 Task: Compose an email with the signature Adam Smith with the subject Request for information and the message Thank you for your email. from softage.1@softage.net to softage.2@softage.net and softage.3@softage.net with CC to softage.4@softage.net, select the message and change font size to huge, align the email to right Send the email
Action: Mouse moved to (1246, 1)
Screenshot: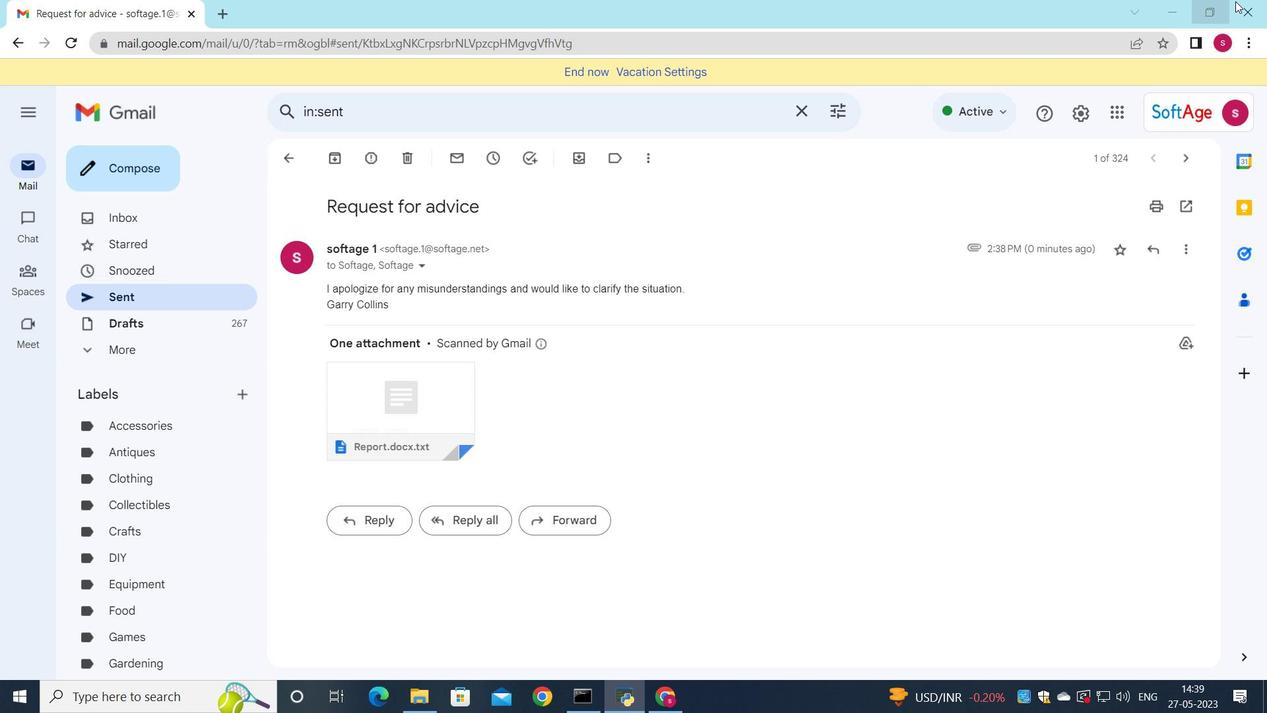 
Action: Mouse pressed left at (1246, 1)
Screenshot: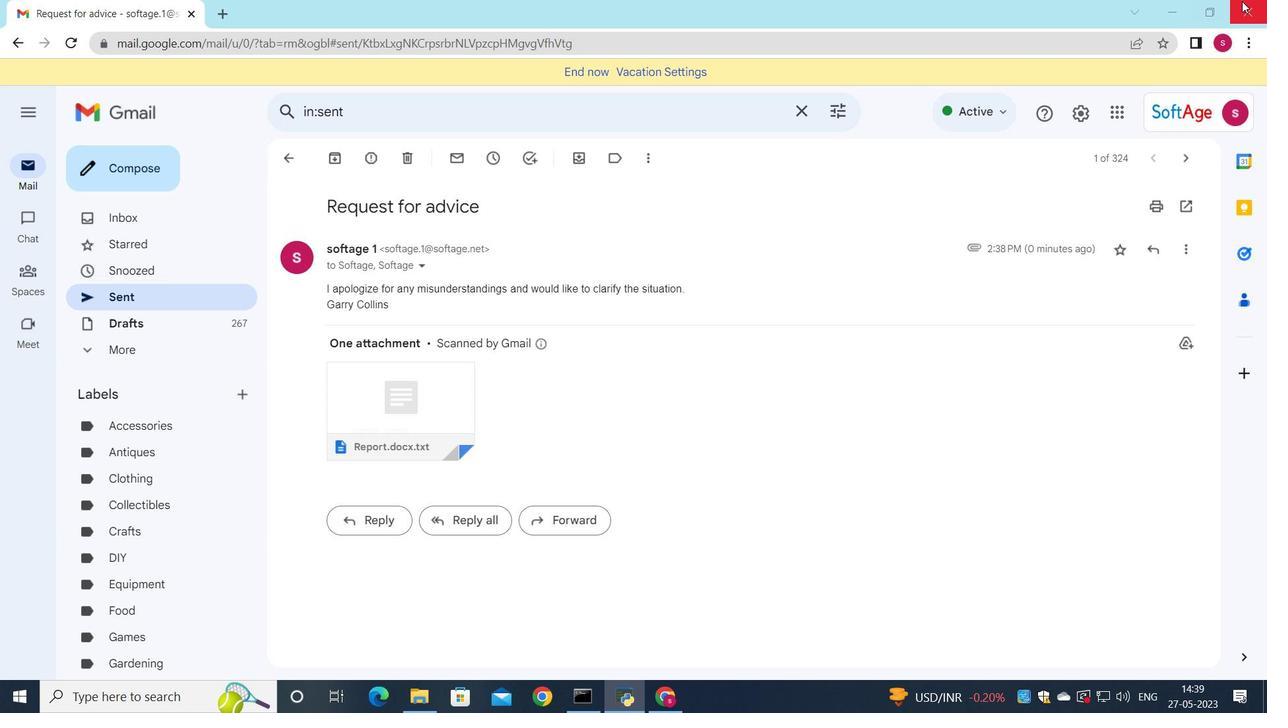 
Action: Mouse moved to (534, 709)
Screenshot: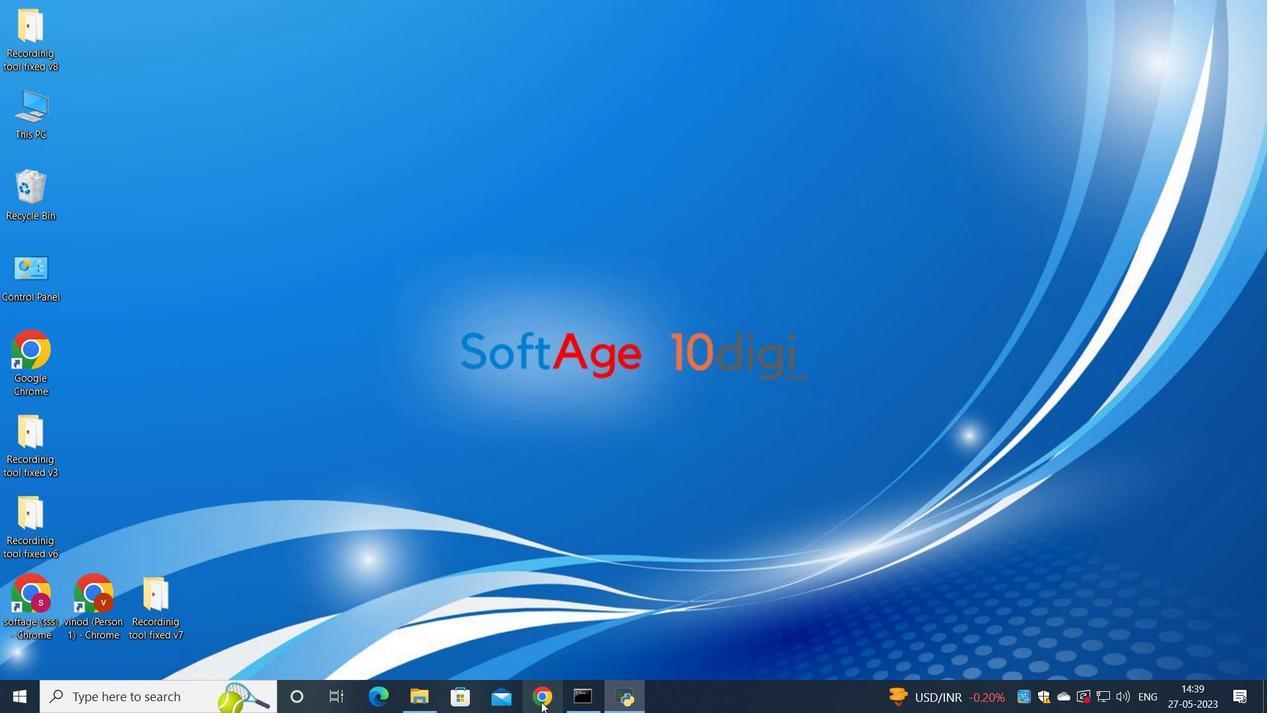 
Action: Mouse pressed left at (534, 709)
Screenshot: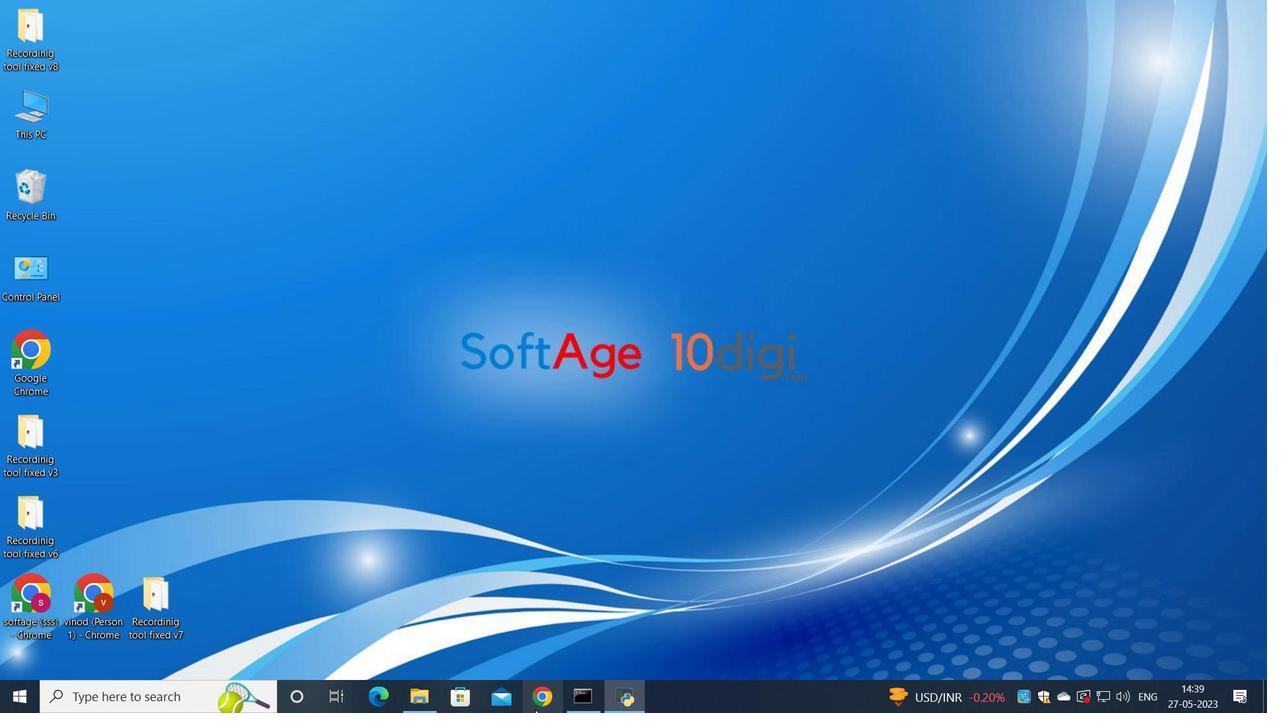 
Action: Mouse moved to (559, 433)
Screenshot: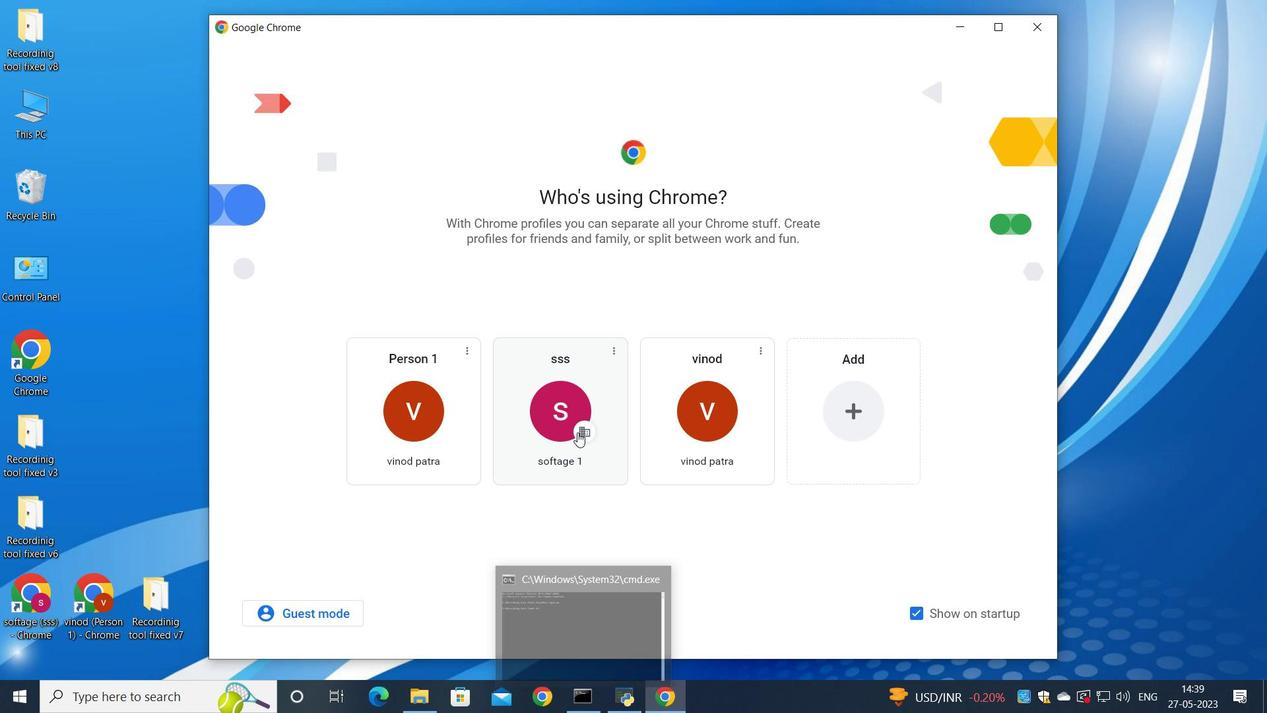 
Action: Mouse pressed left at (559, 433)
Screenshot: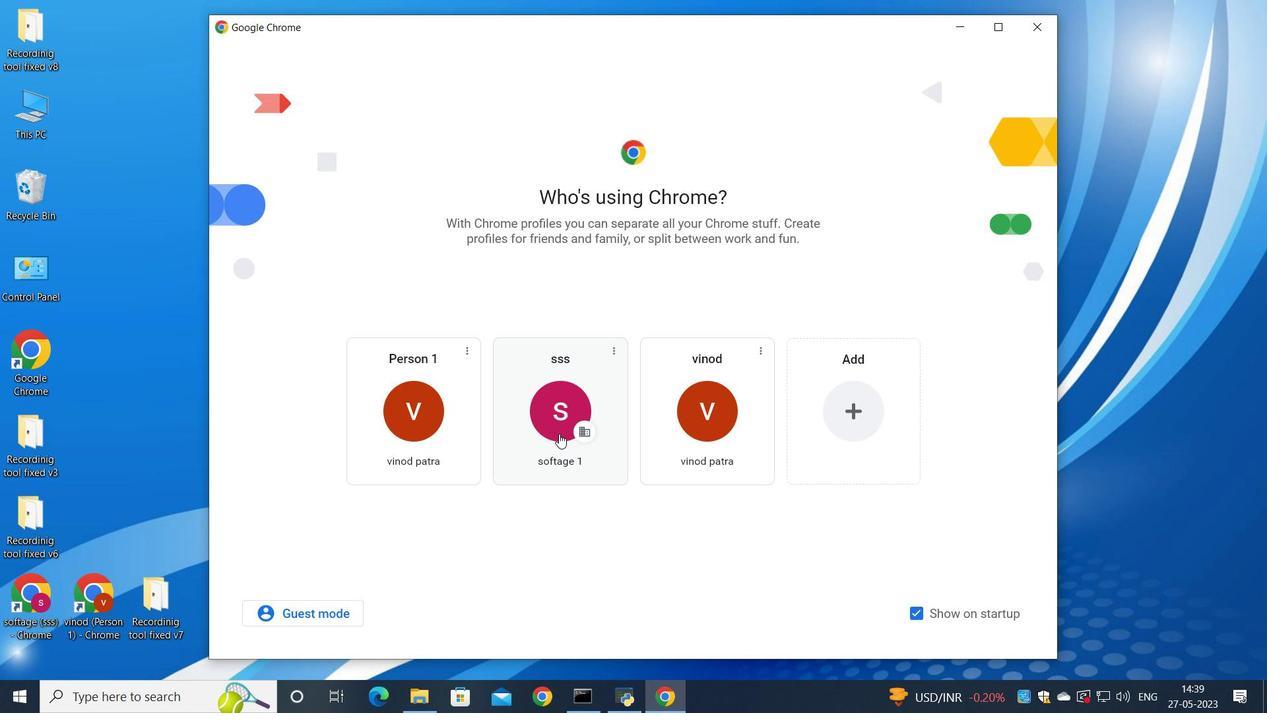 
Action: Mouse moved to (1121, 81)
Screenshot: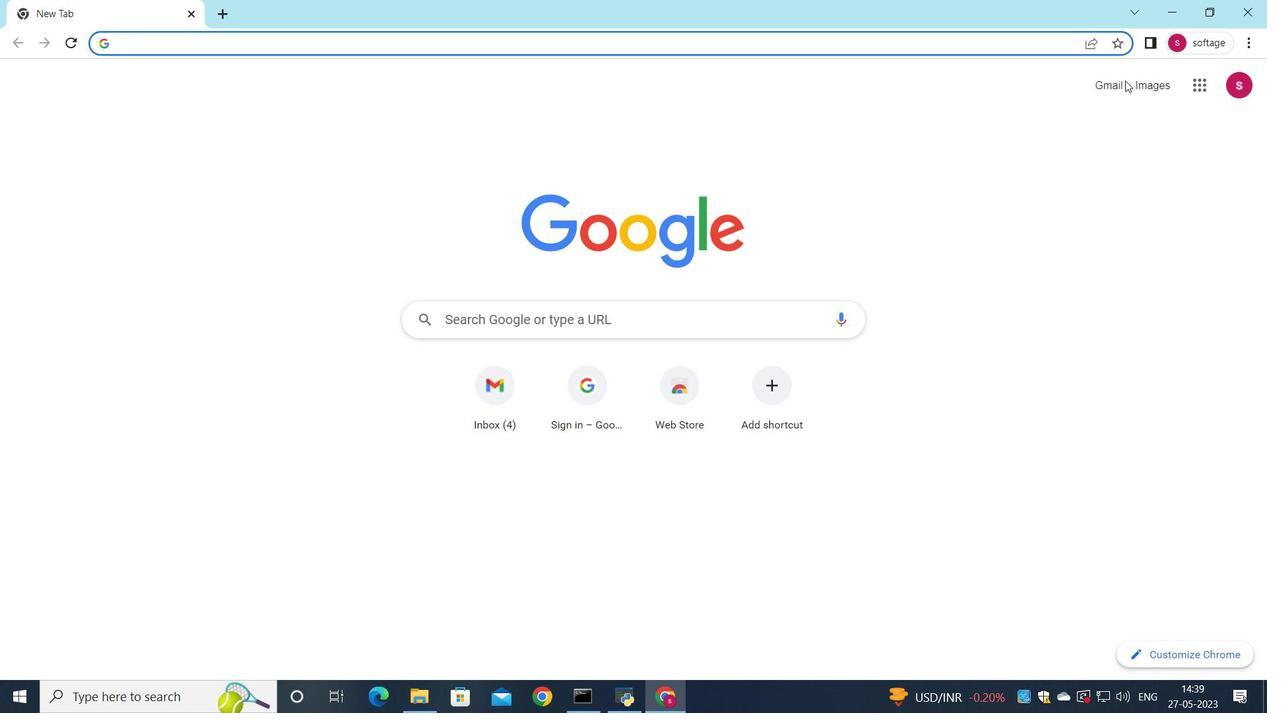 
Action: Mouse pressed left at (1121, 81)
Screenshot: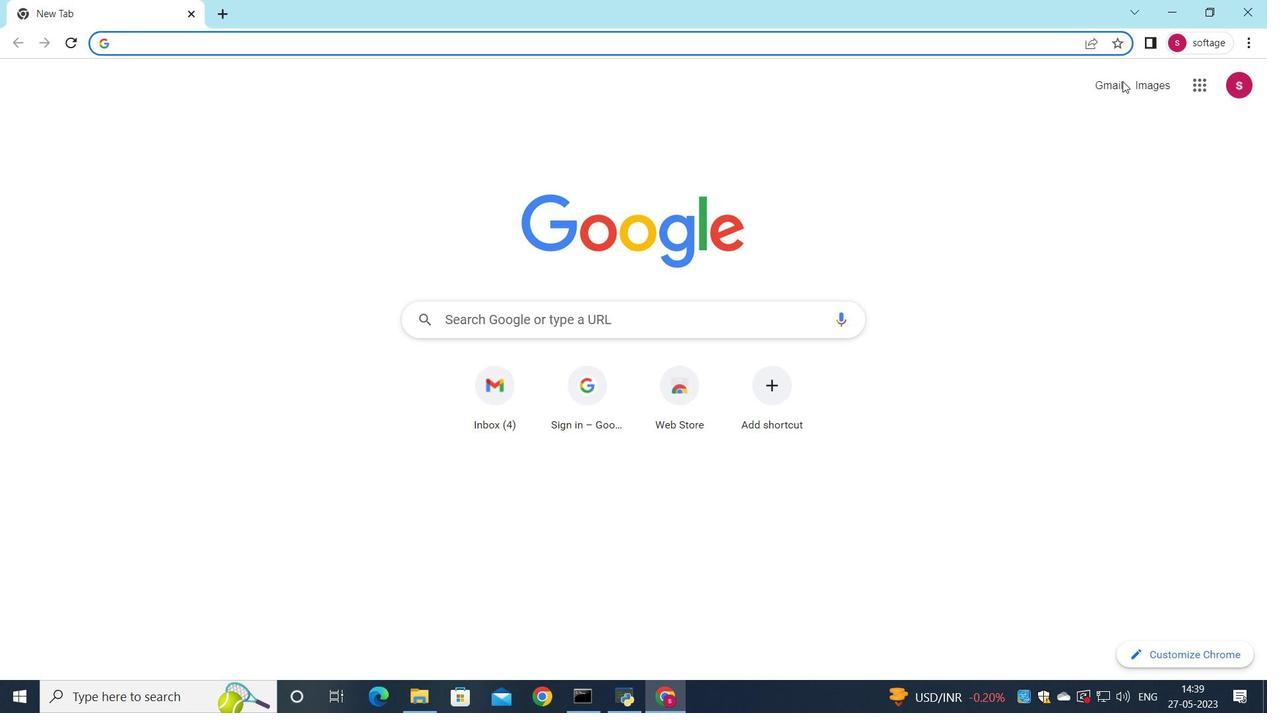 
Action: Mouse moved to (1084, 112)
Screenshot: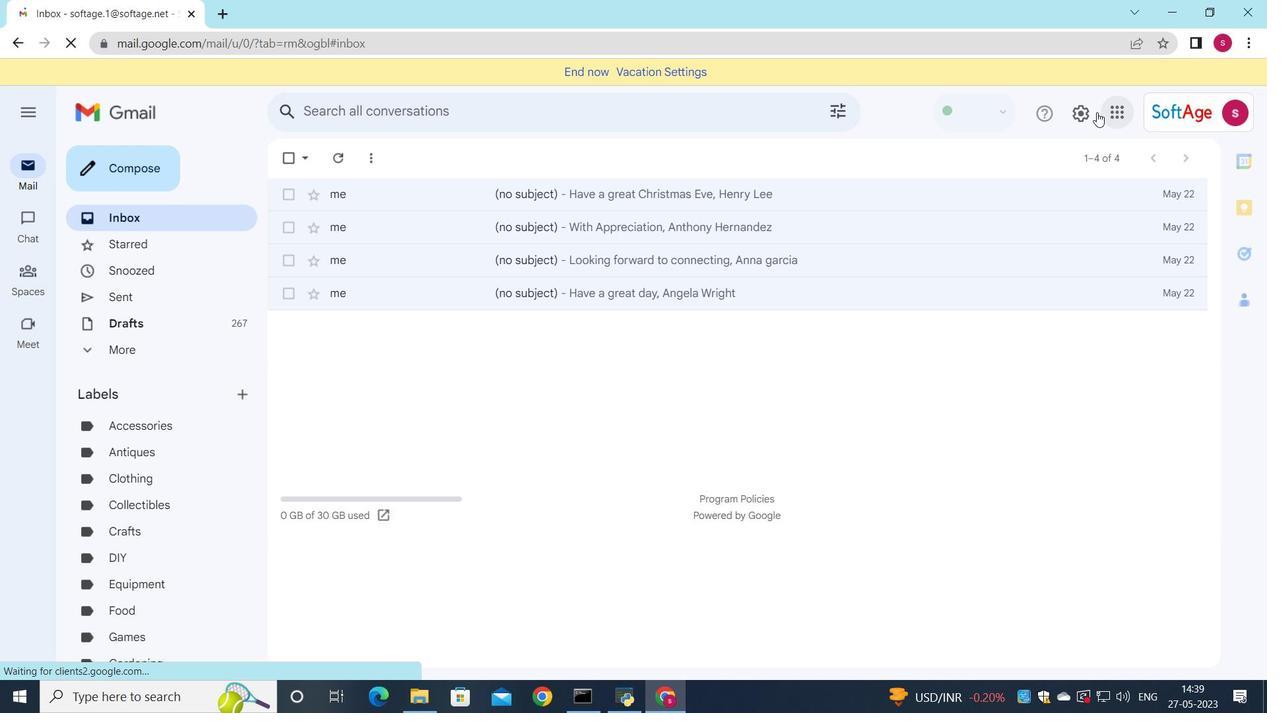 
Action: Mouse pressed left at (1084, 112)
Screenshot: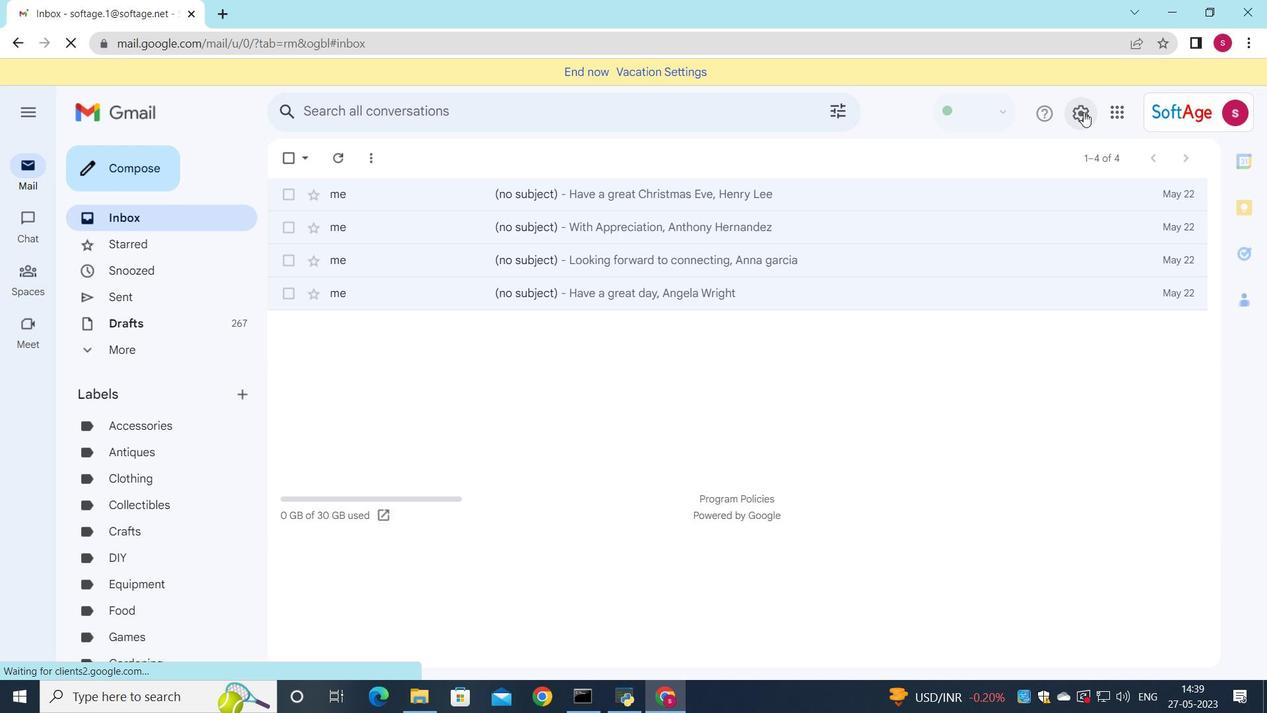 
Action: Mouse moved to (1124, 190)
Screenshot: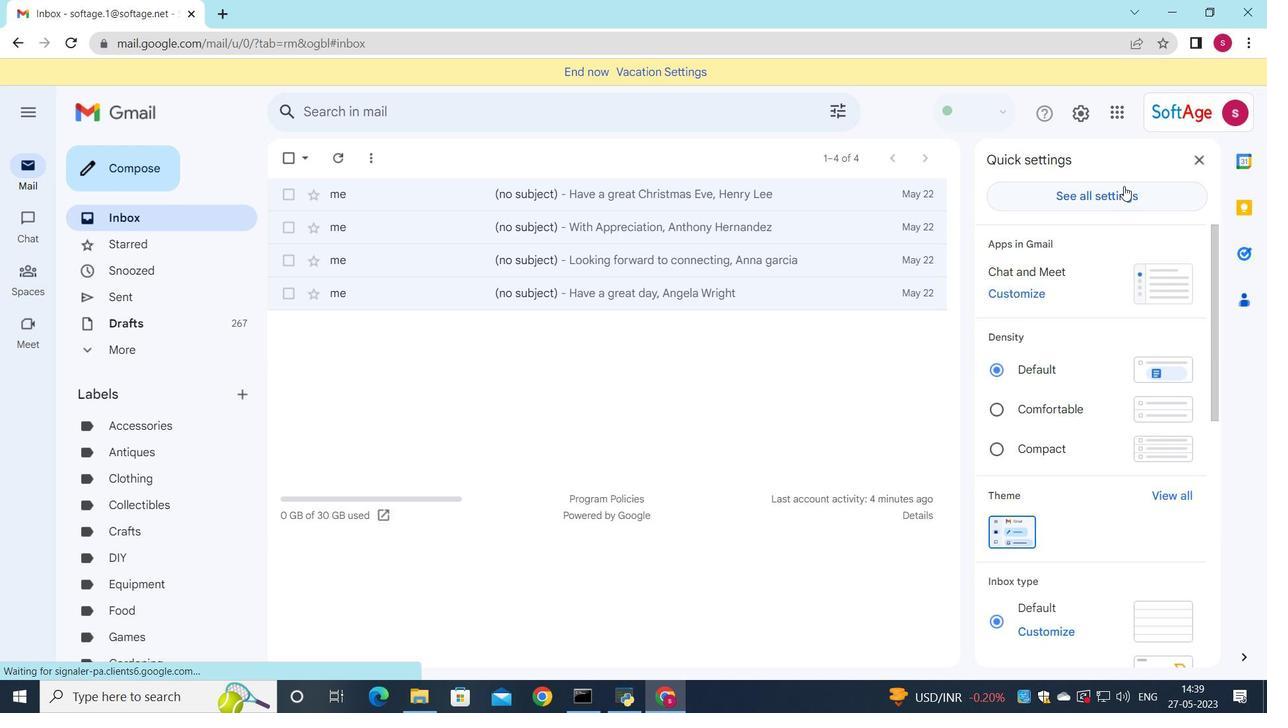 
Action: Mouse pressed left at (1124, 190)
Screenshot: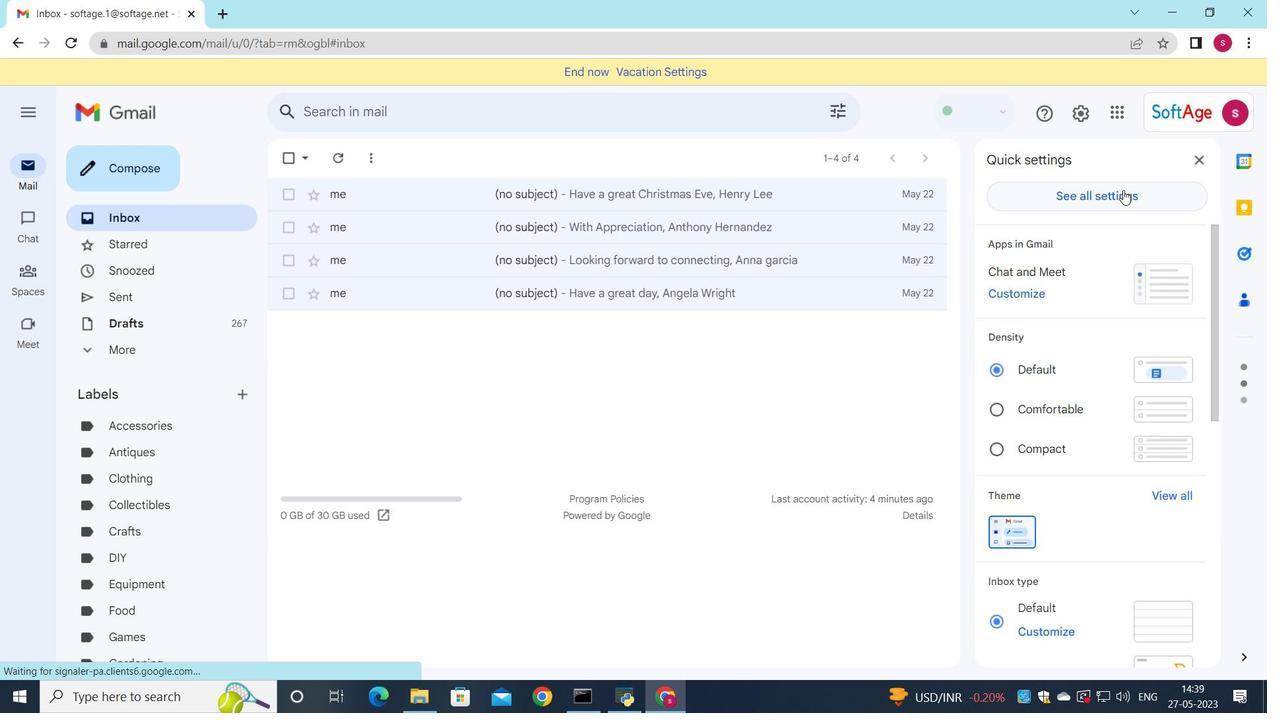 
Action: Mouse moved to (772, 411)
Screenshot: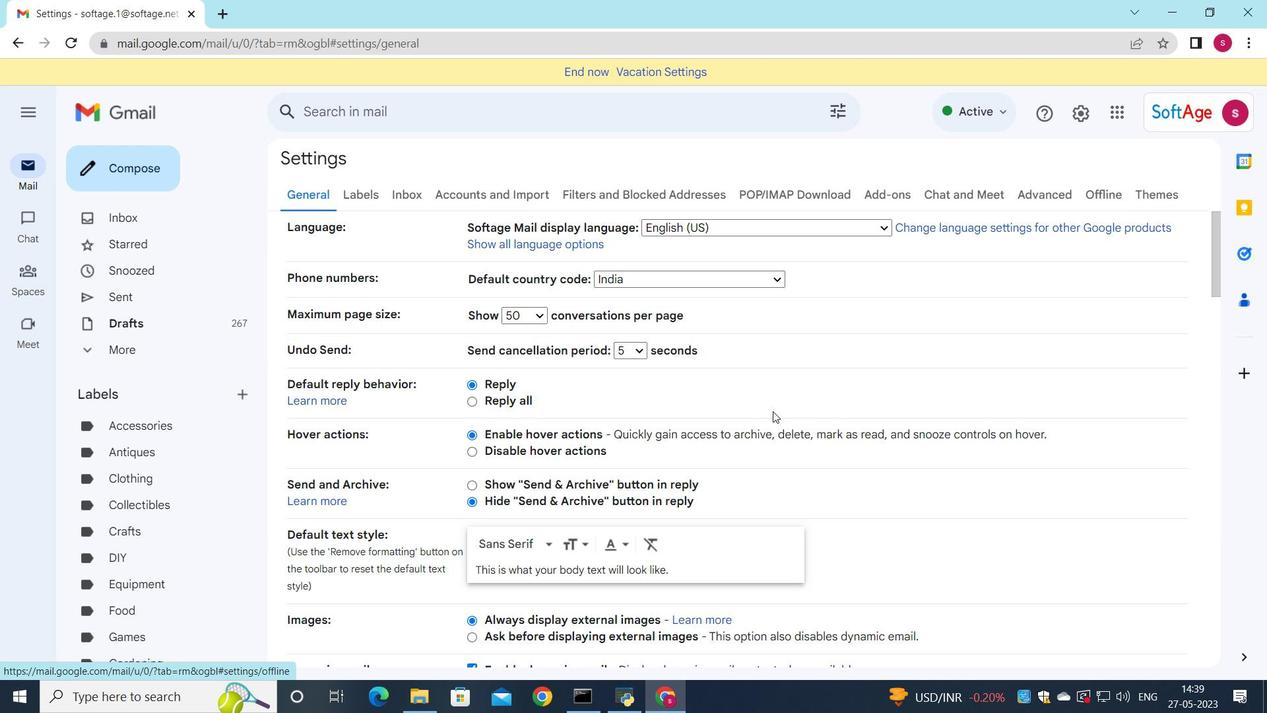 
Action: Mouse scrolled (772, 410) with delta (0, 0)
Screenshot: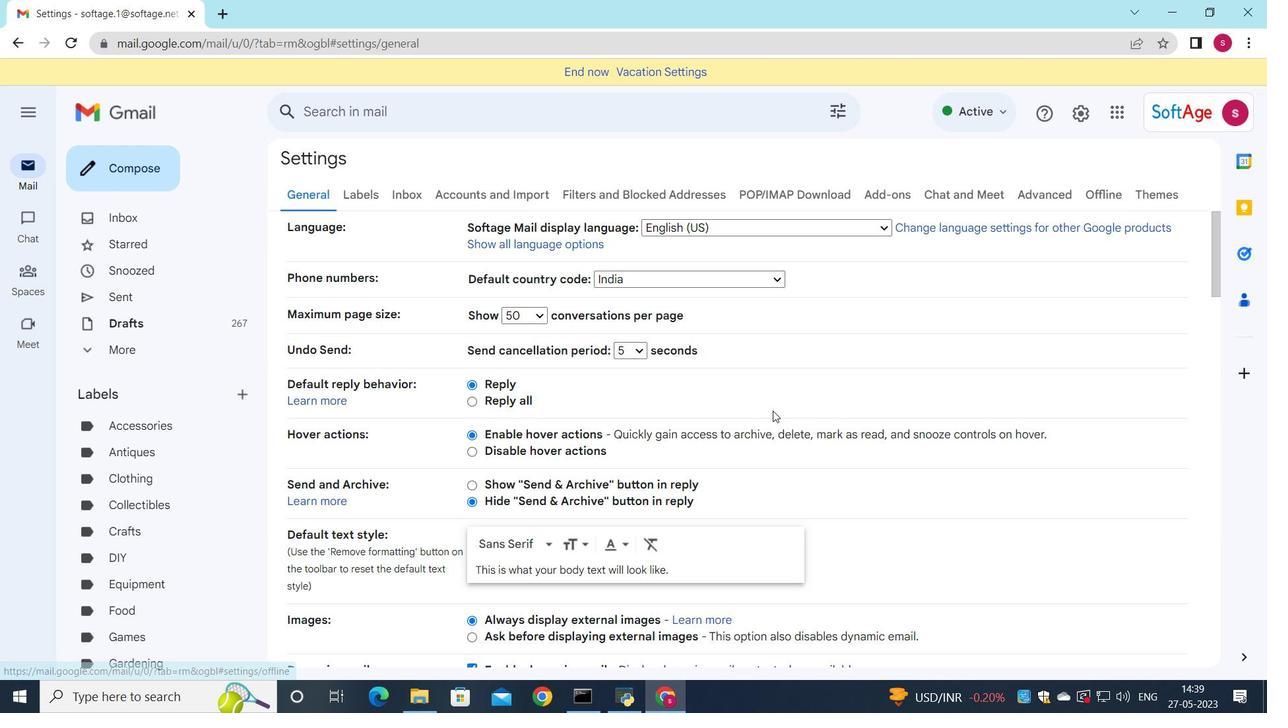 
Action: Mouse scrolled (772, 410) with delta (0, 0)
Screenshot: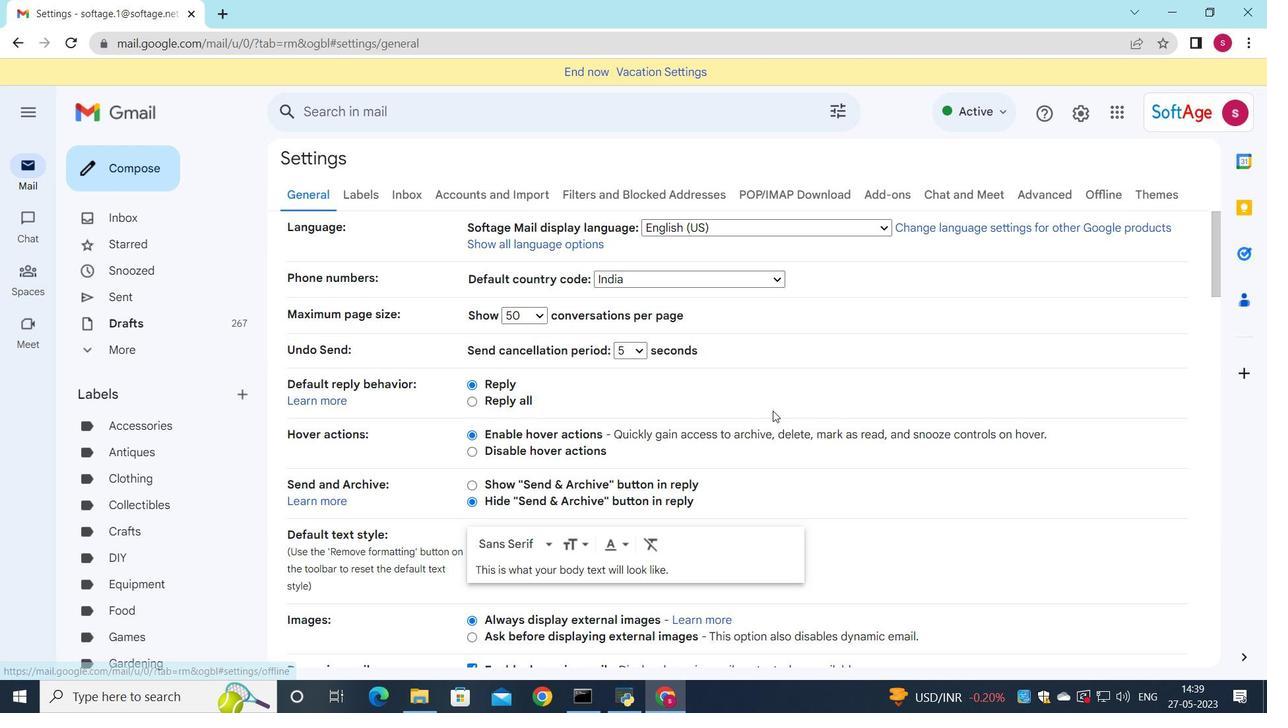 
Action: Mouse scrolled (772, 410) with delta (0, 0)
Screenshot: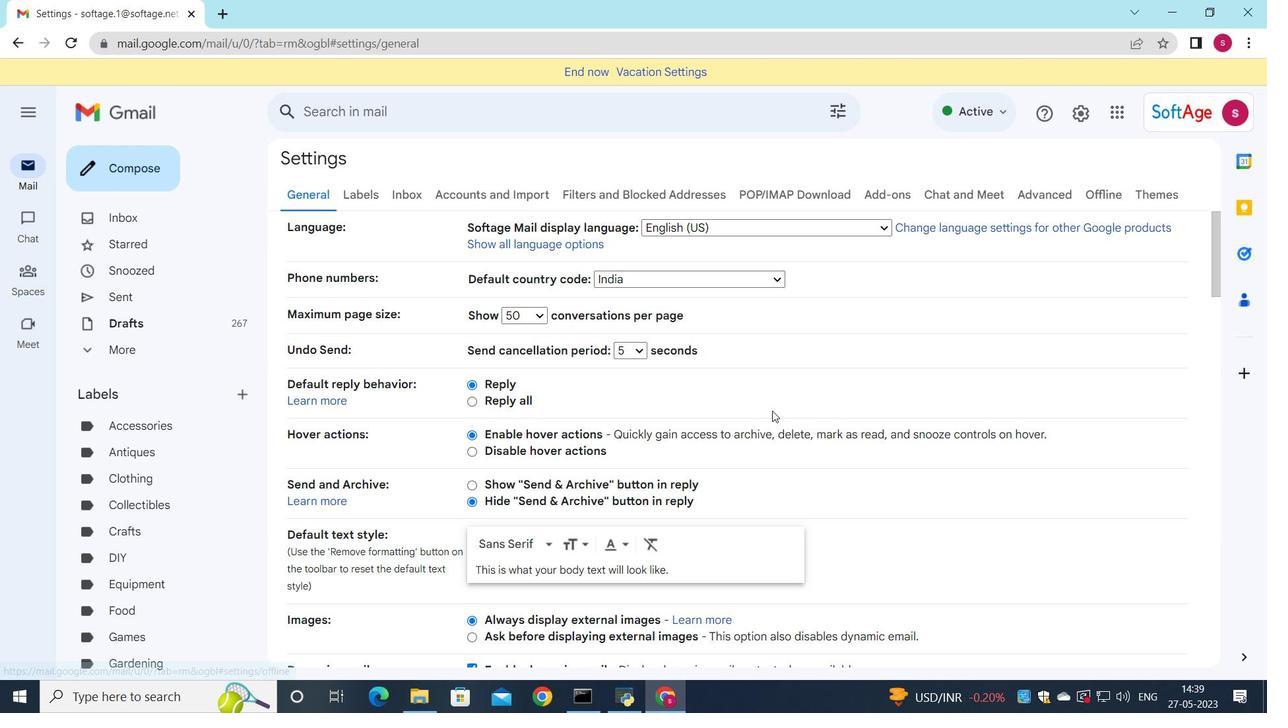 
Action: Mouse scrolled (772, 410) with delta (0, 0)
Screenshot: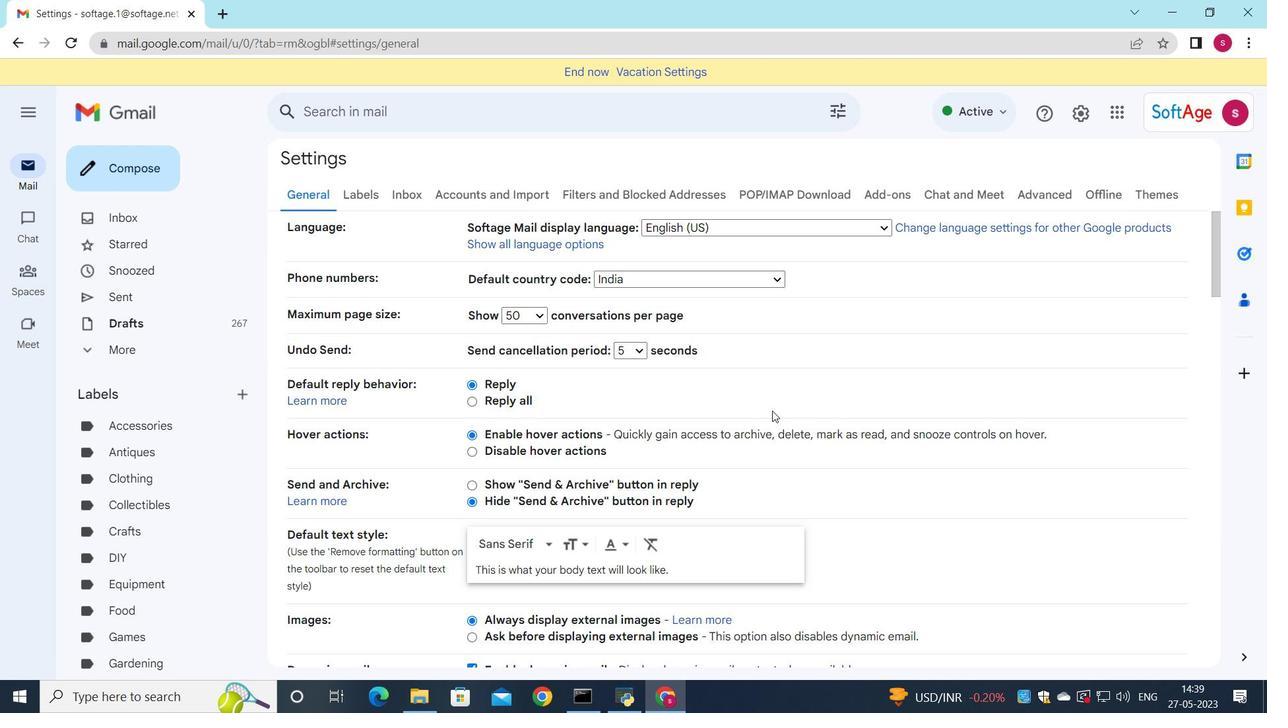 
Action: Mouse scrolled (772, 410) with delta (0, 0)
Screenshot: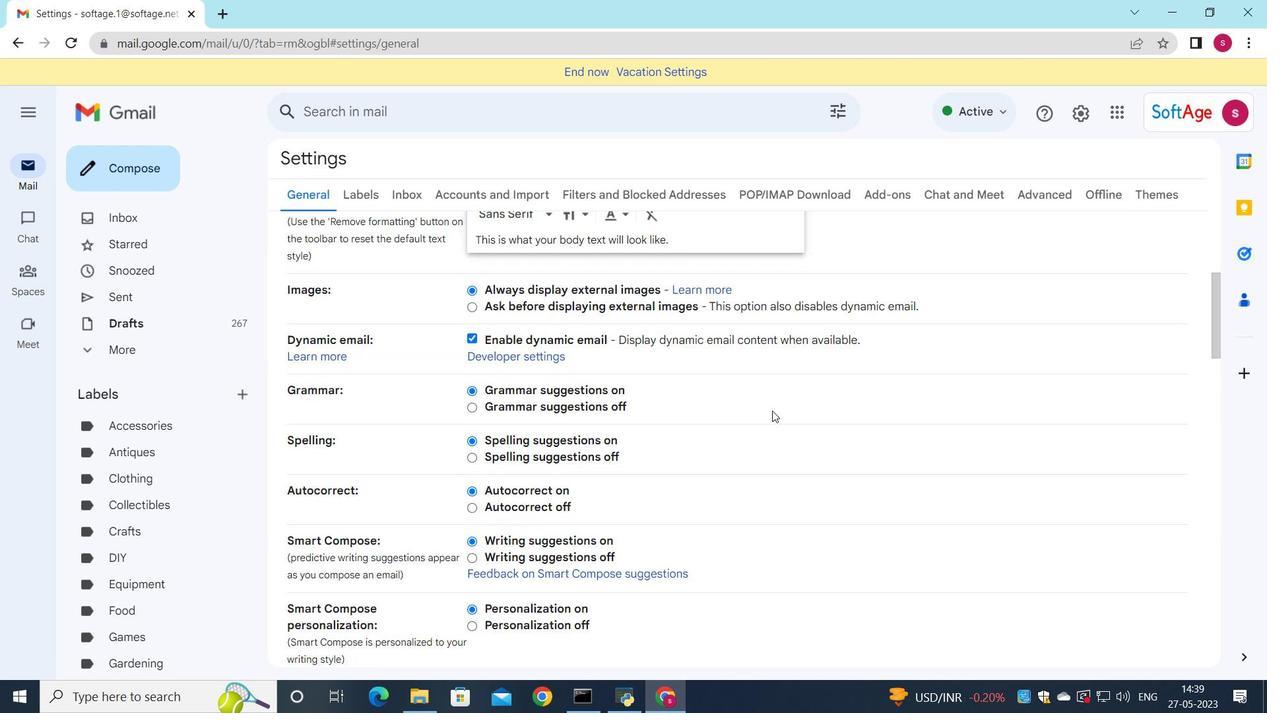 
Action: Mouse scrolled (772, 410) with delta (0, 0)
Screenshot: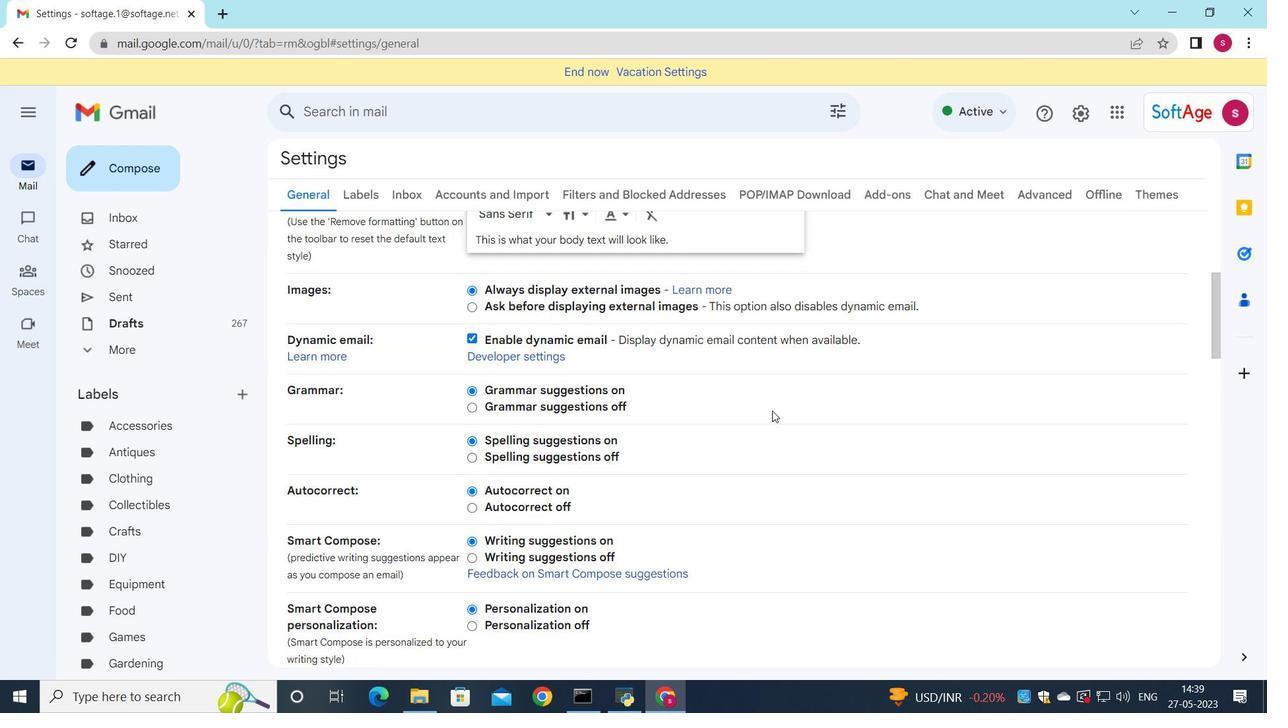 
Action: Mouse scrolled (772, 410) with delta (0, 0)
Screenshot: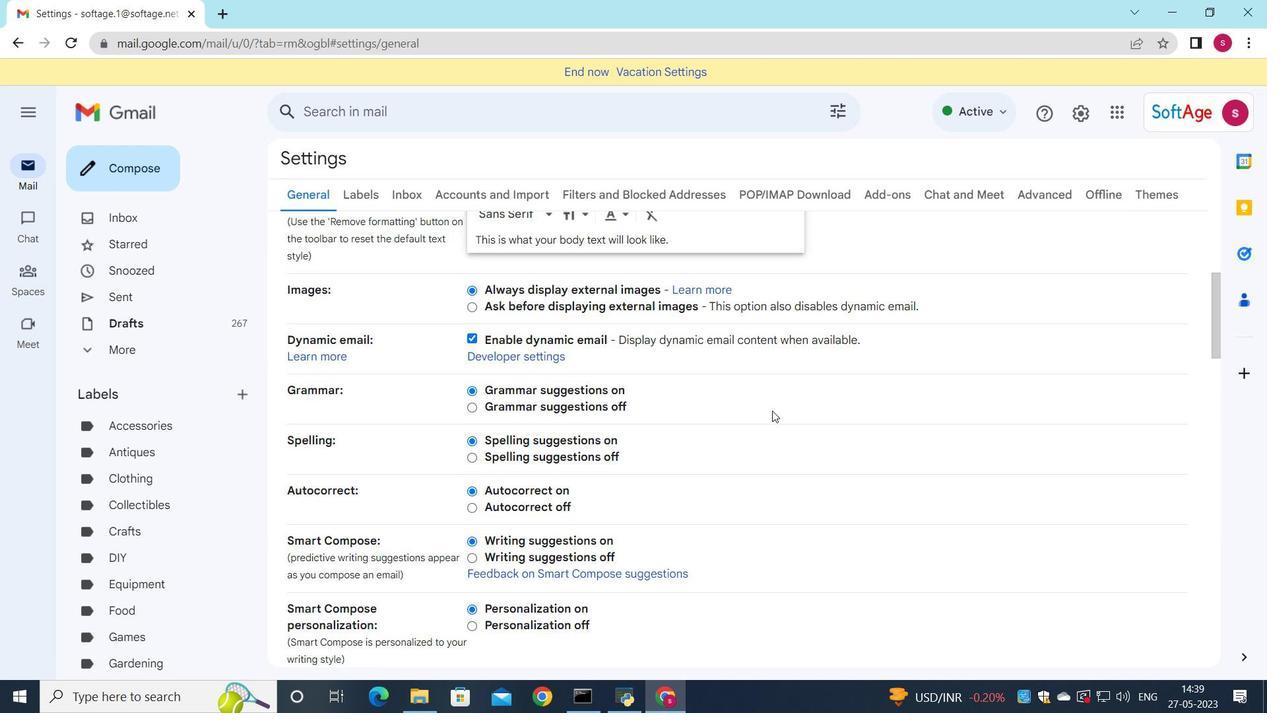 
Action: Mouse moved to (771, 431)
Screenshot: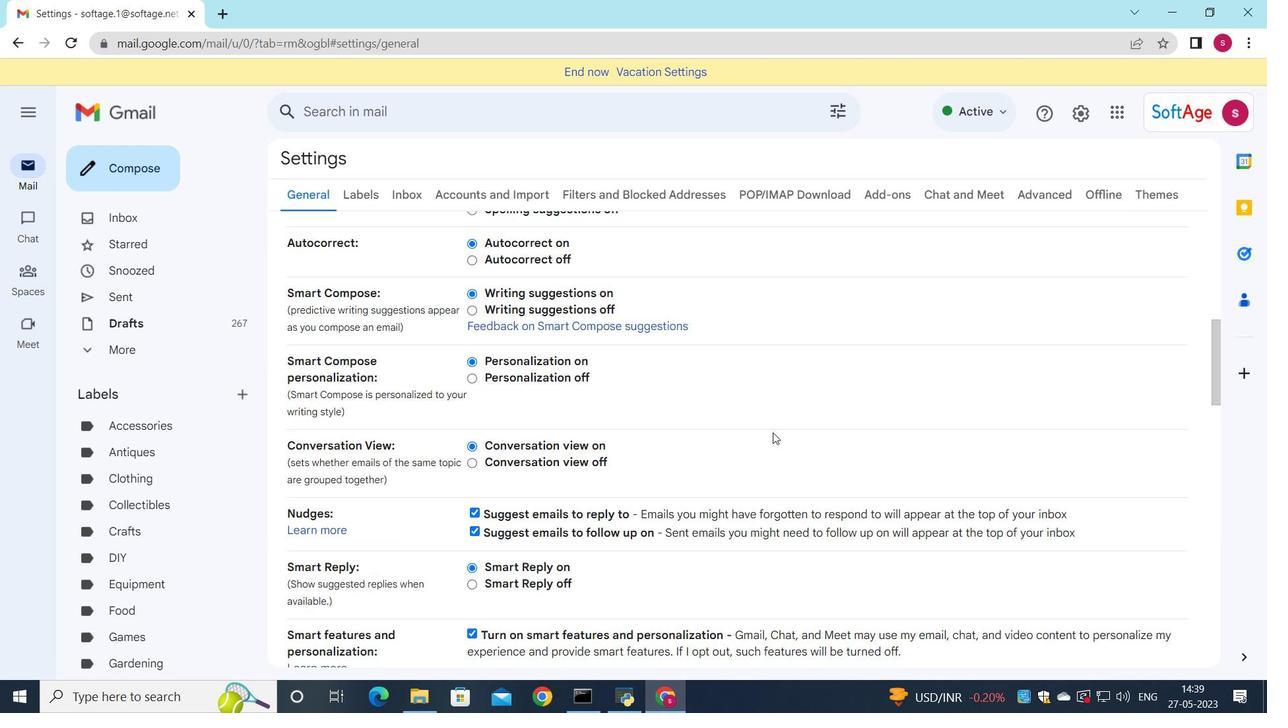 
Action: Mouse scrolled (771, 430) with delta (0, 0)
Screenshot: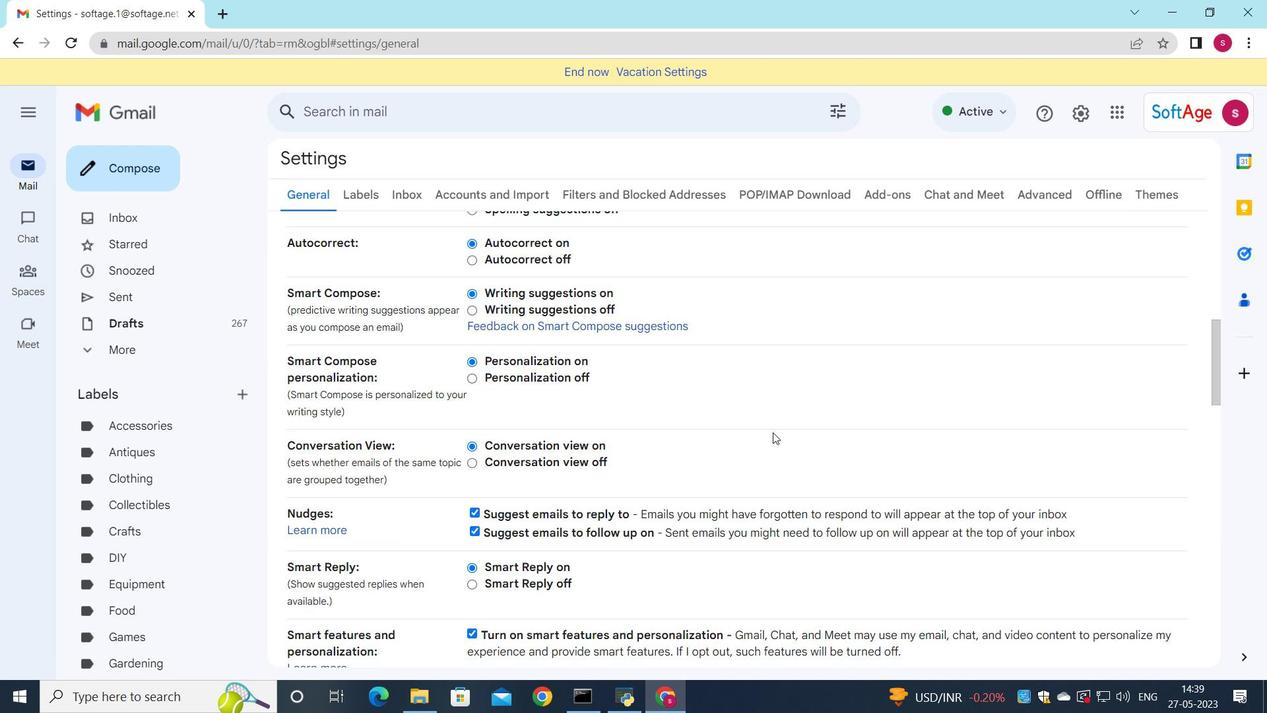 
Action: Mouse moved to (771, 431)
Screenshot: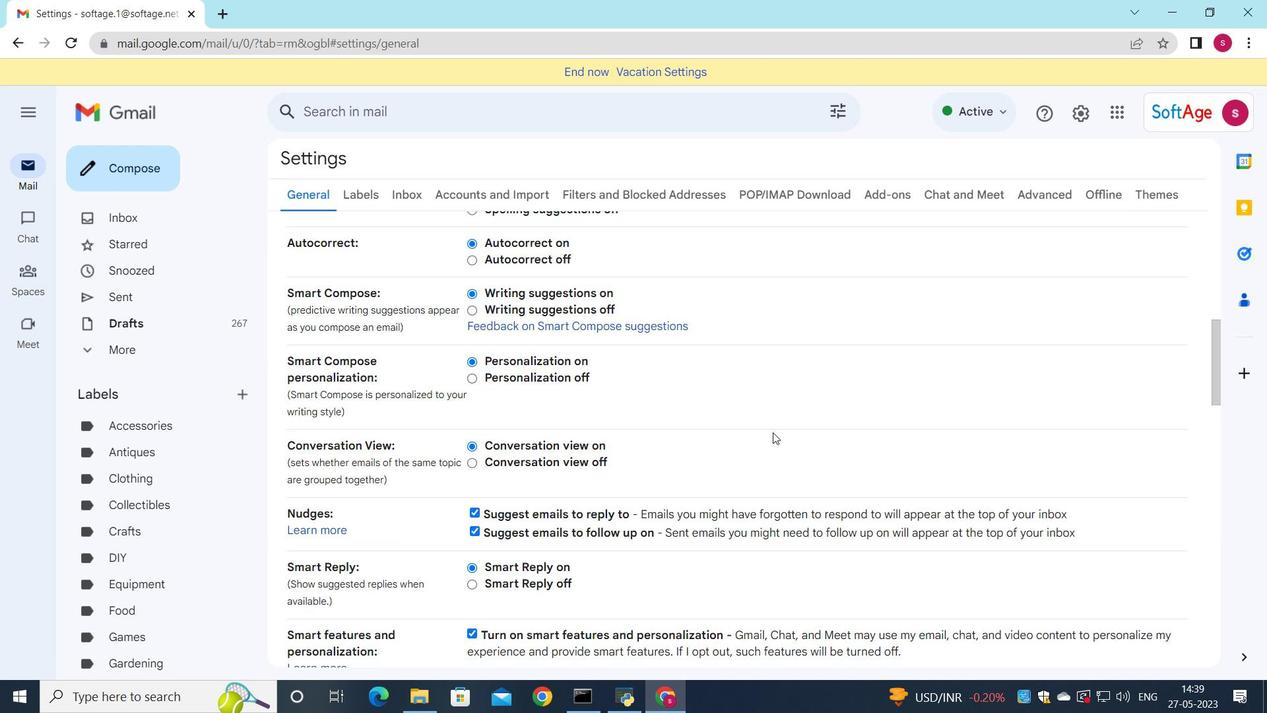 
Action: Mouse scrolled (771, 430) with delta (0, 0)
Screenshot: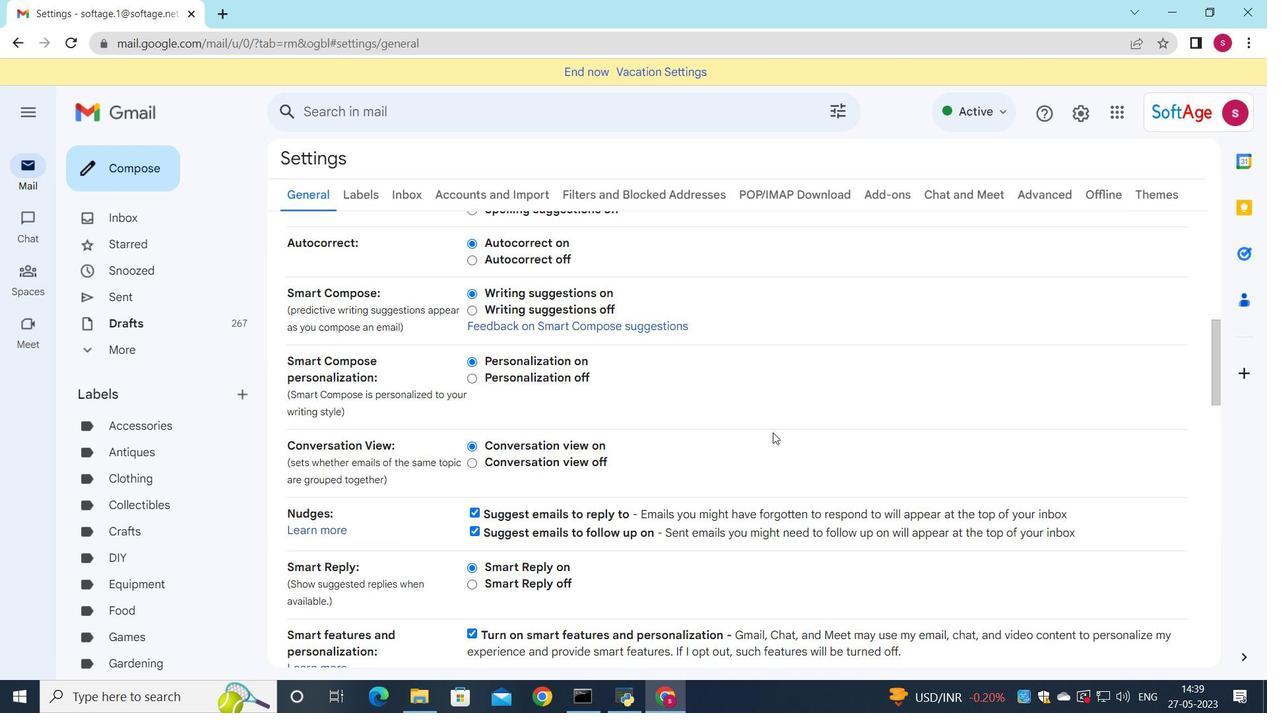 
Action: Mouse scrolled (771, 430) with delta (0, 0)
Screenshot: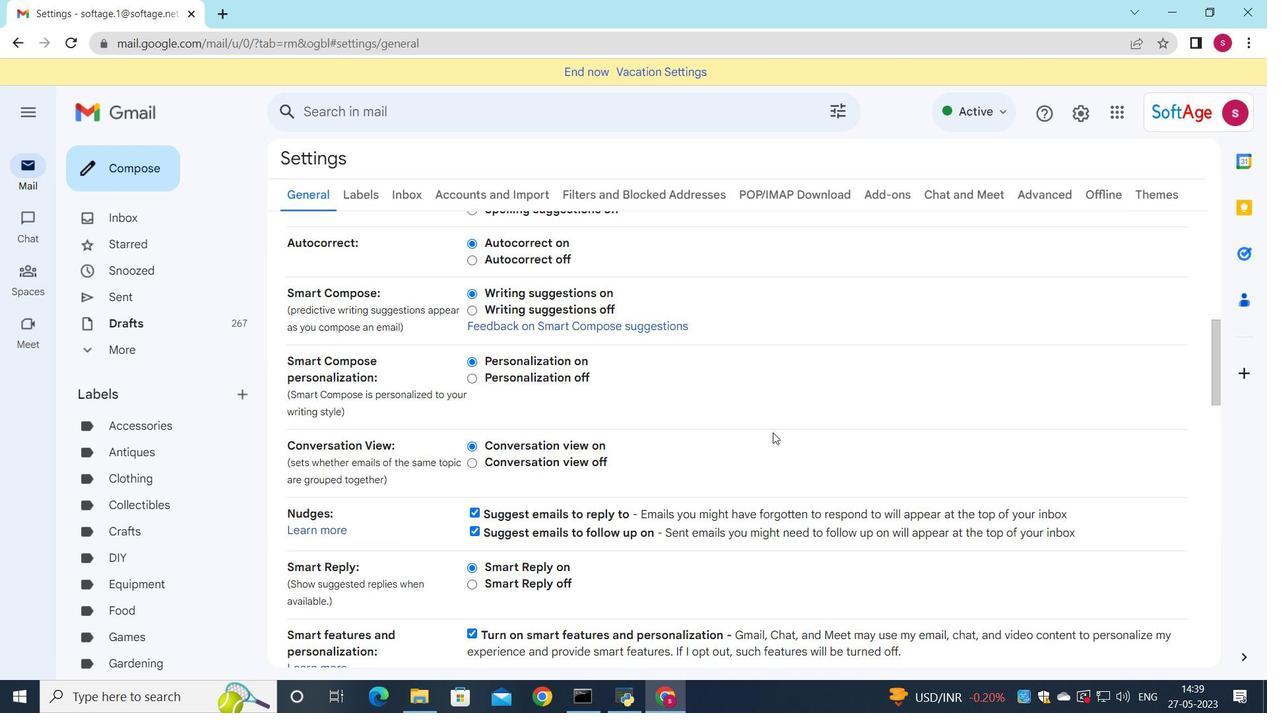 
Action: Mouse scrolled (771, 430) with delta (0, 0)
Screenshot: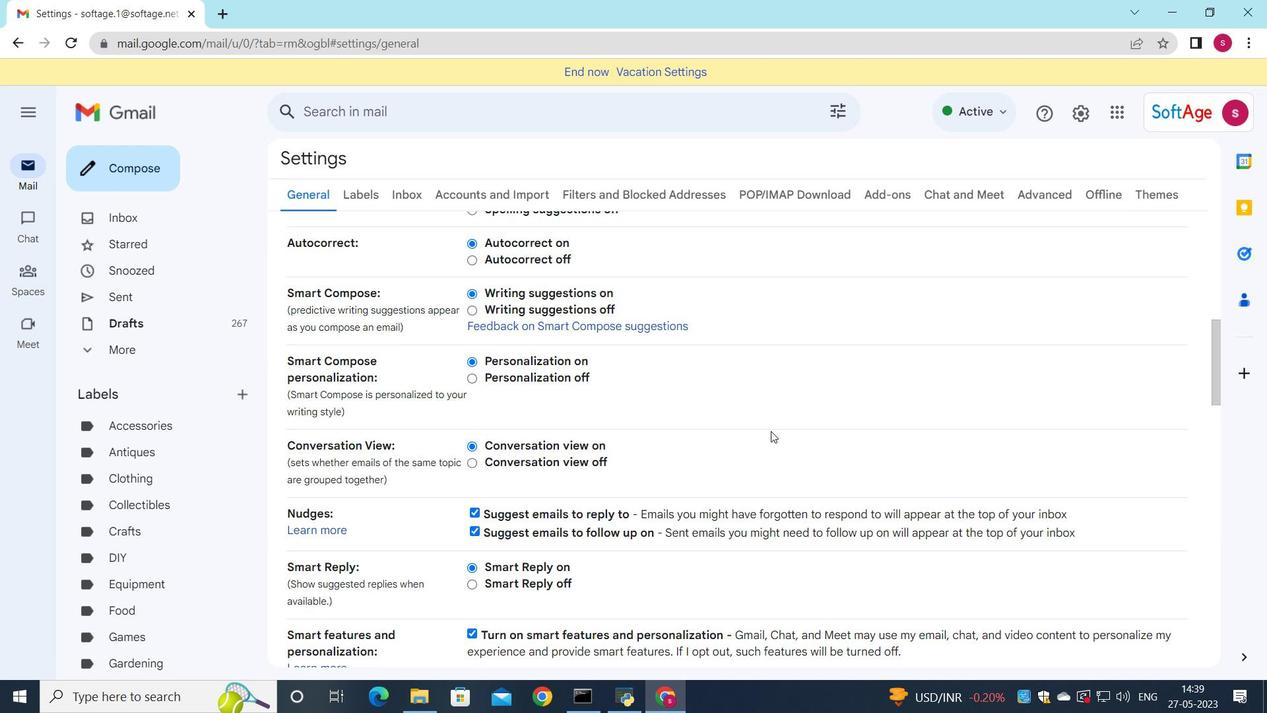 
Action: Mouse moved to (765, 433)
Screenshot: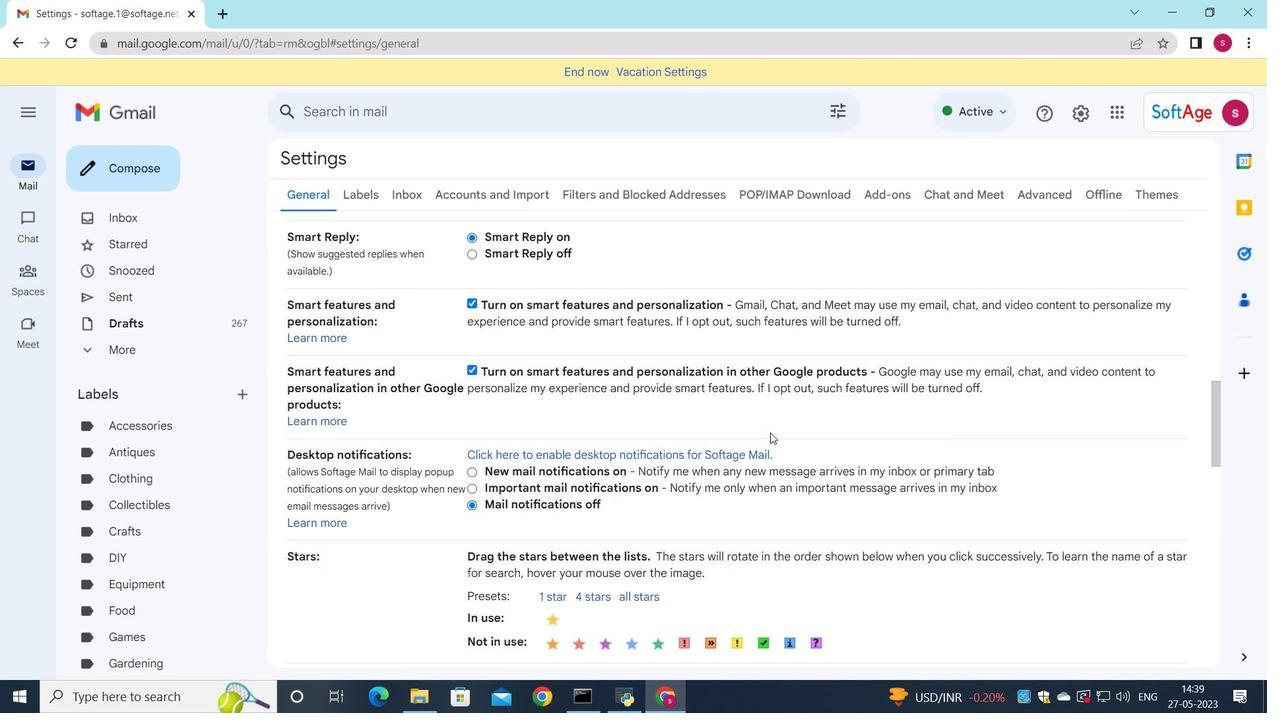 
Action: Mouse scrolled (765, 433) with delta (0, 0)
Screenshot: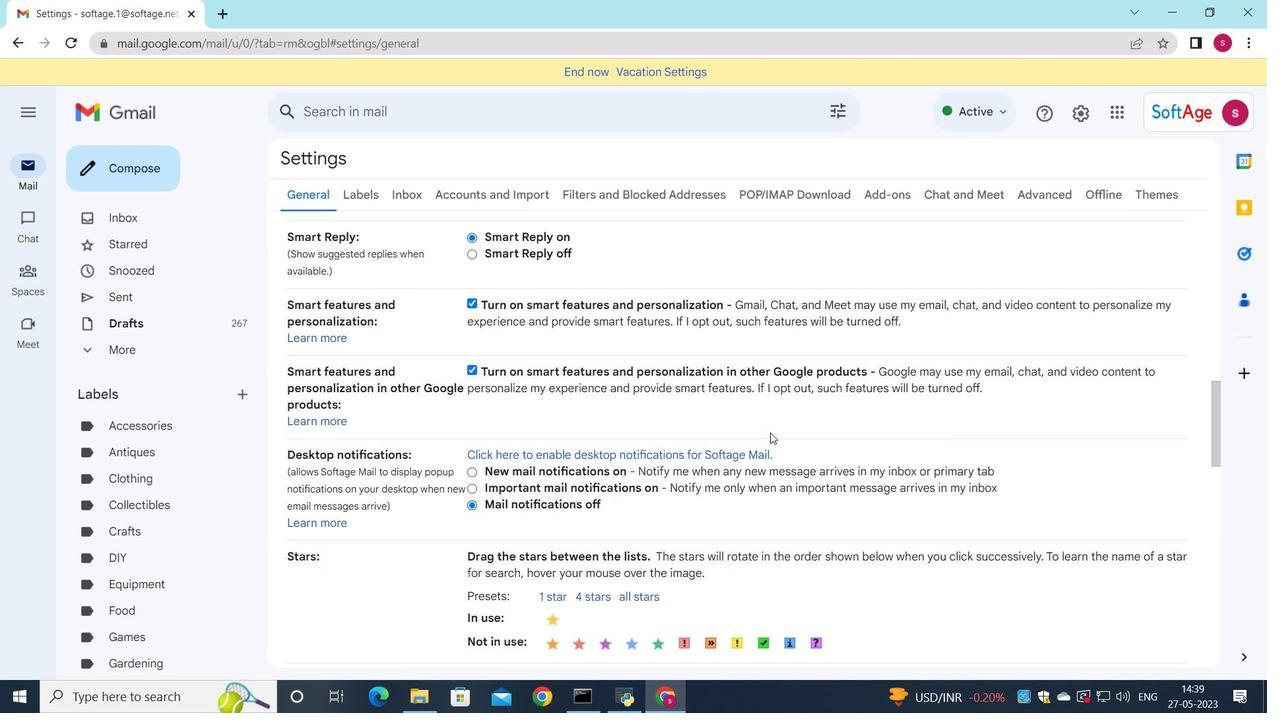 
Action: Mouse moved to (762, 437)
Screenshot: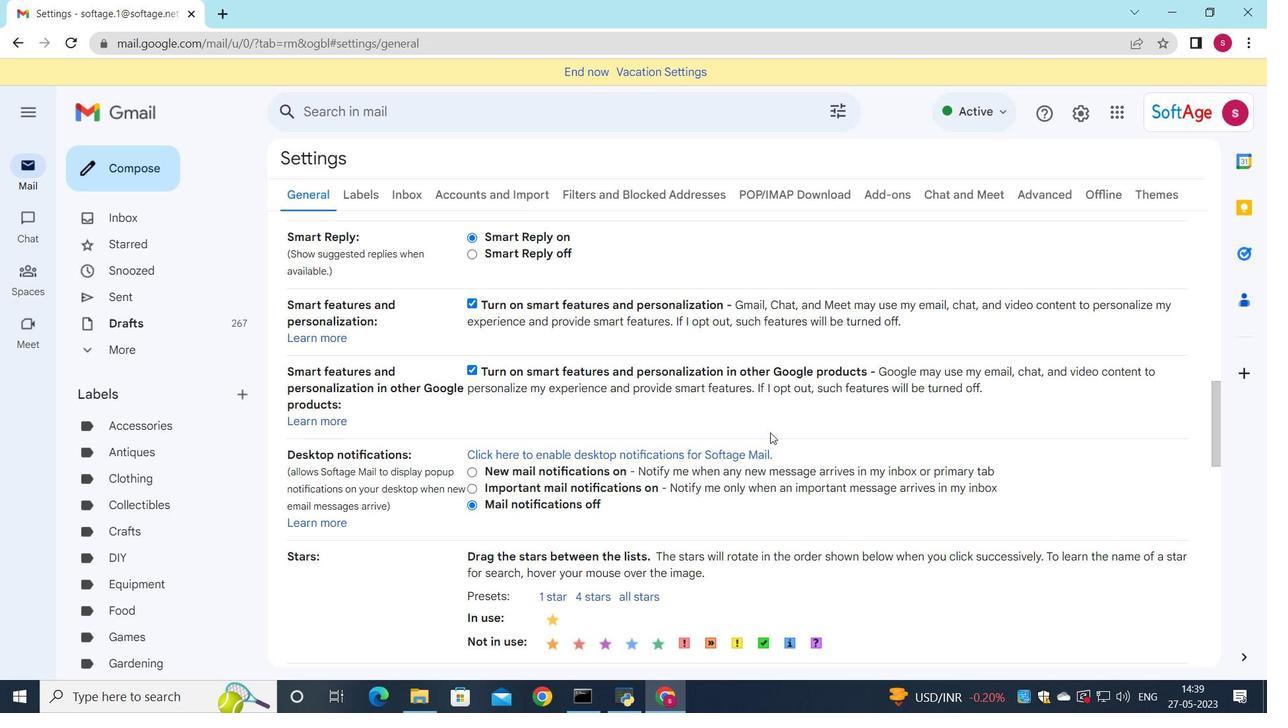 
Action: Mouse scrolled (762, 437) with delta (0, 0)
Screenshot: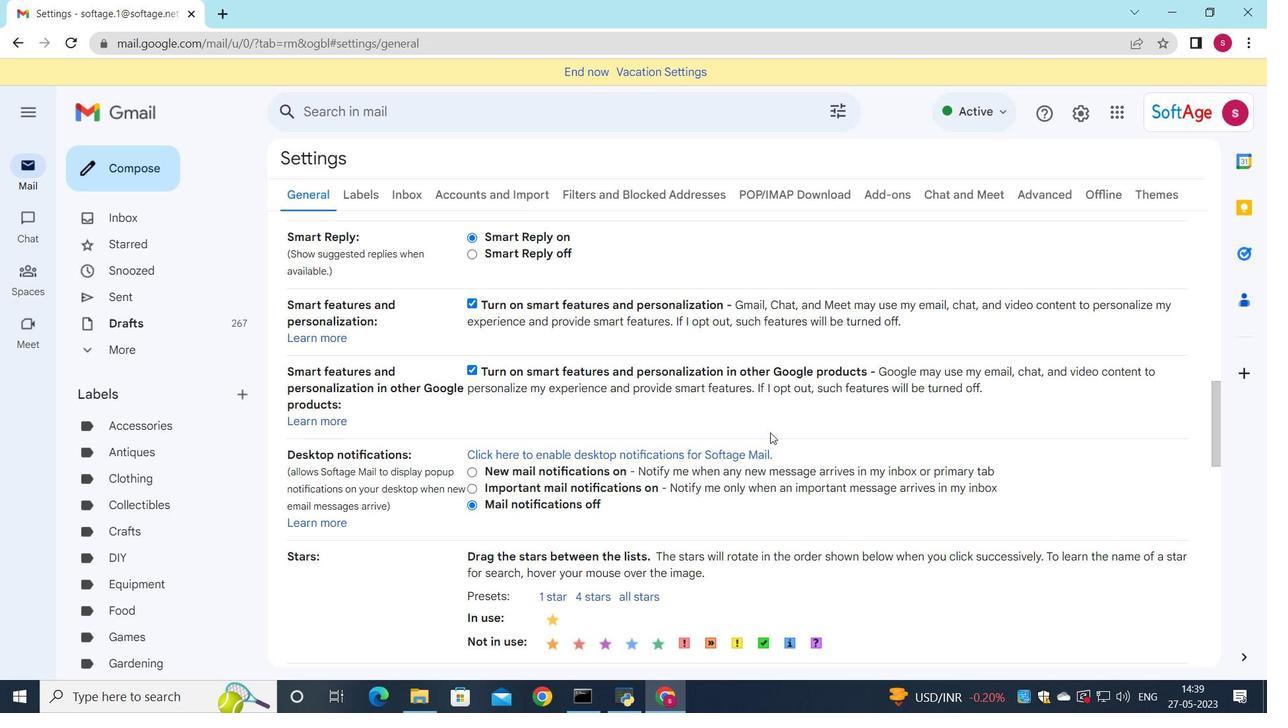 
Action: Mouse moved to (741, 497)
Screenshot: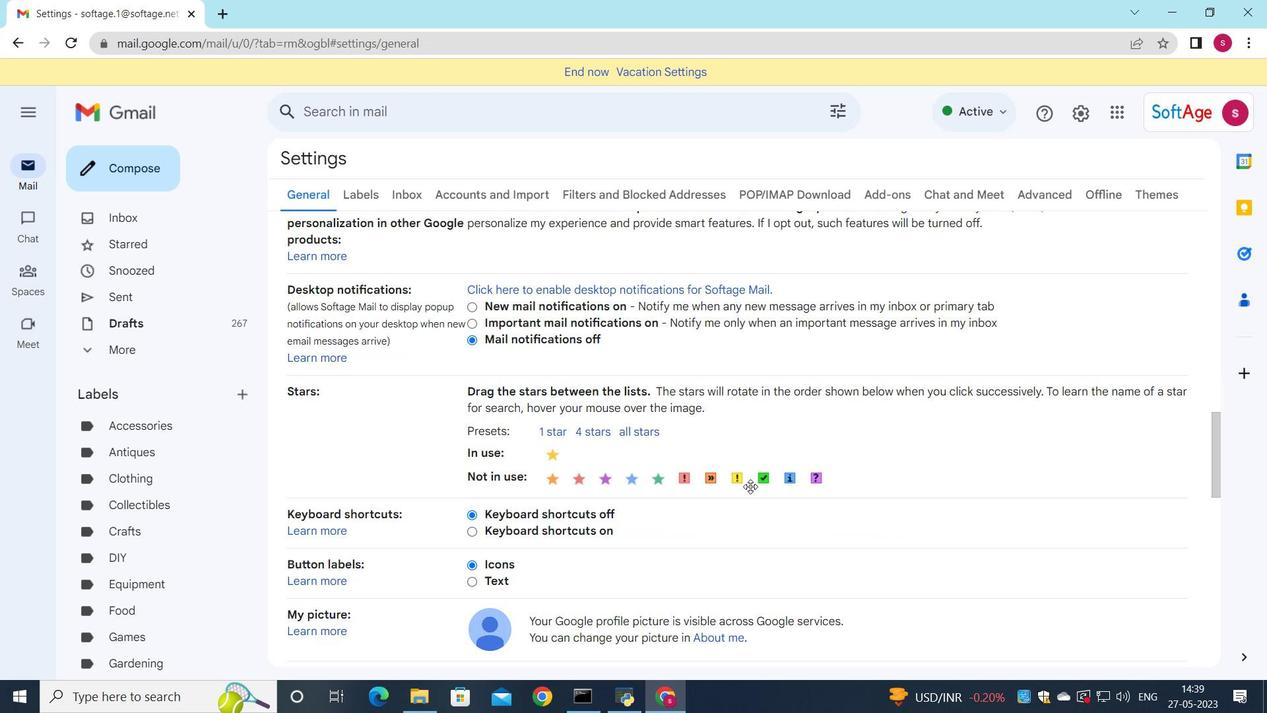 
Action: Mouse scrolled (741, 497) with delta (0, 0)
Screenshot: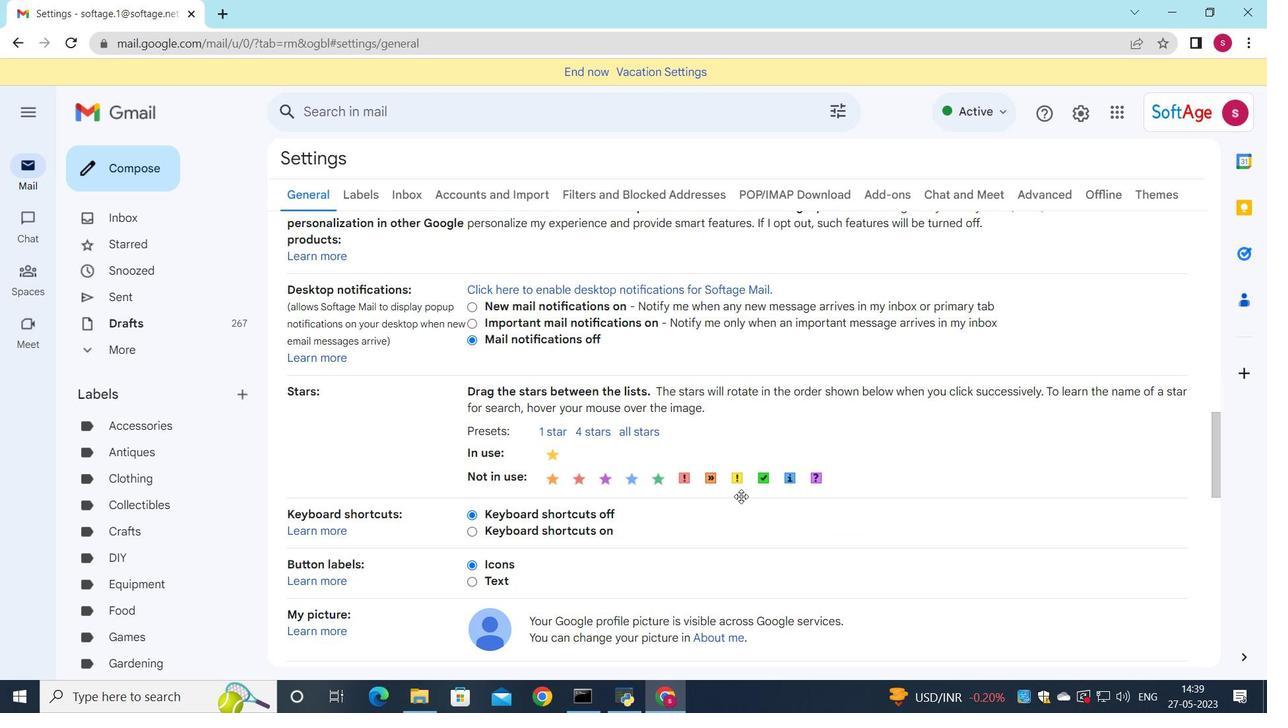 
Action: Mouse scrolled (741, 497) with delta (0, 0)
Screenshot: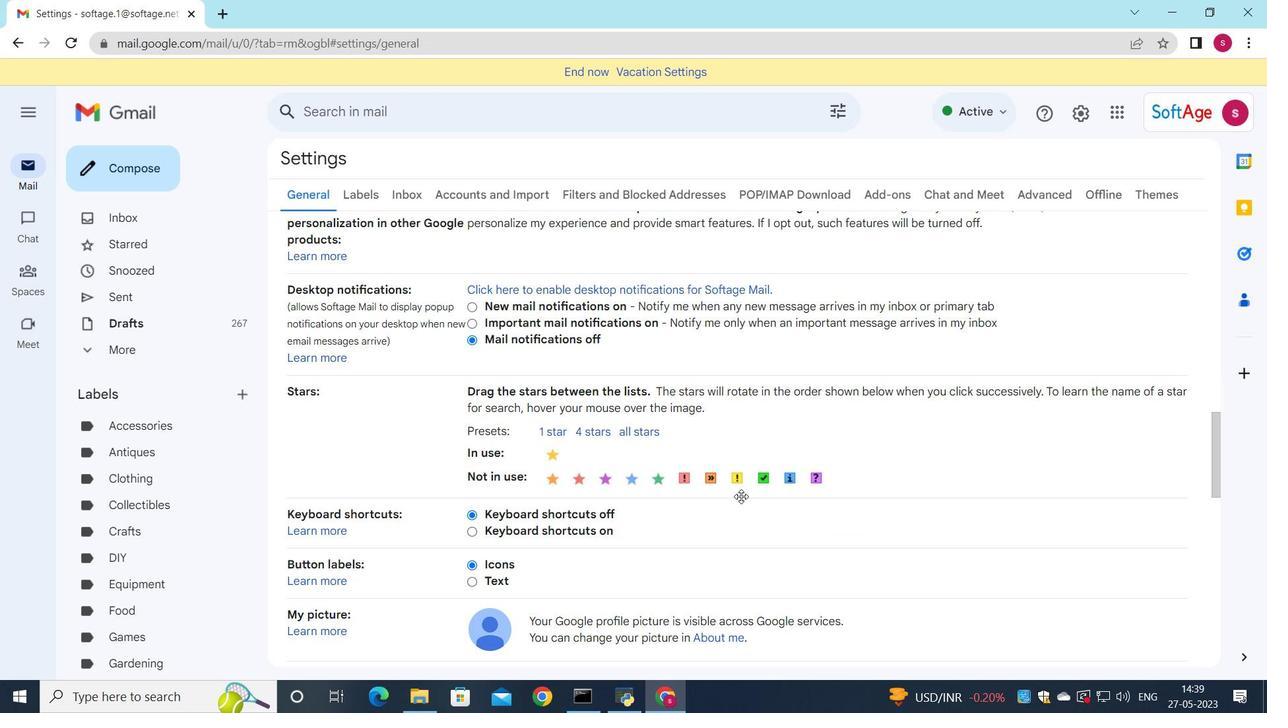 
Action: Mouse scrolled (741, 497) with delta (0, 0)
Screenshot: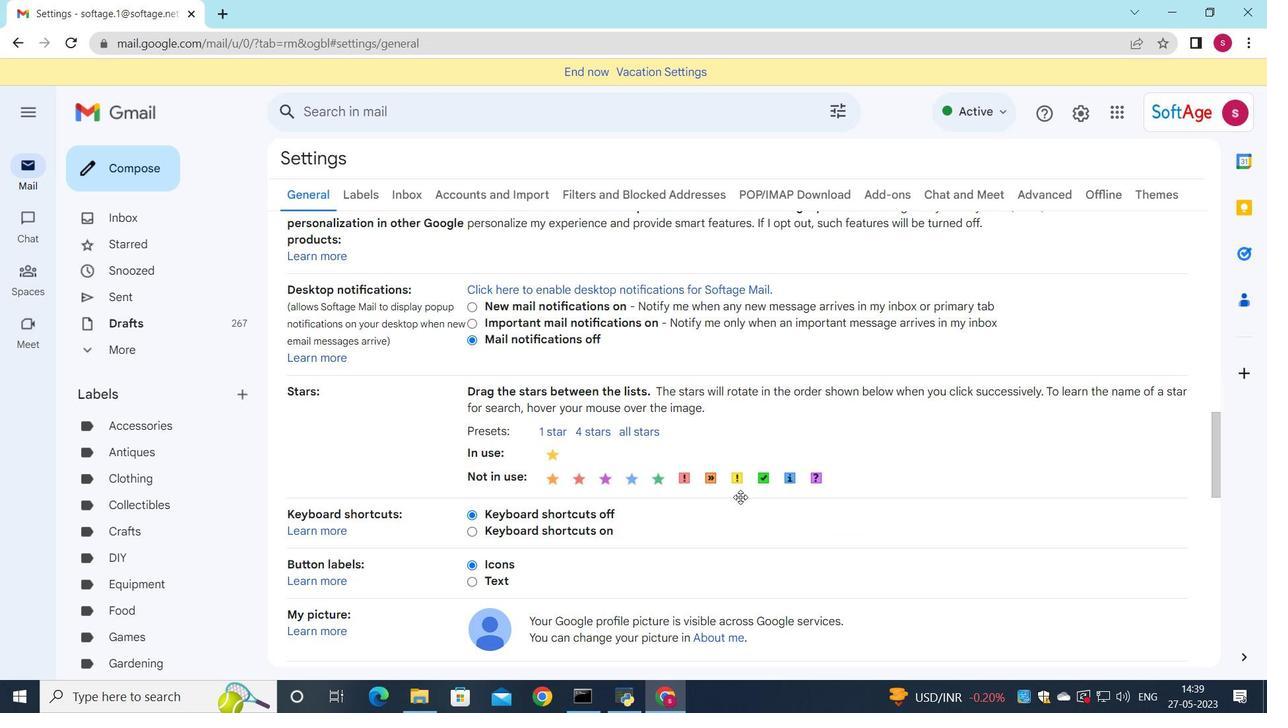 
Action: Mouse moved to (647, 494)
Screenshot: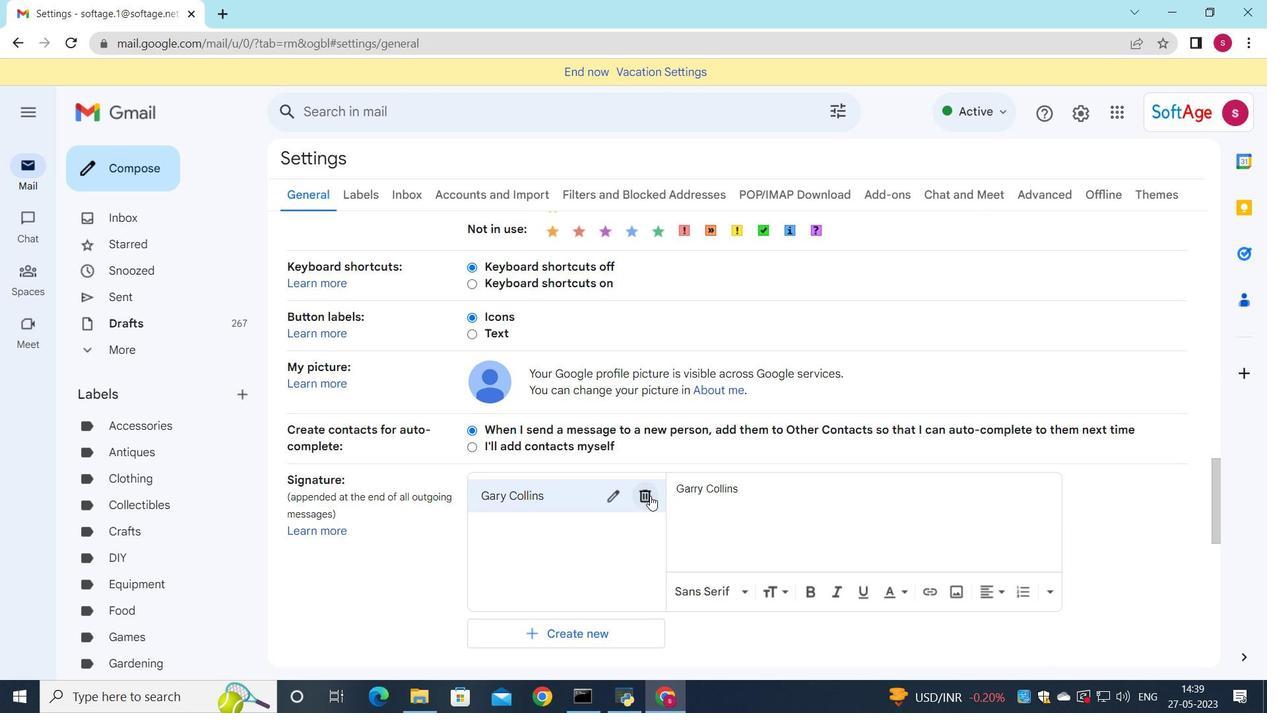 
Action: Mouse pressed left at (647, 494)
Screenshot: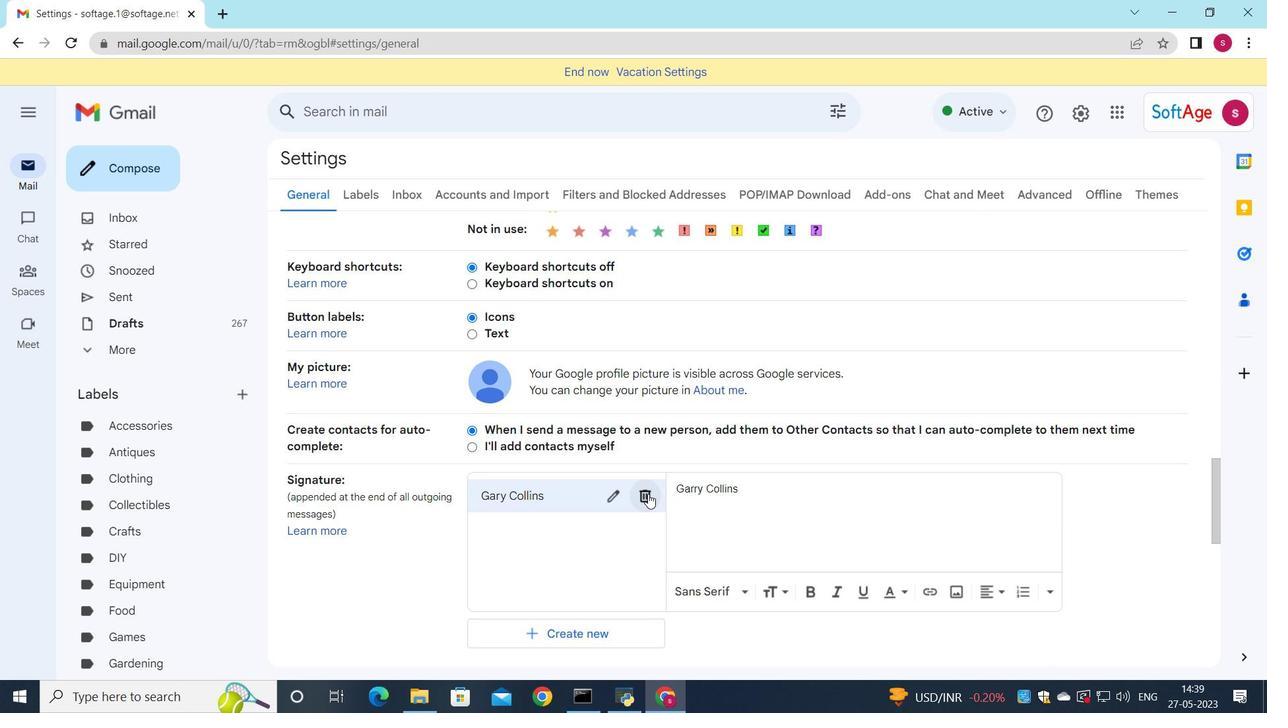 
Action: Mouse moved to (758, 404)
Screenshot: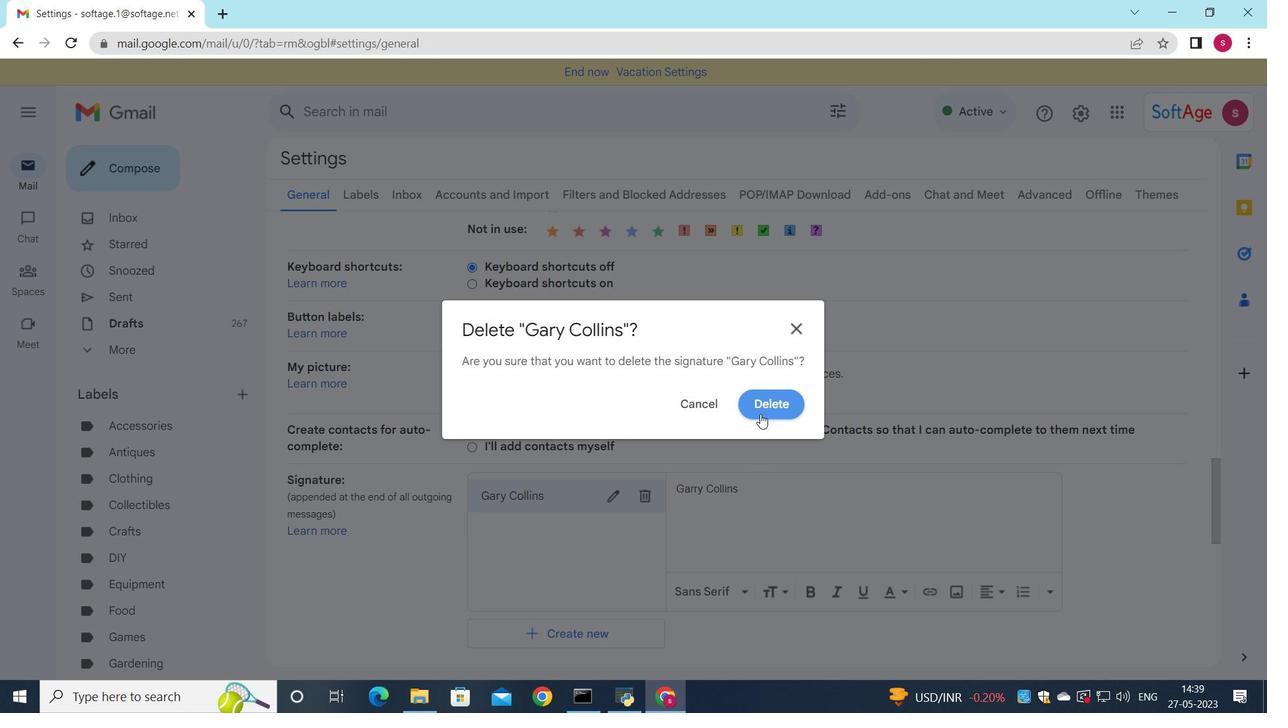 
Action: Mouse pressed left at (758, 404)
Screenshot: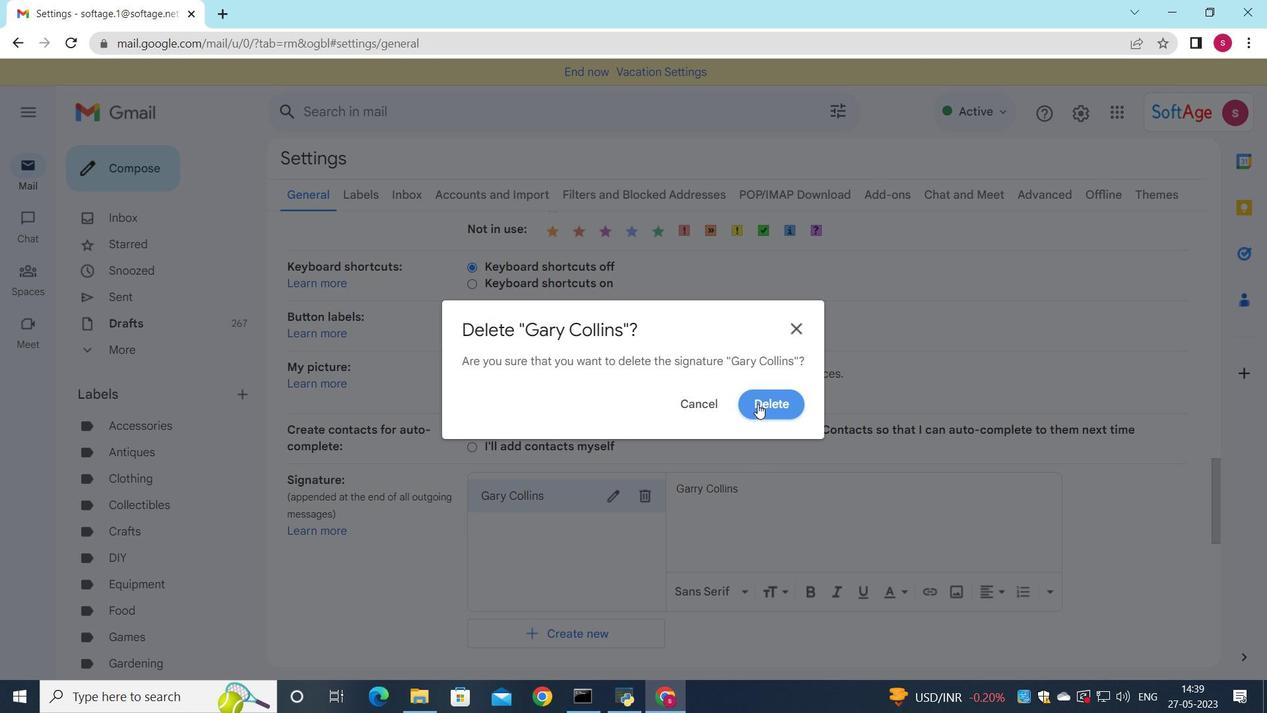 
Action: Mouse moved to (559, 507)
Screenshot: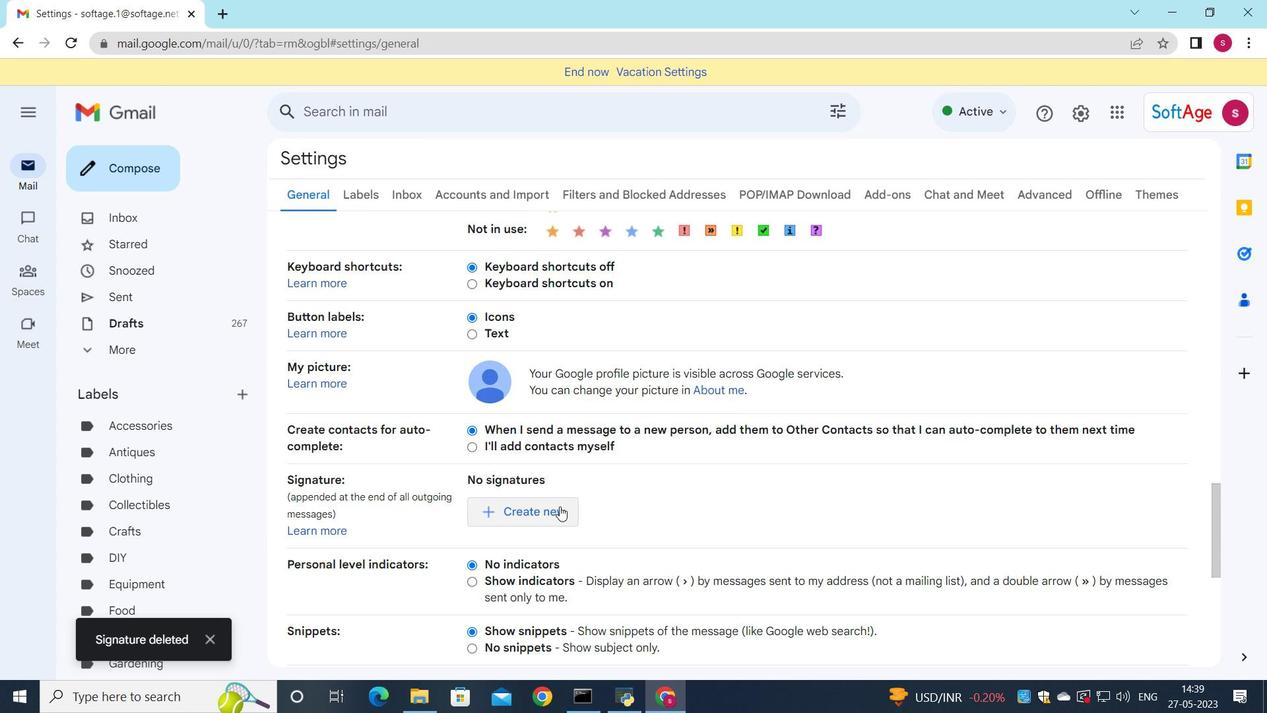 
Action: Mouse pressed left at (559, 507)
Screenshot: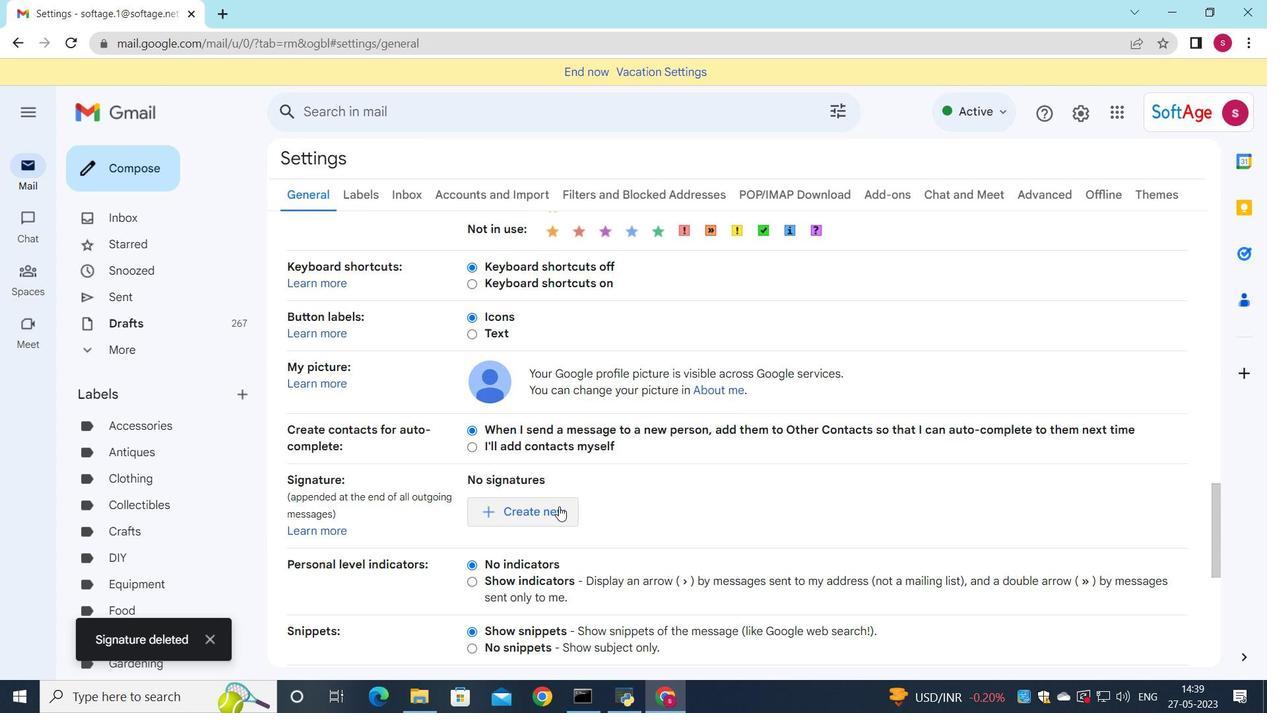 
Action: Mouse moved to (999, 476)
Screenshot: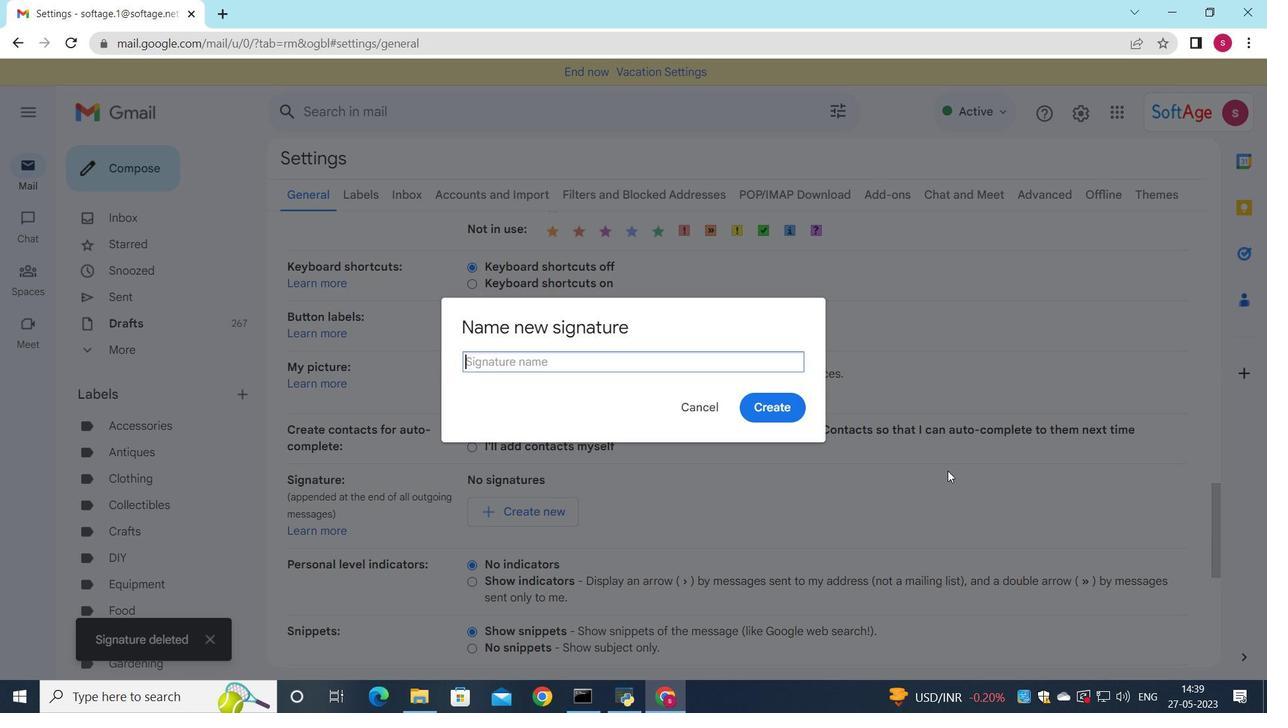 
Action: Key pressed <Key.shift>Adam<Key.space><Key.shift>Smith
Screenshot: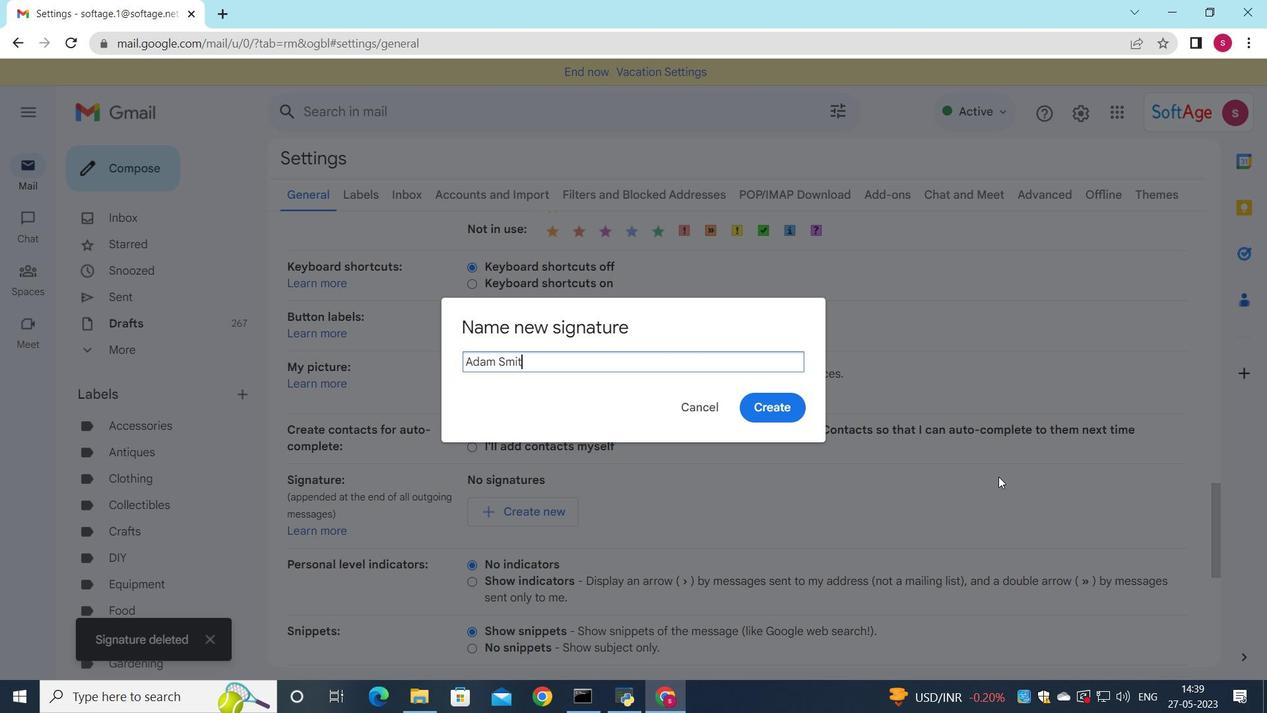 
Action: Mouse moved to (769, 406)
Screenshot: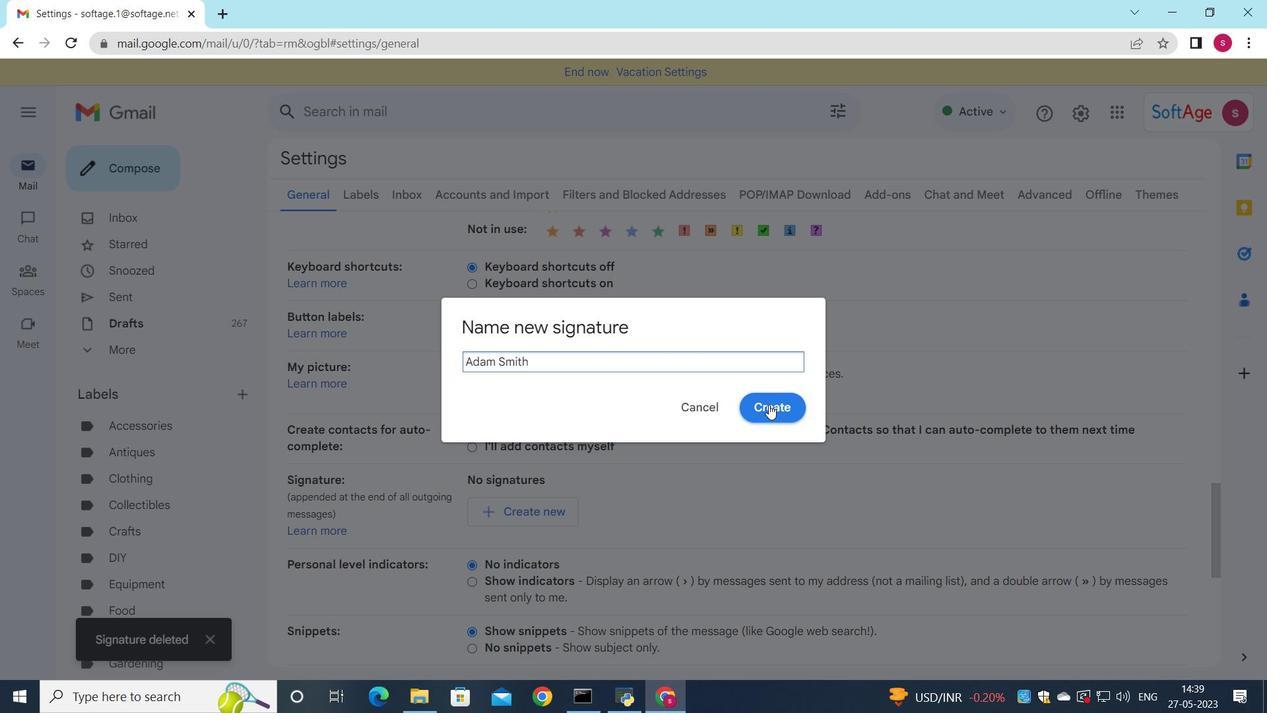 
Action: Mouse pressed left at (769, 406)
Screenshot: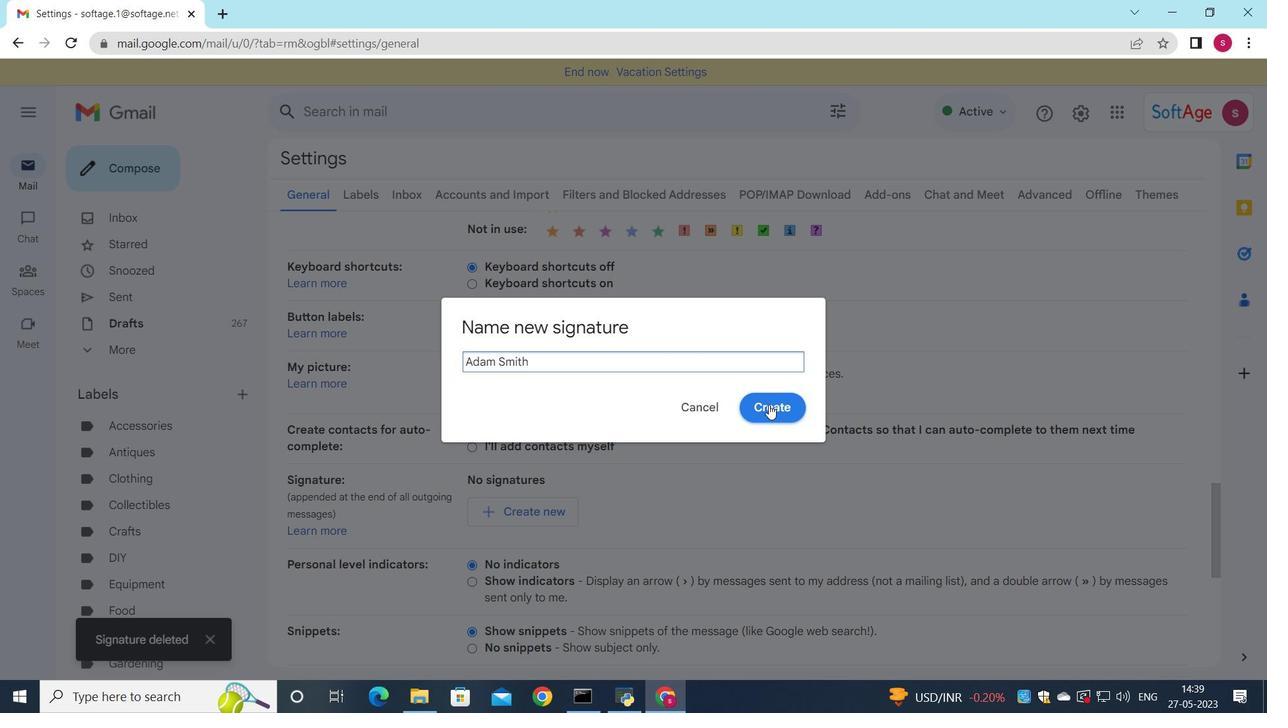 
Action: Mouse moved to (753, 507)
Screenshot: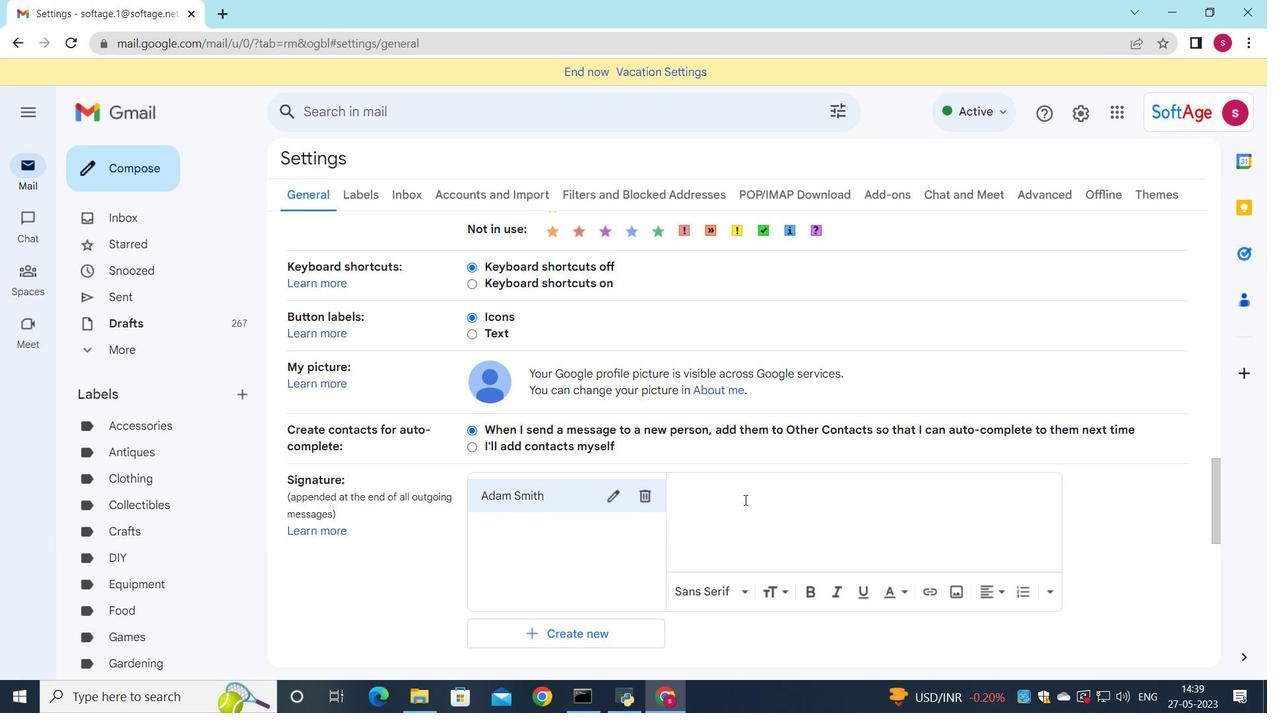 
Action: Mouse pressed left at (753, 507)
Screenshot: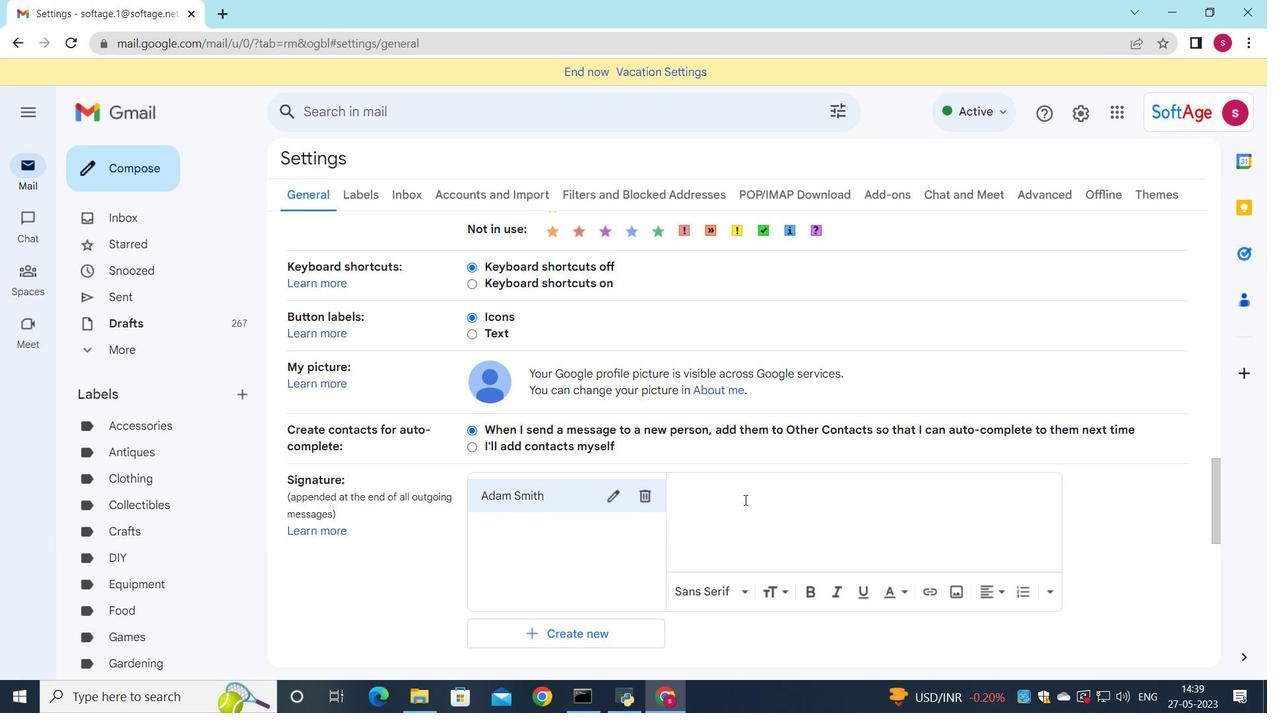 
Action: Mouse moved to (754, 507)
Screenshot: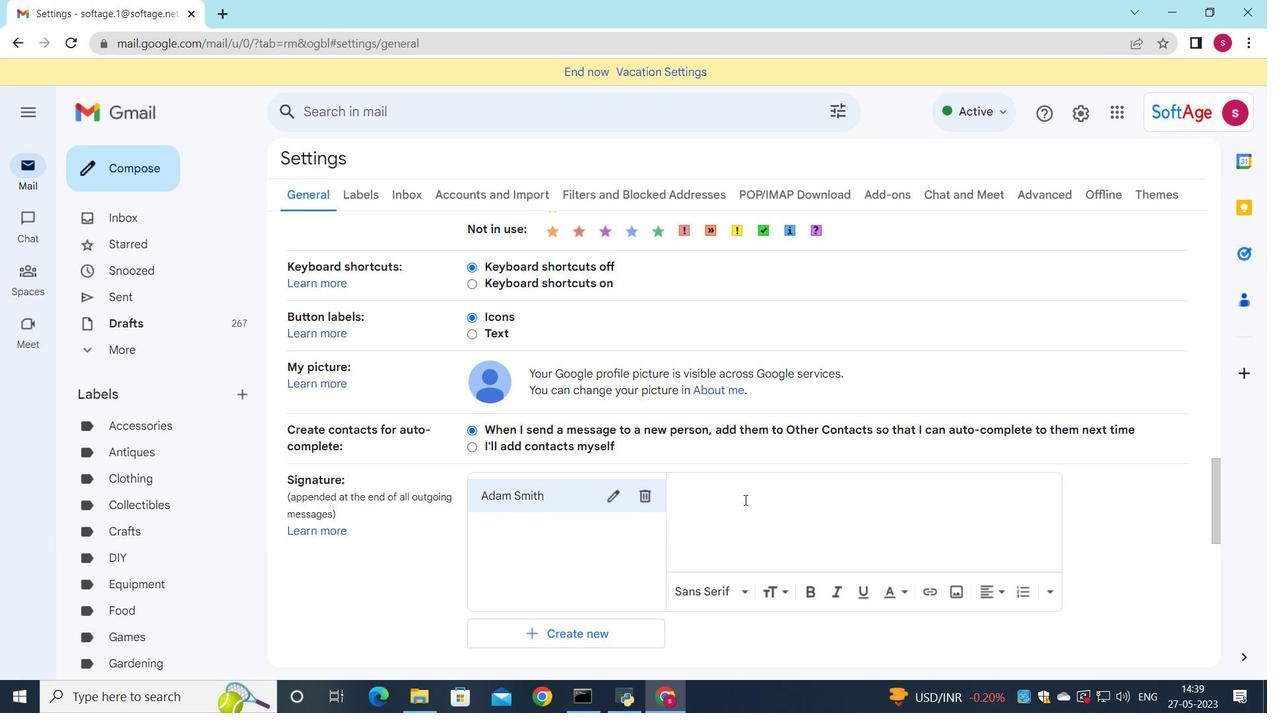 
Action: Key pressed <Key.shift>Adam<Key.space><Key.shift>Smith
Screenshot: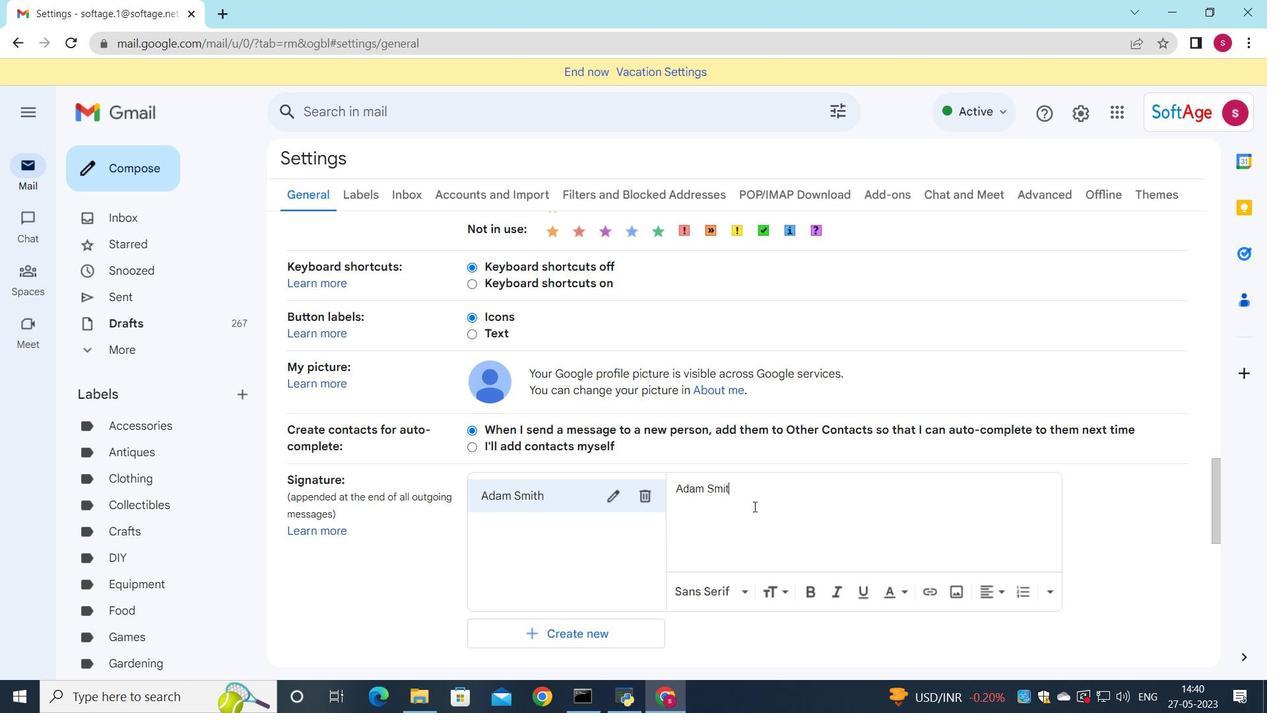 
Action: Mouse moved to (754, 507)
Screenshot: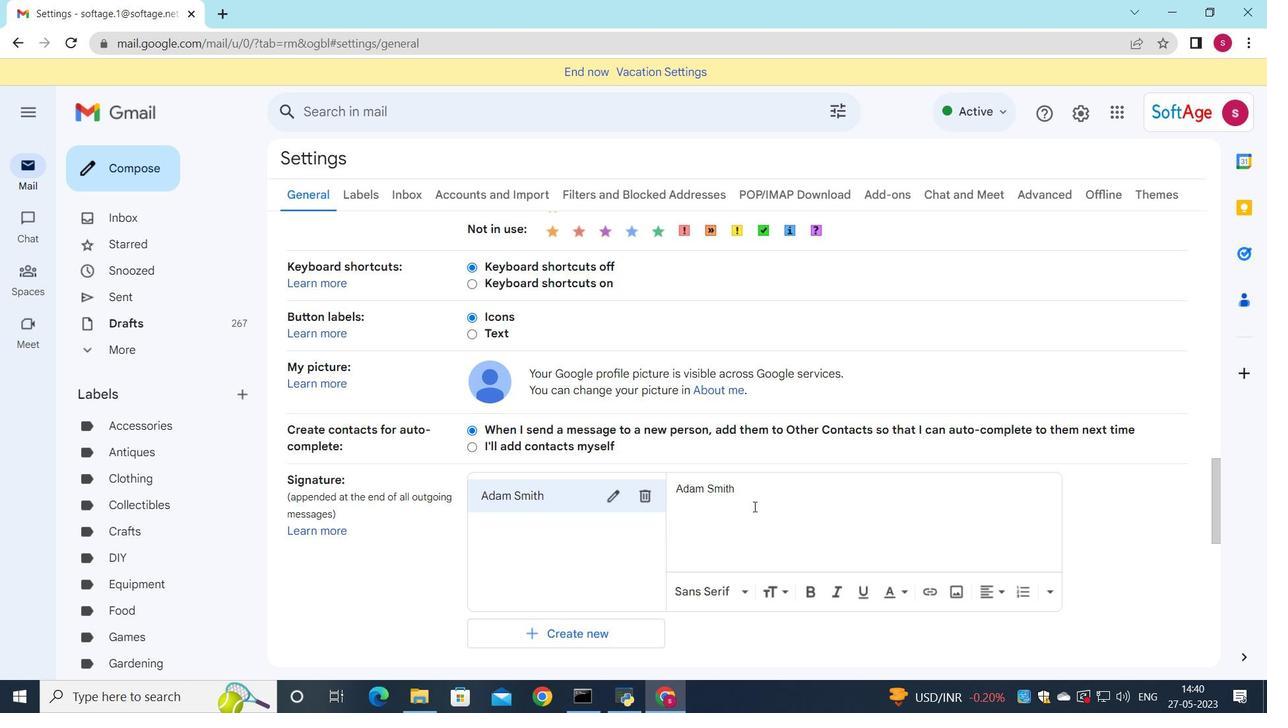 
Action: Mouse scrolled (754, 506) with delta (0, 0)
Screenshot: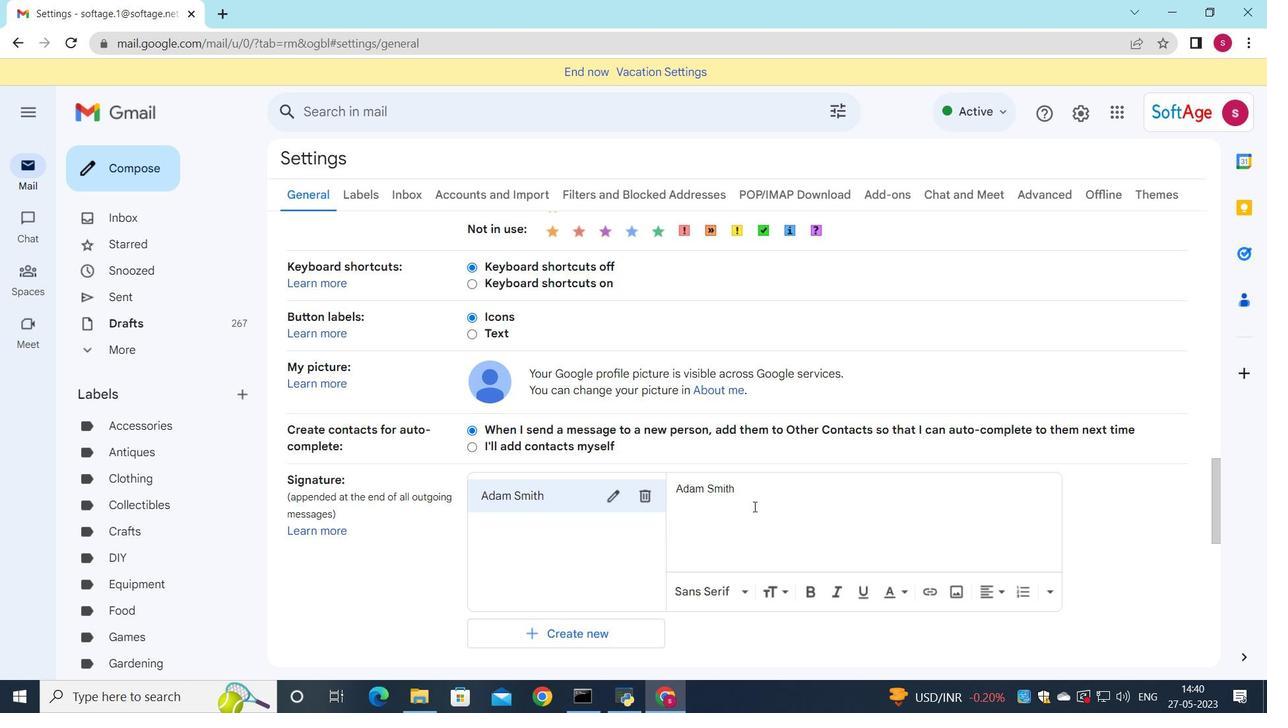 
Action: Mouse moved to (754, 507)
Screenshot: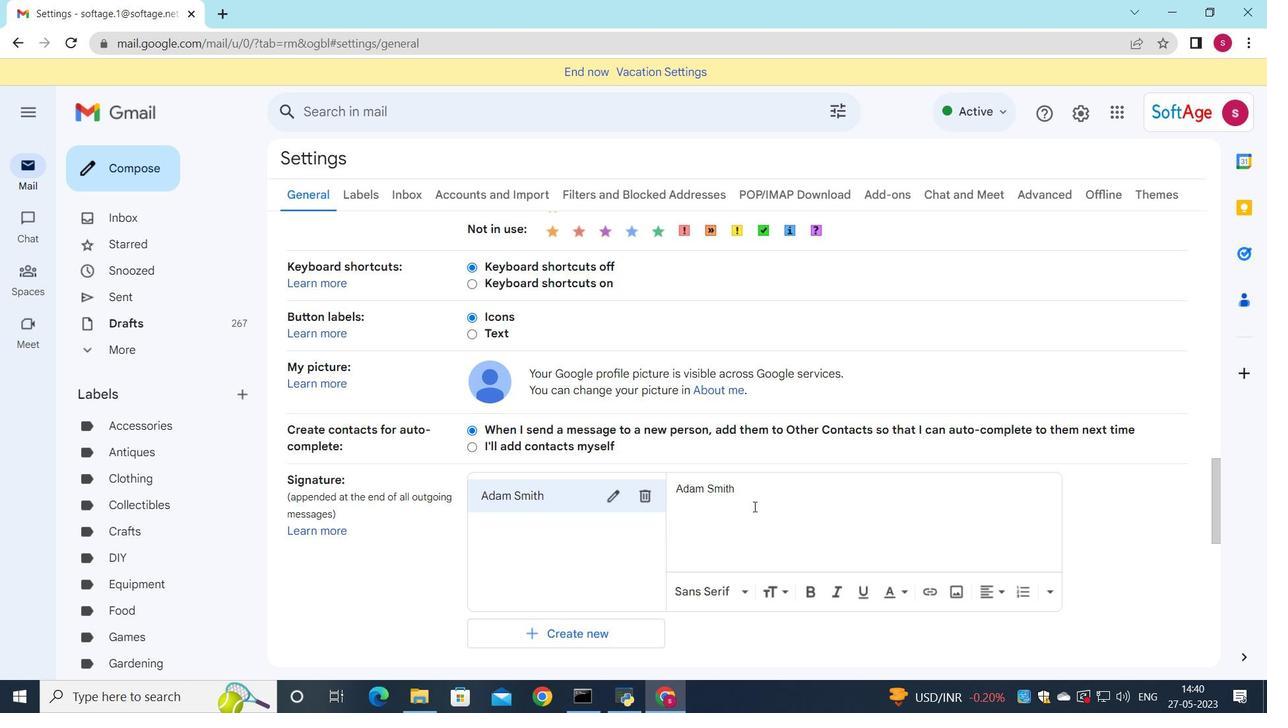 
Action: Mouse scrolled (754, 506) with delta (0, 0)
Screenshot: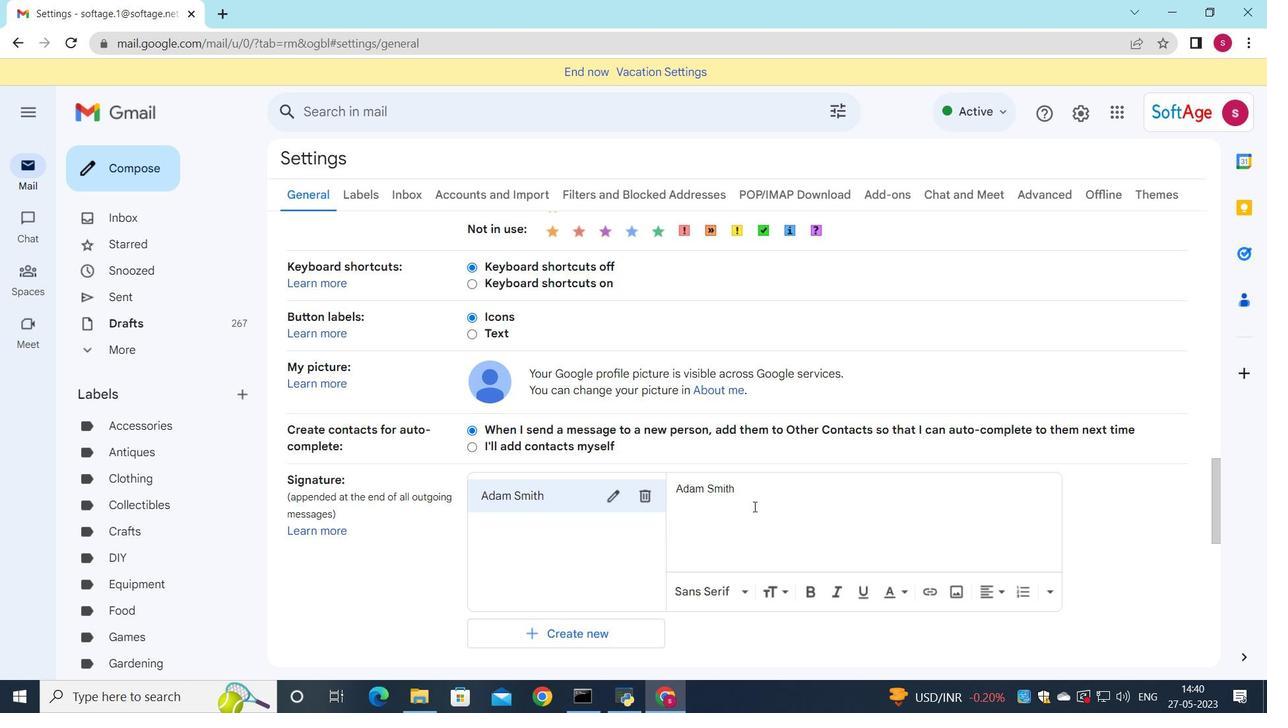 
Action: Mouse scrolled (754, 506) with delta (0, 0)
Screenshot: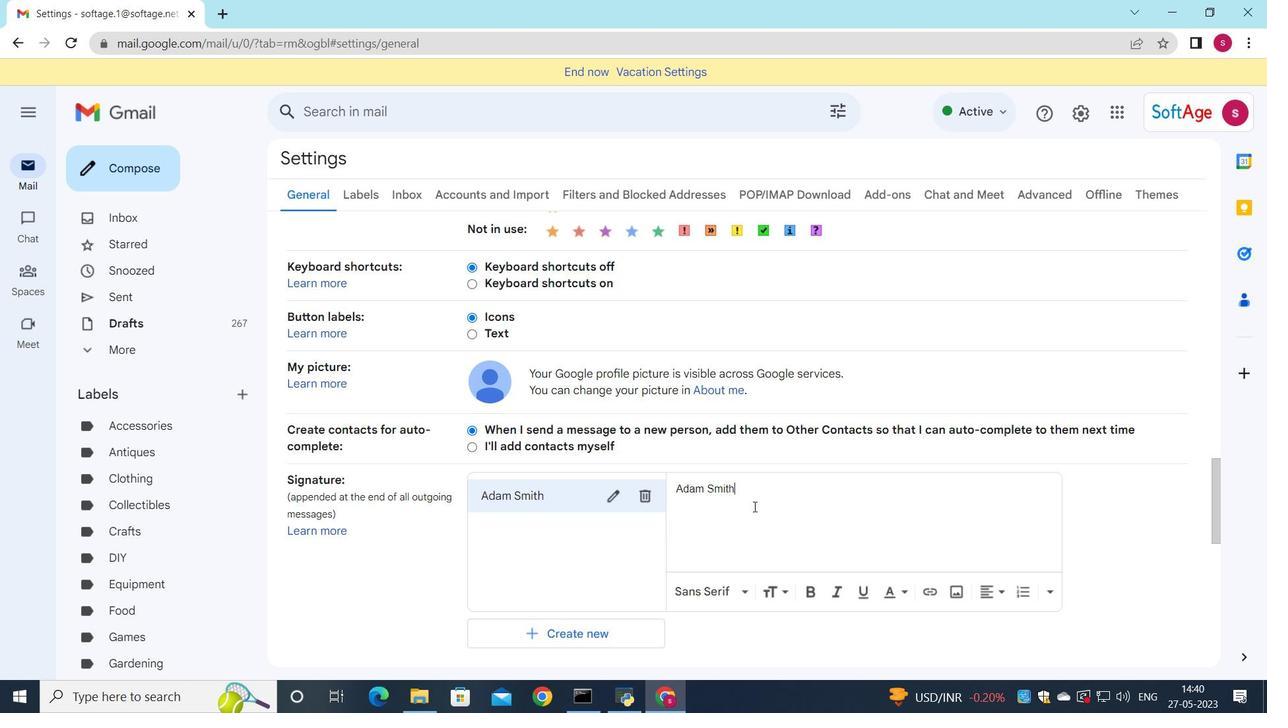 
Action: Mouse moved to (554, 481)
Screenshot: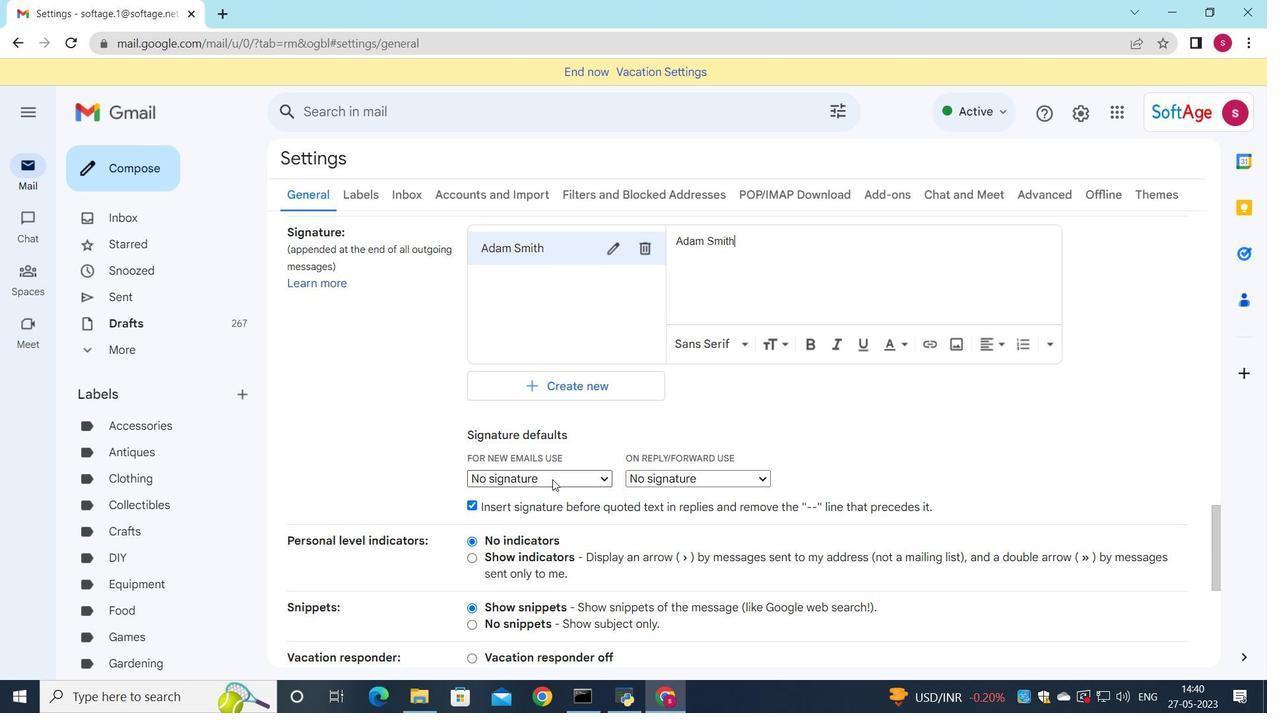 
Action: Mouse pressed left at (554, 481)
Screenshot: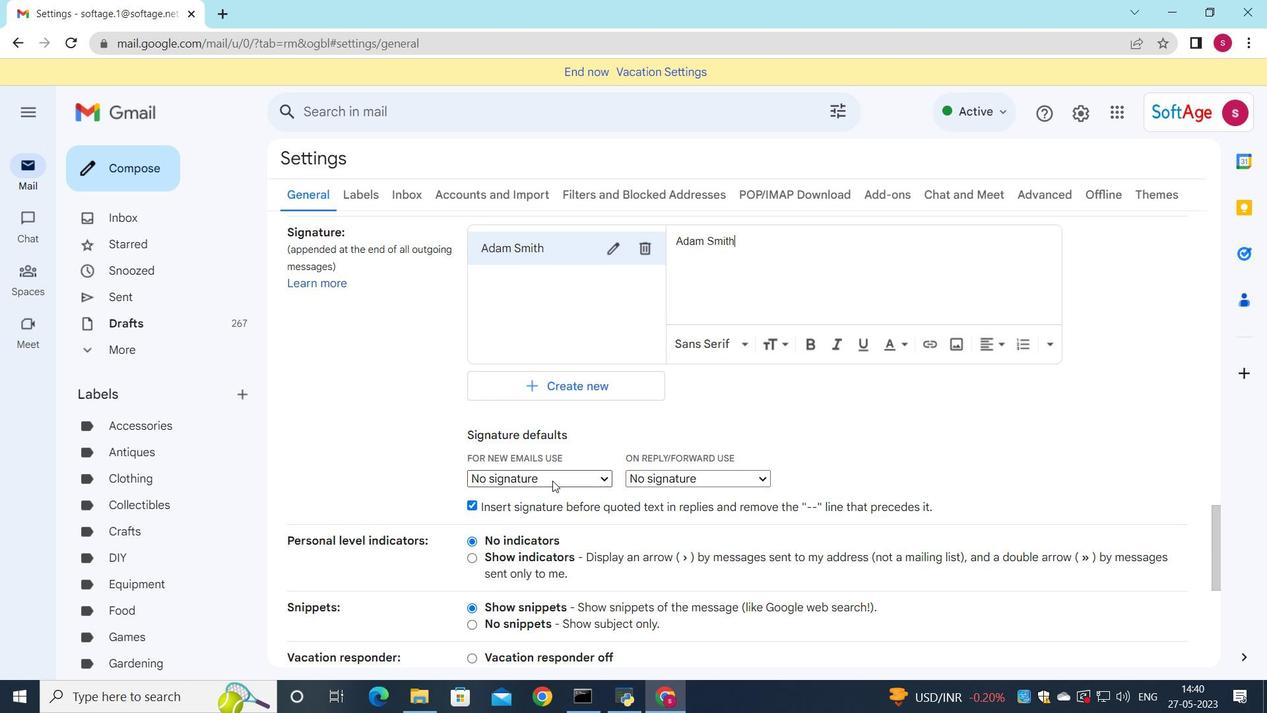 
Action: Mouse moved to (553, 515)
Screenshot: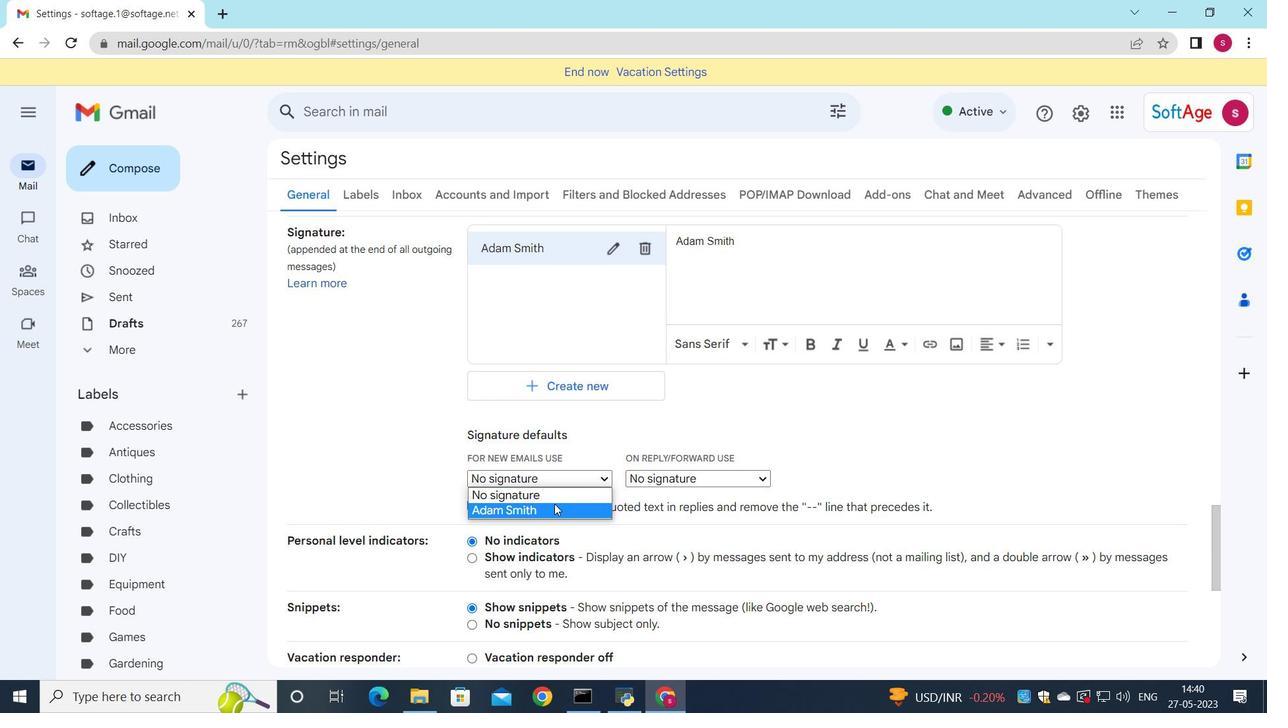 
Action: Mouse pressed left at (553, 515)
Screenshot: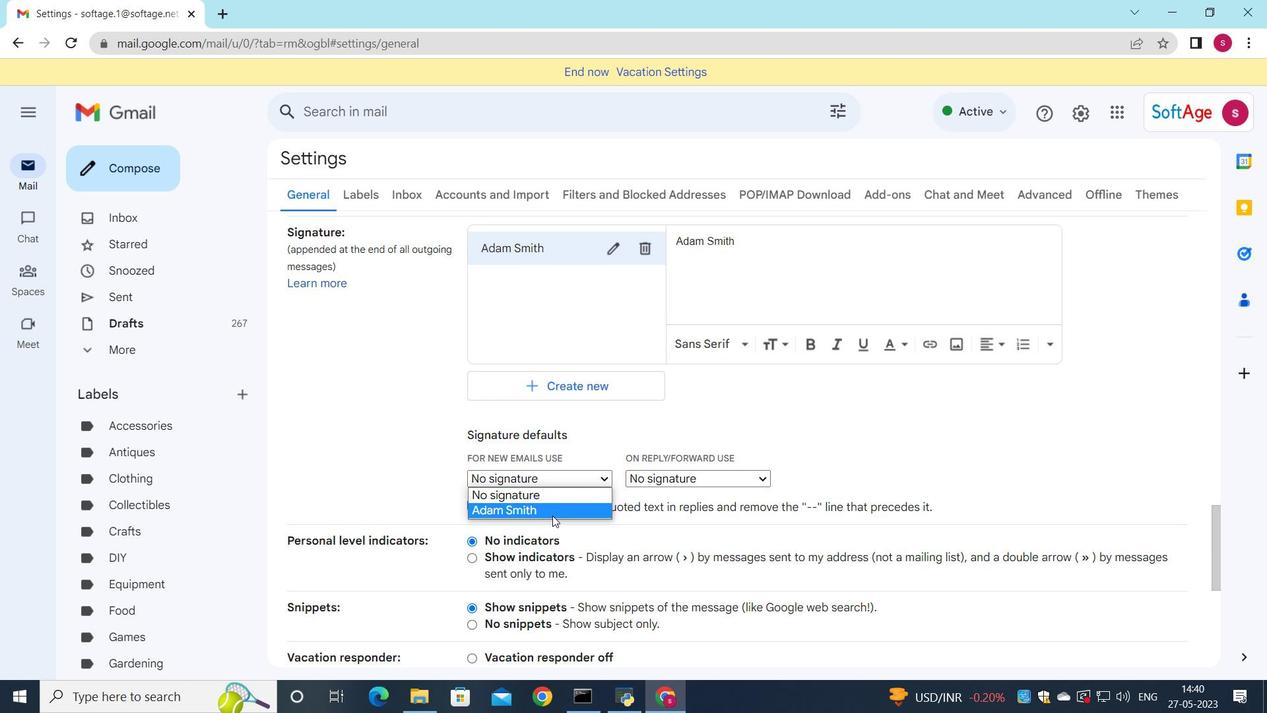 
Action: Mouse moved to (629, 479)
Screenshot: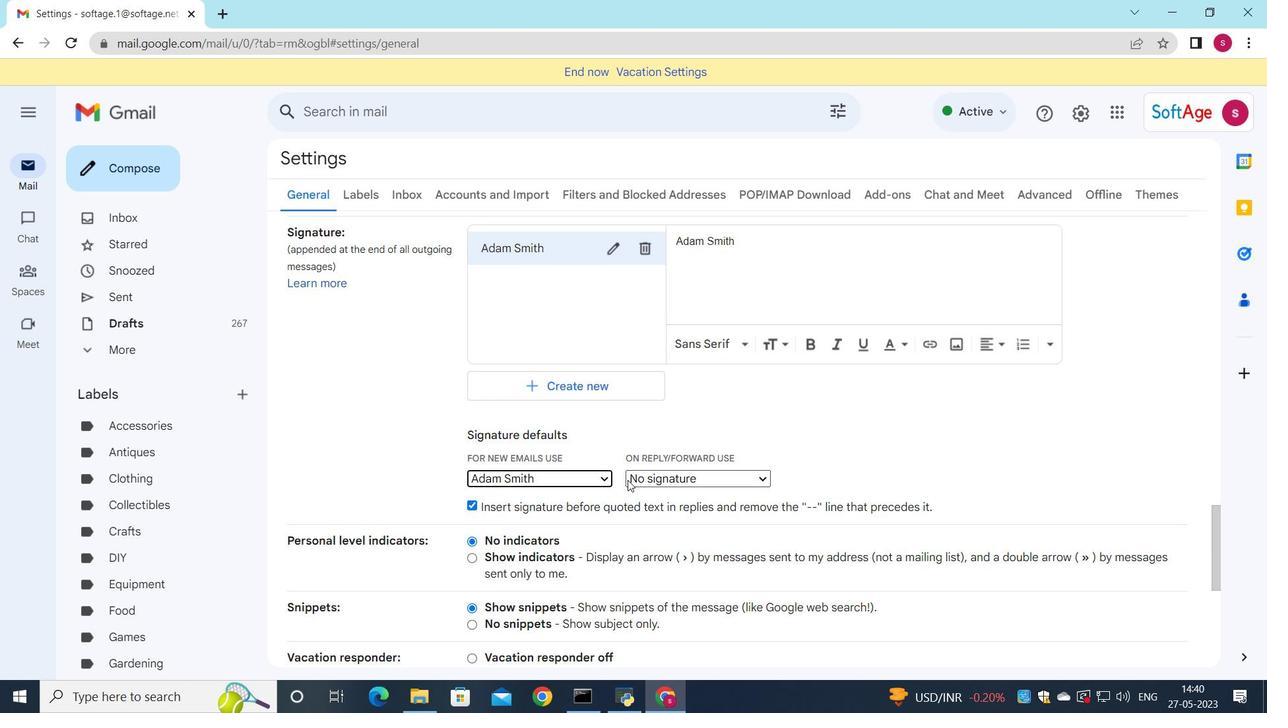 
Action: Mouse pressed left at (629, 479)
Screenshot: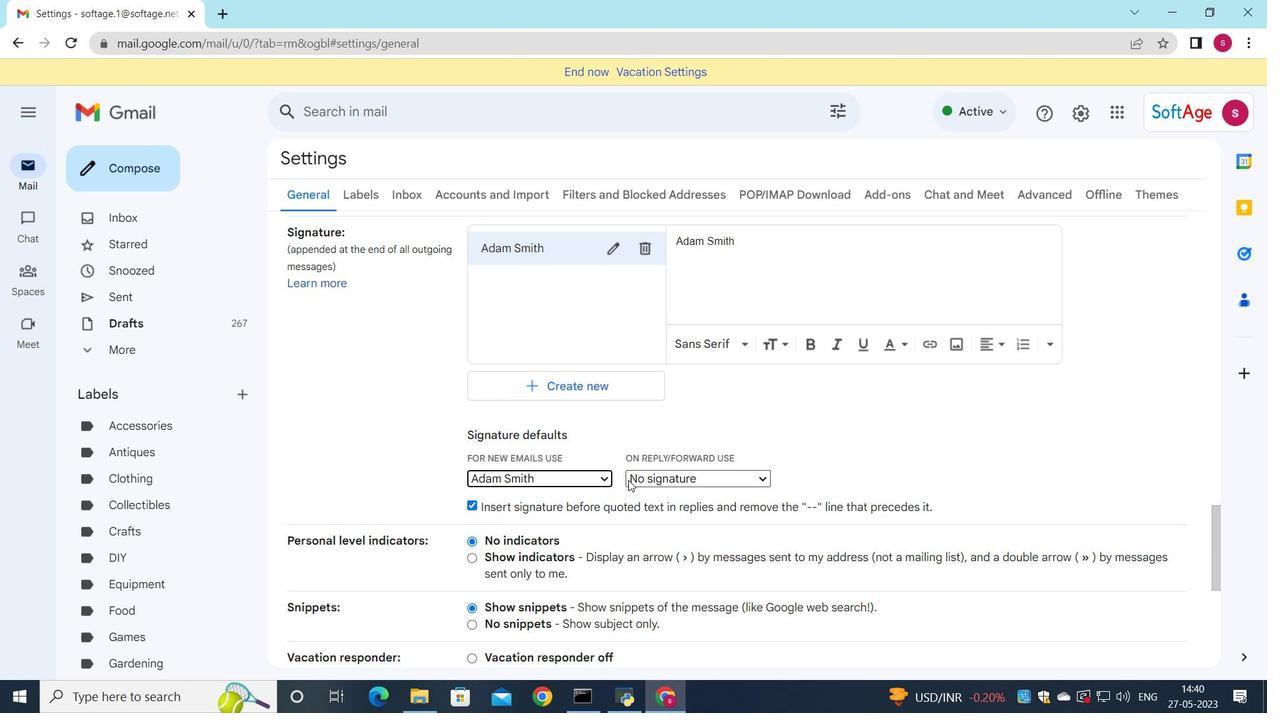 
Action: Mouse moved to (634, 515)
Screenshot: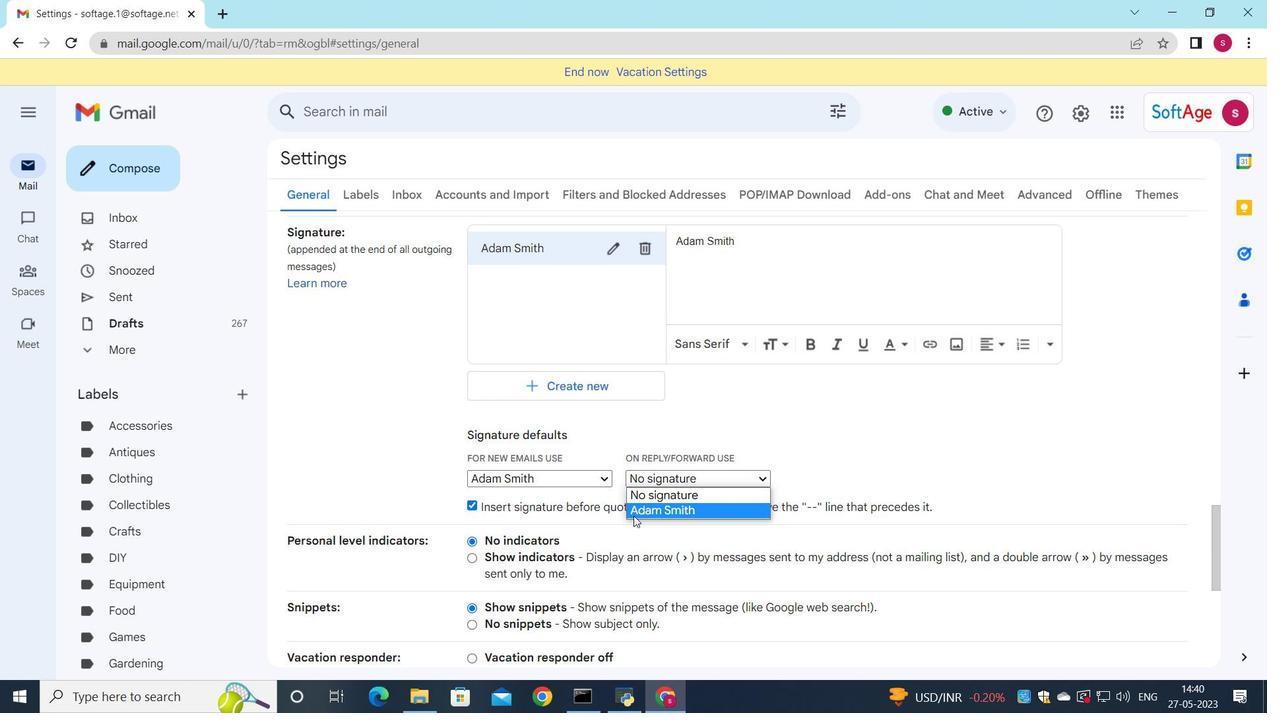 
Action: Mouse pressed left at (634, 515)
Screenshot: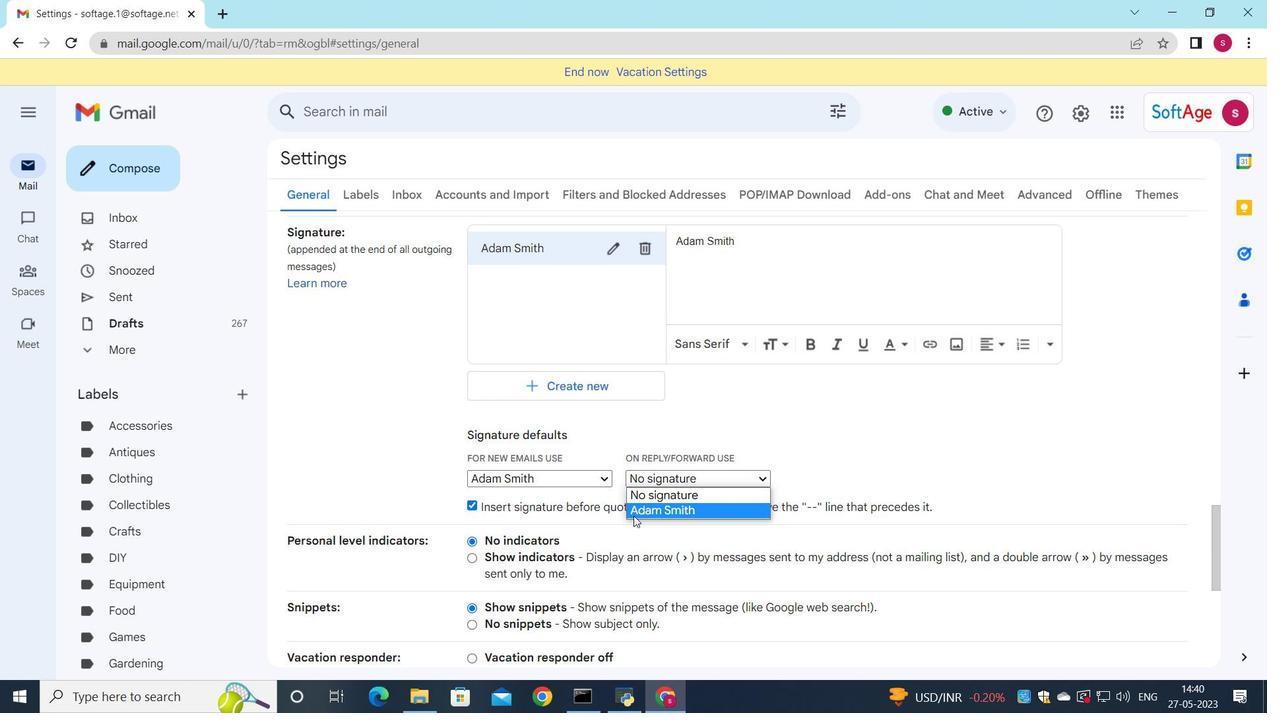 
Action: Mouse moved to (623, 520)
Screenshot: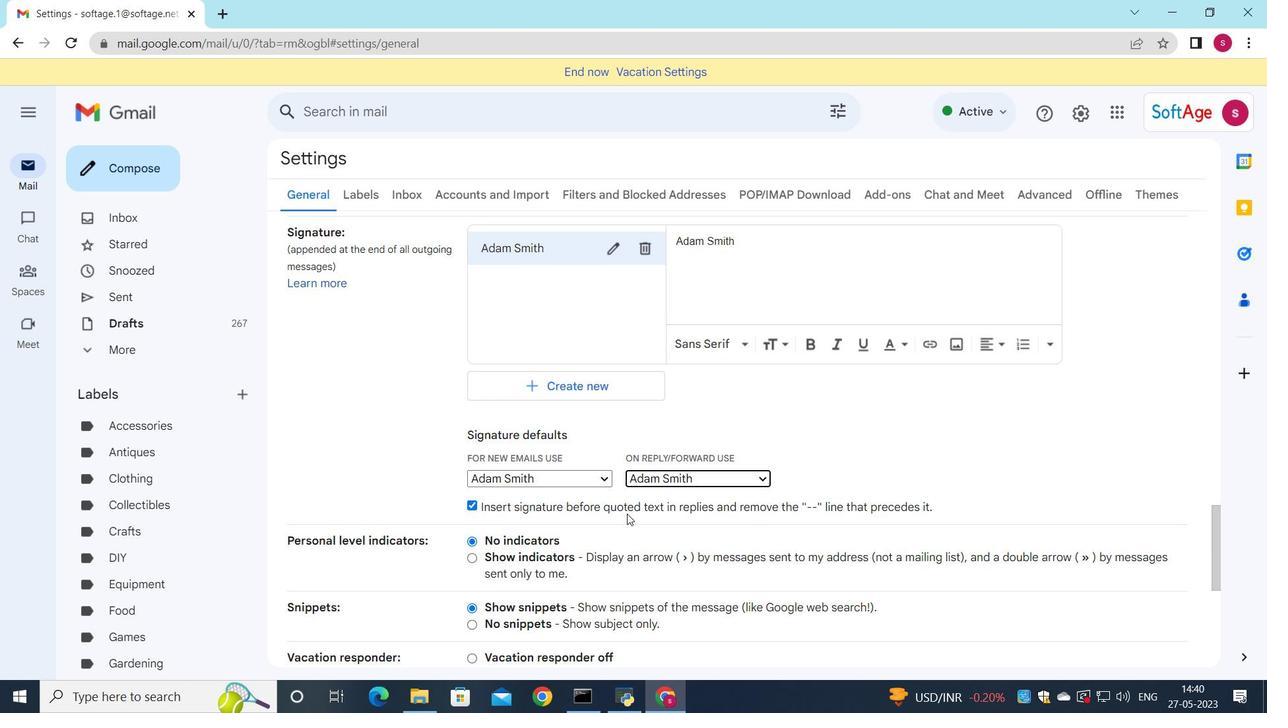 
Action: Mouse scrolled (623, 520) with delta (0, 0)
Screenshot: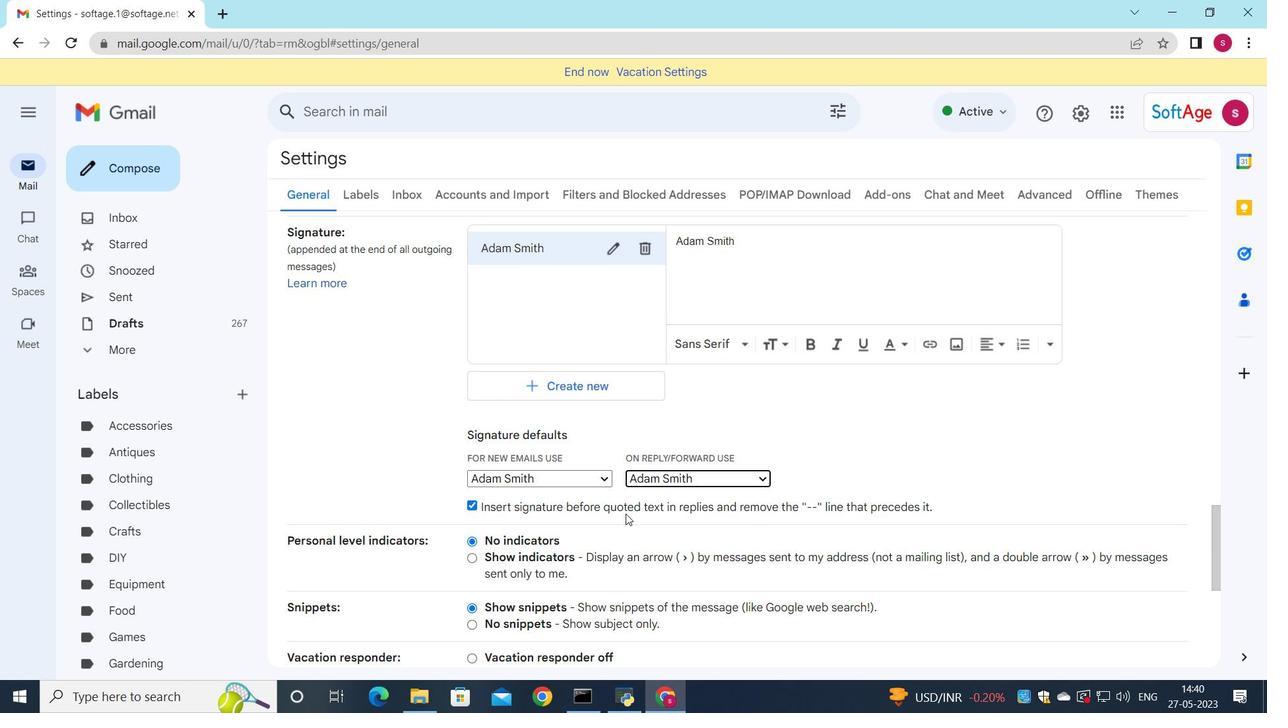 
Action: Mouse moved to (620, 524)
Screenshot: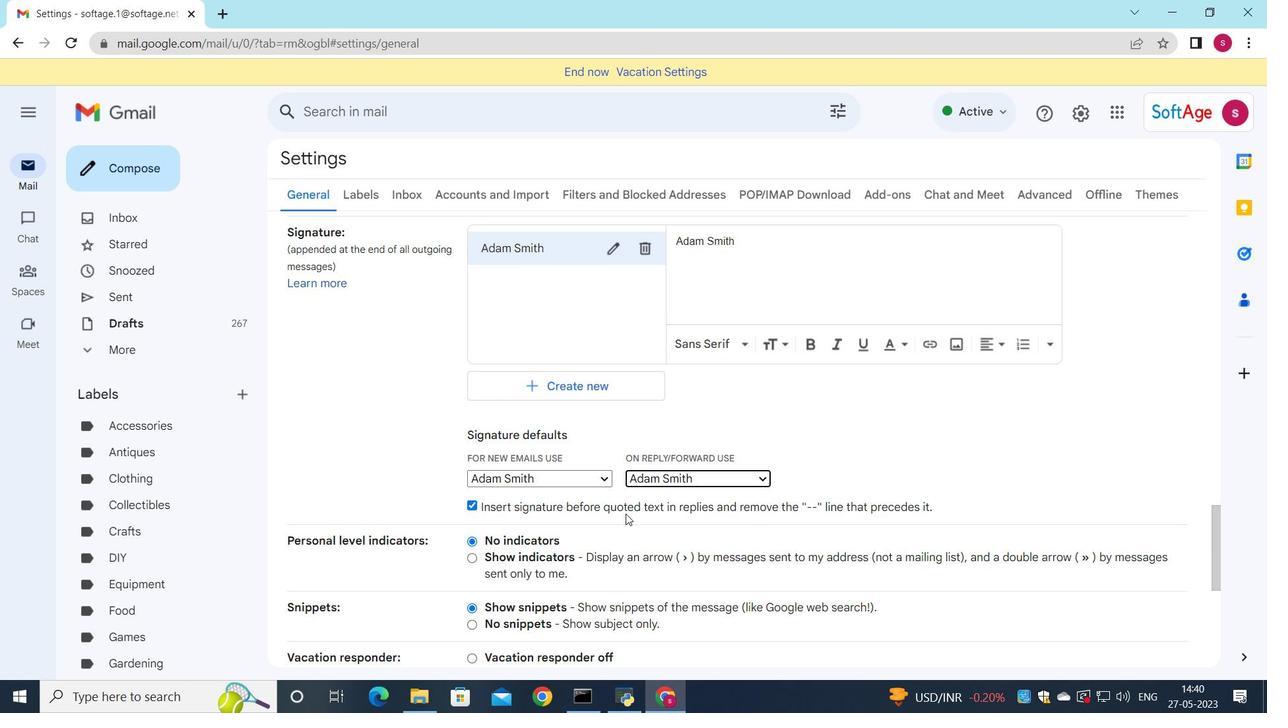 
Action: Mouse scrolled (620, 523) with delta (0, 0)
Screenshot: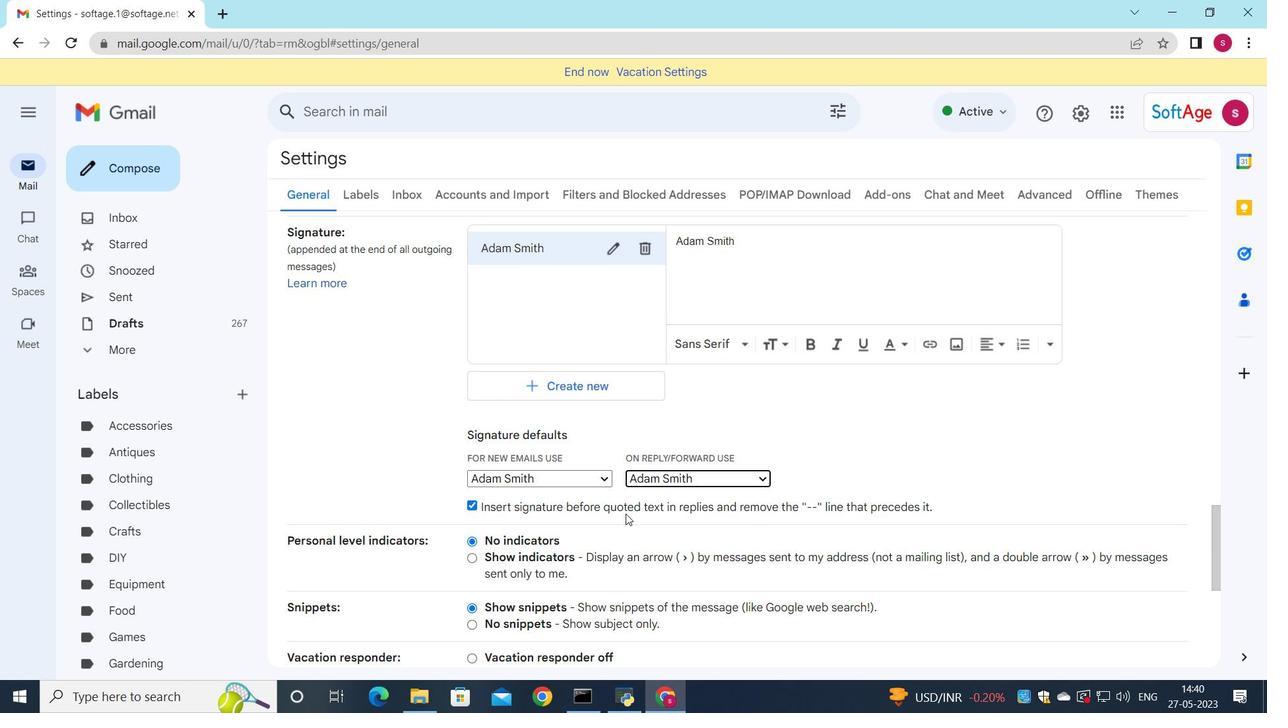 
Action: Mouse moved to (620, 524)
Screenshot: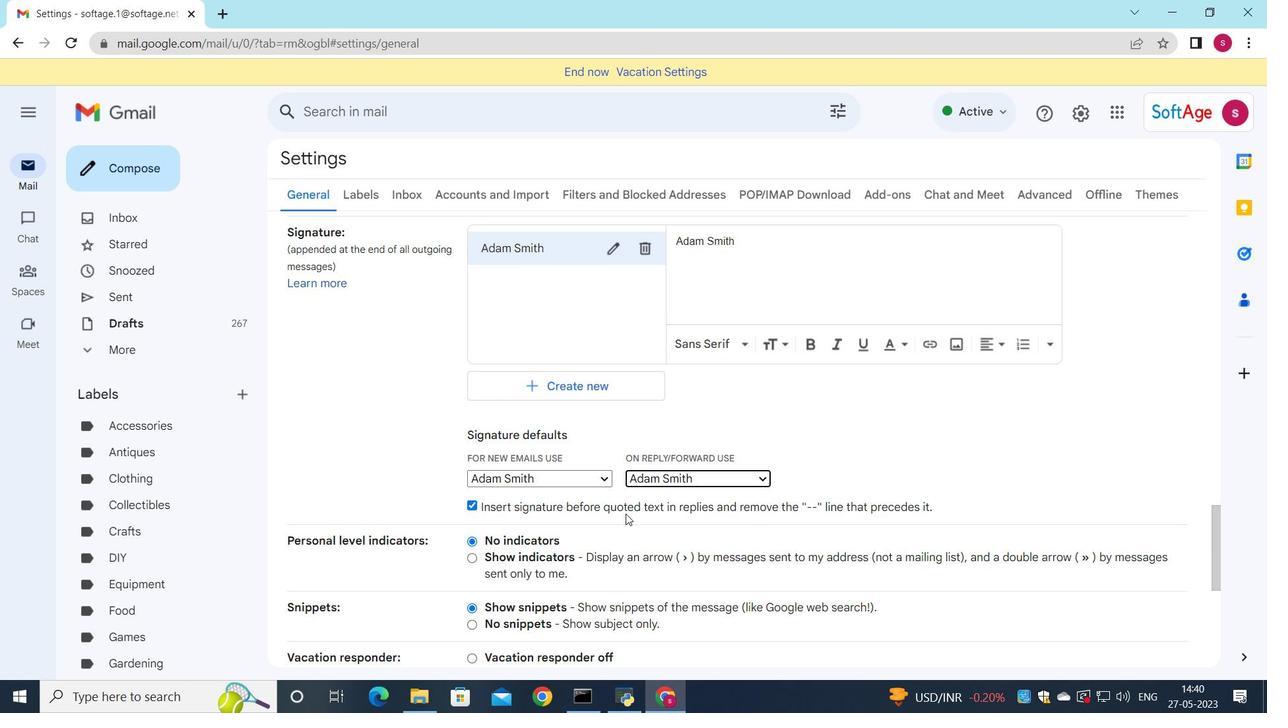 
Action: Mouse scrolled (620, 524) with delta (0, 0)
Screenshot: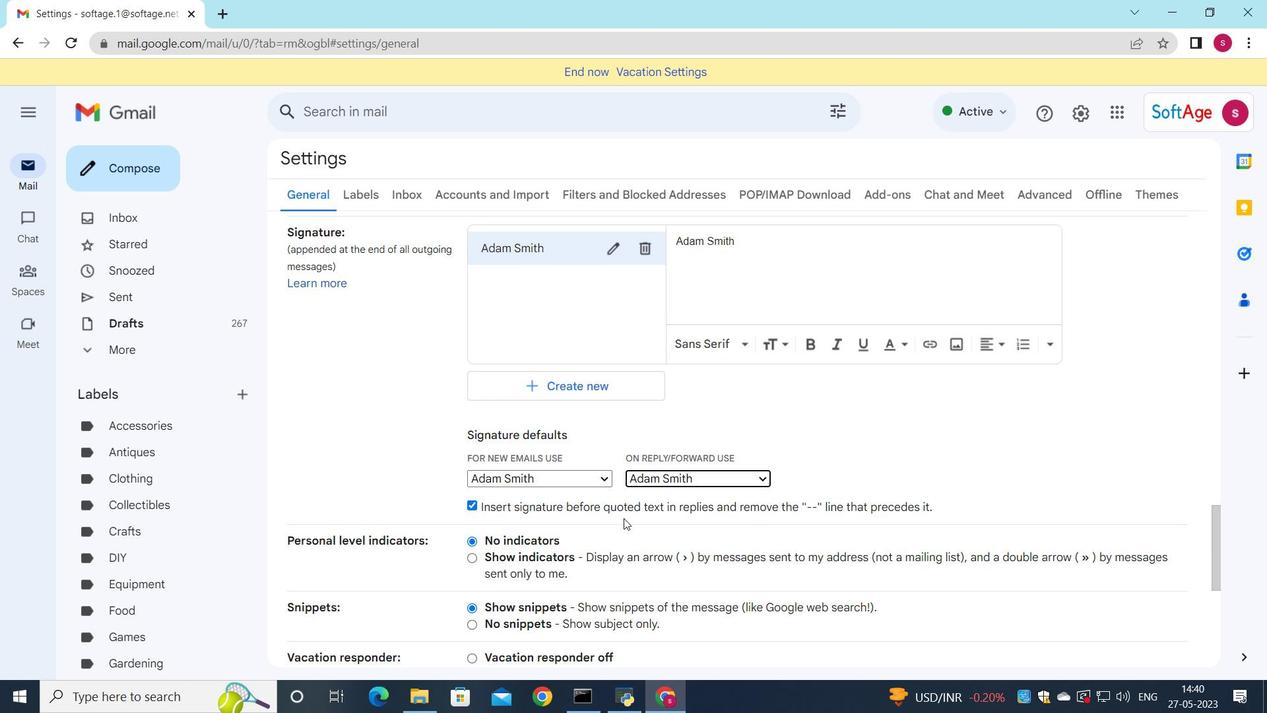 
Action: Mouse scrolled (620, 524) with delta (0, 0)
Screenshot: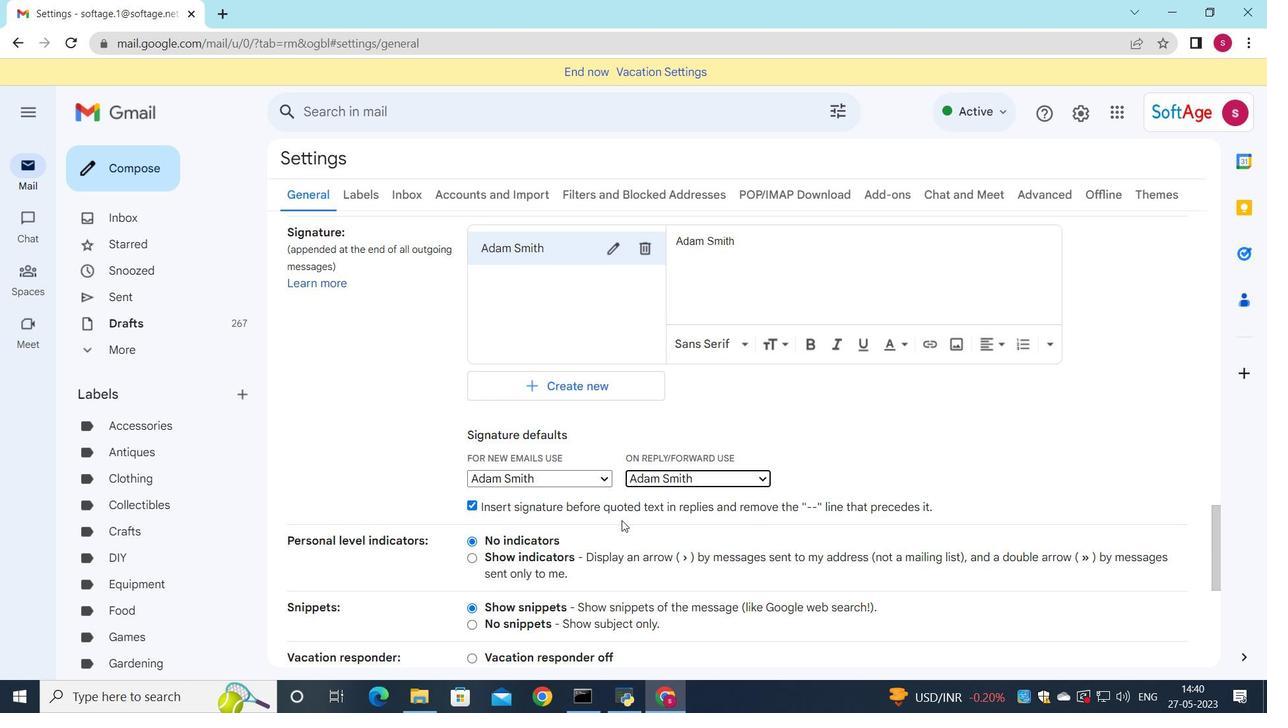 
Action: Mouse scrolled (620, 524) with delta (0, 0)
Screenshot: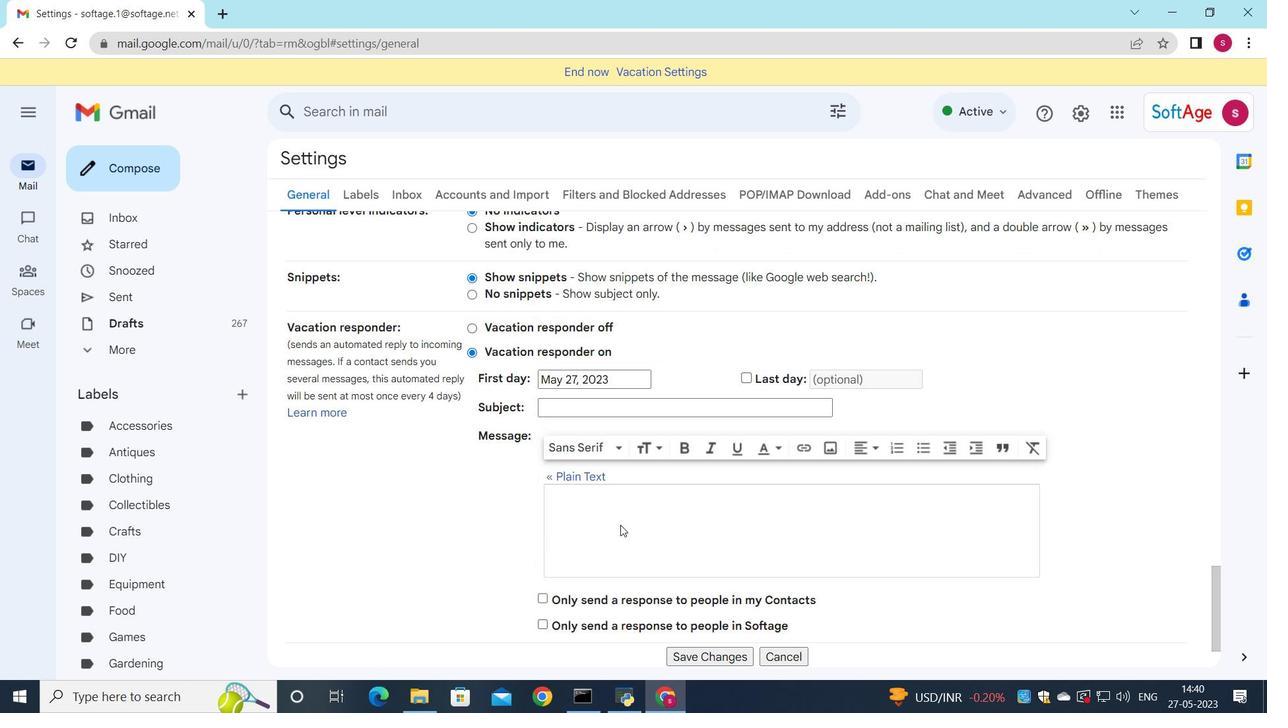 
Action: Mouse scrolled (620, 524) with delta (0, 0)
Screenshot: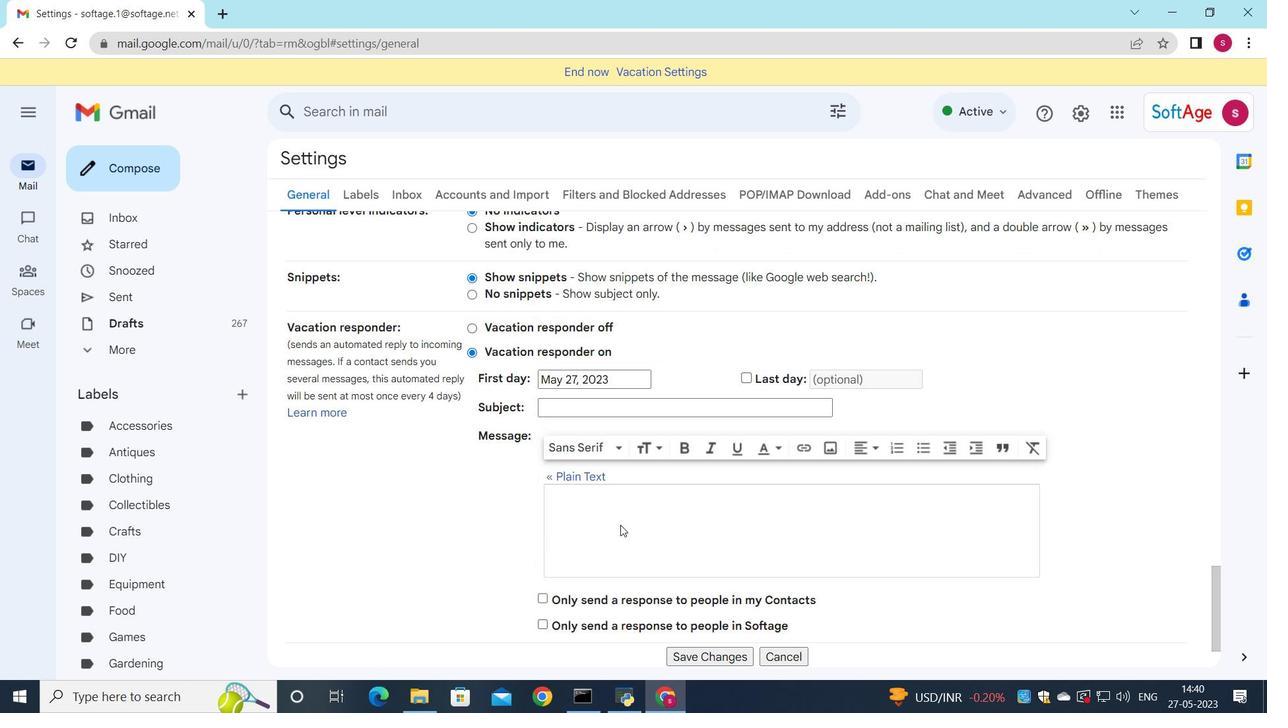 
Action: Mouse scrolled (620, 524) with delta (0, 0)
Screenshot: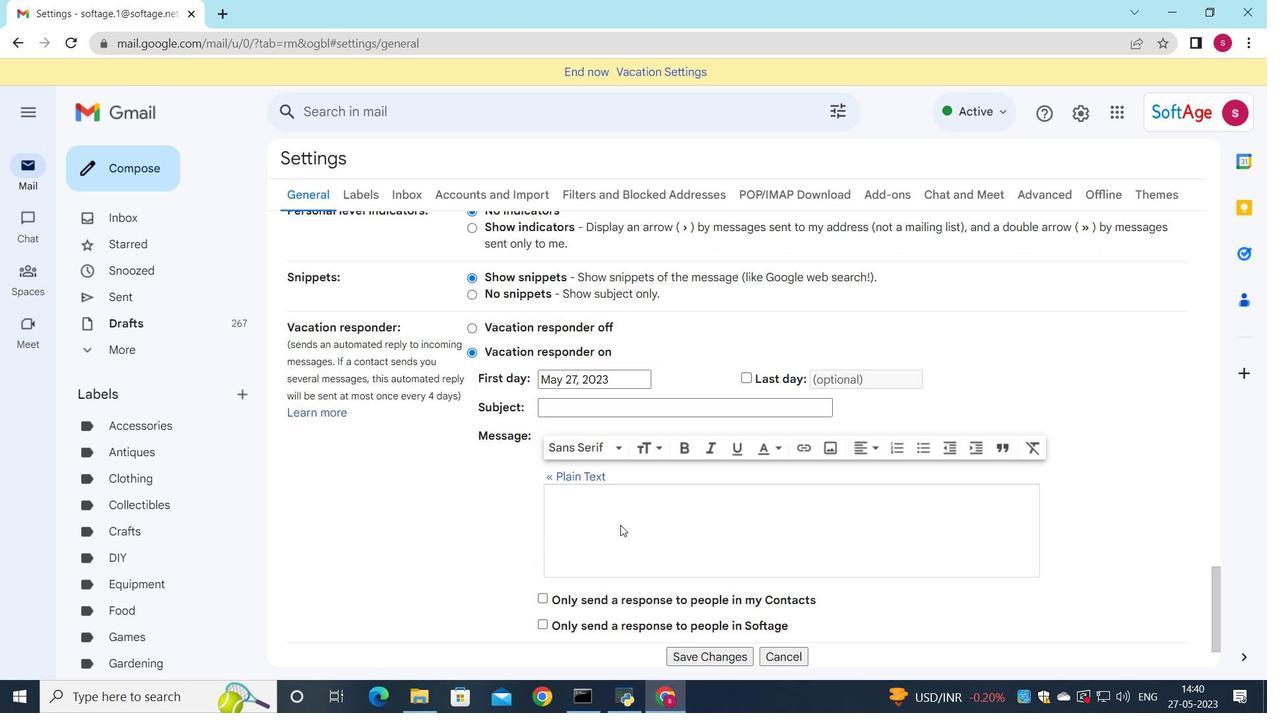 
Action: Mouse moved to (622, 526)
Screenshot: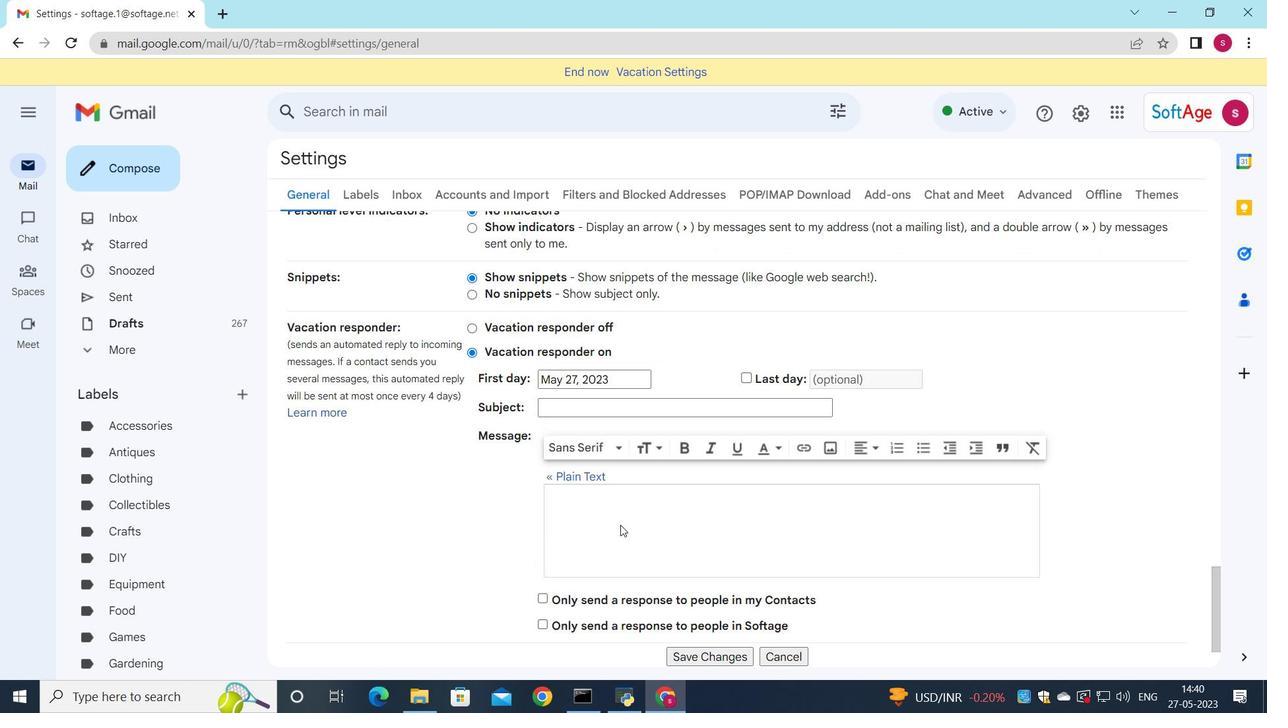 
Action: Mouse scrolled (622, 525) with delta (0, 0)
Screenshot: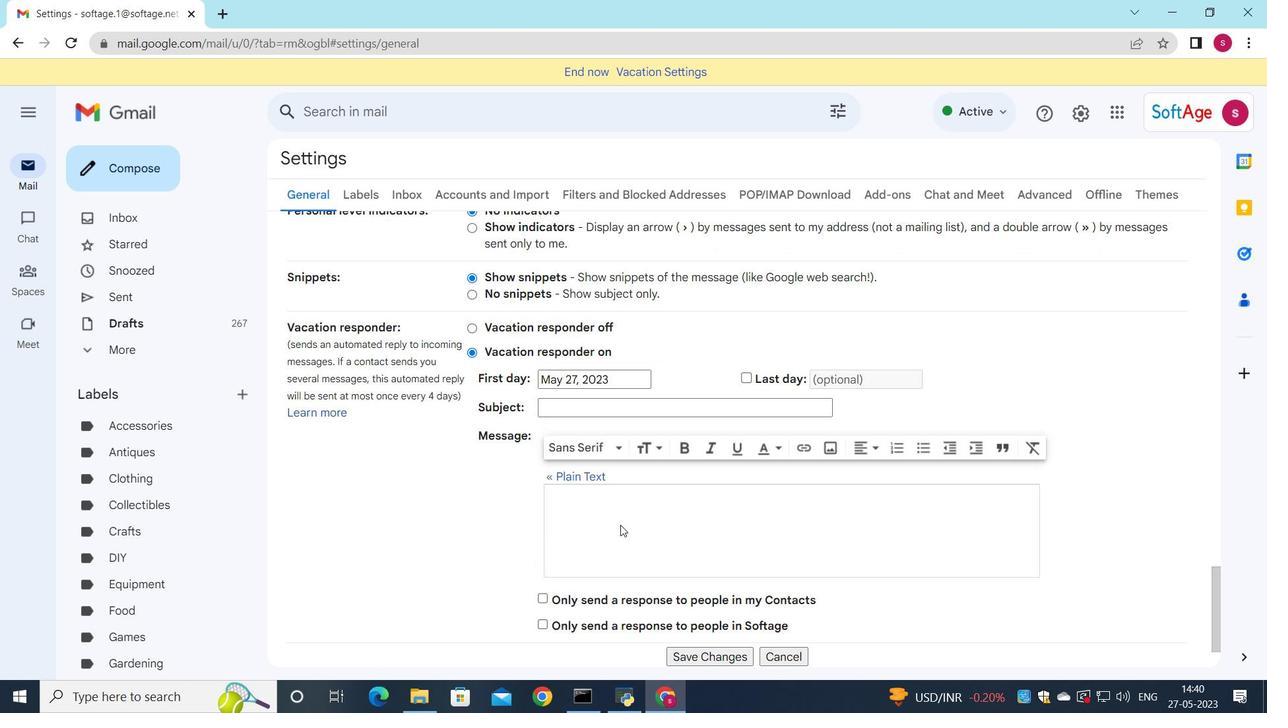 
Action: Mouse moved to (705, 588)
Screenshot: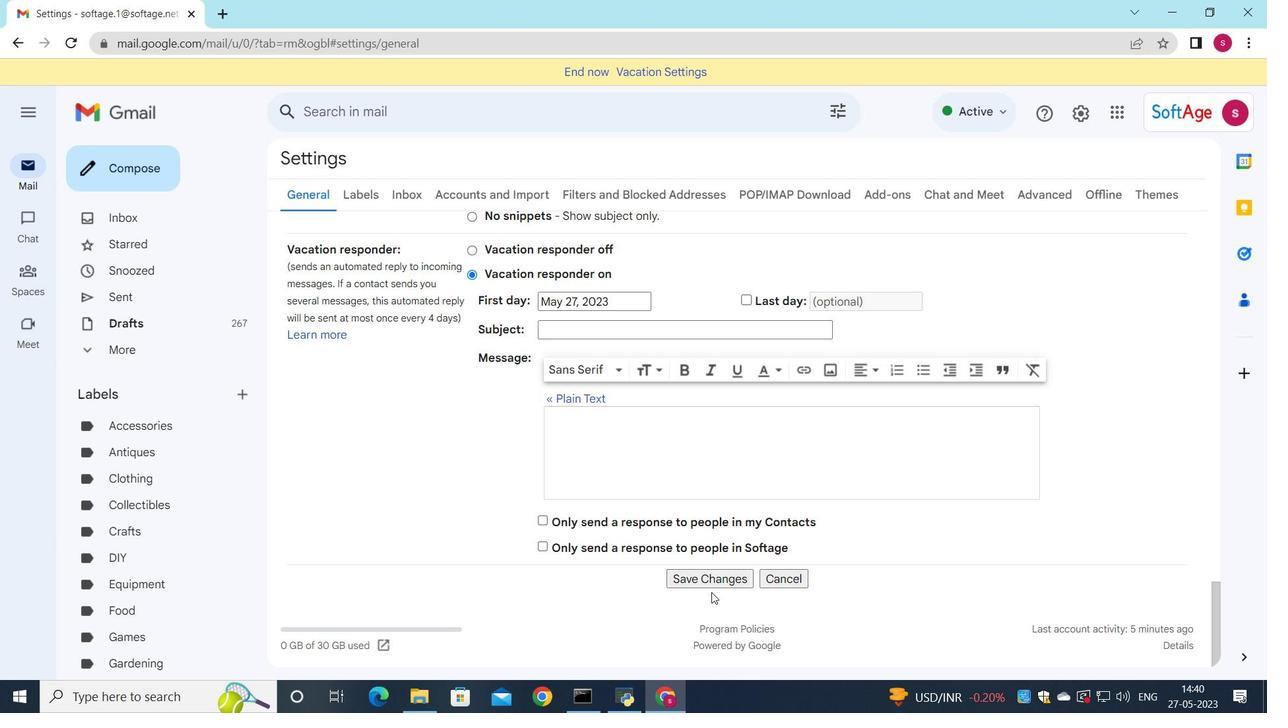 
Action: Mouse pressed left at (705, 588)
Screenshot: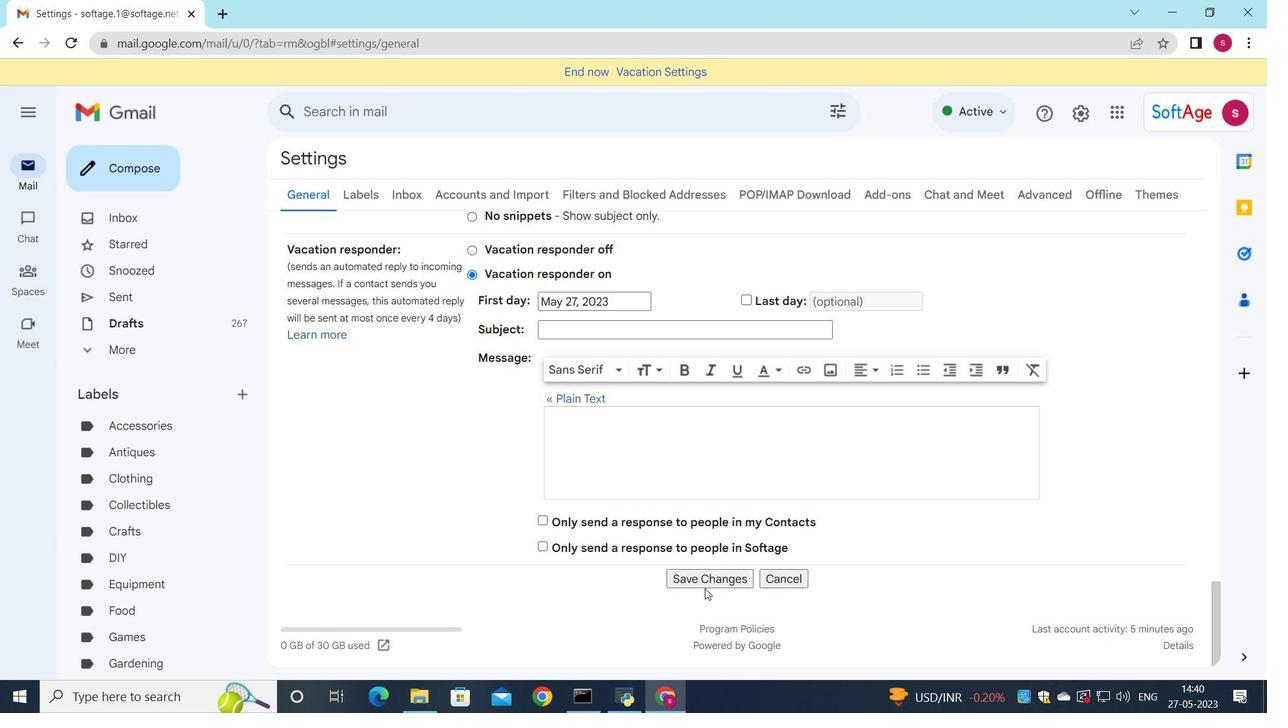 
Action: Mouse moved to (706, 575)
Screenshot: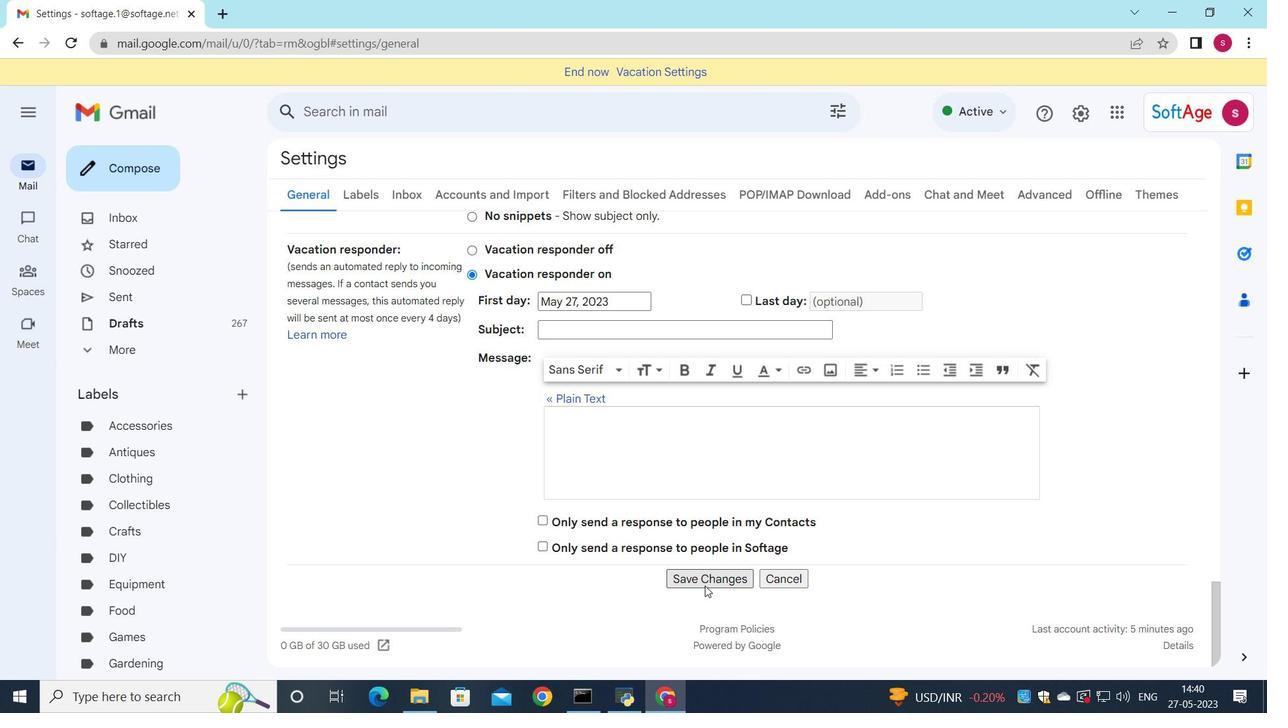 
Action: Mouse pressed left at (706, 575)
Screenshot: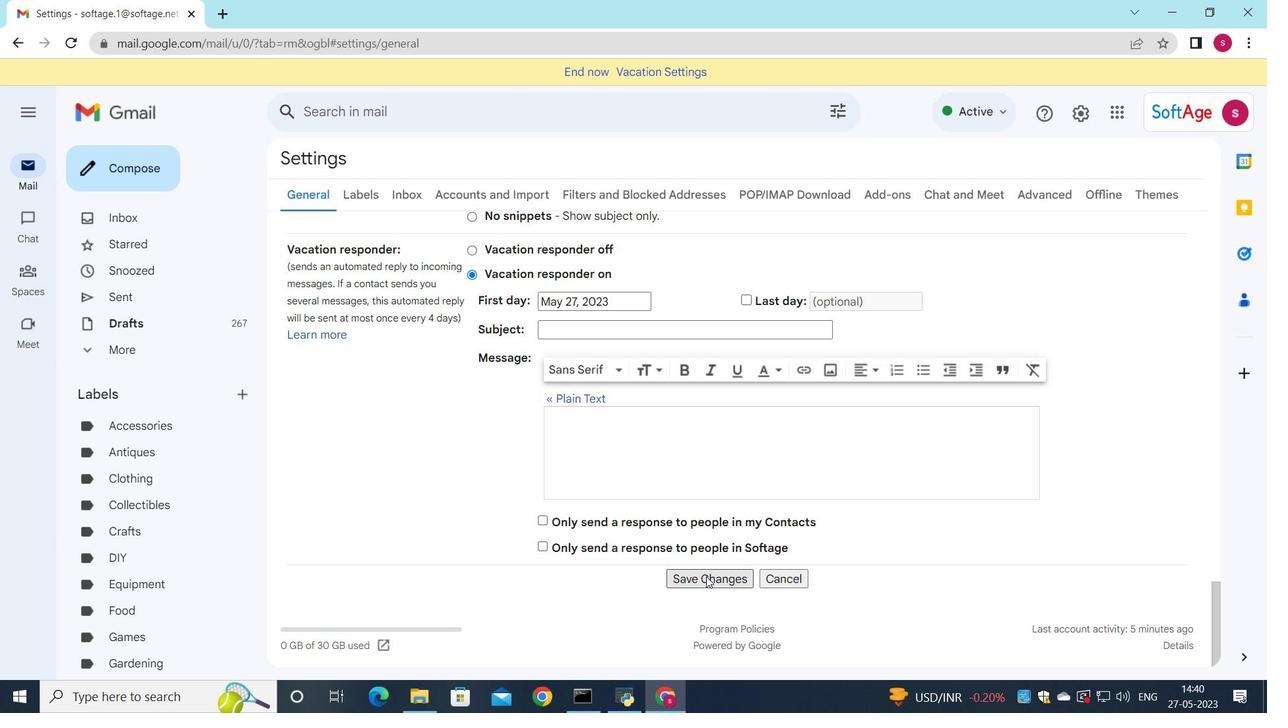 
Action: Mouse moved to (91, 157)
Screenshot: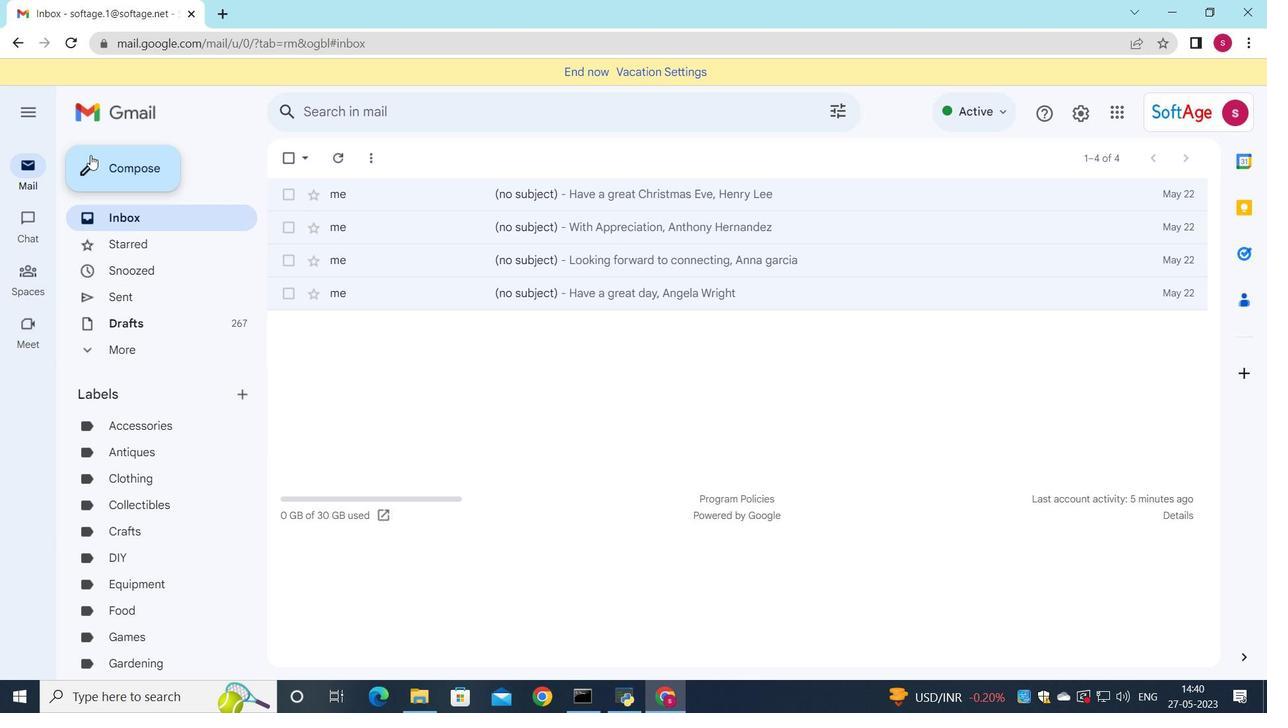 
Action: Mouse pressed left at (91, 157)
Screenshot: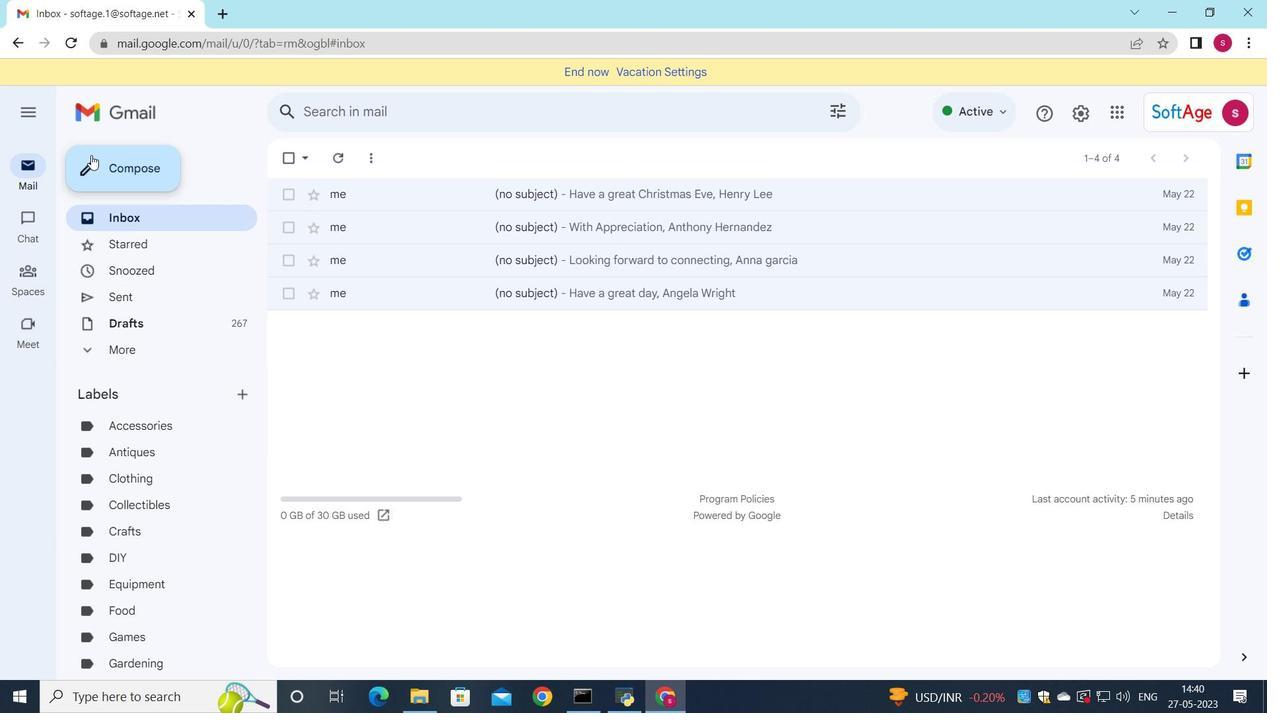 
Action: Mouse moved to (785, 312)
Screenshot: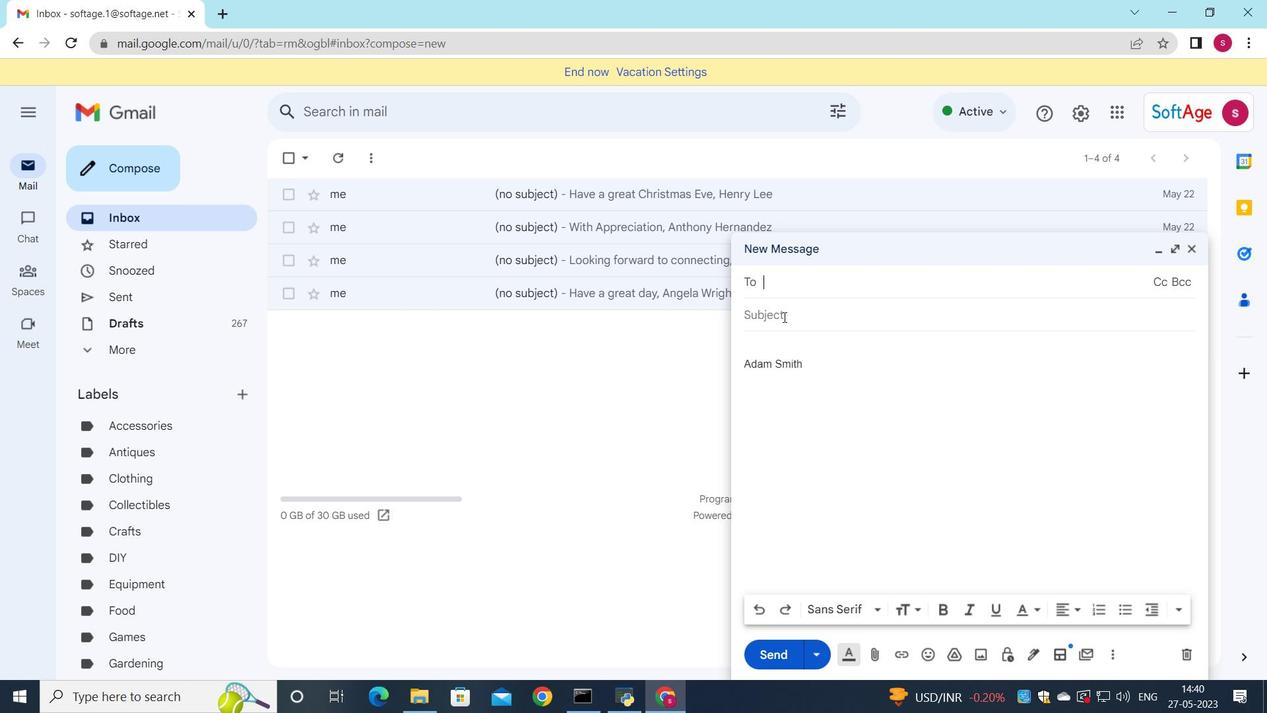 
Action: Mouse pressed left at (785, 312)
Screenshot: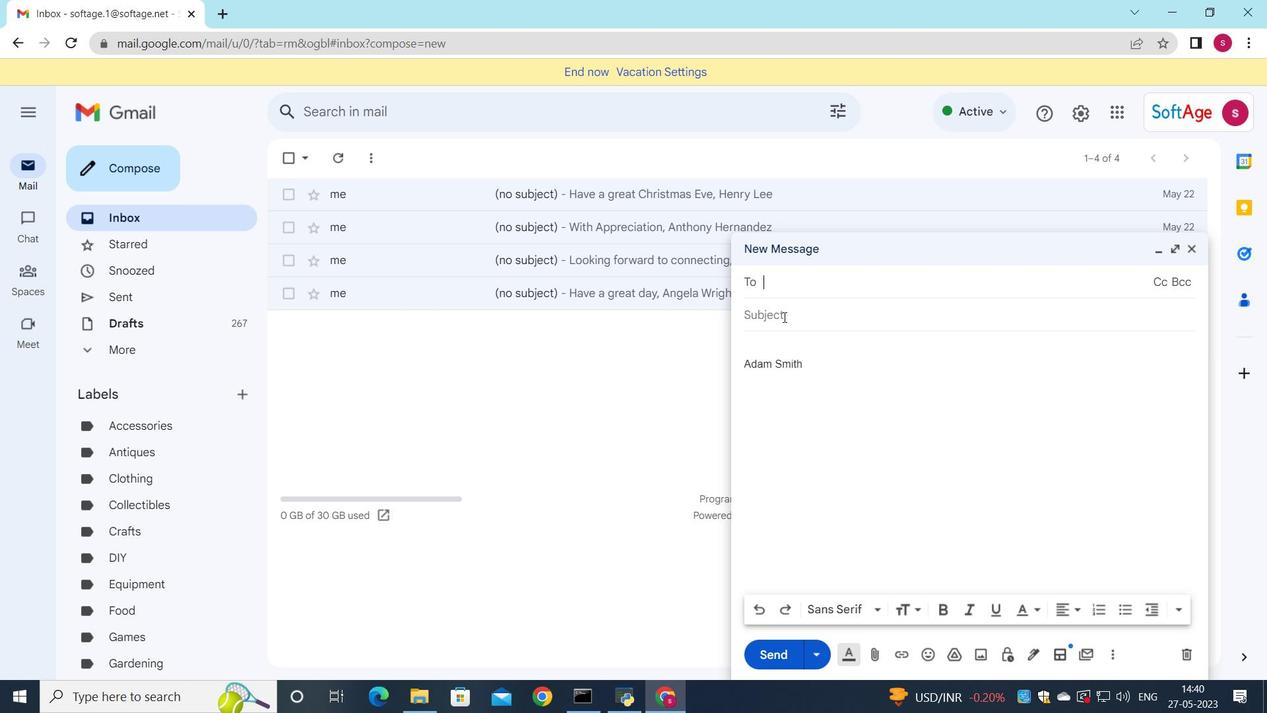 
Action: Key pressed <Key.shift><Key.shift>Request<Key.space>for<Key.space>informatiom
Screenshot: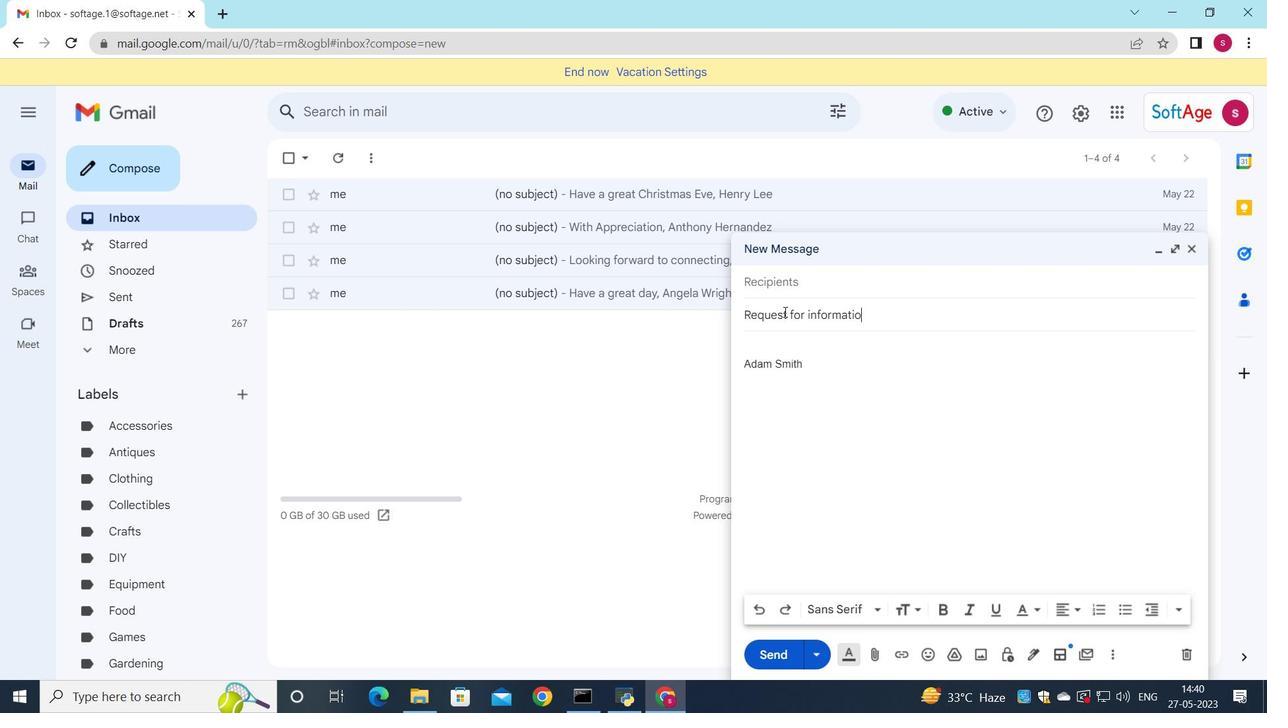 
Action: Mouse moved to (910, 343)
Screenshot: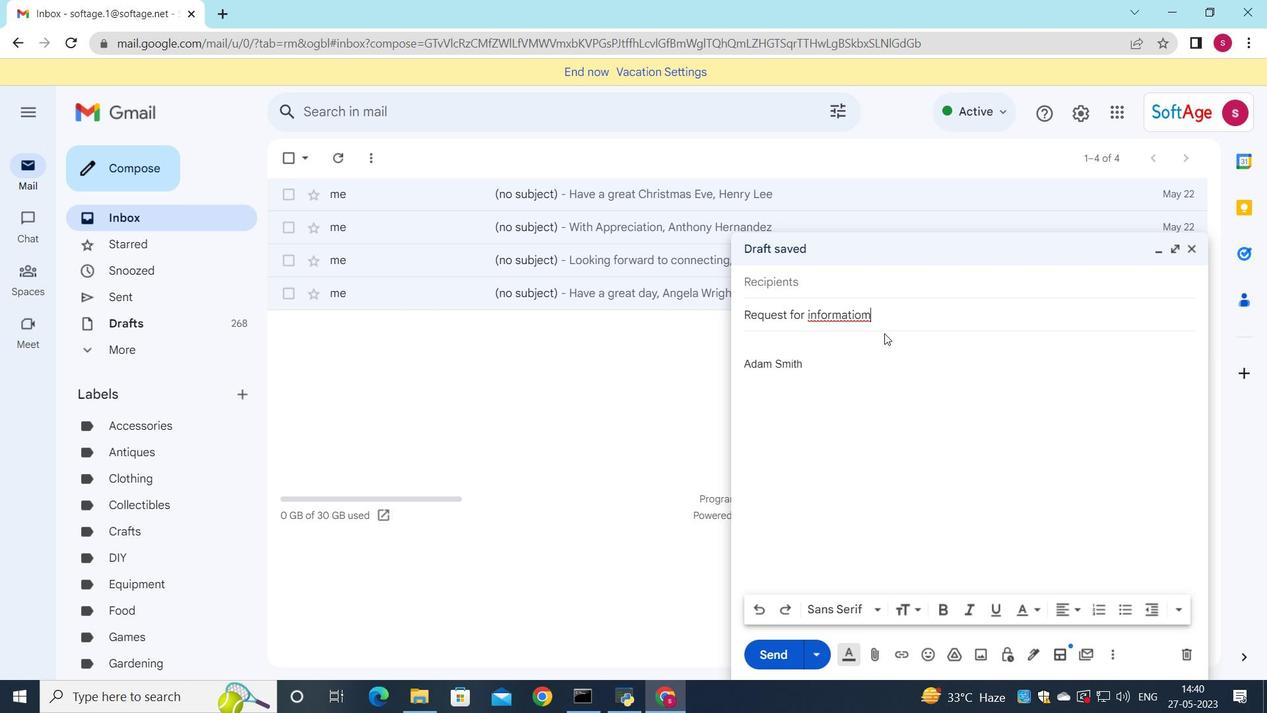 
Action: Key pressed <Key.backspace>n
Screenshot: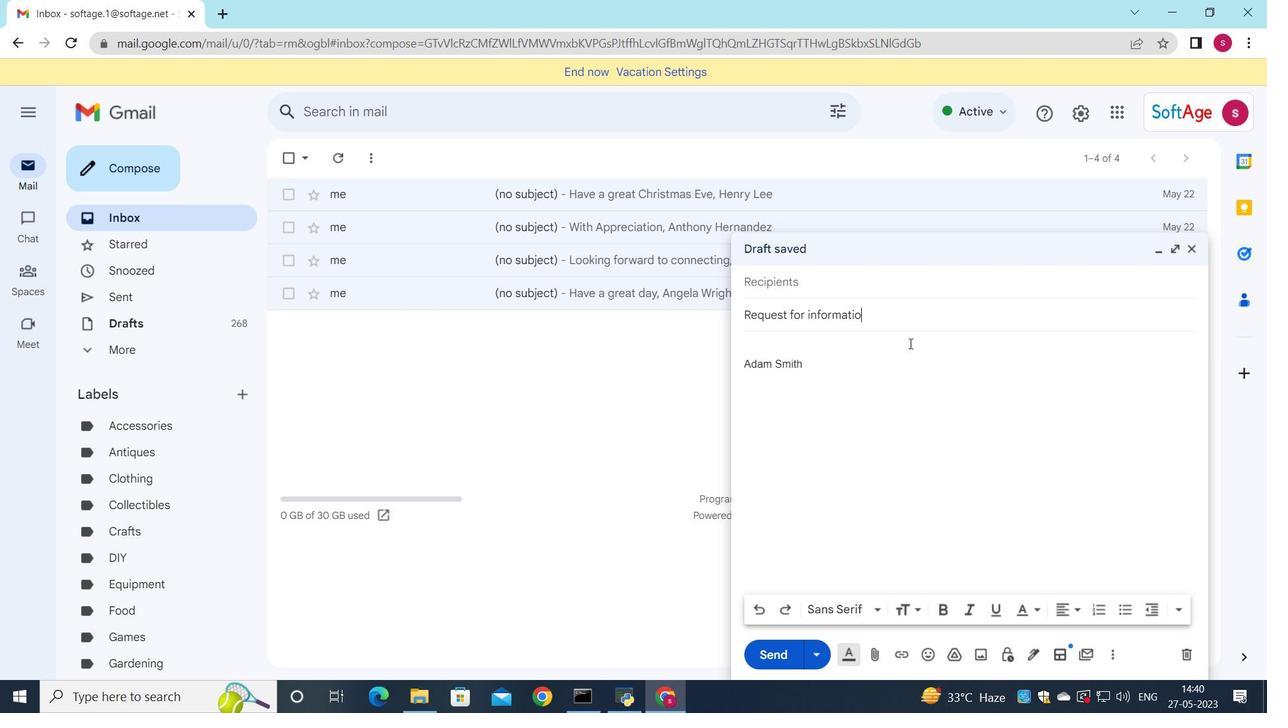 
Action: Mouse moved to (861, 333)
Screenshot: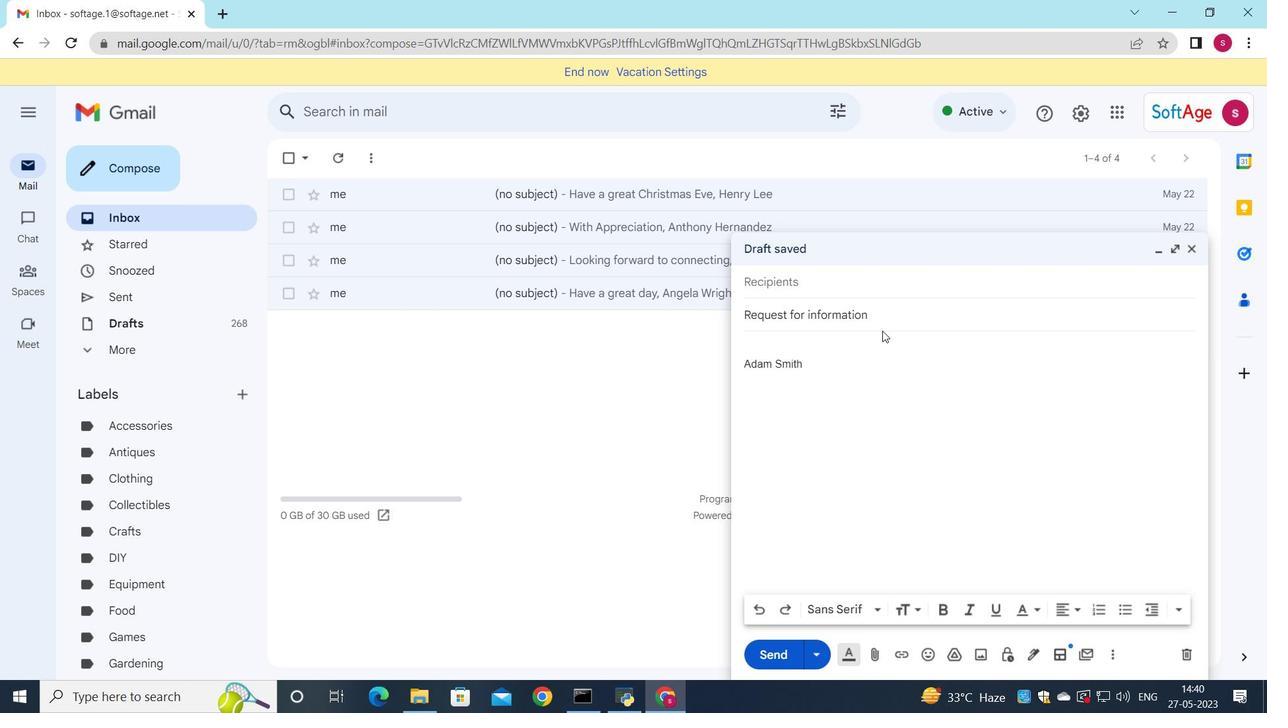 
Action: Mouse pressed left at (861, 333)
Screenshot: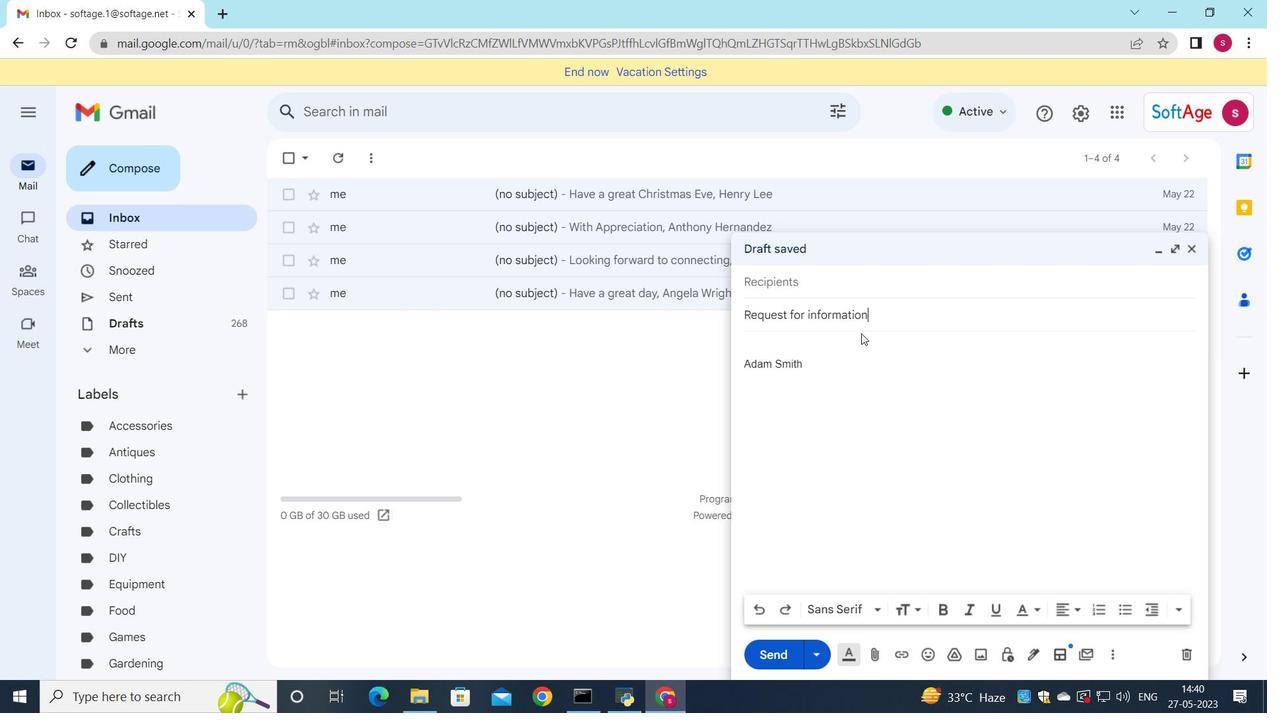 
Action: Mouse moved to (920, 369)
Screenshot: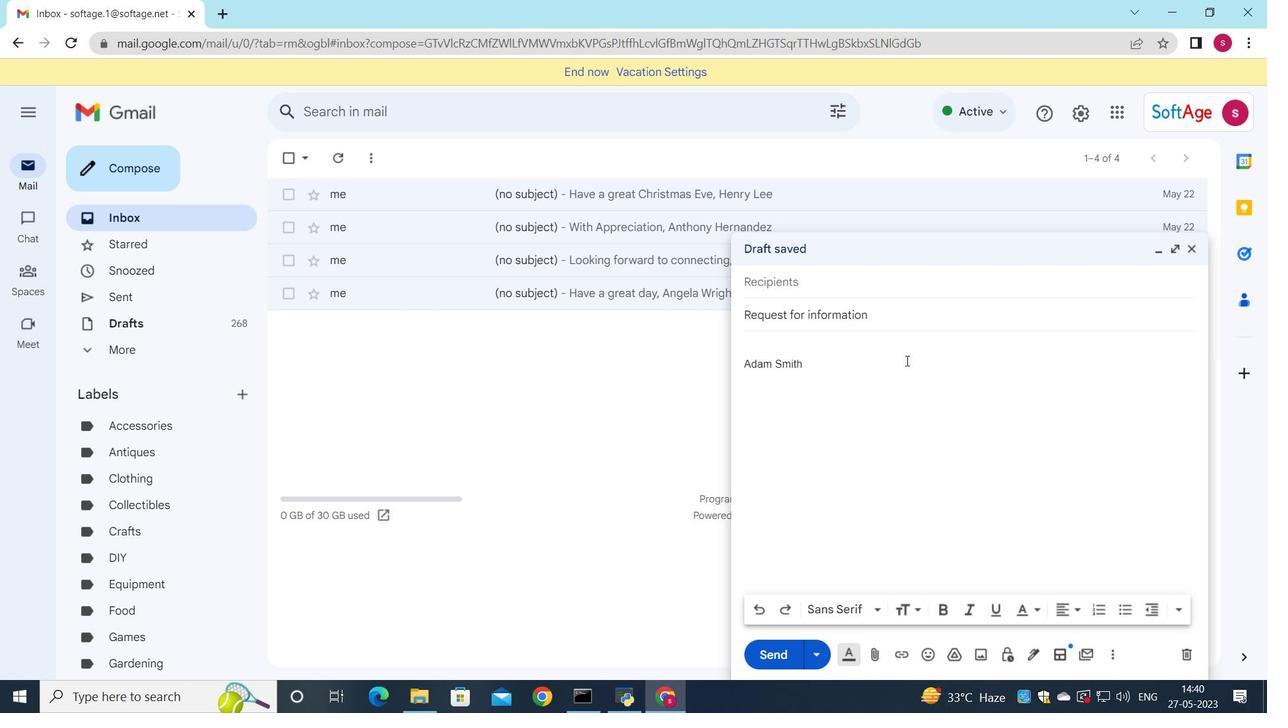 
Action: Key pressed <Key.shift>Thank<Key.space>you<Key.space>for<Key.space>your<Key.space>email
Screenshot: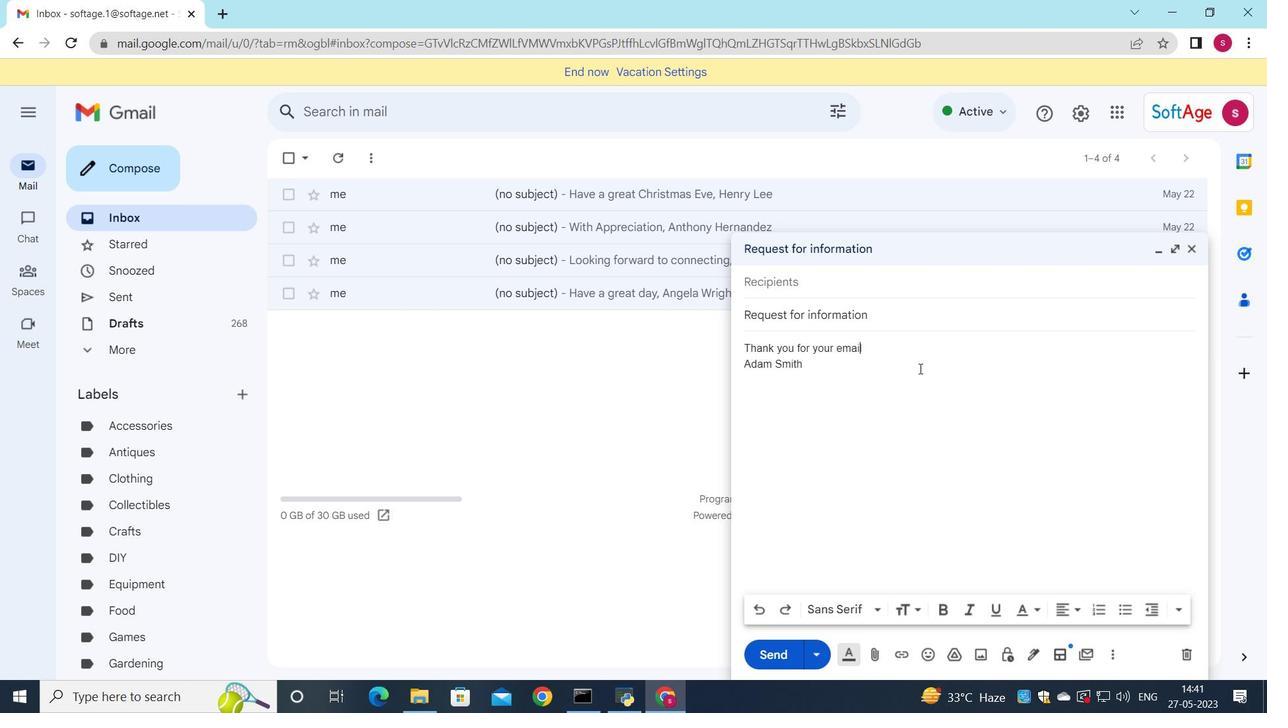 
Action: Mouse moved to (781, 286)
Screenshot: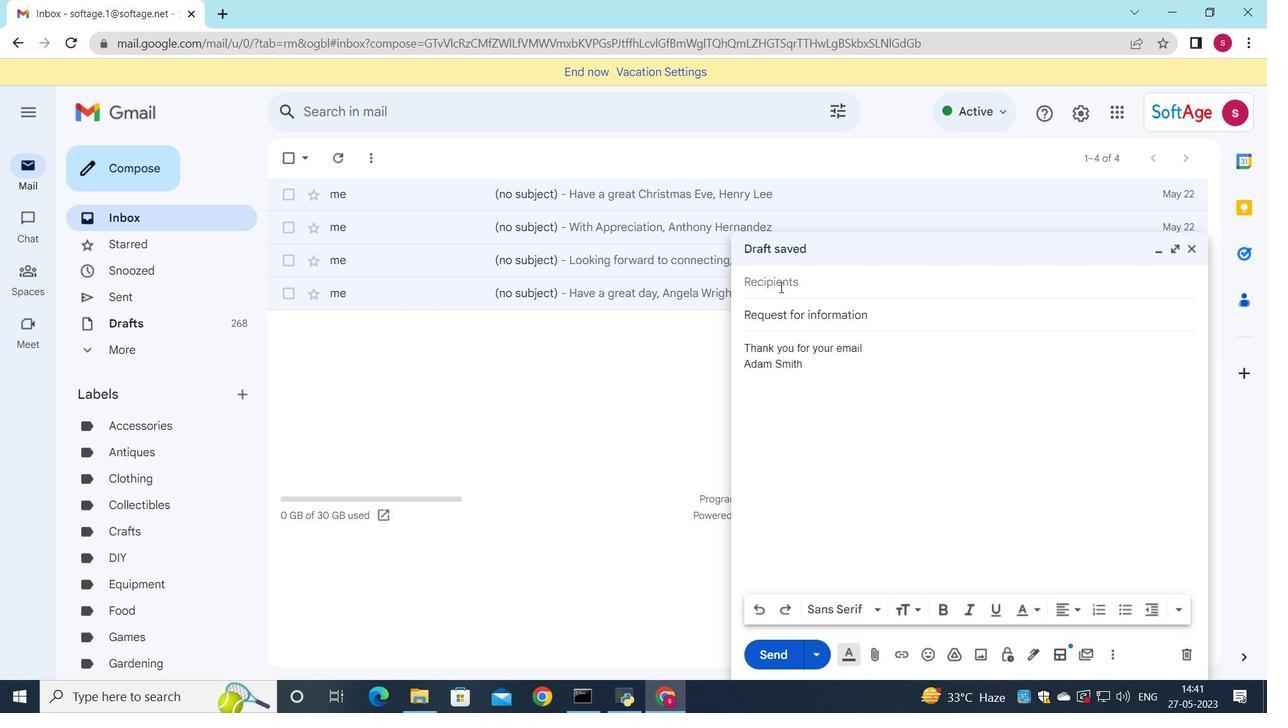 
Action: Mouse pressed left at (781, 286)
Screenshot: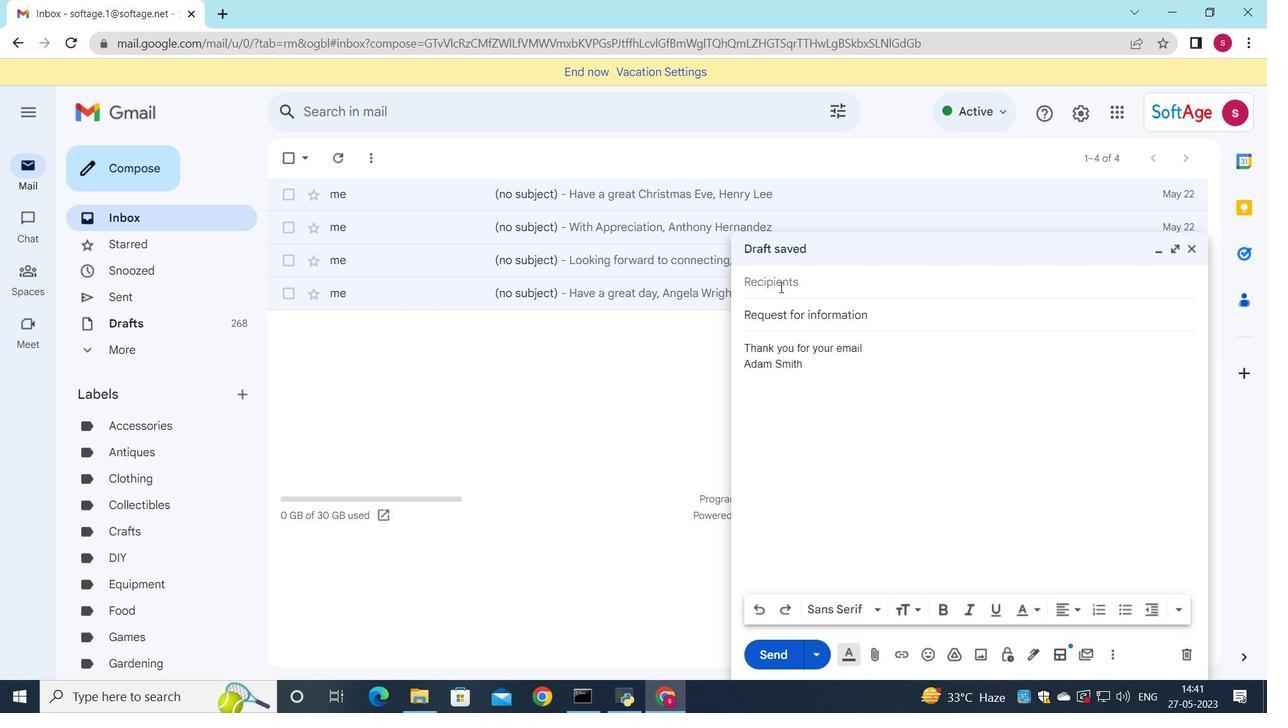 
Action: Mouse moved to (1083, 299)
Screenshot: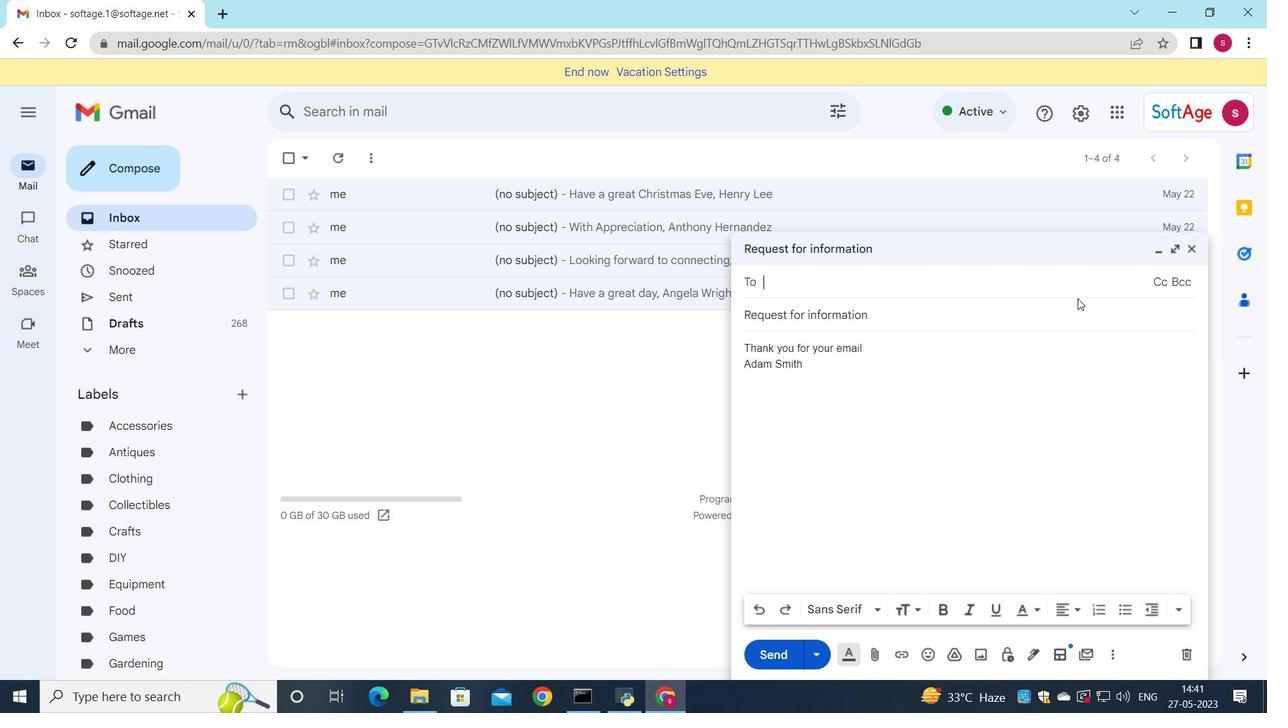 
Action: Key pressed soft
Screenshot: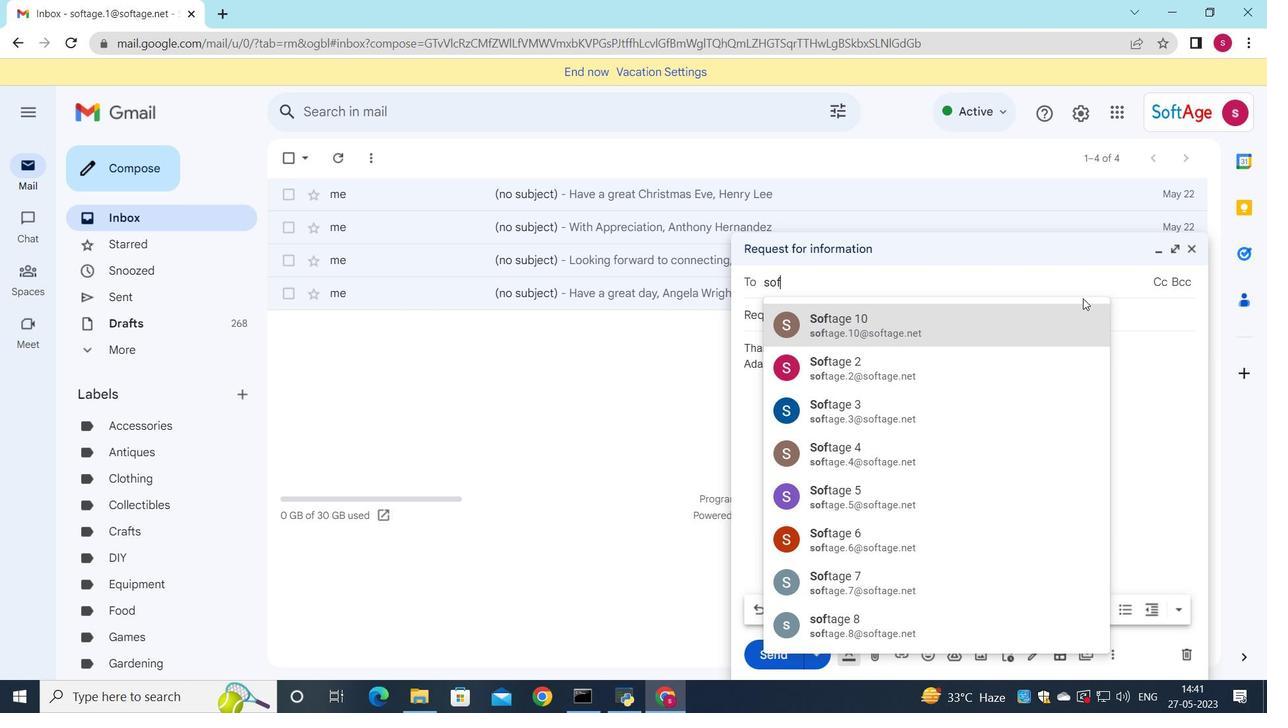 
Action: Mouse moved to (893, 369)
Screenshot: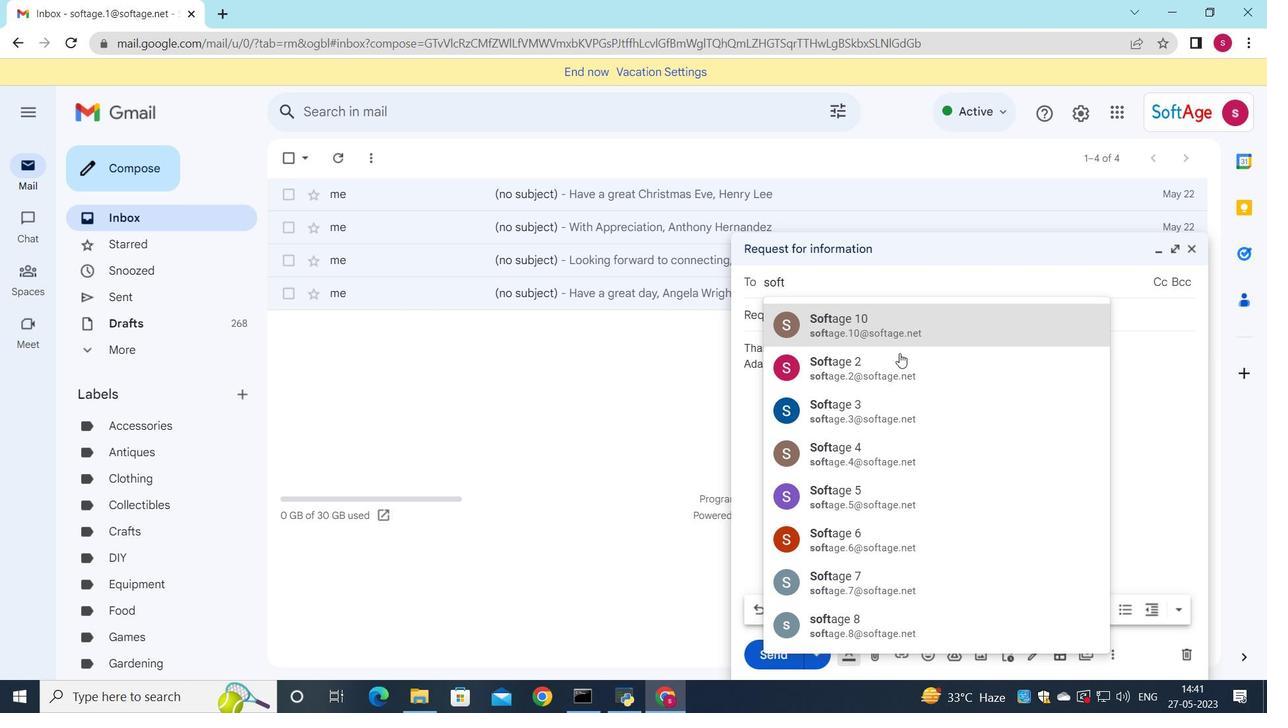 
Action: Mouse pressed left at (893, 369)
Screenshot: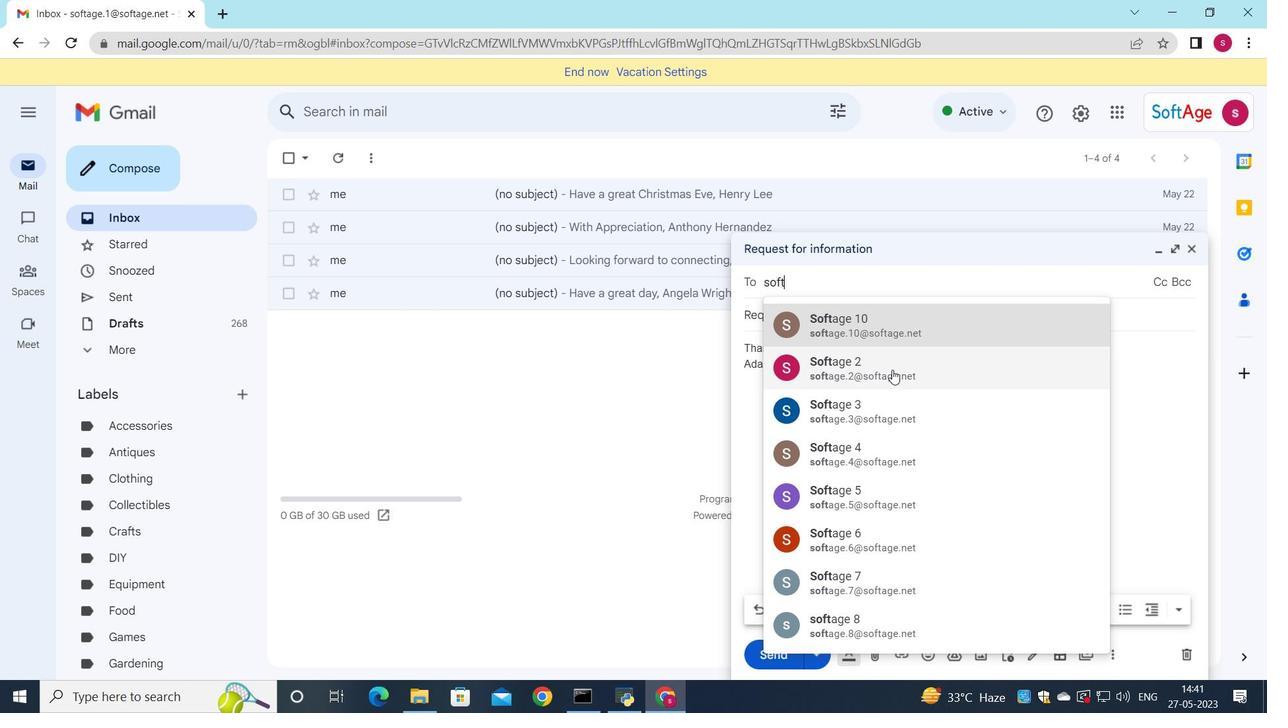 
Action: Key pressed s
Screenshot: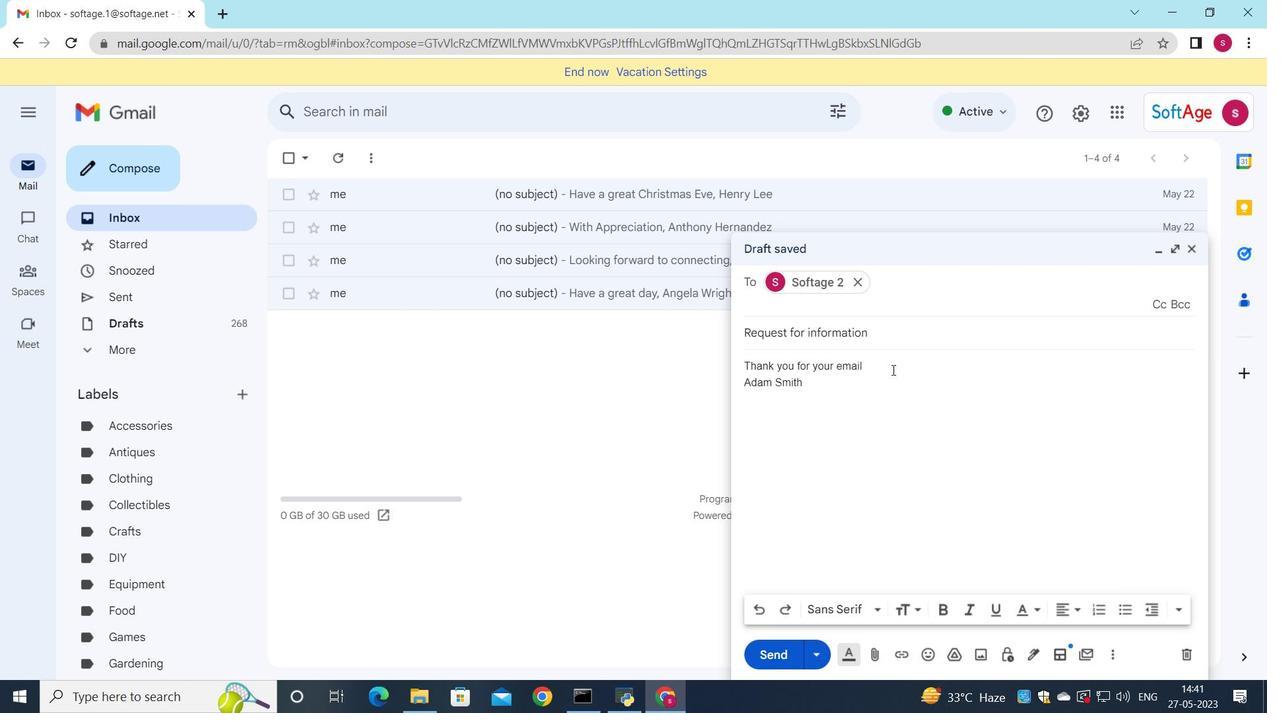 
Action: Mouse moved to (969, 404)
Screenshot: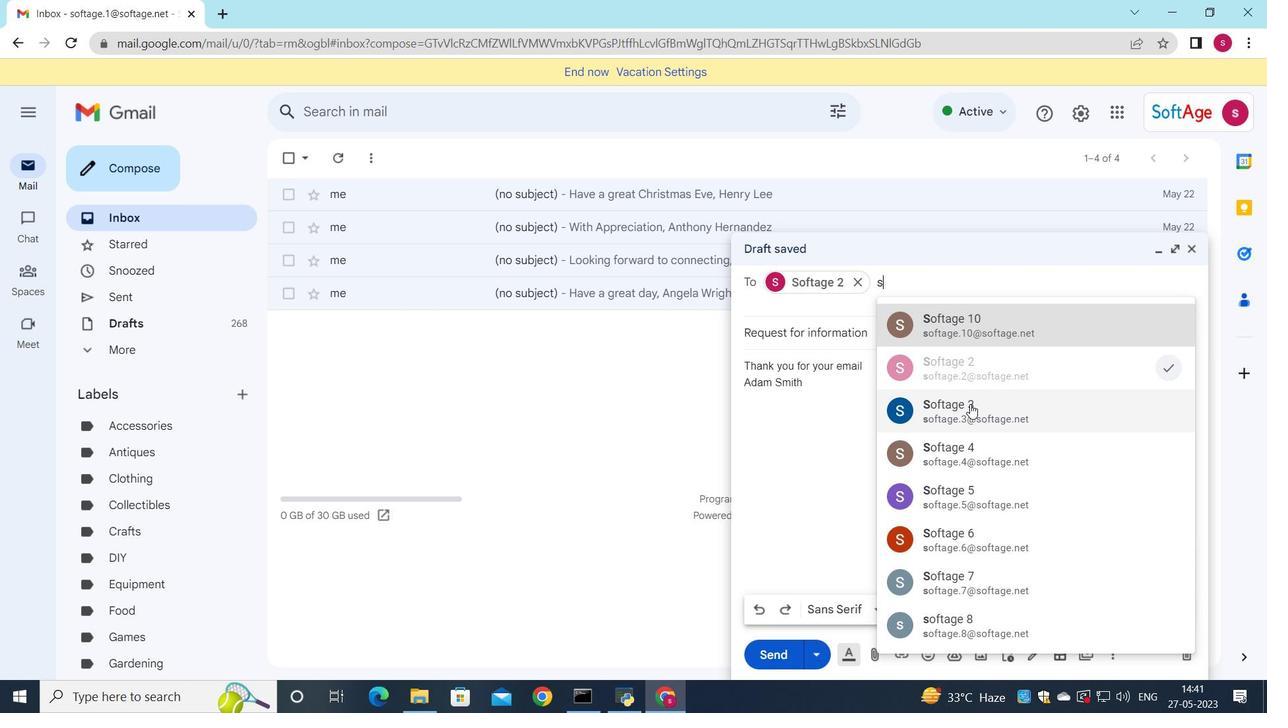 
Action: Mouse pressed left at (969, 404)
Screenshot: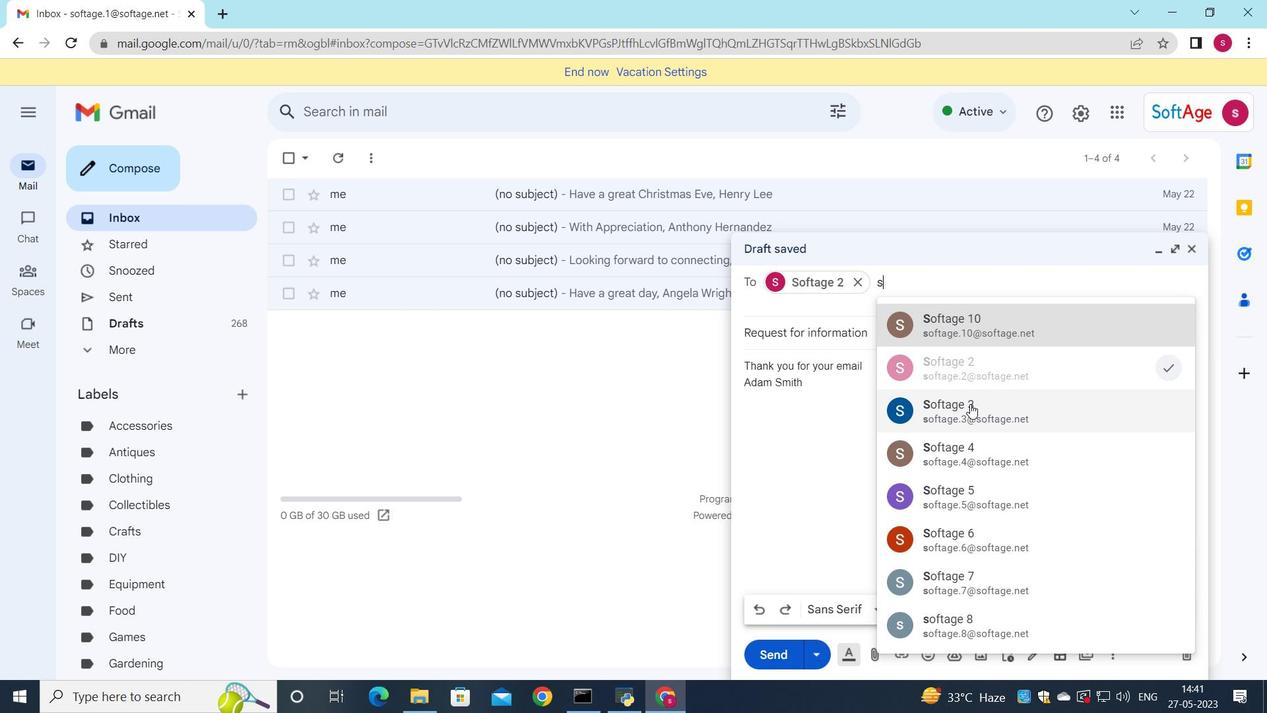 
Action: Mouse moved to (1161, 299)
Screenshot: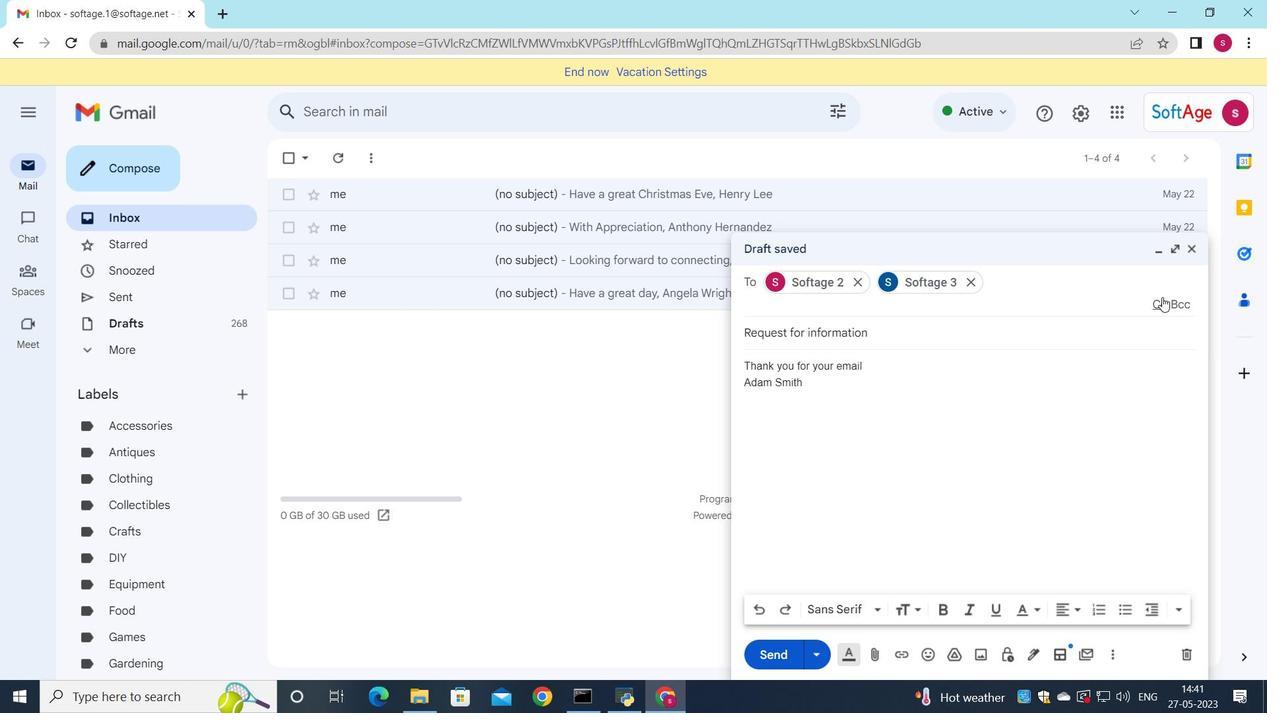 
Action: Mouse pressed left at (1161, 299)
Screenshot: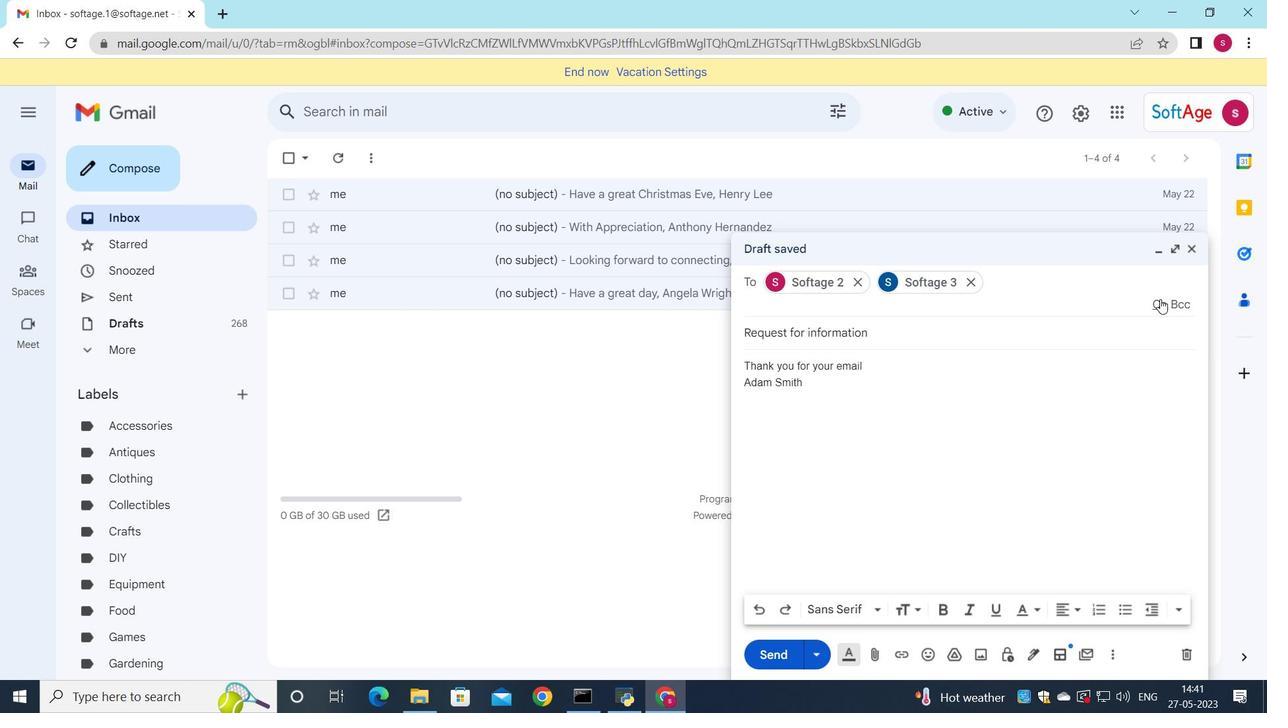 
Action: Mouse moved to (1041, 316)
Screenshot: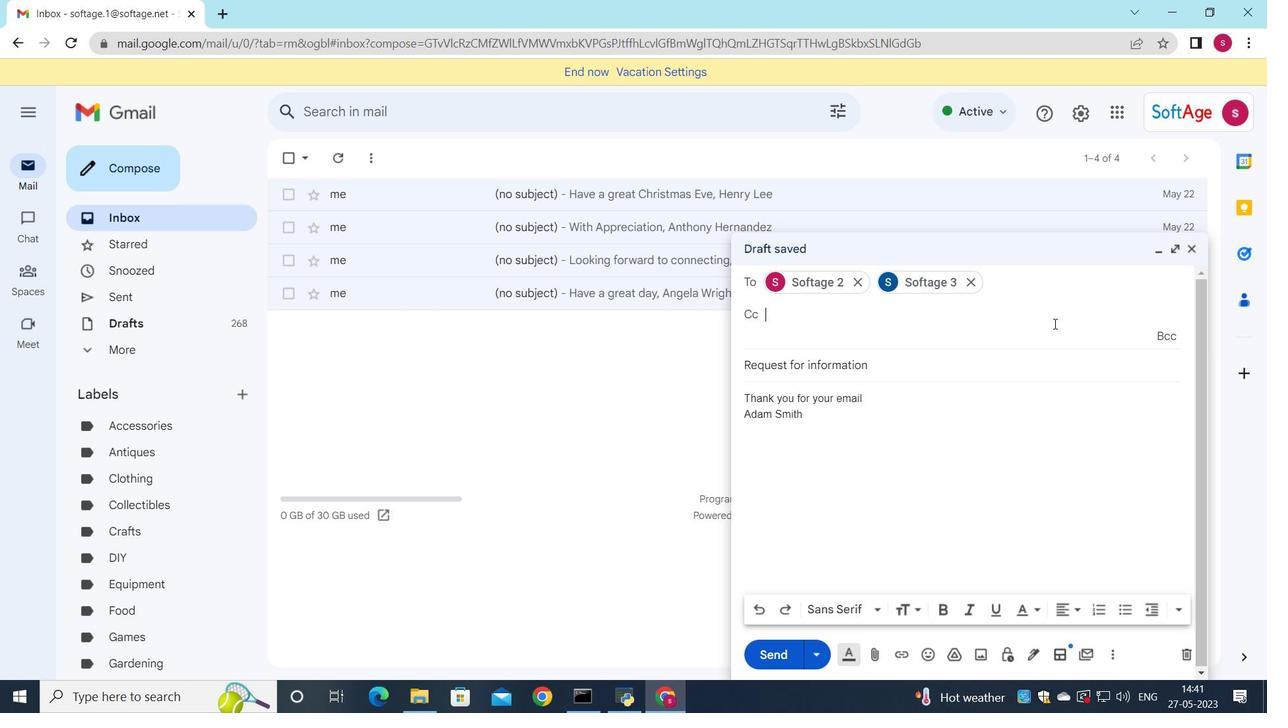 
Action: Key pressed s
Screenshot: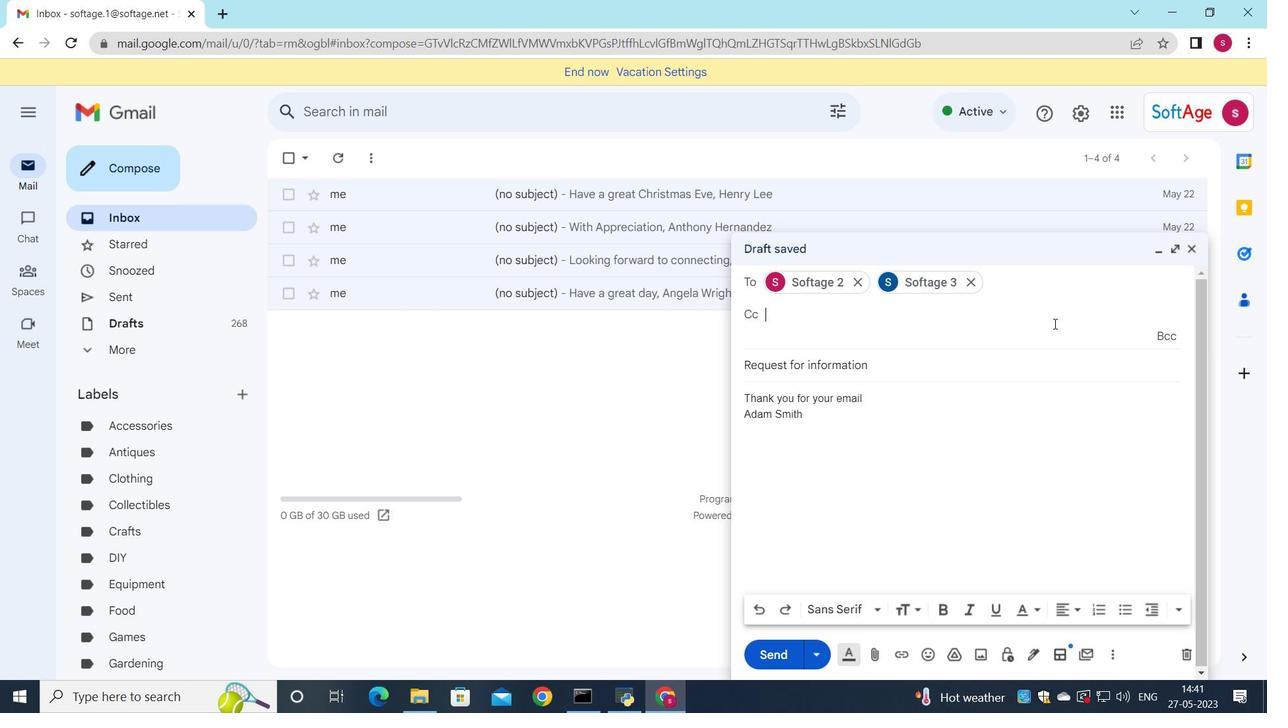 
Action: Mouse moved to (1033, 308)
Screenshot: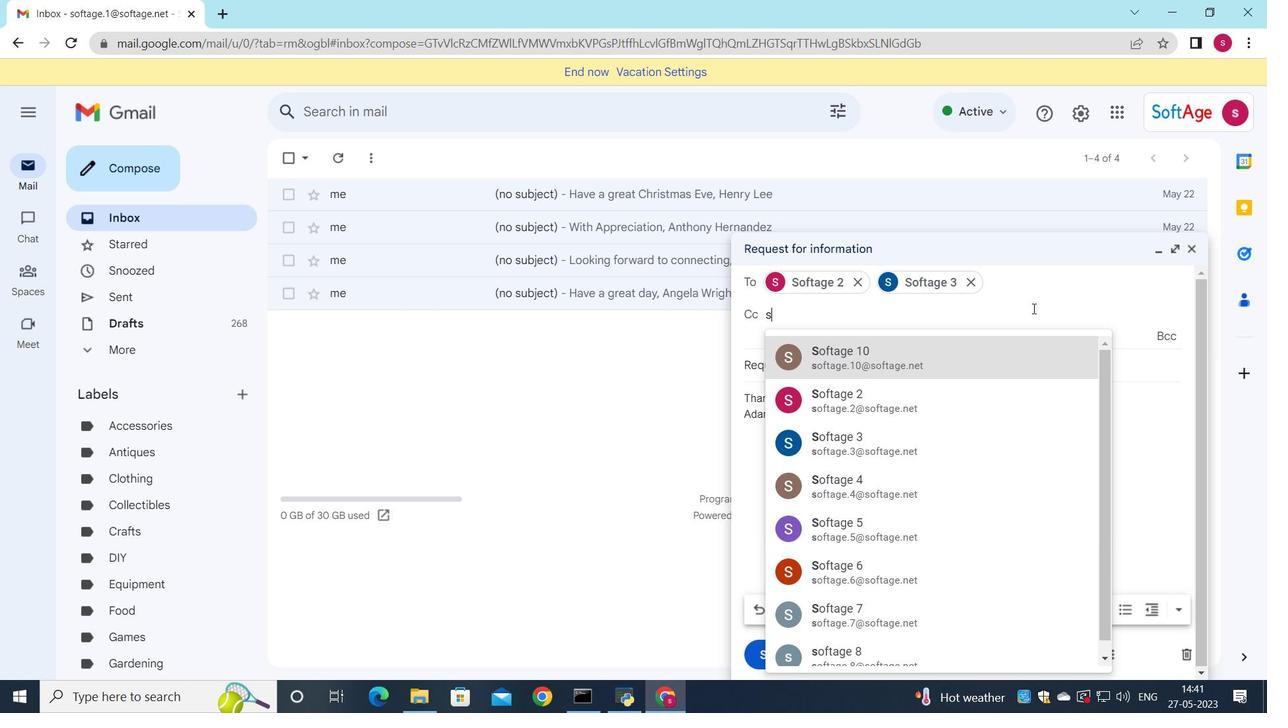 
Action: Key pressed o
Screenshot: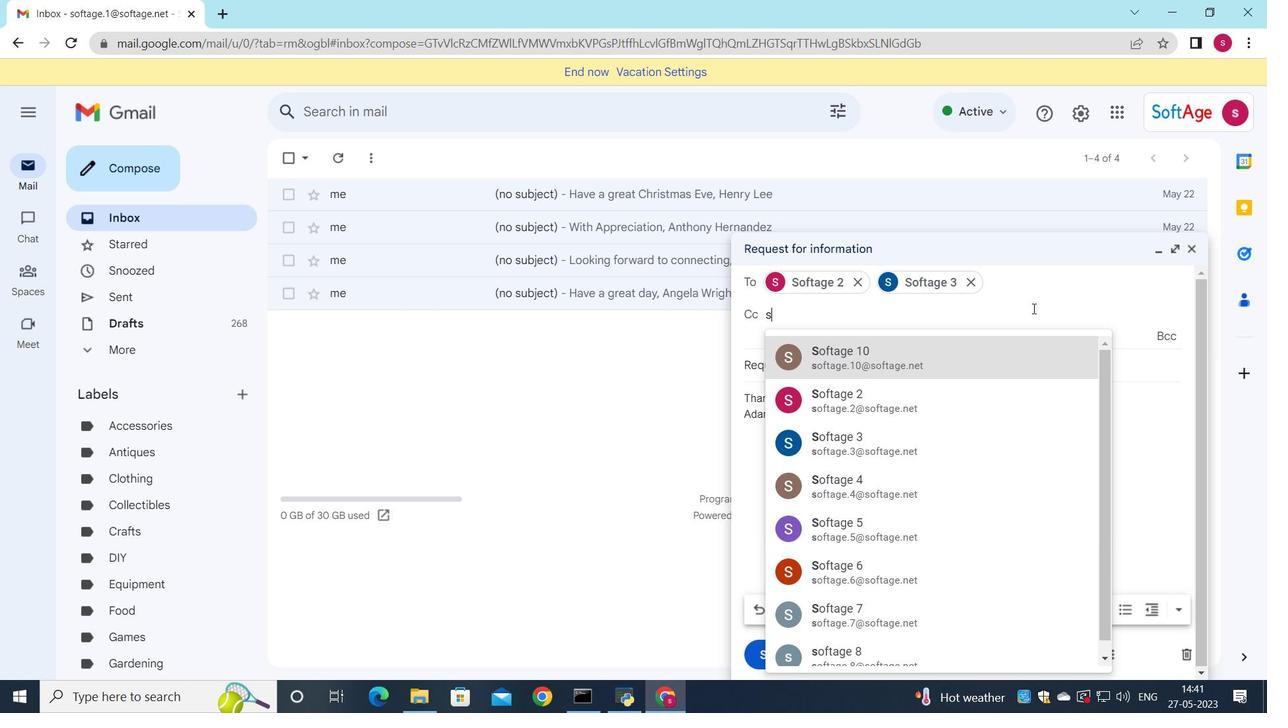
Action: Mouse moved to (925, 491)
Screenshot: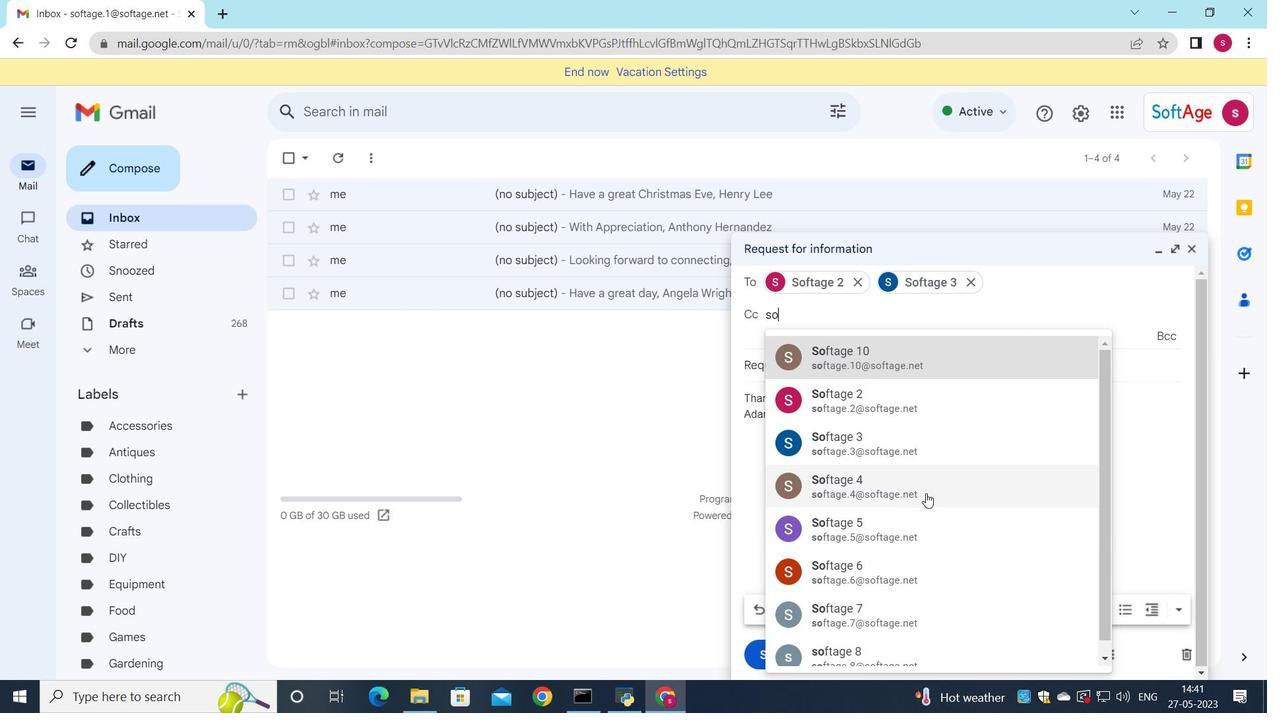 
Action: Mouse pressed left at (925, 491)
Screenshot: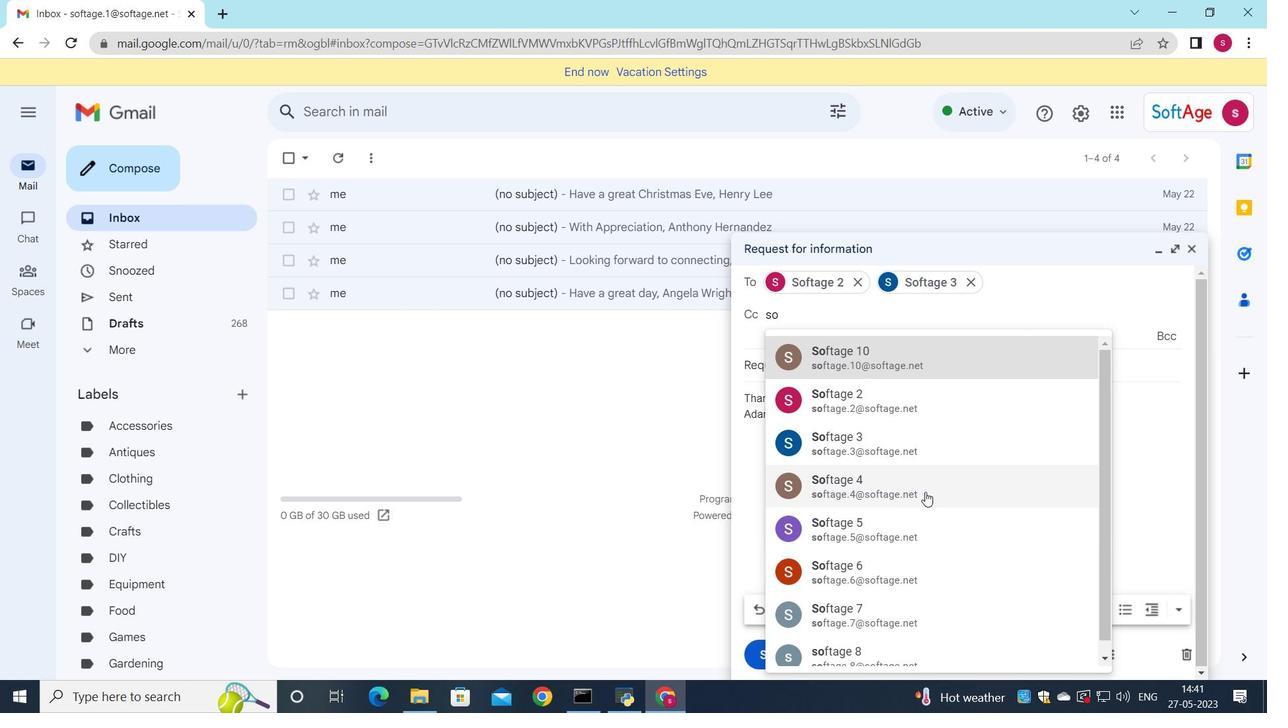 
Action: Mouse moved to (990, 387)
Screenshot: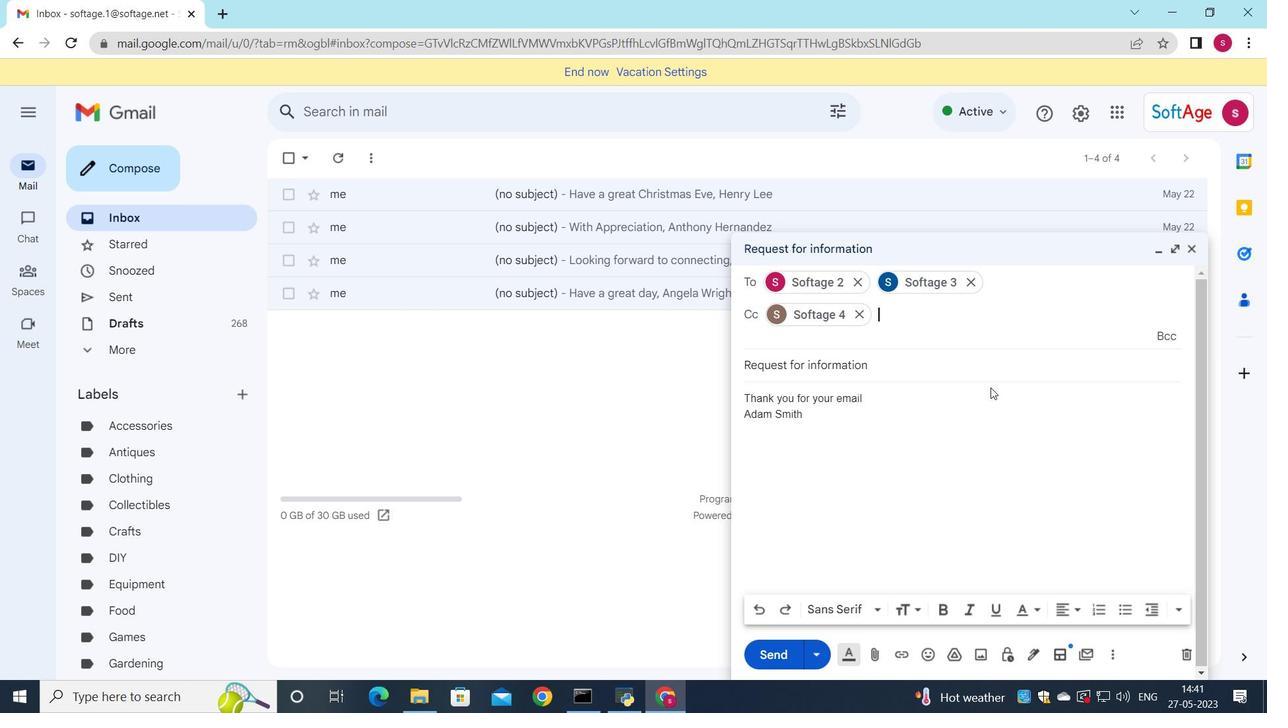 
Action: Mouse scrolled (990, 386) with delta (0, 0)
Screenshot: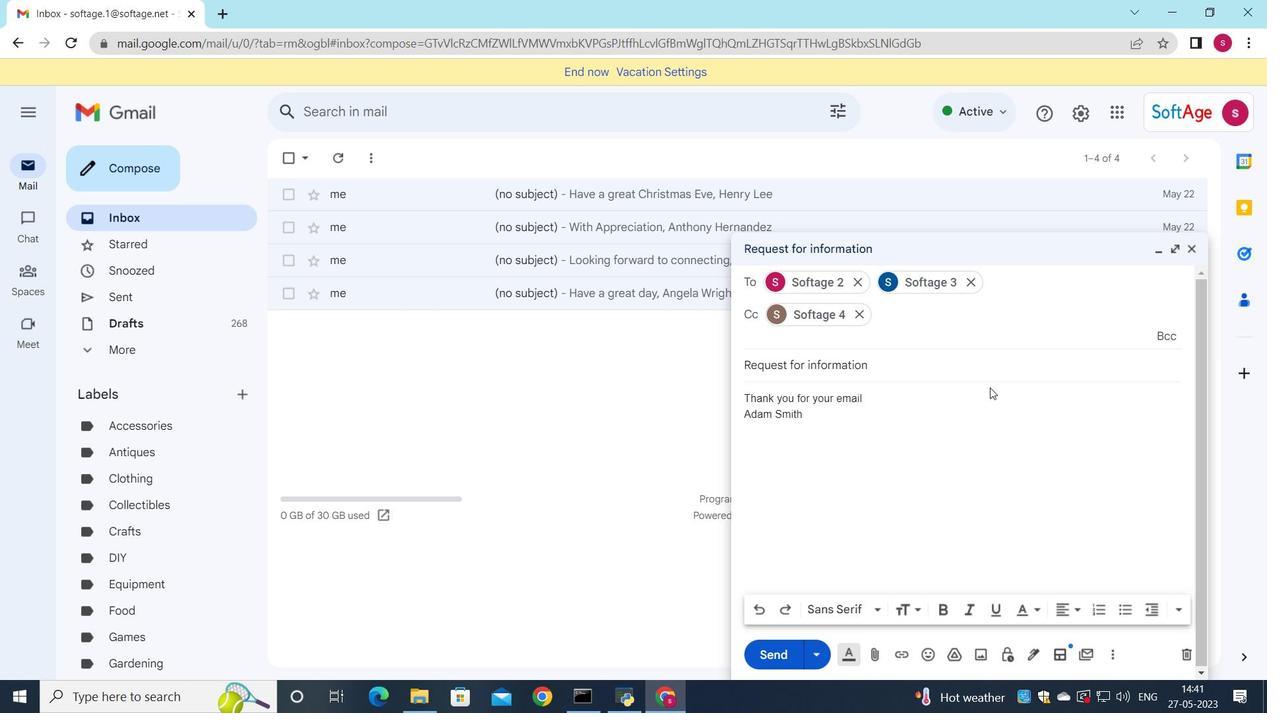 
Action: Mouse moved to (866, 398)
Screenshot: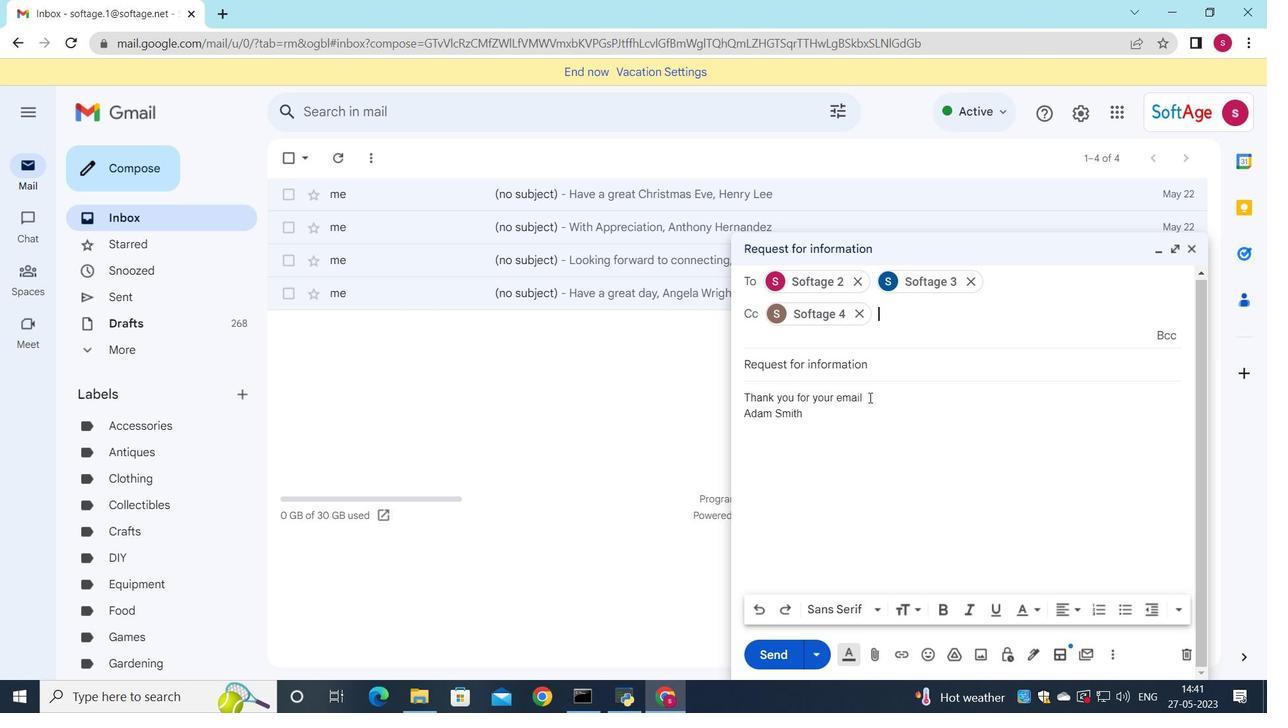 
Action: Mouse pressed left at (866, 398)
Screenshot: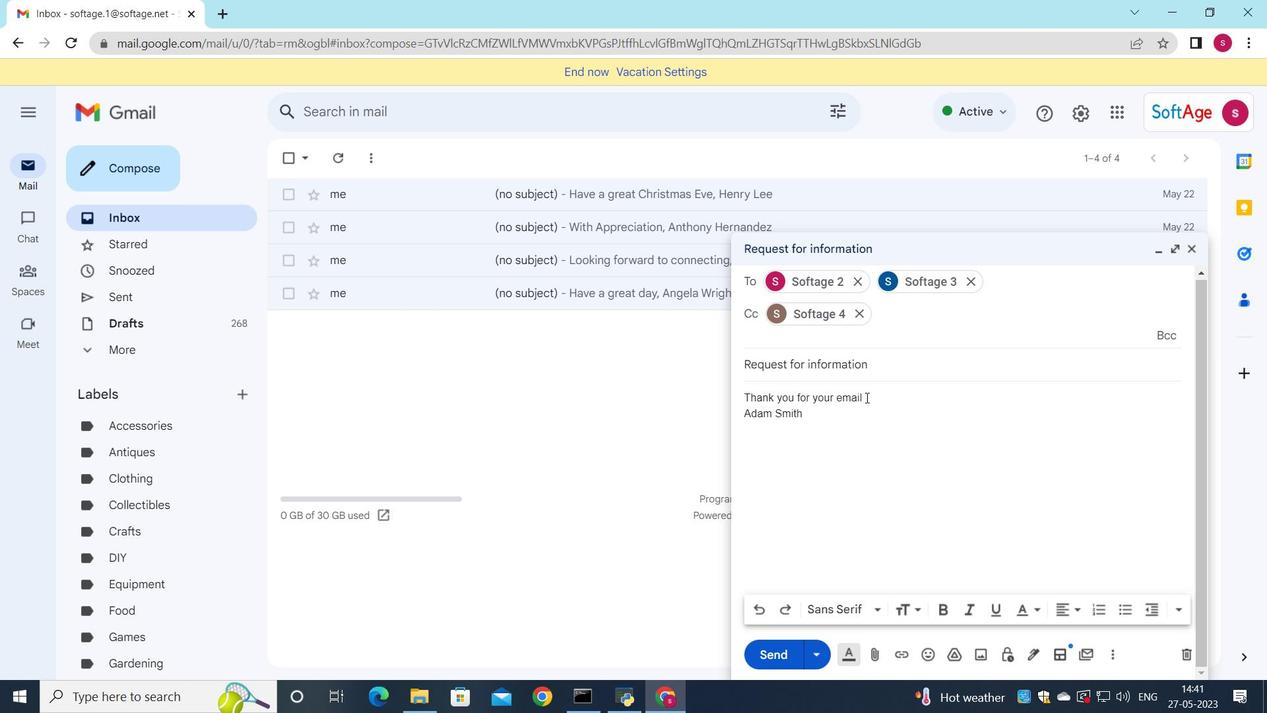 
Action: Mouse moved to (872, 345)
Screenshot: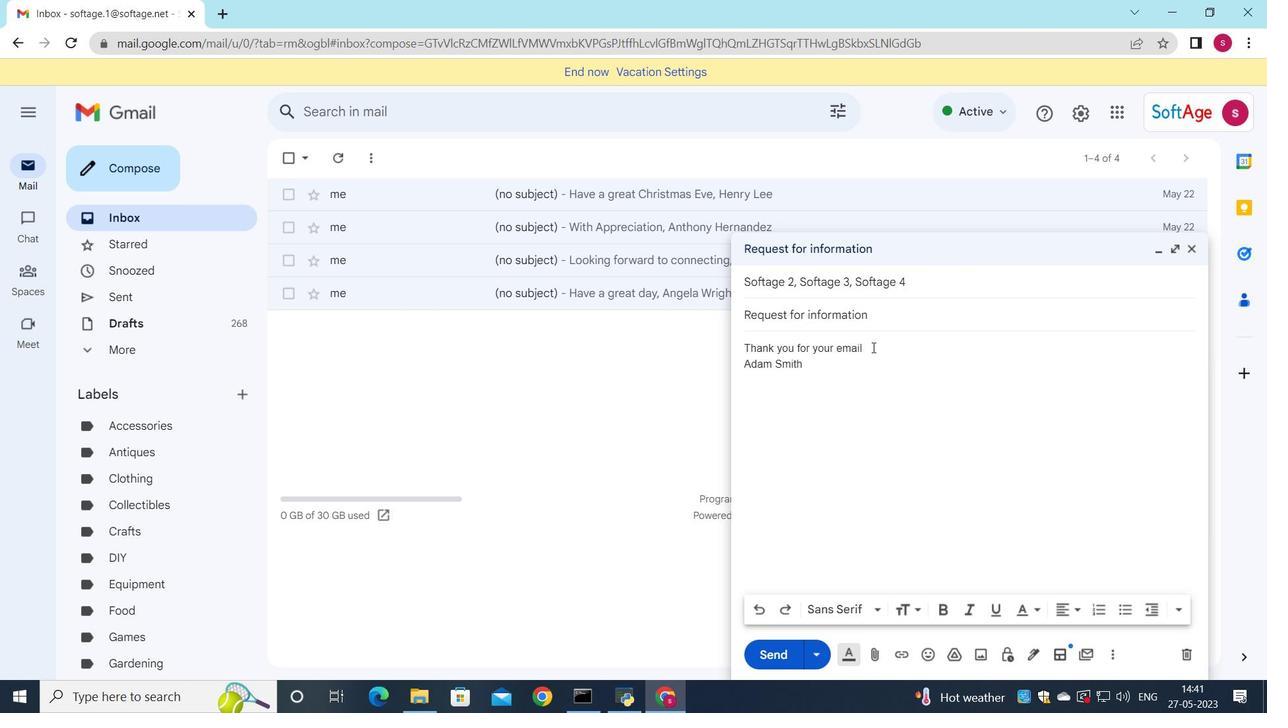 
Action: Mouse pressed left at (872, 345)
Screenshot: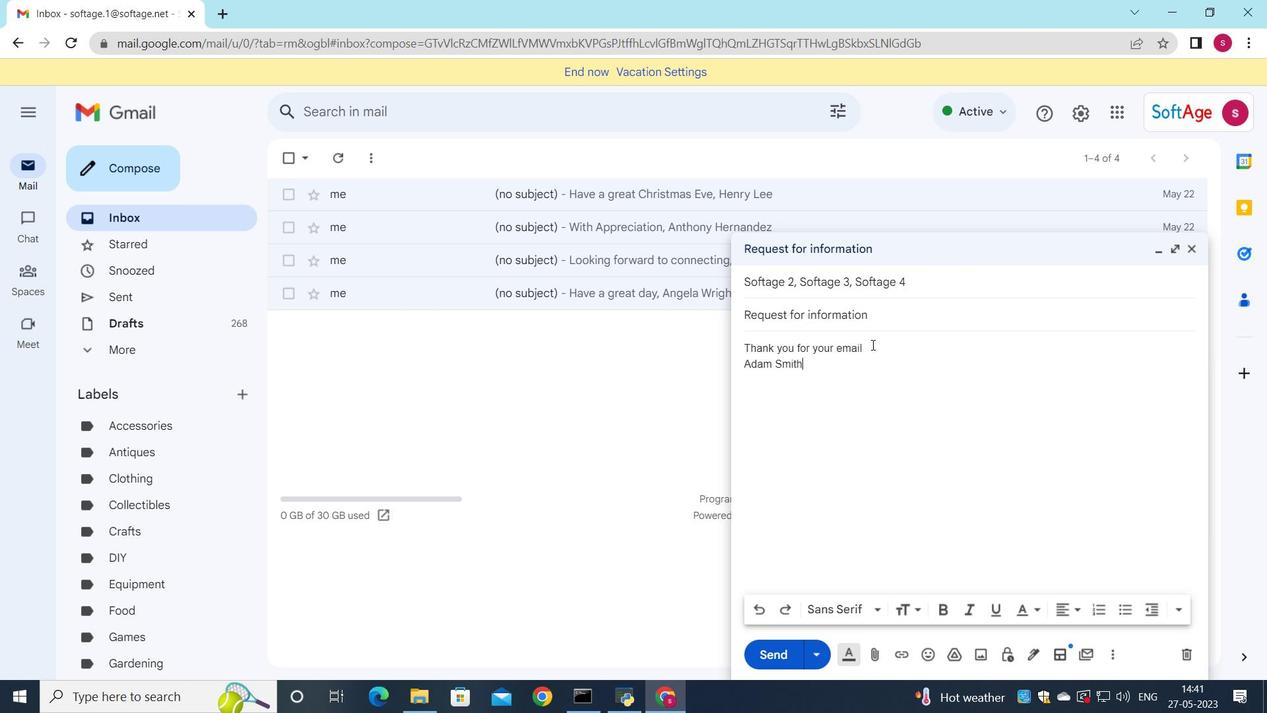 
Action: Mouse moved to (919, 608)
Screenshot: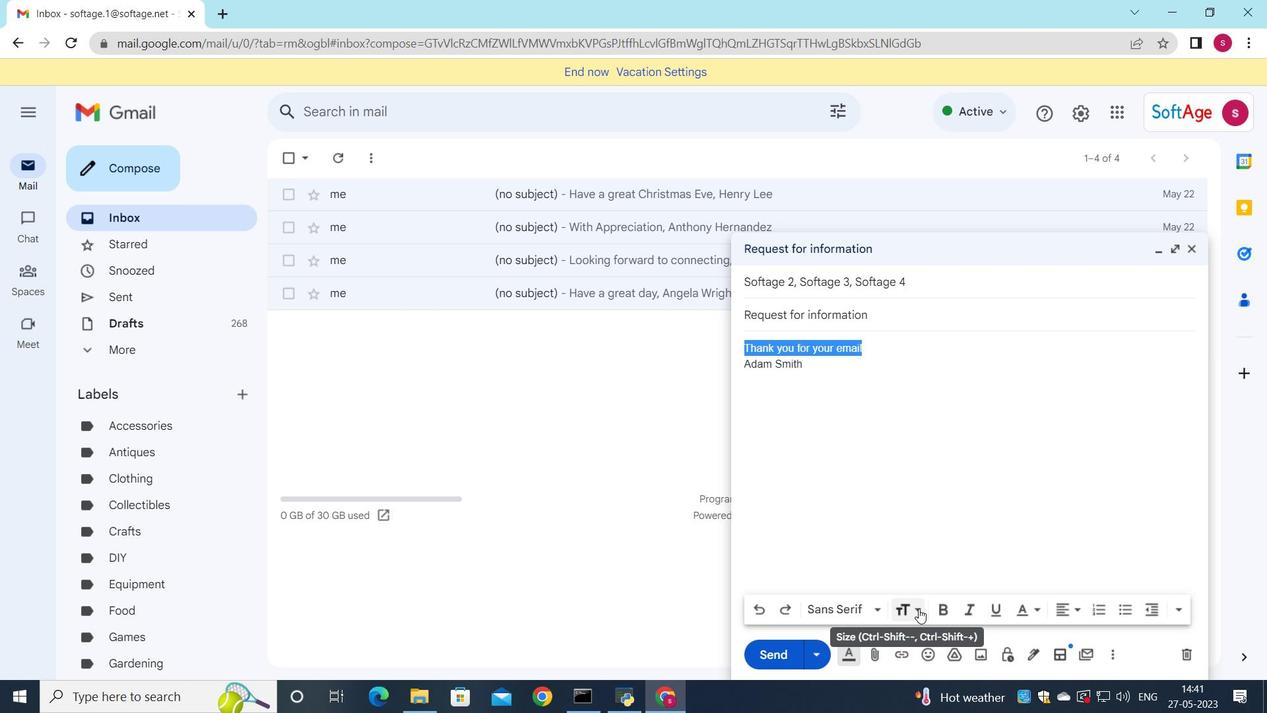 
Action: Mouse pressed left at (919, 608)
Screenshot: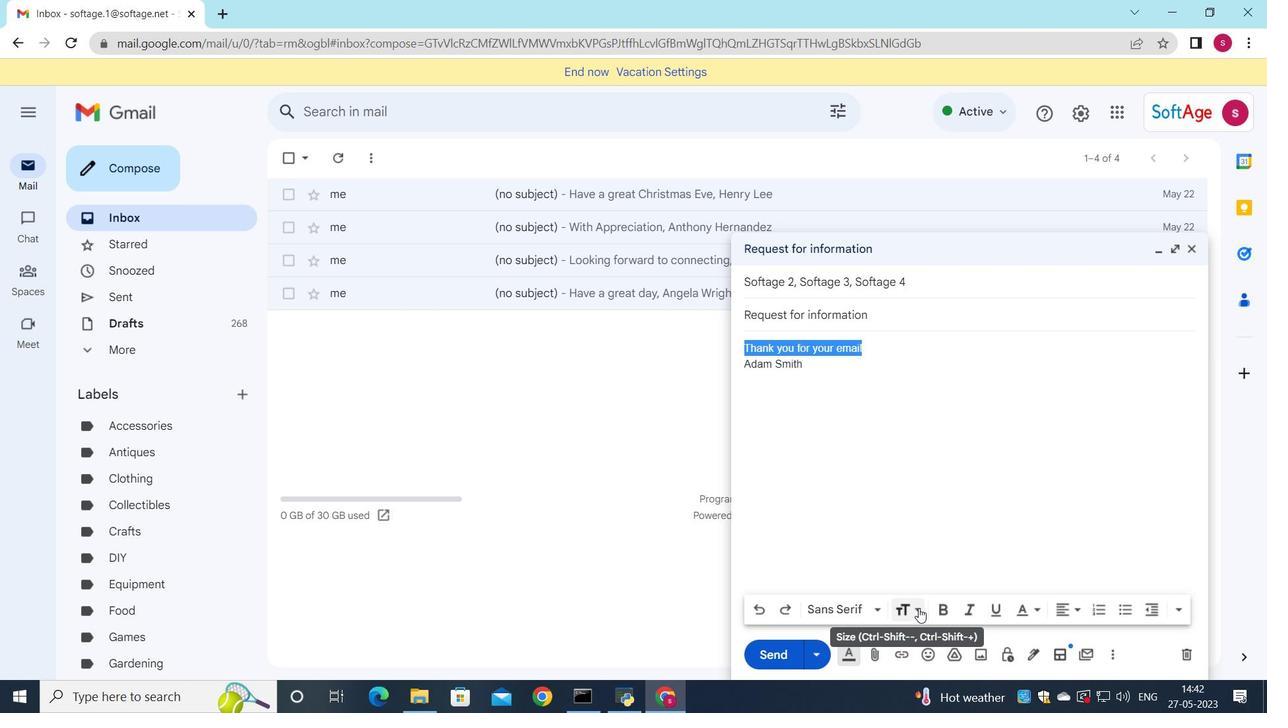 
Action: Mouse moved to (964, 578)
Screenshot: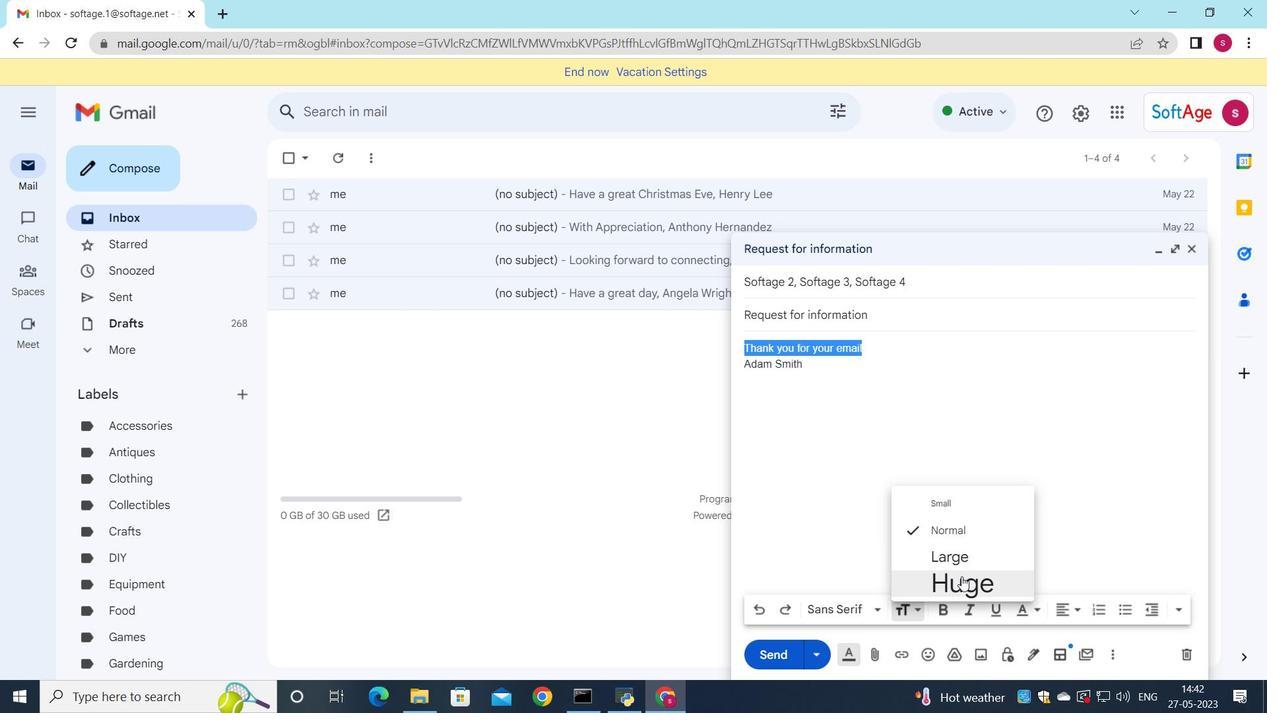 
Action: Mouse pressed left at (964, 578)
Screenshot: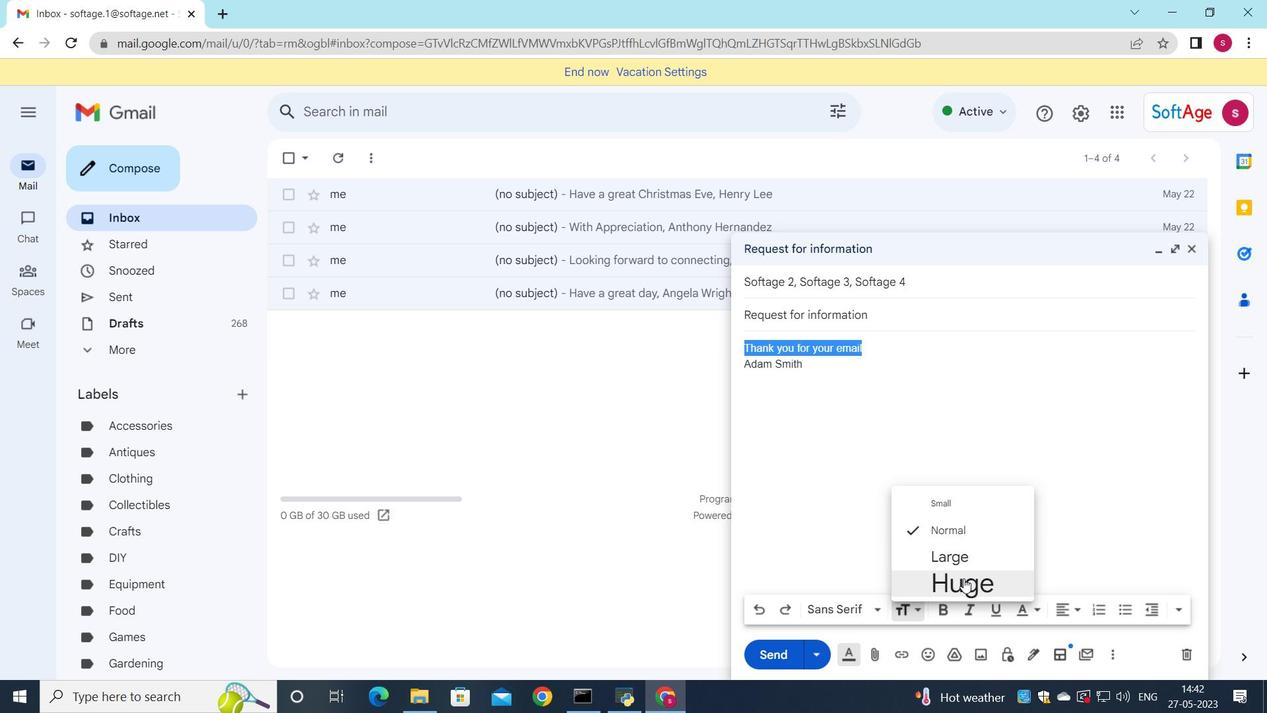 
Action: Mouse moved to (1077, 612)
Screenshot: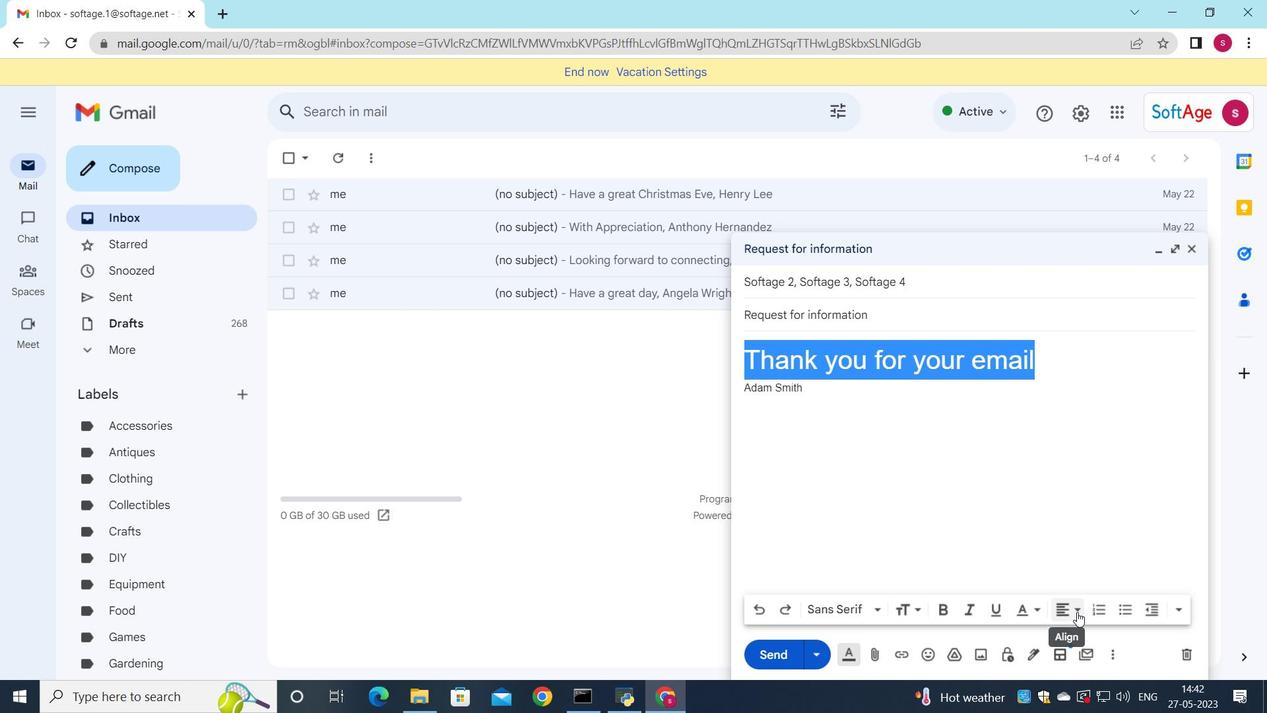
Action: Mouse pressed left at (1077, 612)
Screenshot: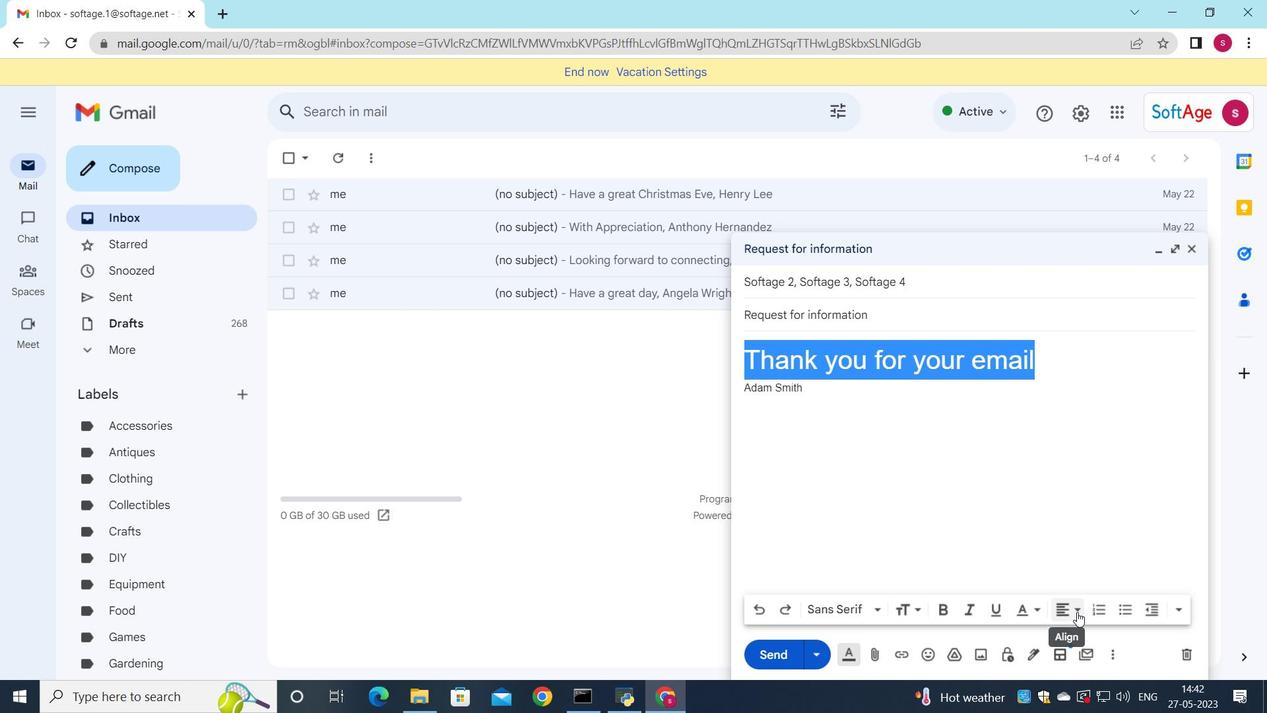 
Action: Mouse moved to (1068, 546)
Screenshot: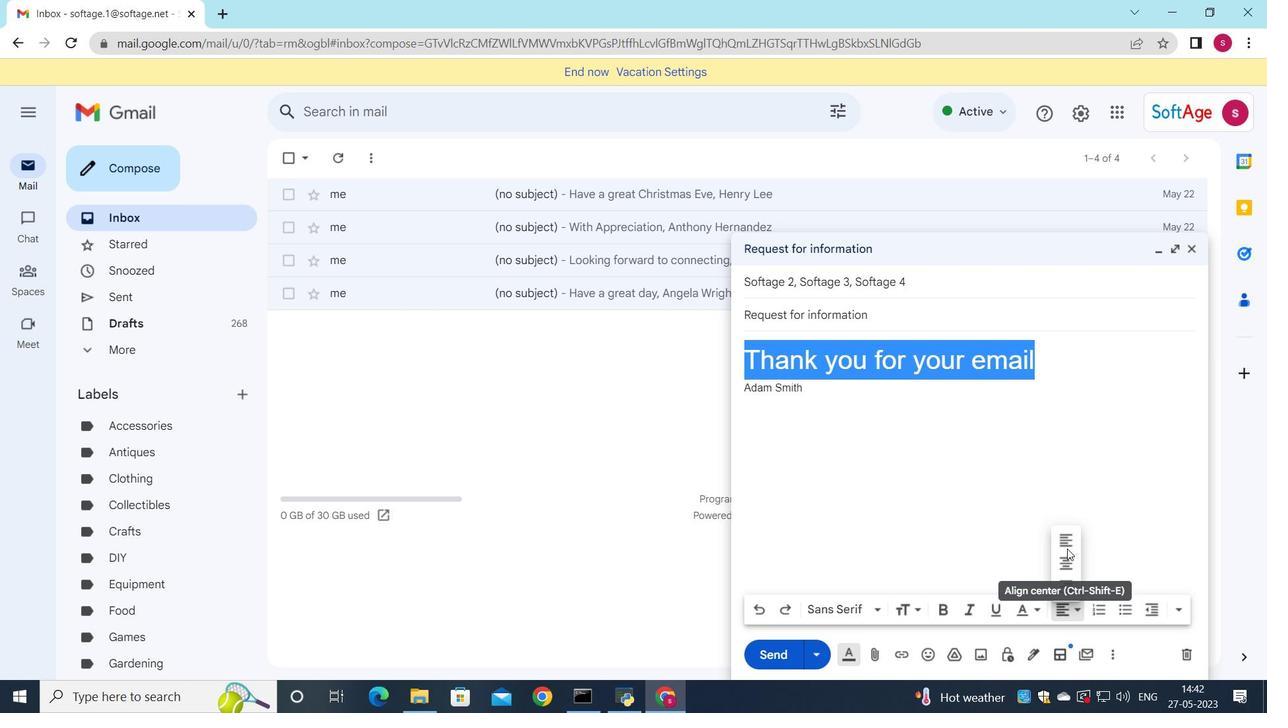 
Action: Mouse pressed left at (1068, 546)
Screenshot: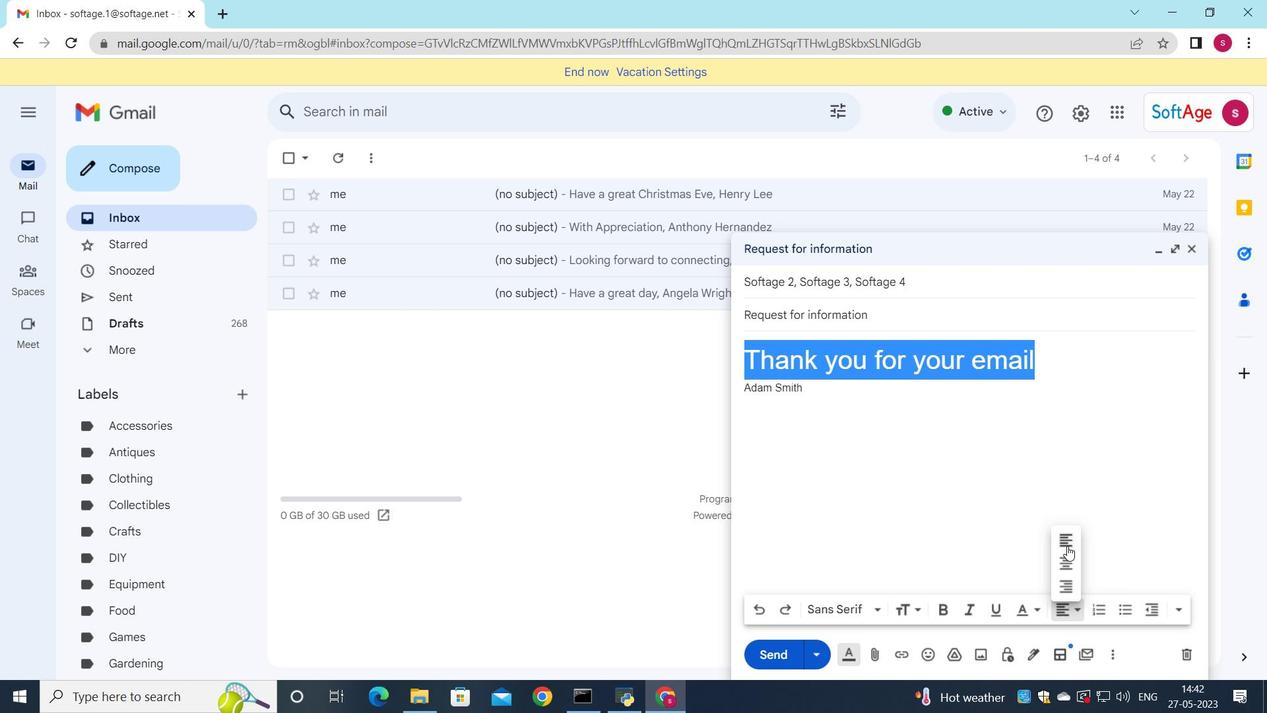 
Action: Mouse moved to (1173, 614)
Screenshot: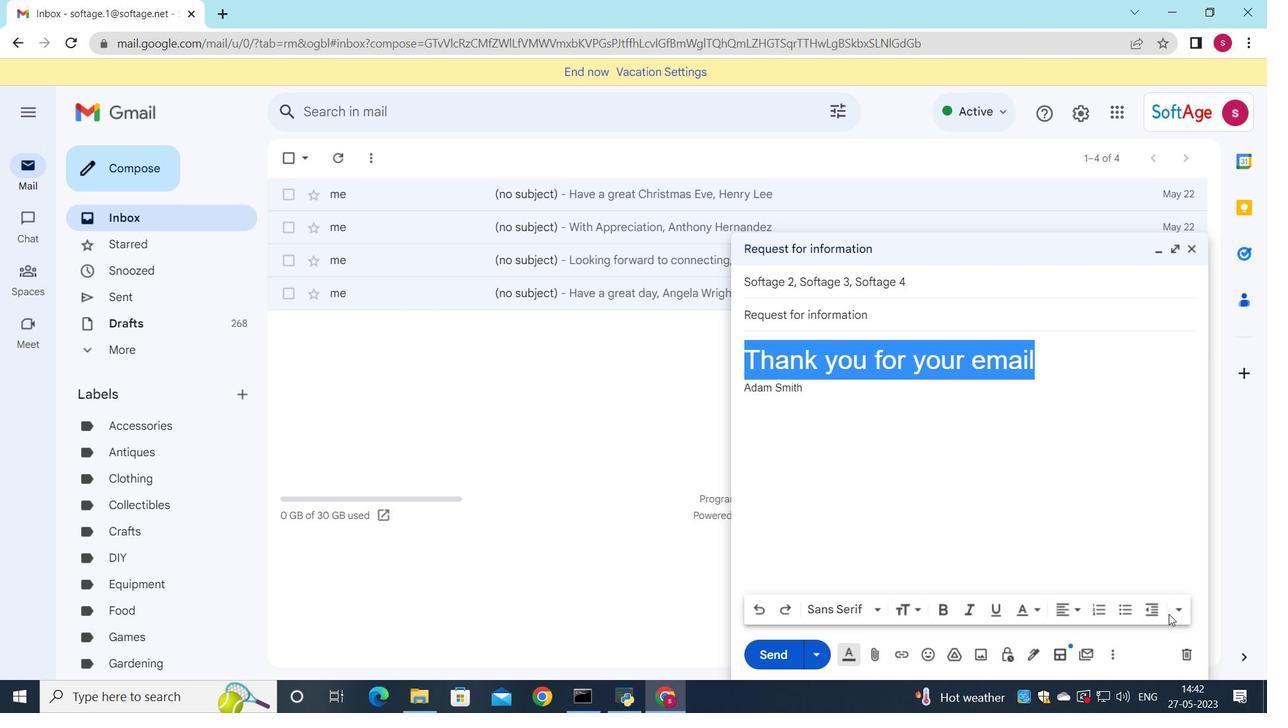 
Action: Mouse pressed left at (1173, 614)
Screenshot: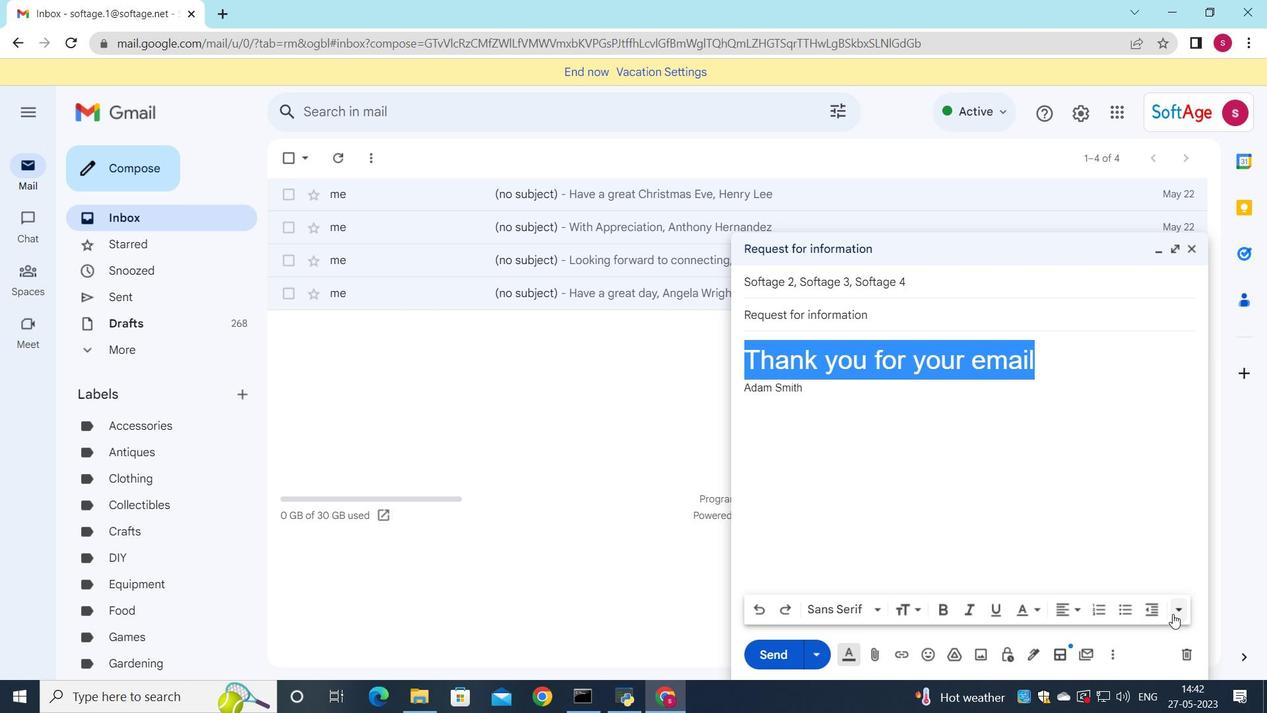 
Action: Mouse moved to (1121, 612)
Screenshot: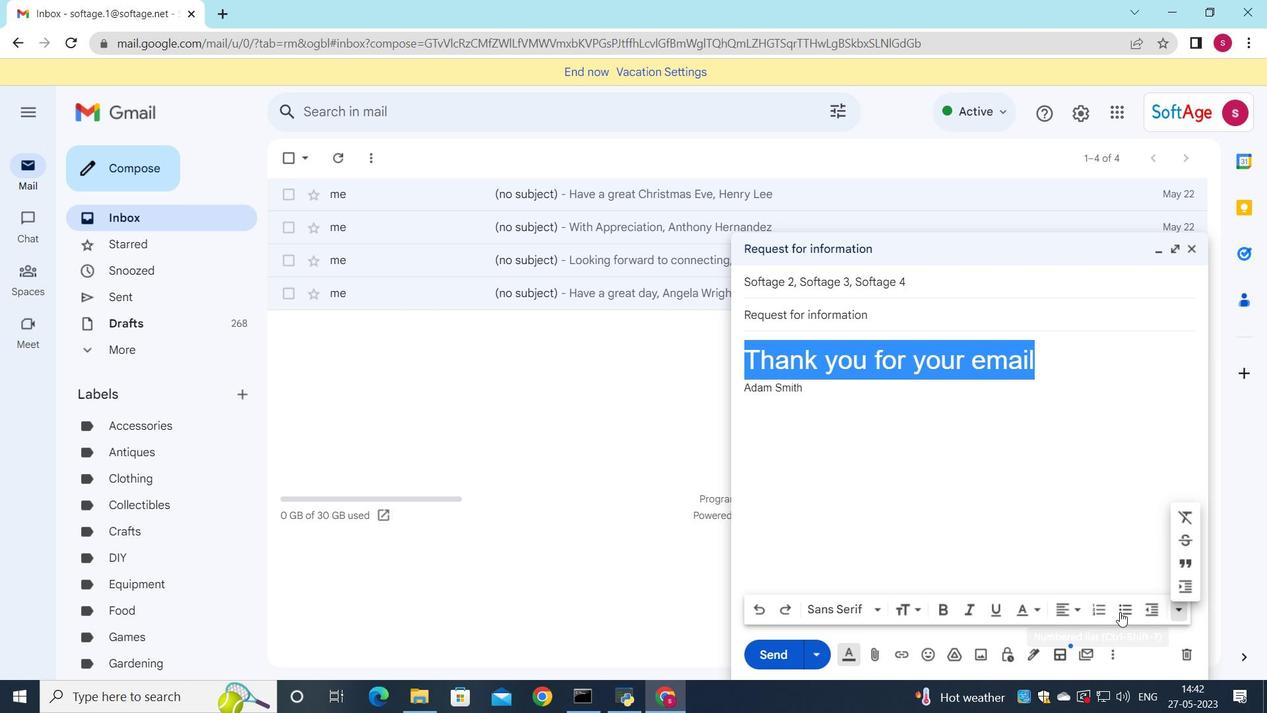 
Action: Mouse pressed left at (1121, 612)
Screenshot: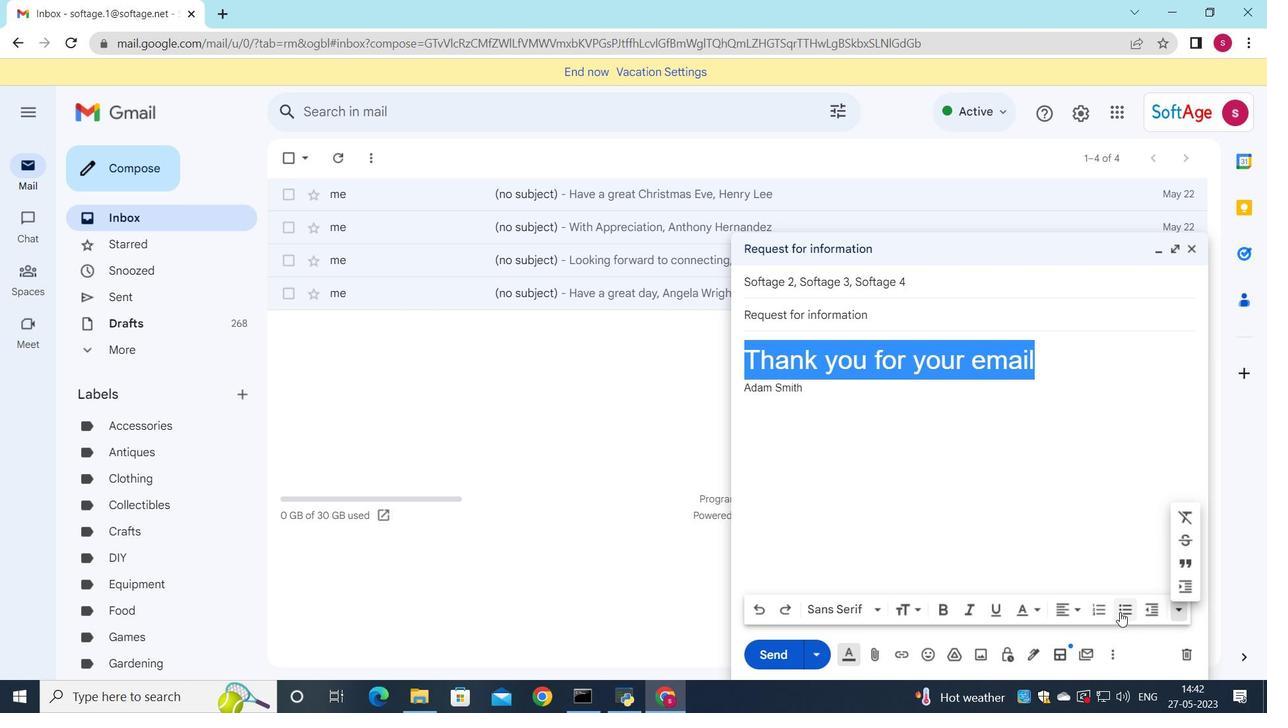 
Action: Mouse moved to (773, 379)
Screenshot: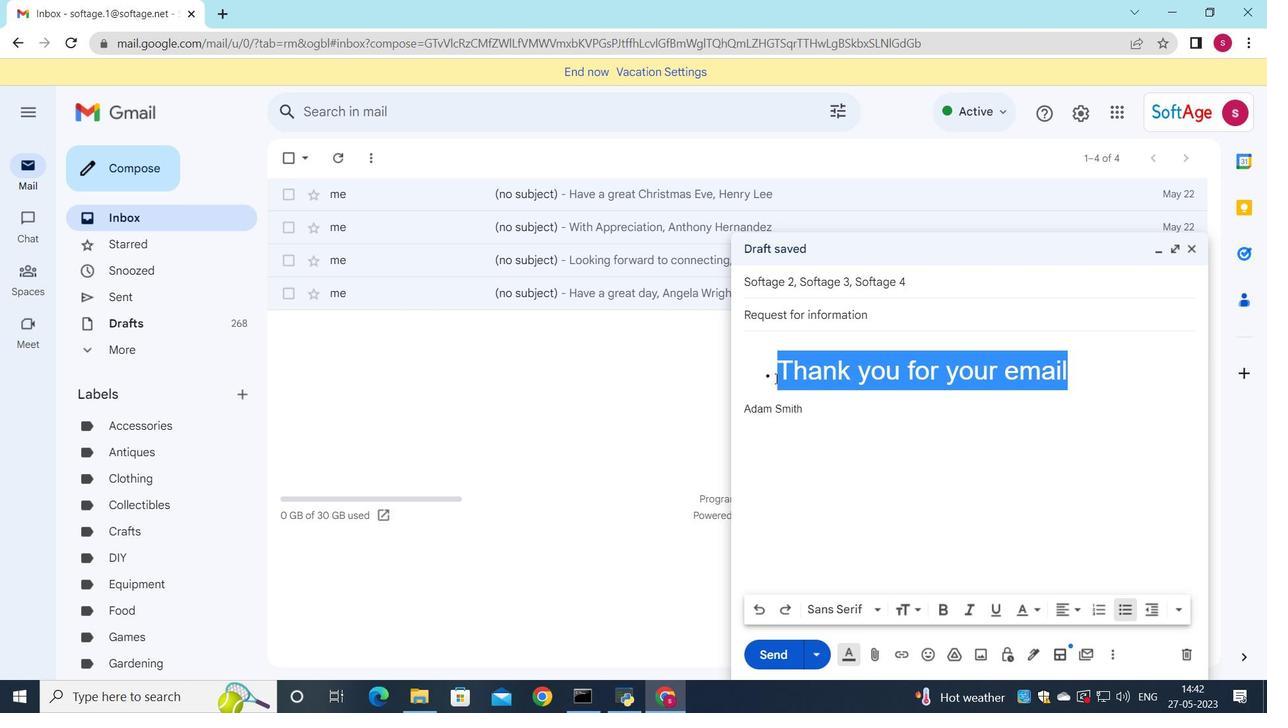 
Action: Mouse pressed left at (773, 379)
Screenshot: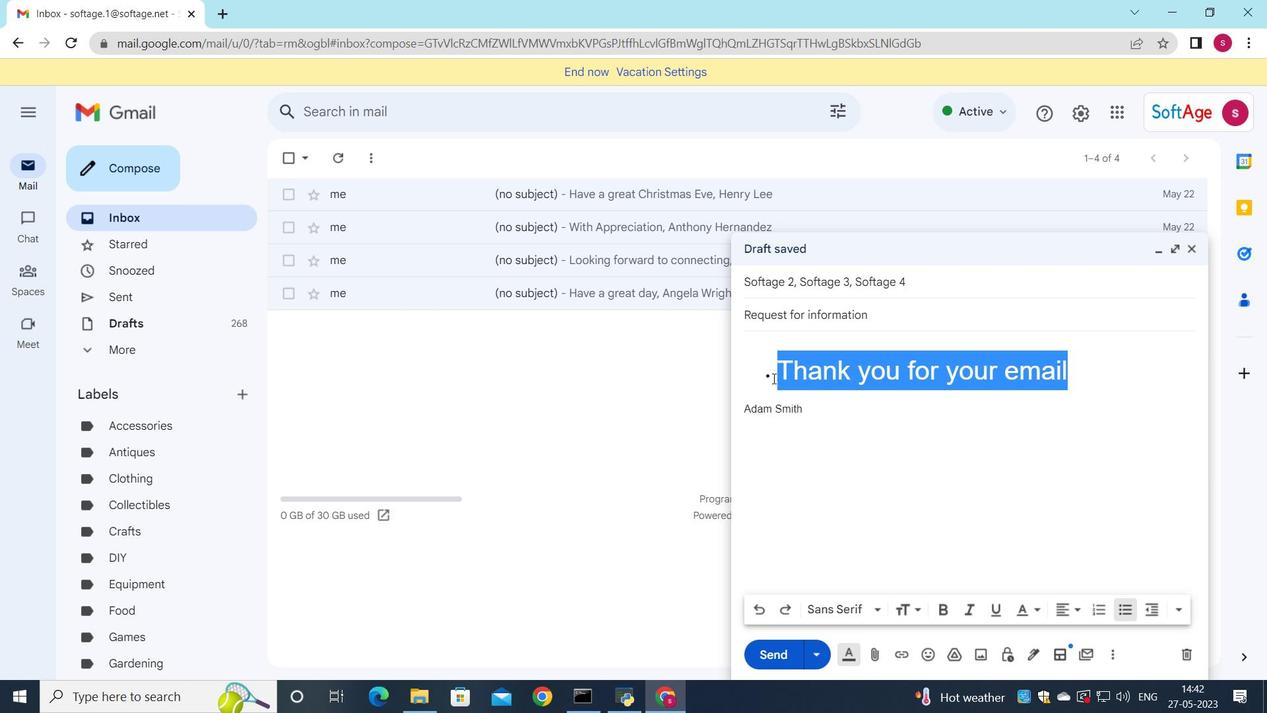 
Action: Mouse moved to (772, 379)
Screenshot: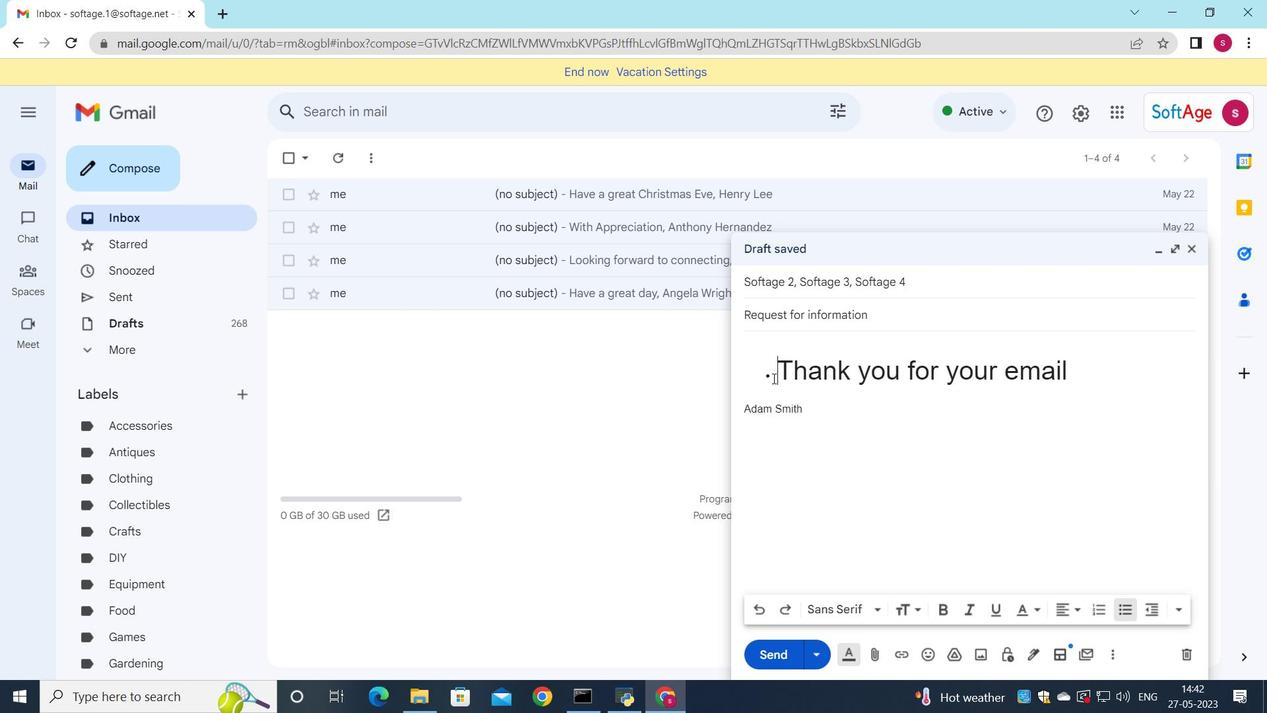 
Action: Key pressed <Key.backspace>
Screenshot: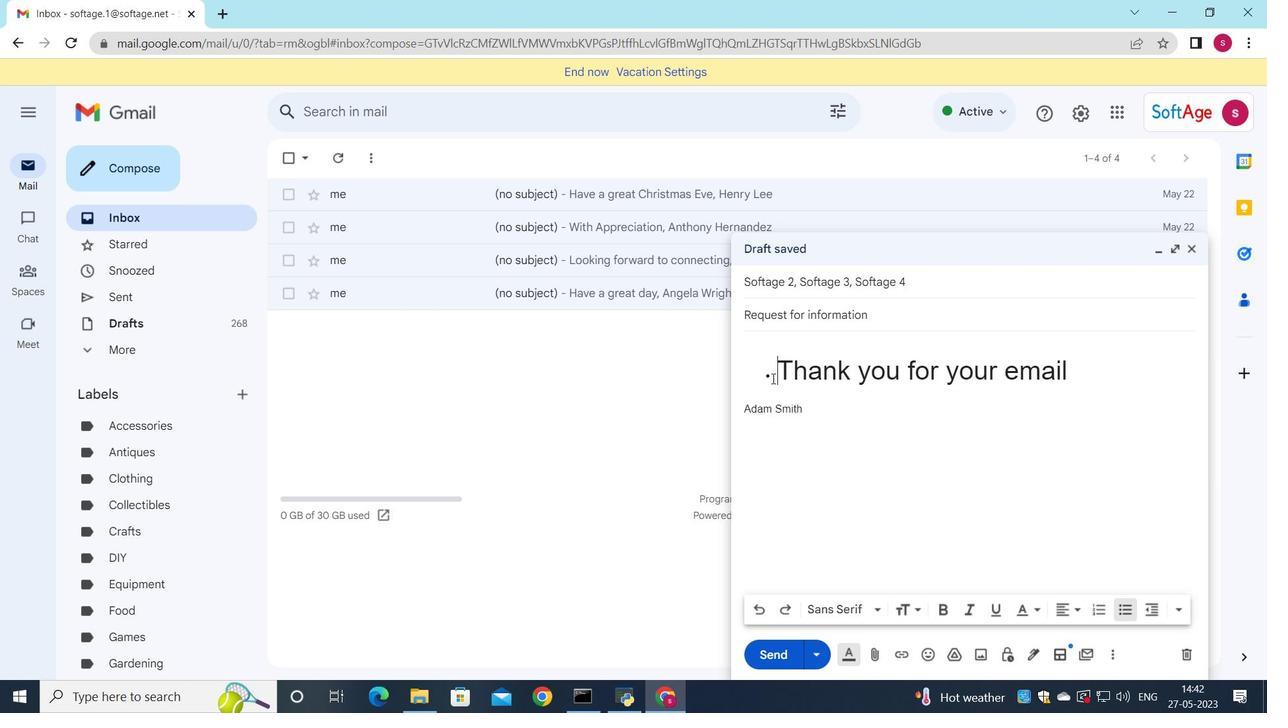 
Action: Mouse moved to (1071, 620)
Screenshot: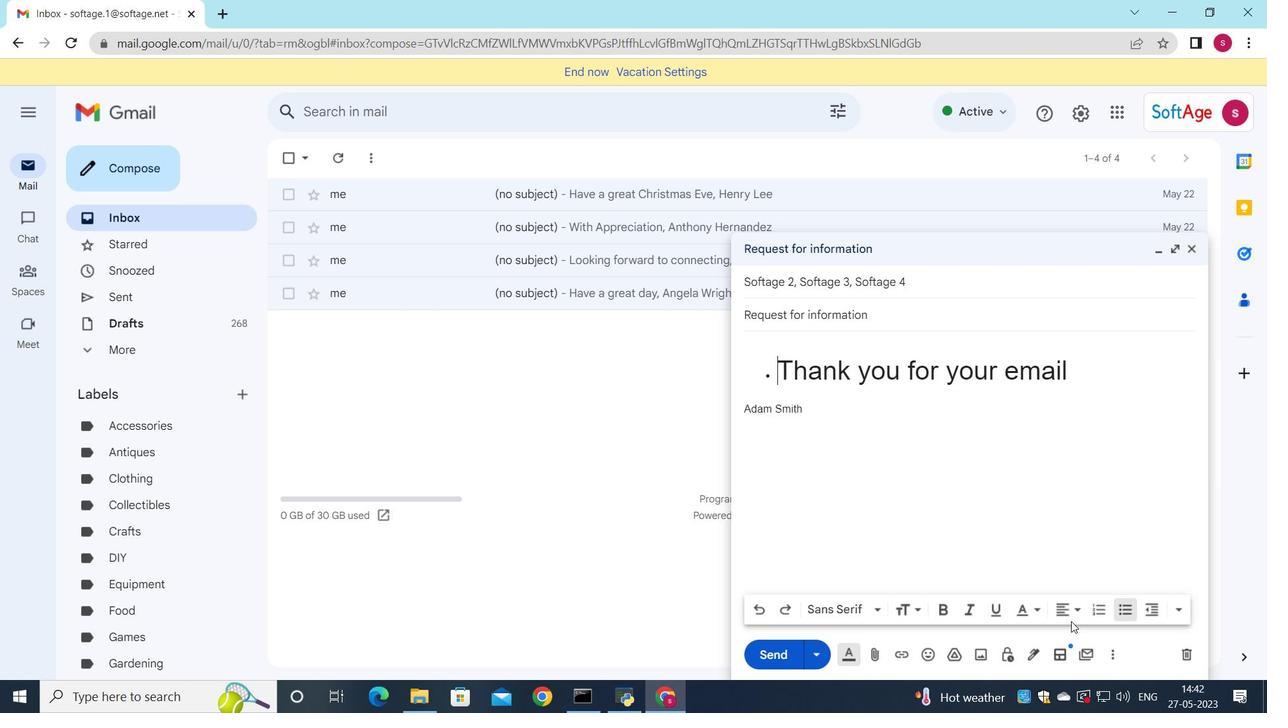 
Action: Mouse pressed left at (1071, 620)
Screenshot: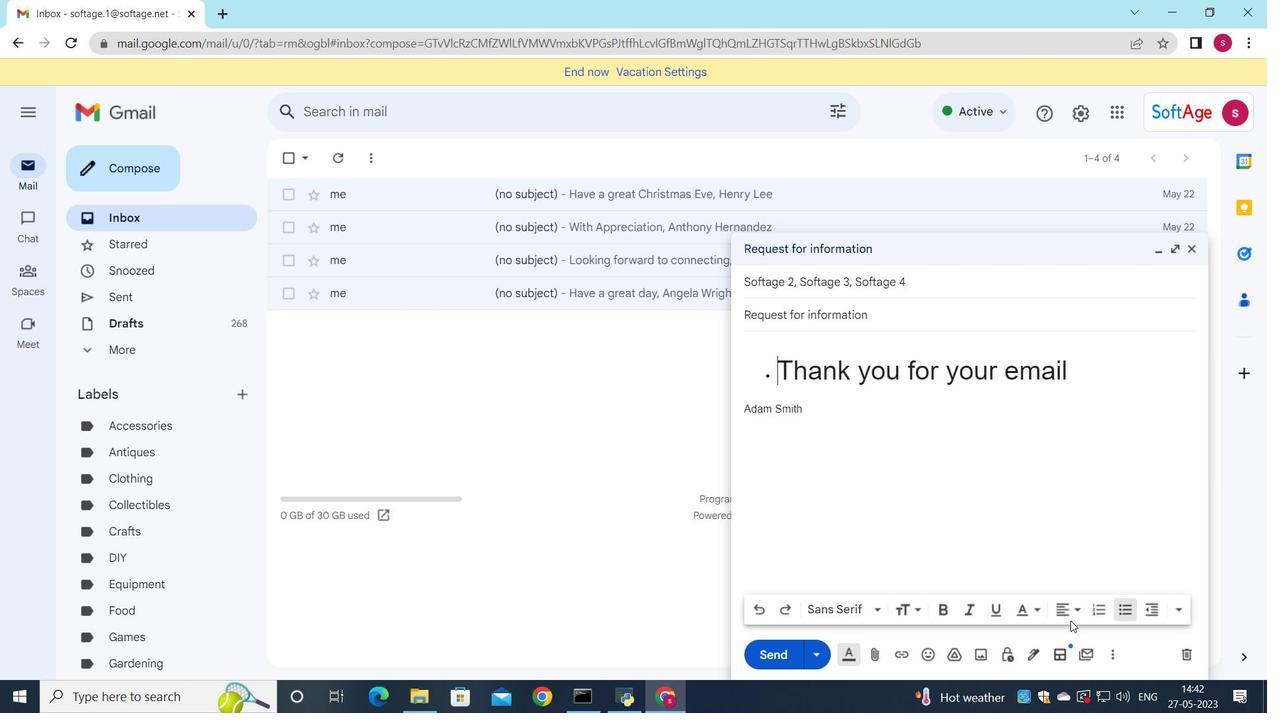 
Action: Mouse moved to (1073, 618)
Screenshot: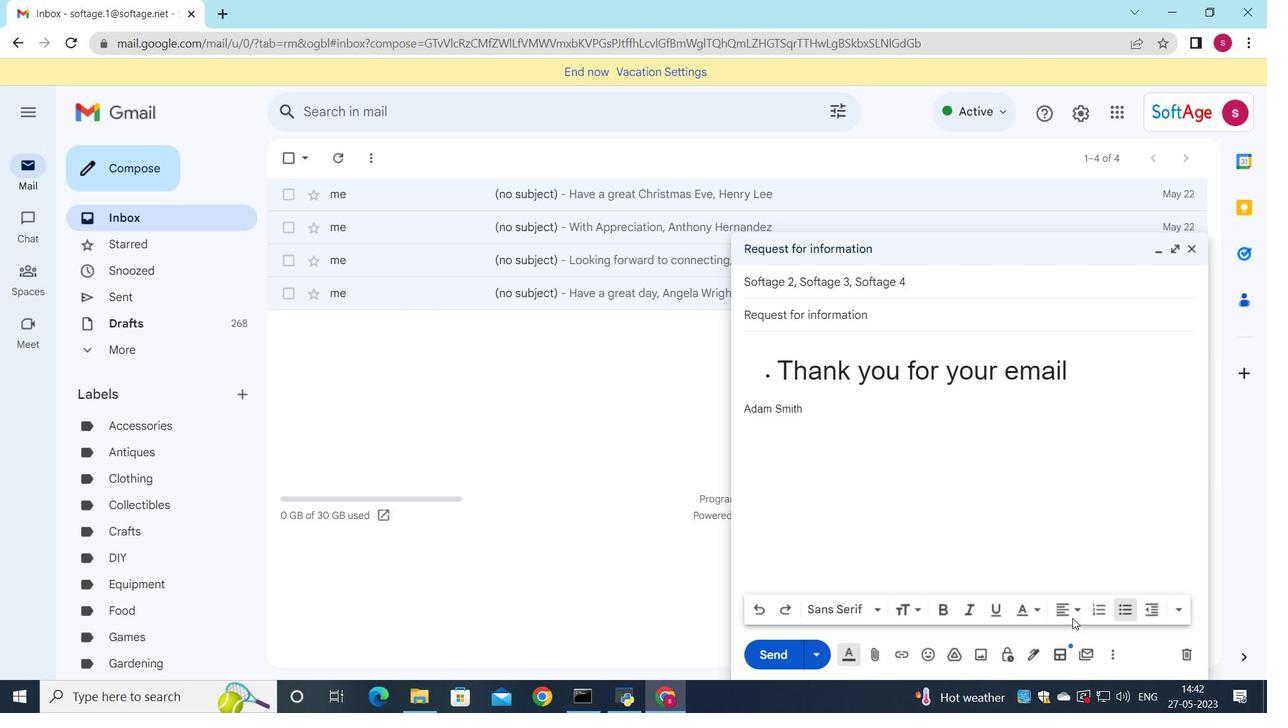 
Action: Mouse pressed left at (1073, 618)
Screenshot: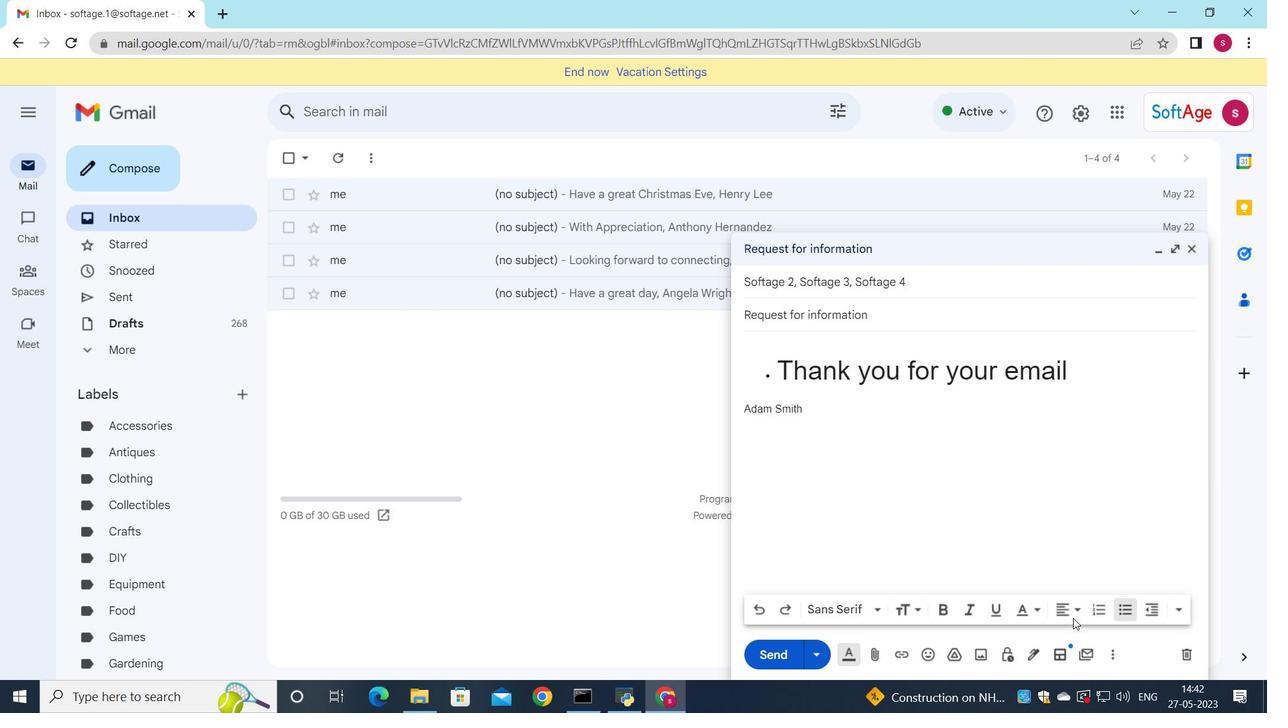 
Action: Mouse moved to (1078, 612)
Screenshot: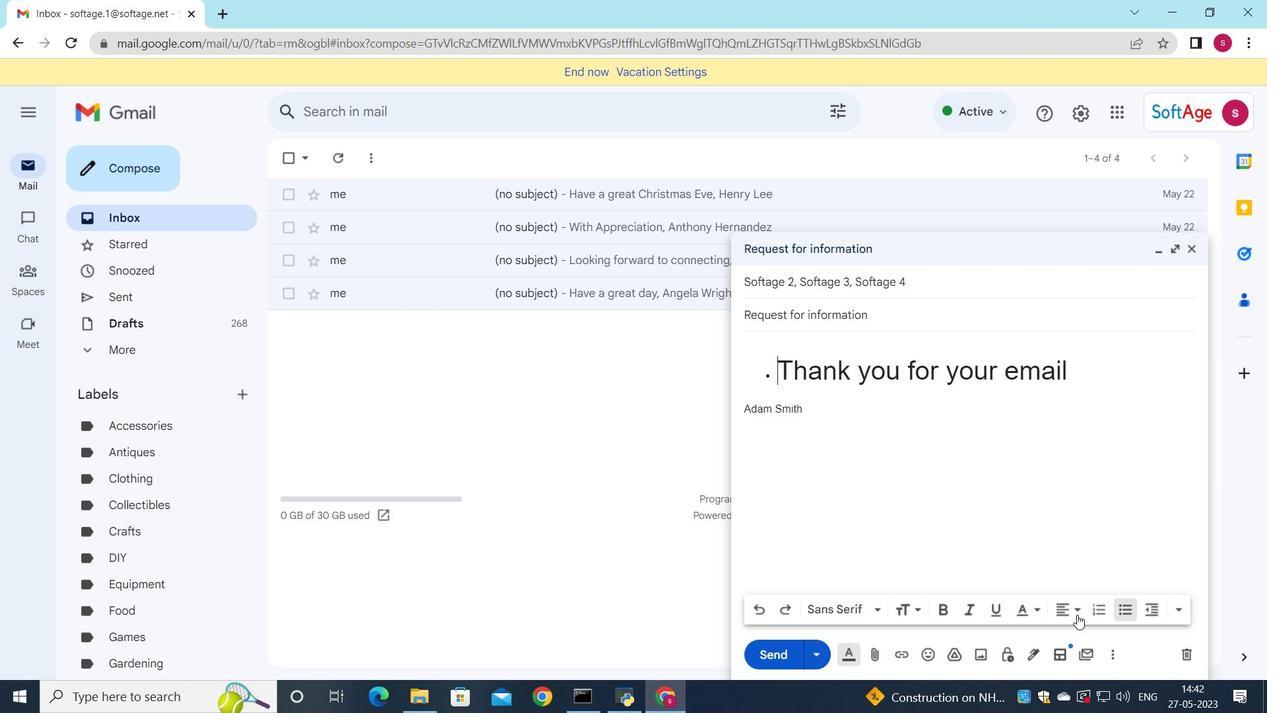 
Action: Mouse pressed left at (1078, 612)
Screenshot: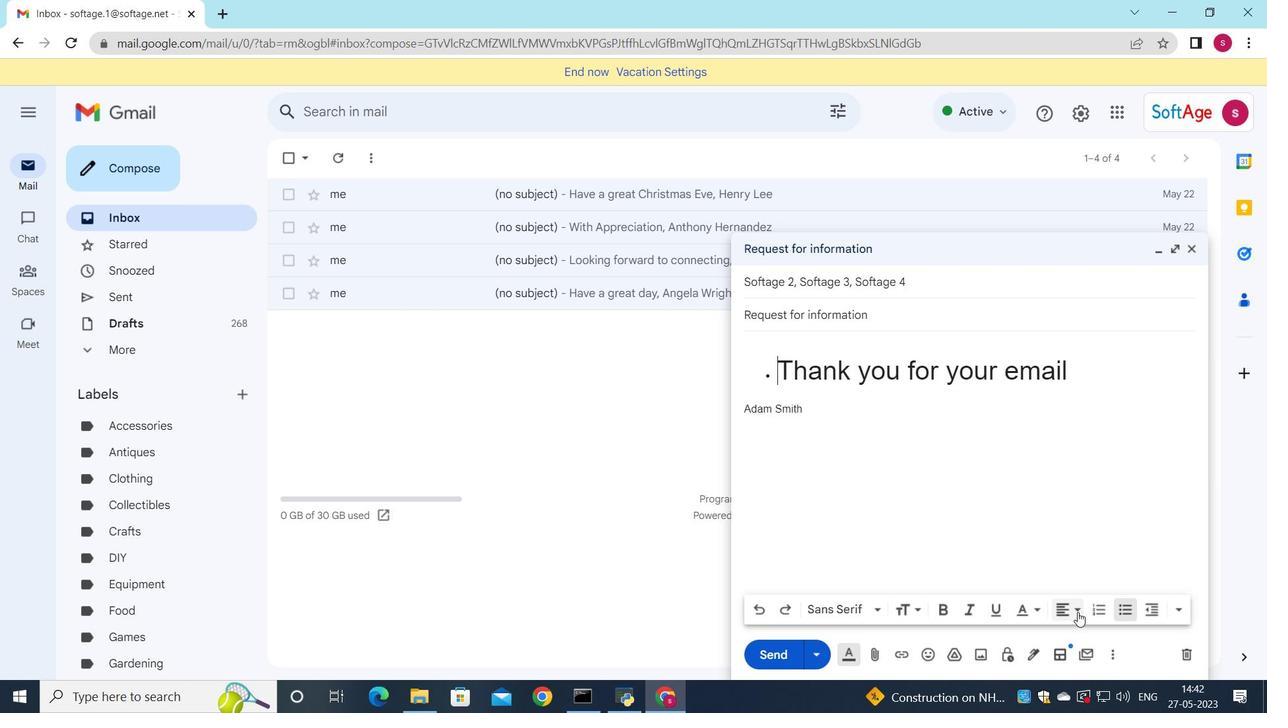 
Action: Mouse moved to (1057, 561)
Screenshot: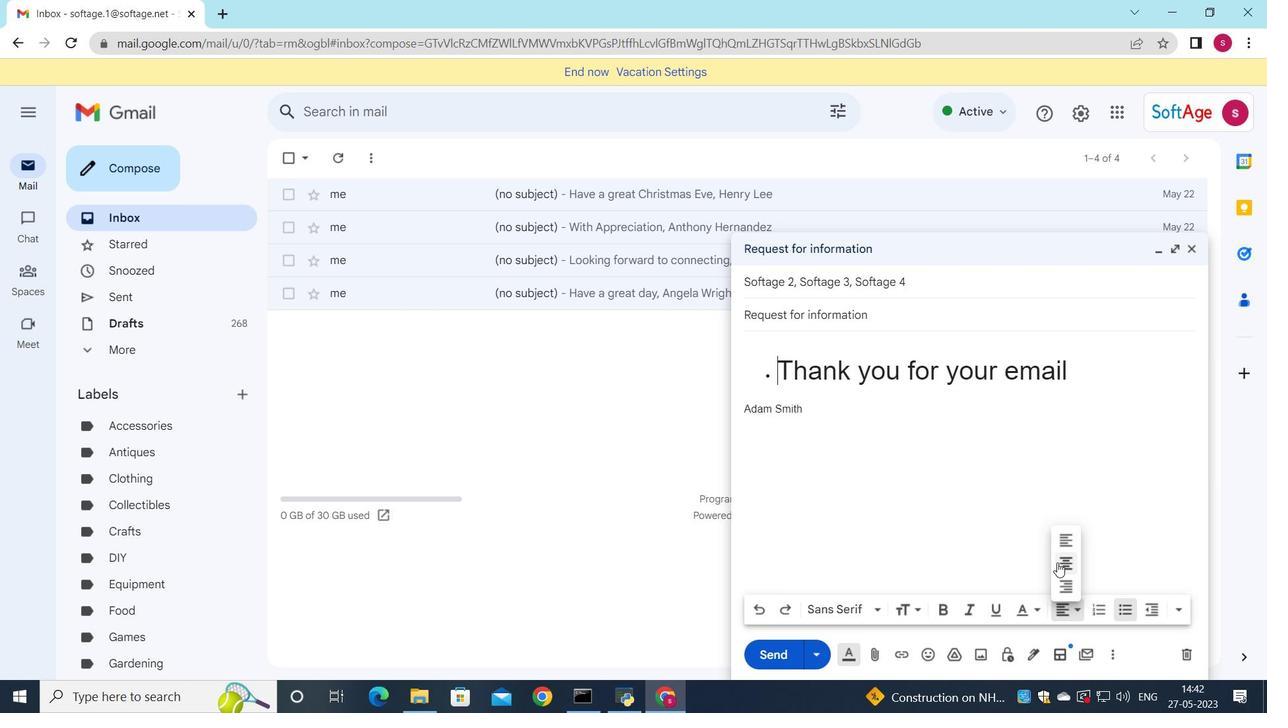
Action: Mouse pressed left at (1057, 561)
Screenshot: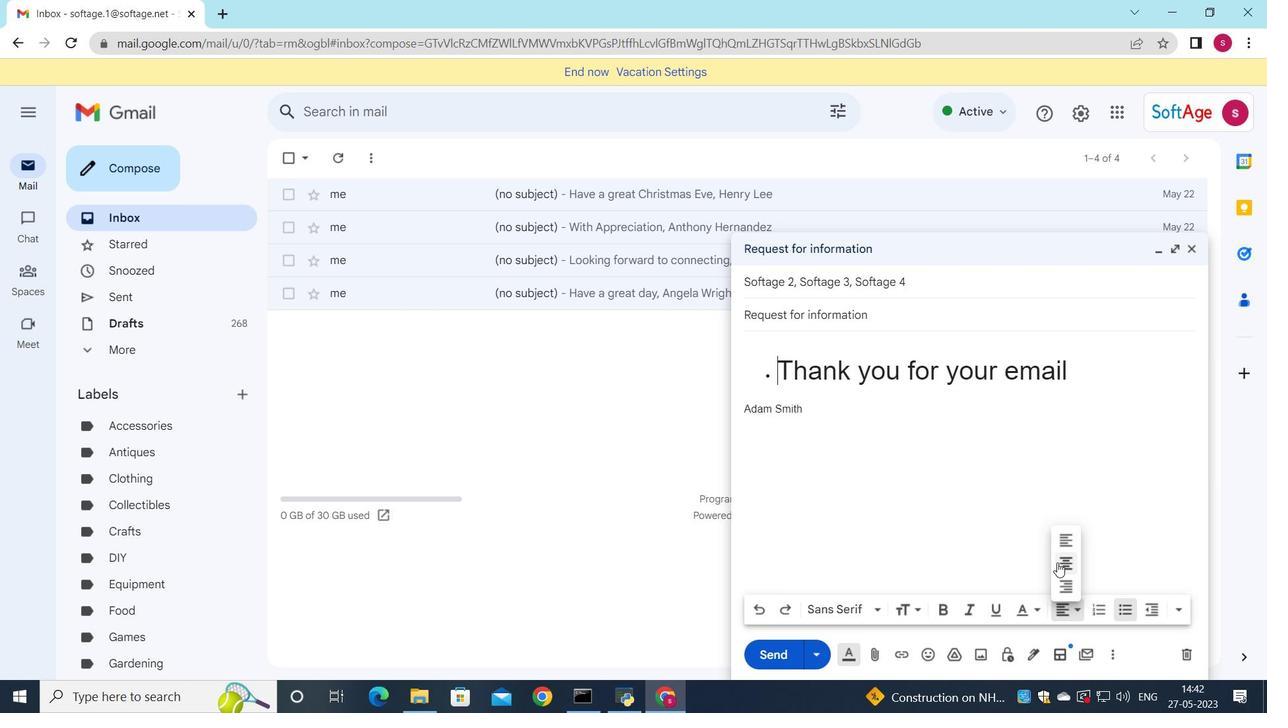 
Action: Mouse moved to (775, 382)
Screenshot: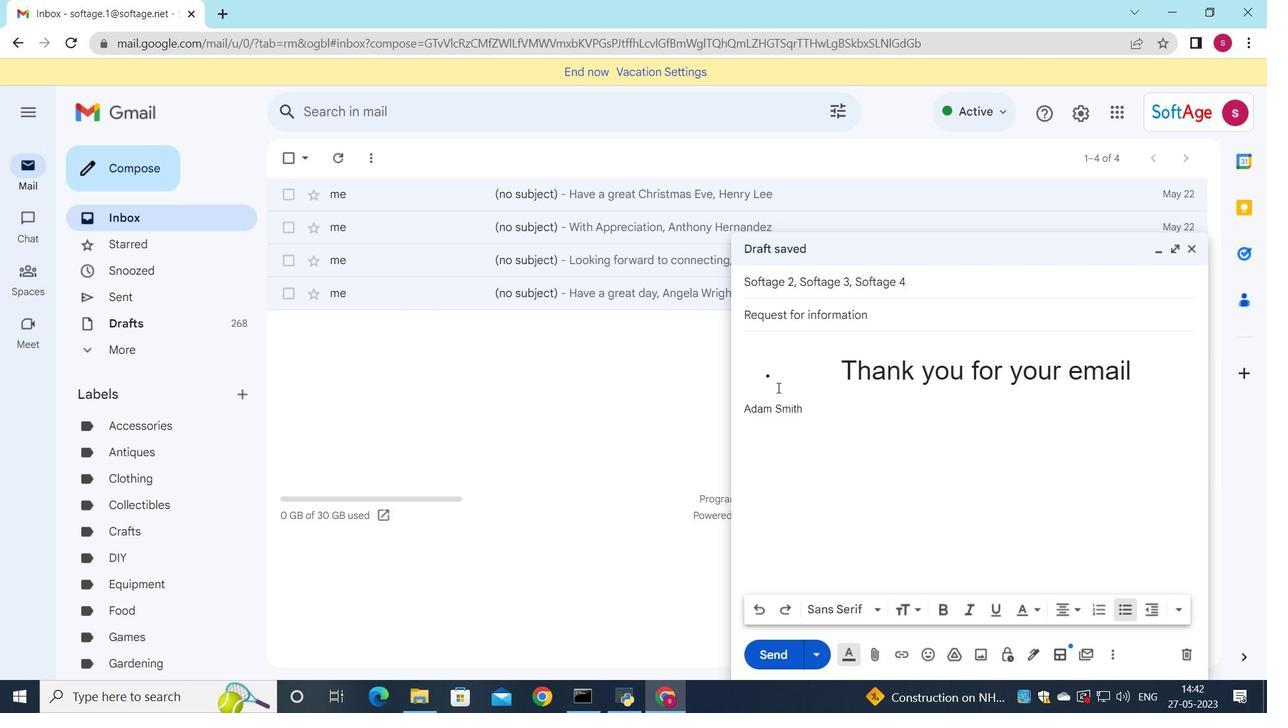 
Action: Mouse pressed left at (775, 382)
Screenshot: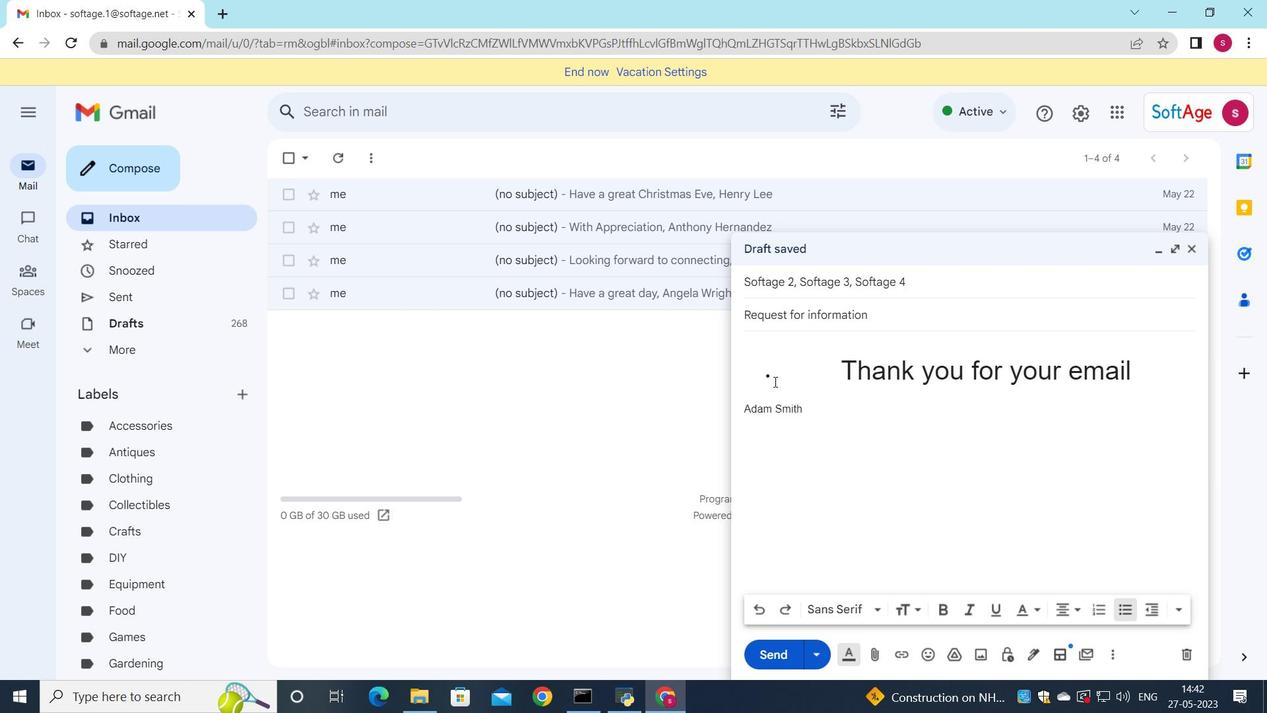 
Action: Mouse moved to (754, 606)
Screenshot: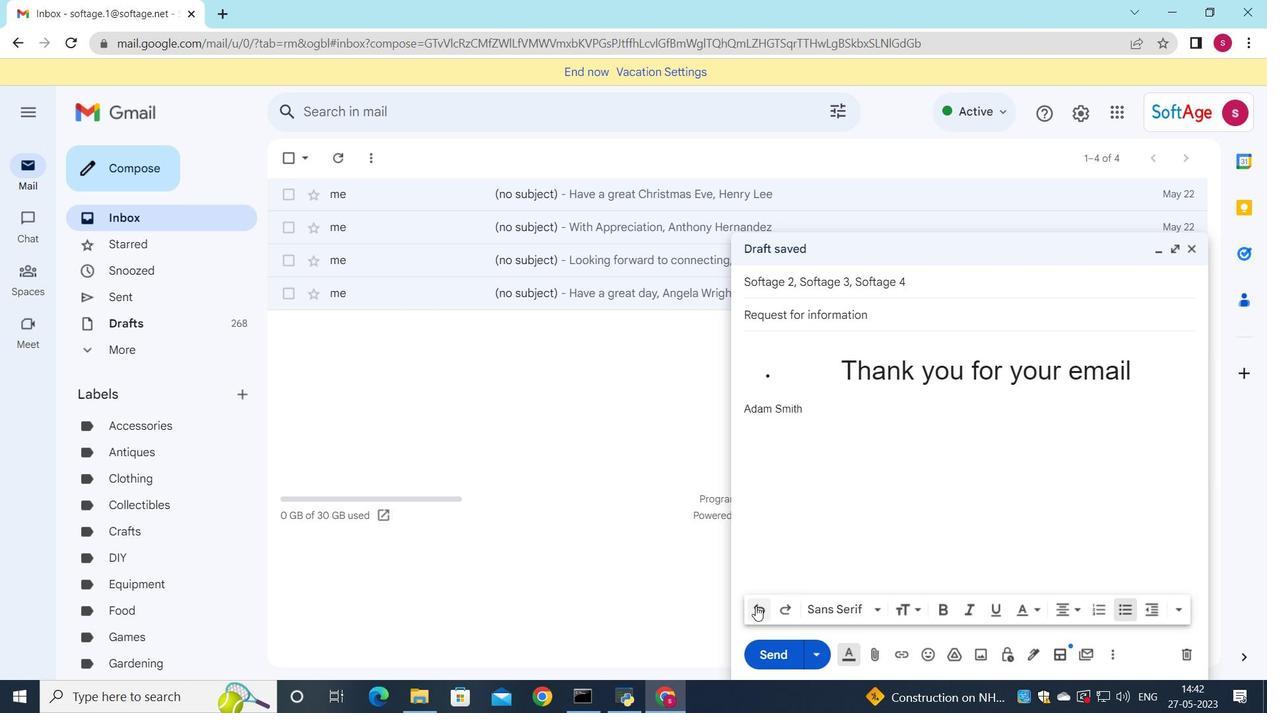 
Action: Mouse pressed left at (754, 606)
Screenshot: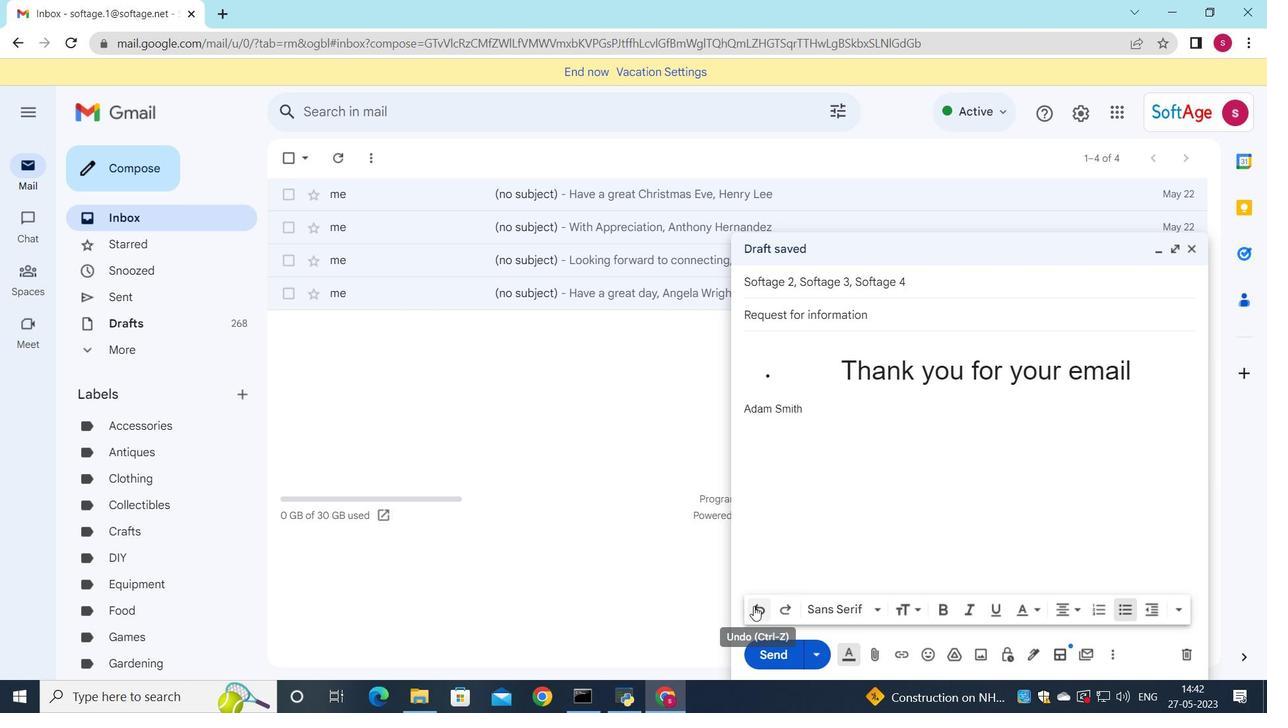 
Action: Mouse pressed left at (754, 606)
Screenshot: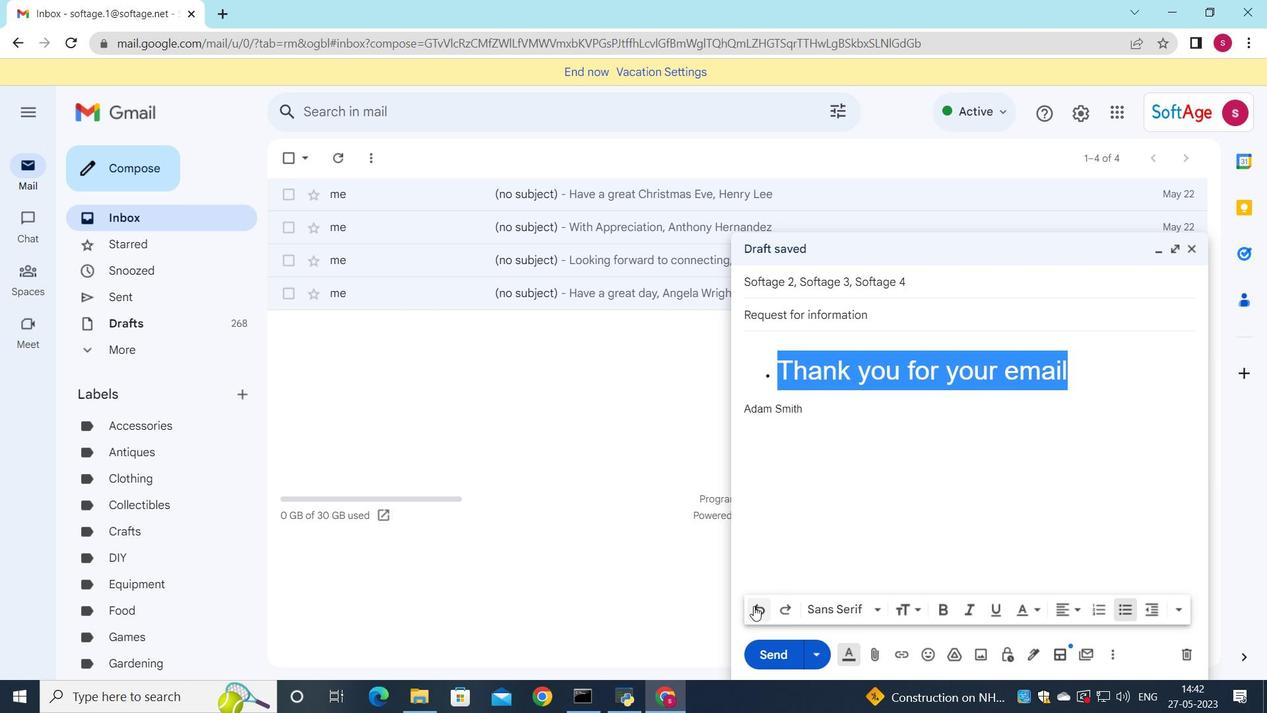 
Action: Mouse moved to (1071, 613)
Screenshot: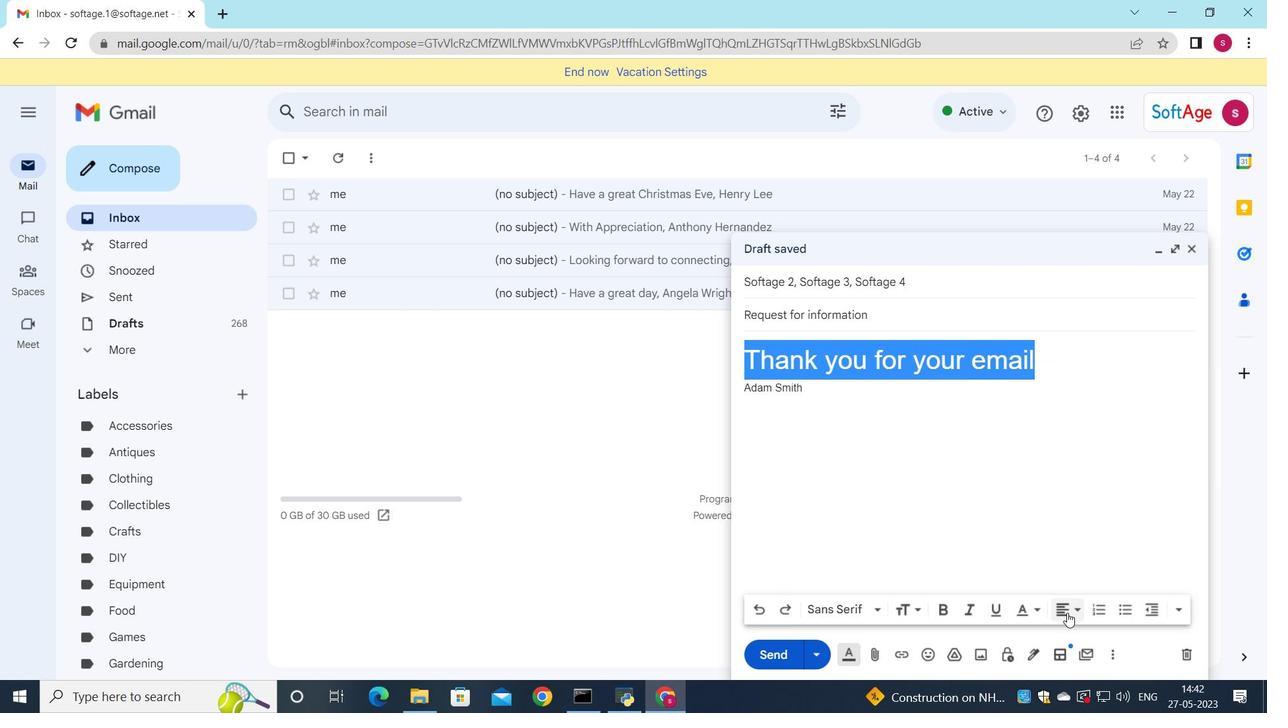 
Action: Mouse pressed left at (1071, 613)
Screenshot: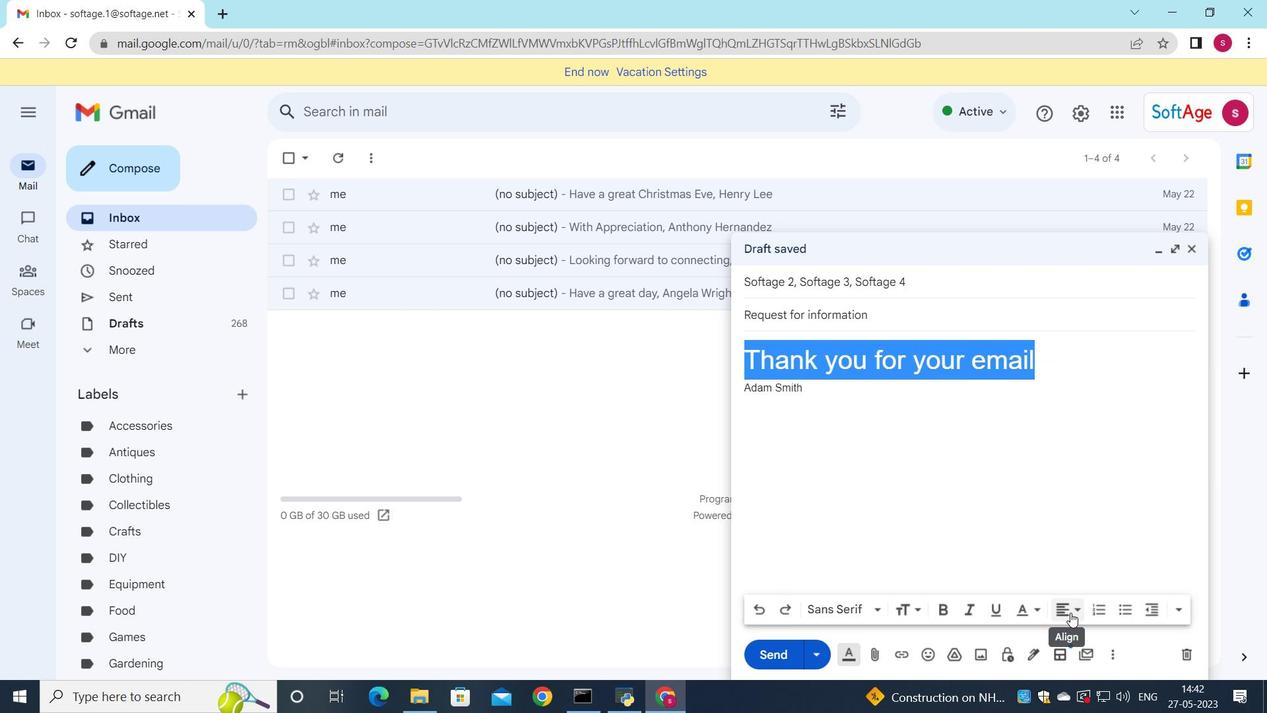 
Action: Mouse moved to (1063, 565)
Screenshot: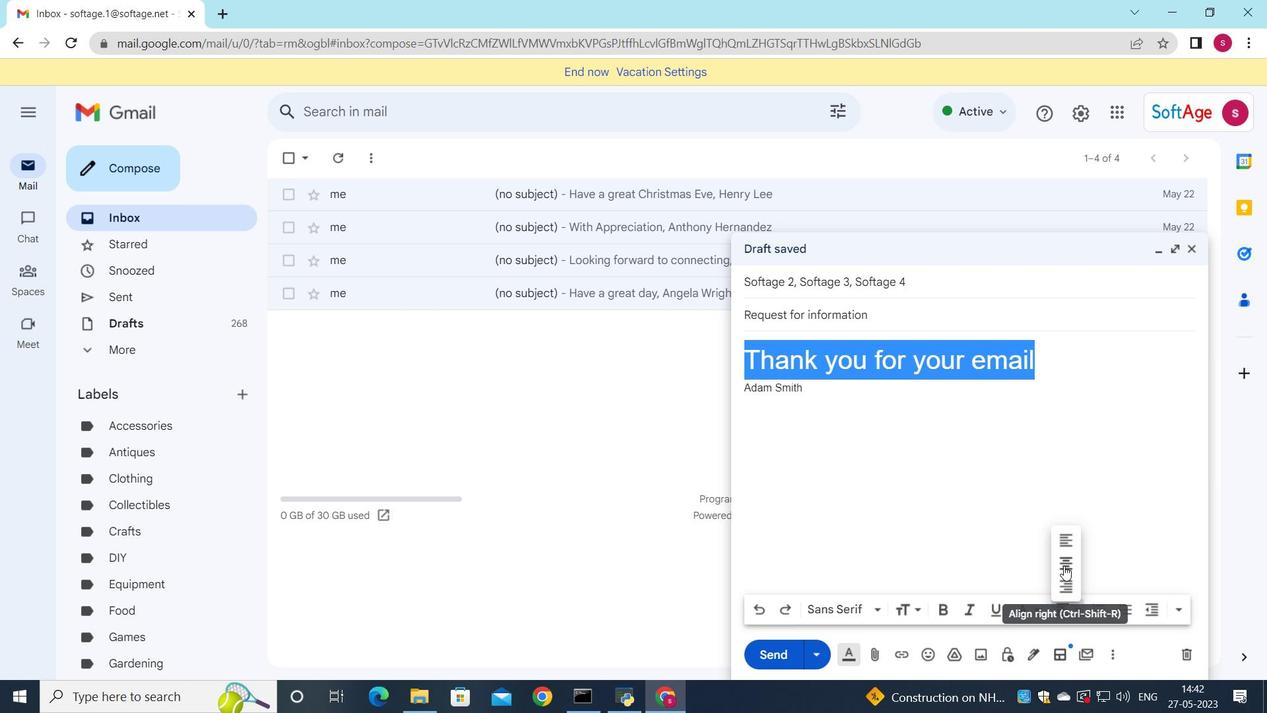 
Action: Mouse pressed left at (1063, 565)
Screenshot: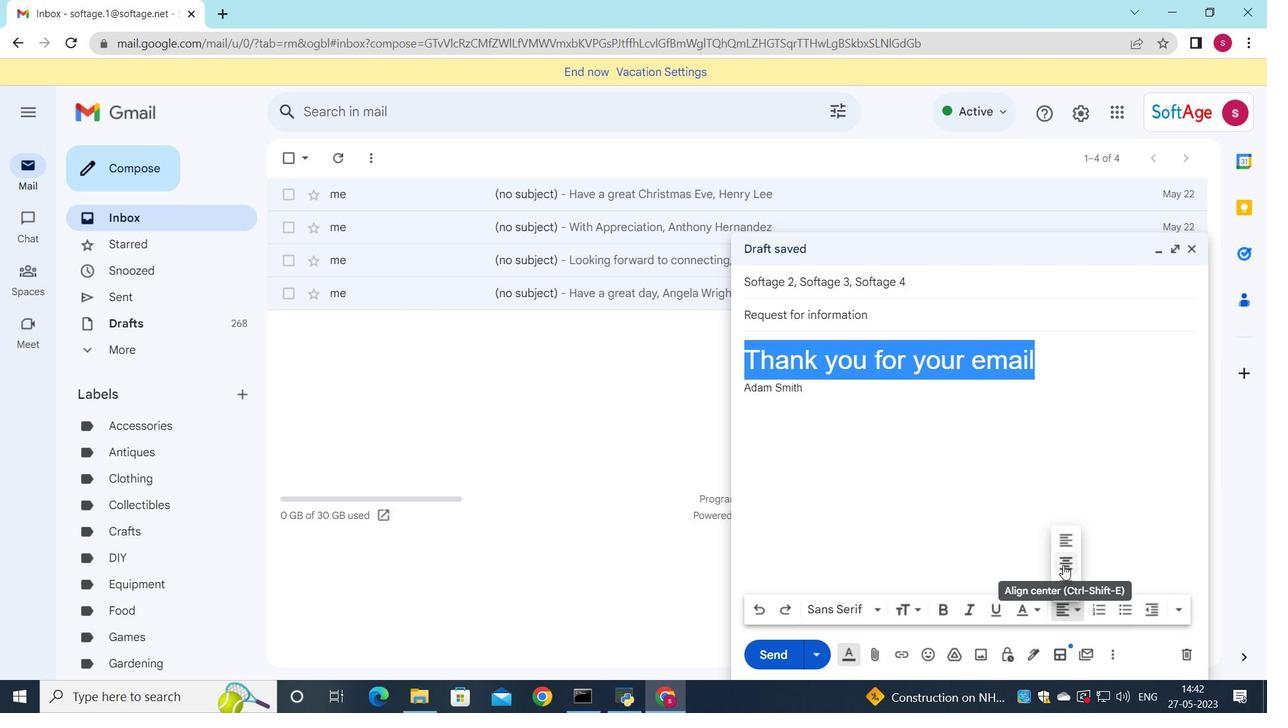 
Action: Mouse moved to (870, 657)
Screenshot: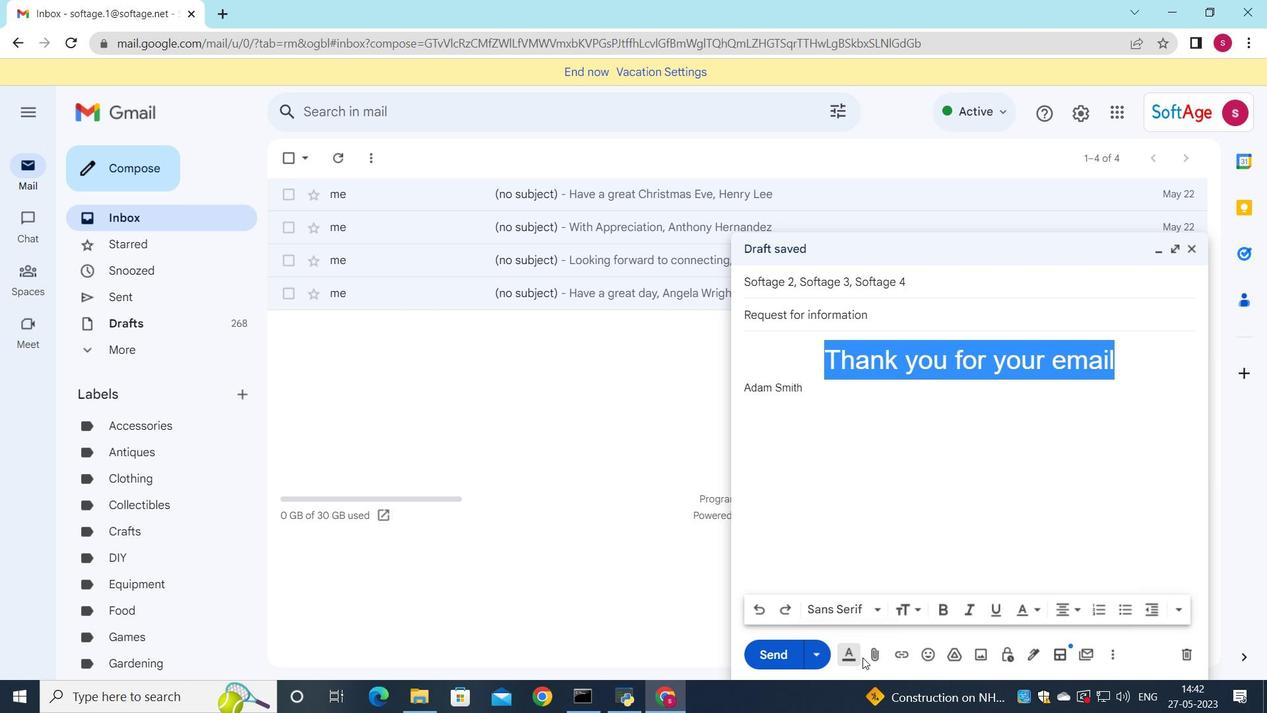 
Action: Mouse pressed left at (870, 657)
Screenshot: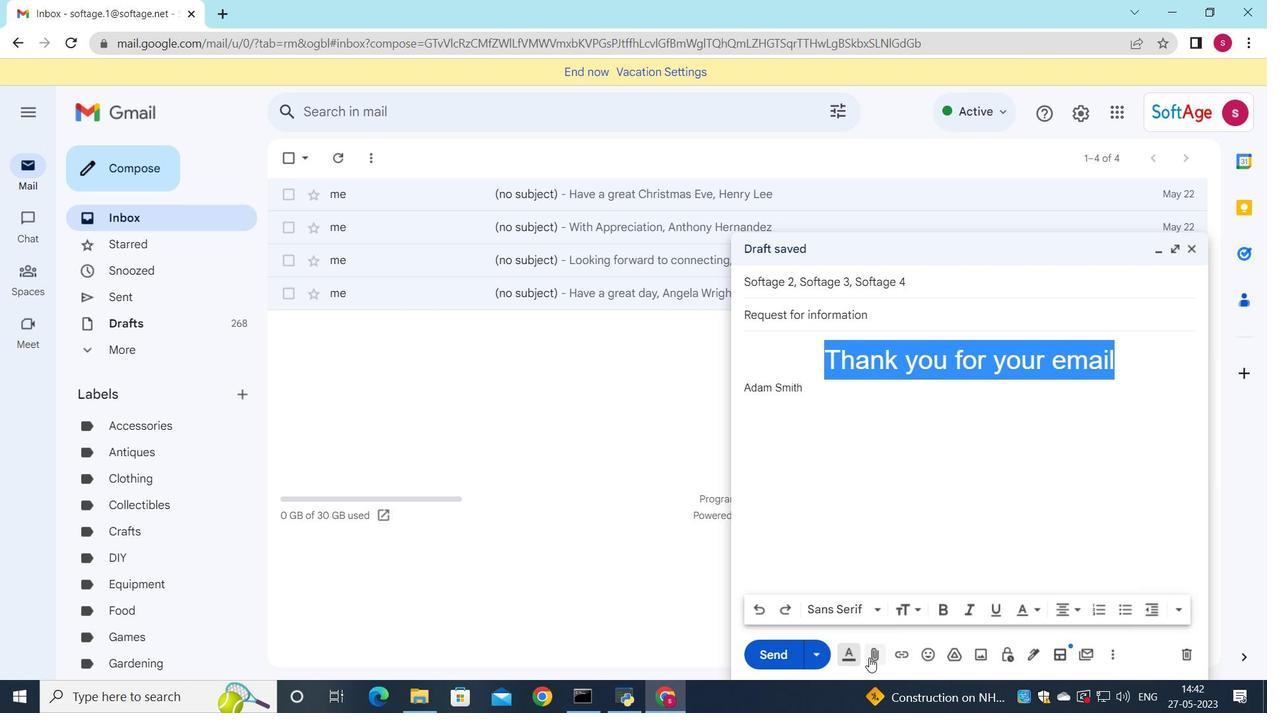 
Action: Mouse moved to (340, 118)
Screenshot: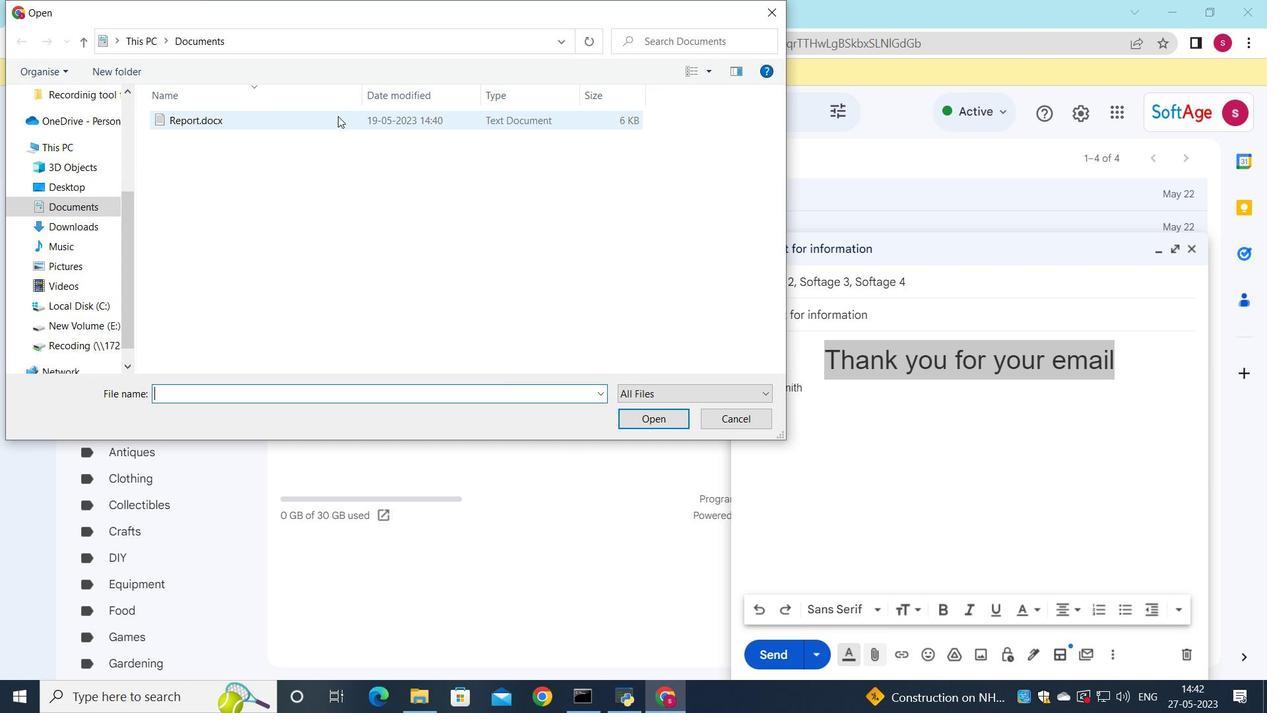
Action: Mouse pressed left at (340, 118)
Screenshot: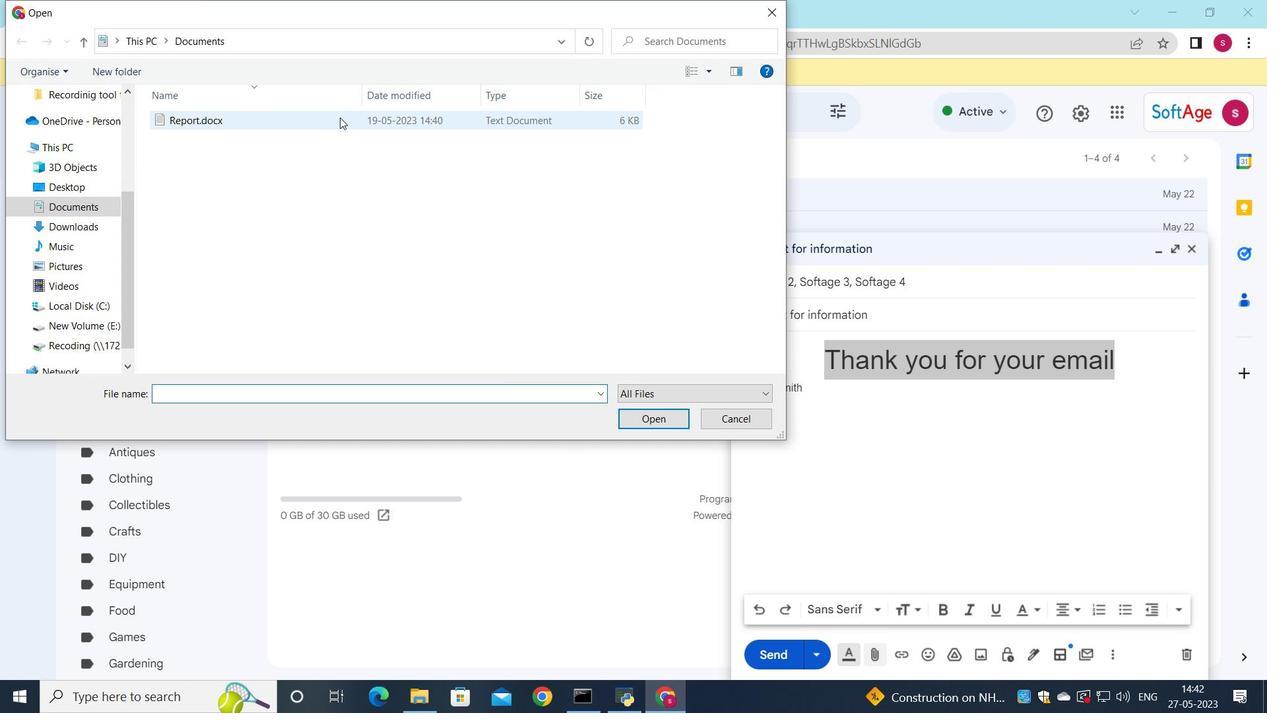 
Action: Mouse pressed left at (340, 118)
Screenshot: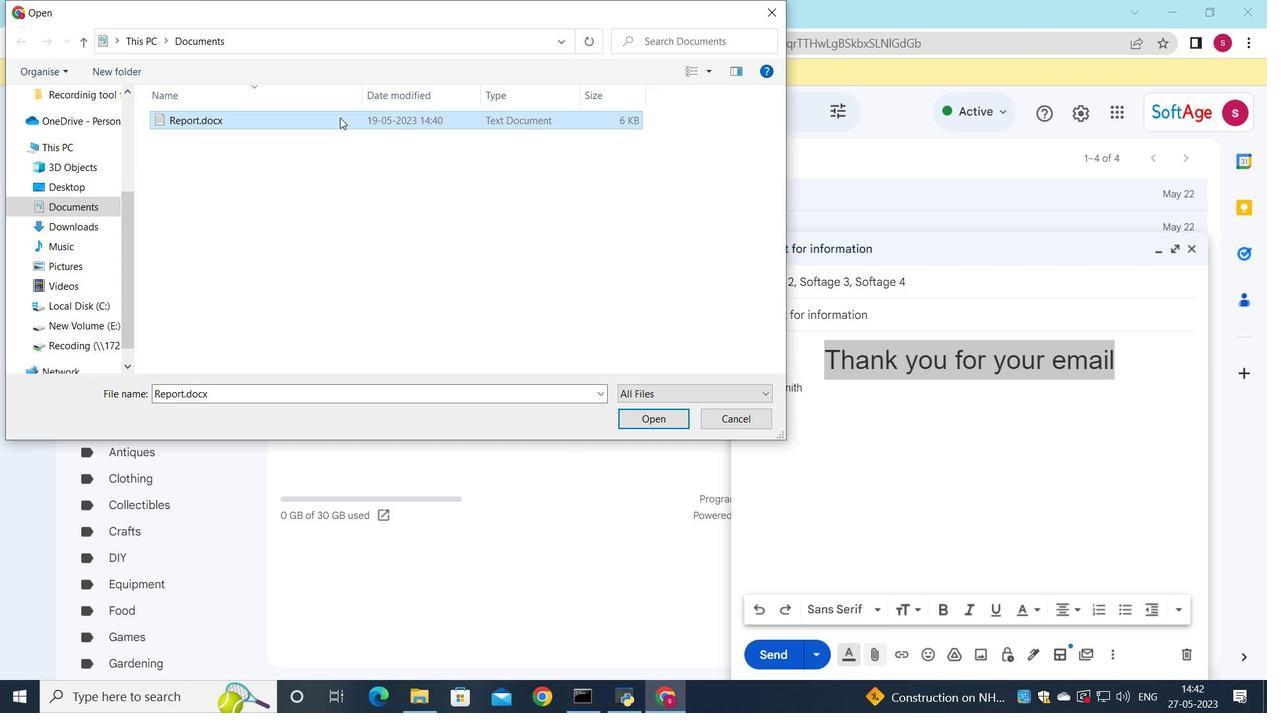 
Action: Mouse moved to (771, 6)
Screenshot: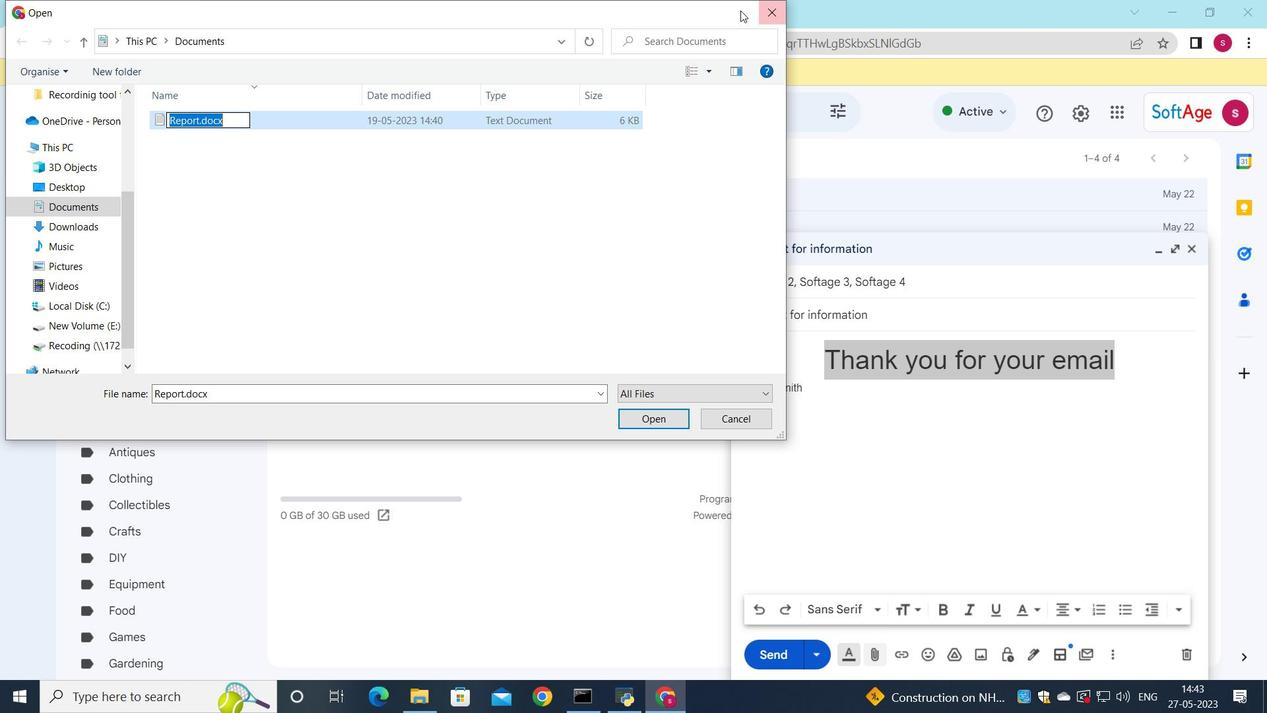 
Action: Mouse pressed left at (771, 6)
Screenshot: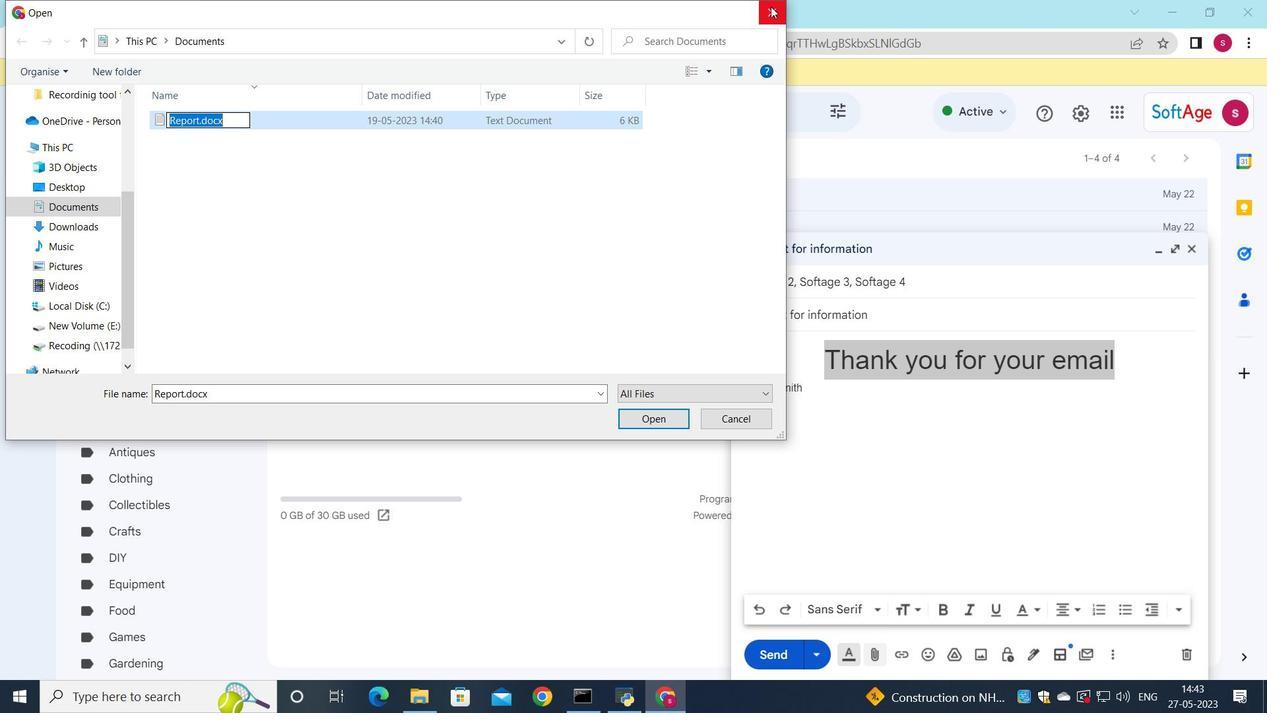 
Action: Mouse moved to (785, 649)
Screenshot: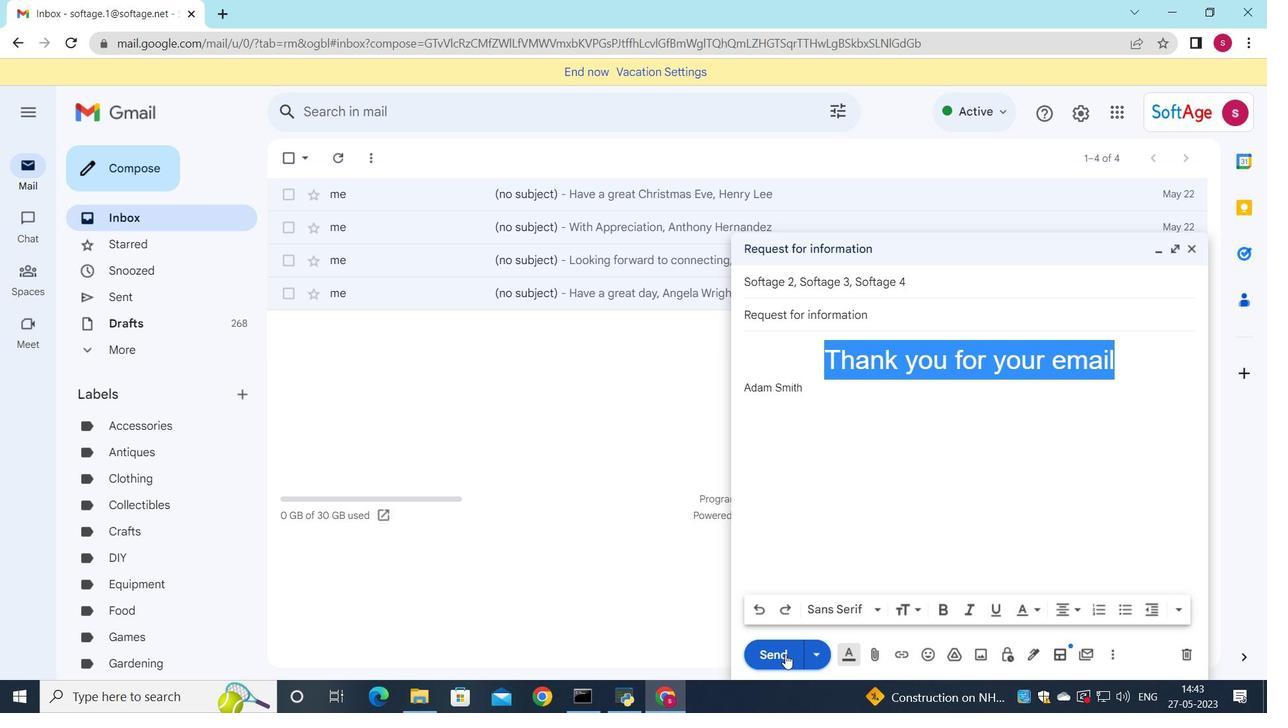 
Action: Mouse pressed left at (785, 649)
Screenshot: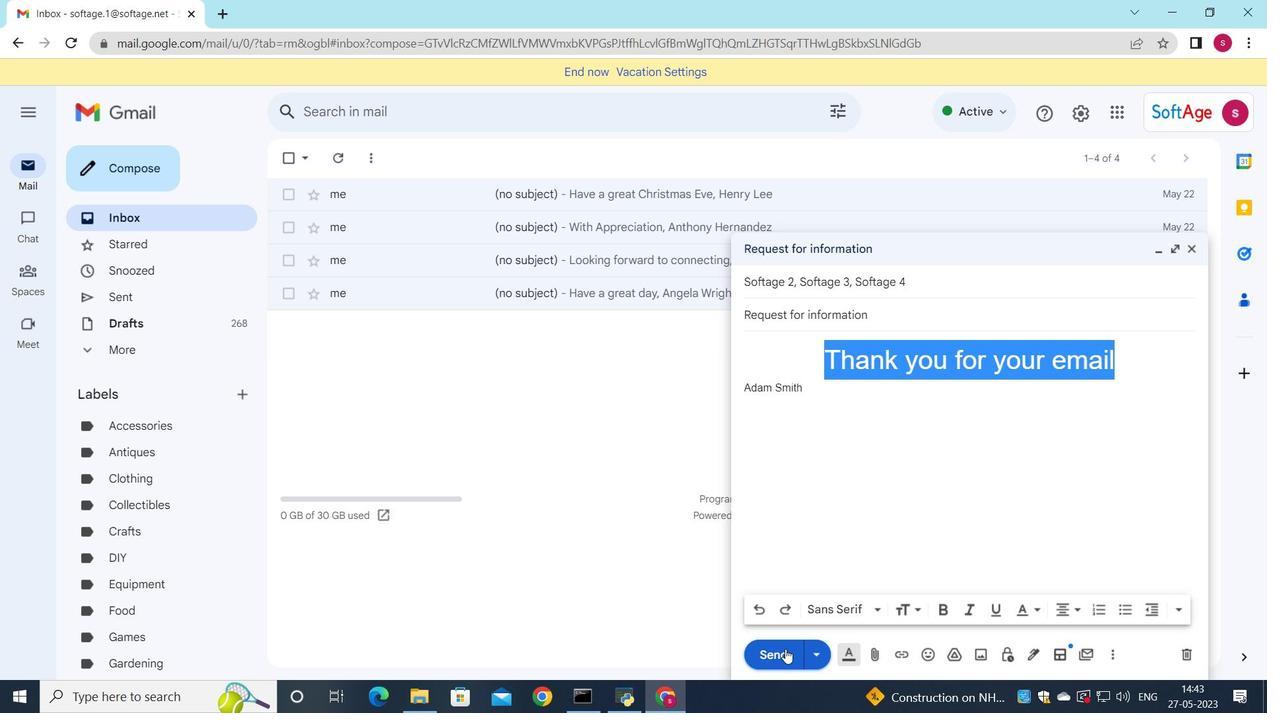 
